 Task: Add a light painting or light trail effect to create dynamic and vibrant patterns in a photo.
Action: Mouse moved to (402, 349)
Screenshot: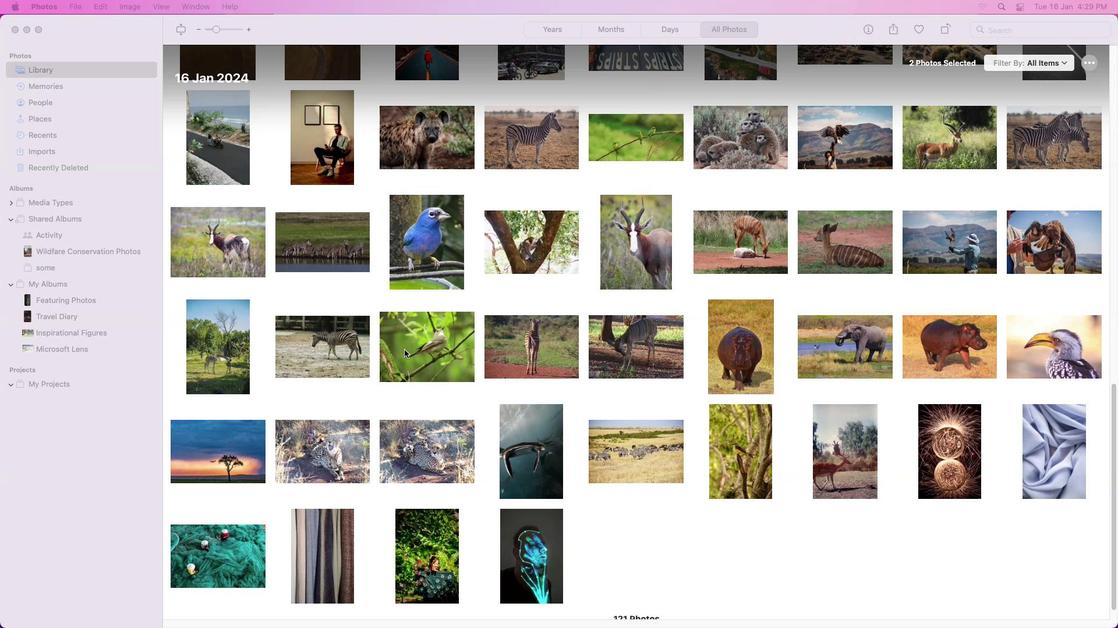 
Action: Mouse scrolled (402, 349) with delta (0, 0)
Screenshot: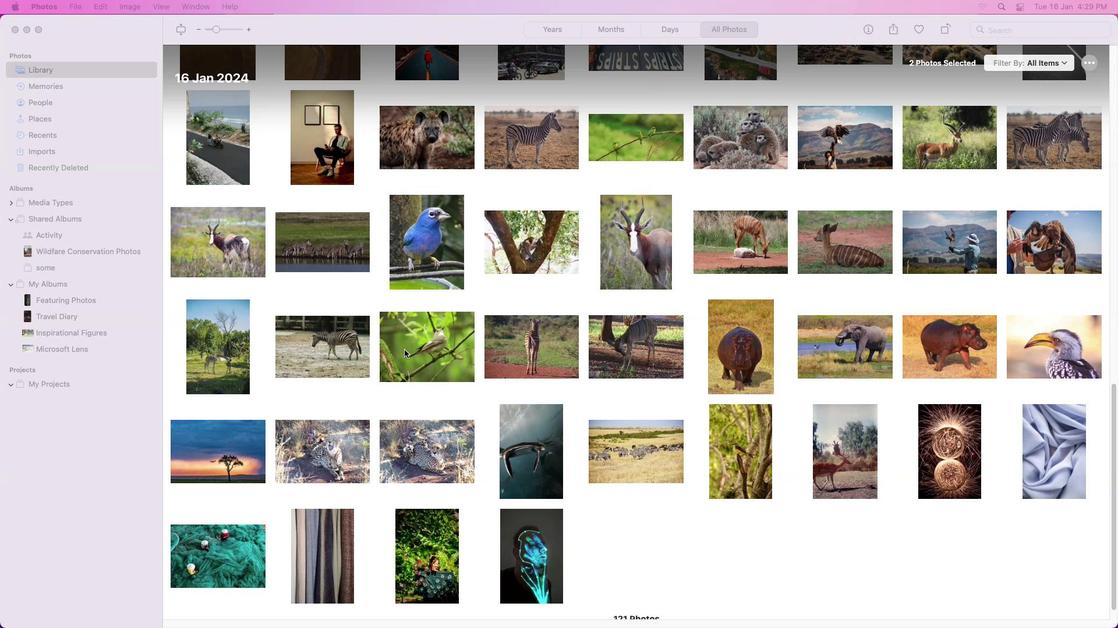
Action: Mouse scrolled (402, 349) with delta (0, 0)
Screenshot: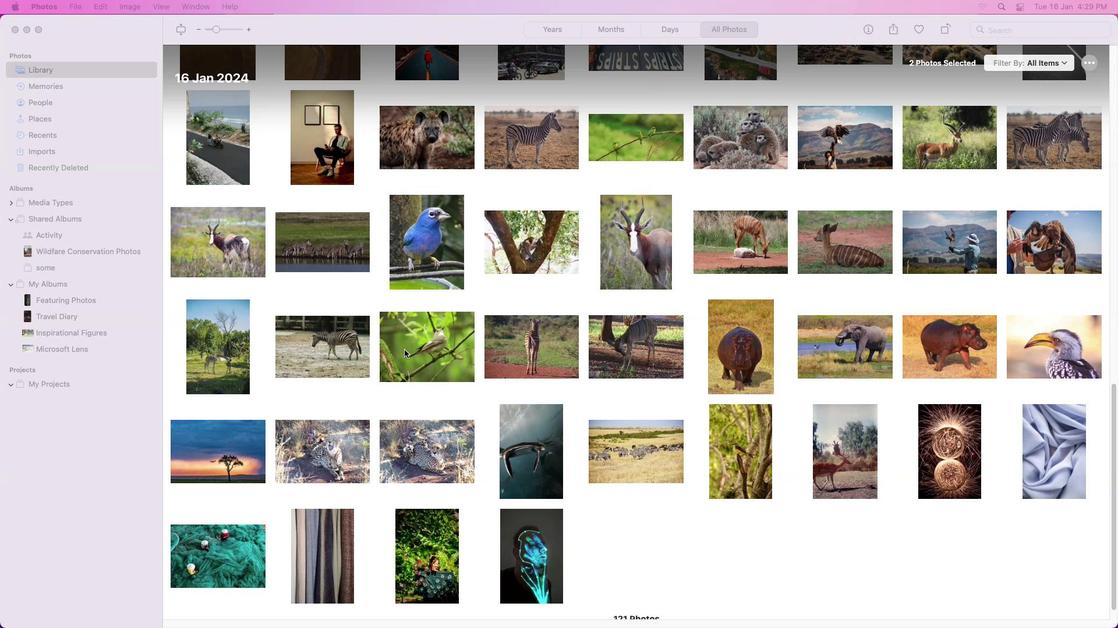 
Action: Mouse scrolled (402, 349) with delta (0, -1)
Screenshot: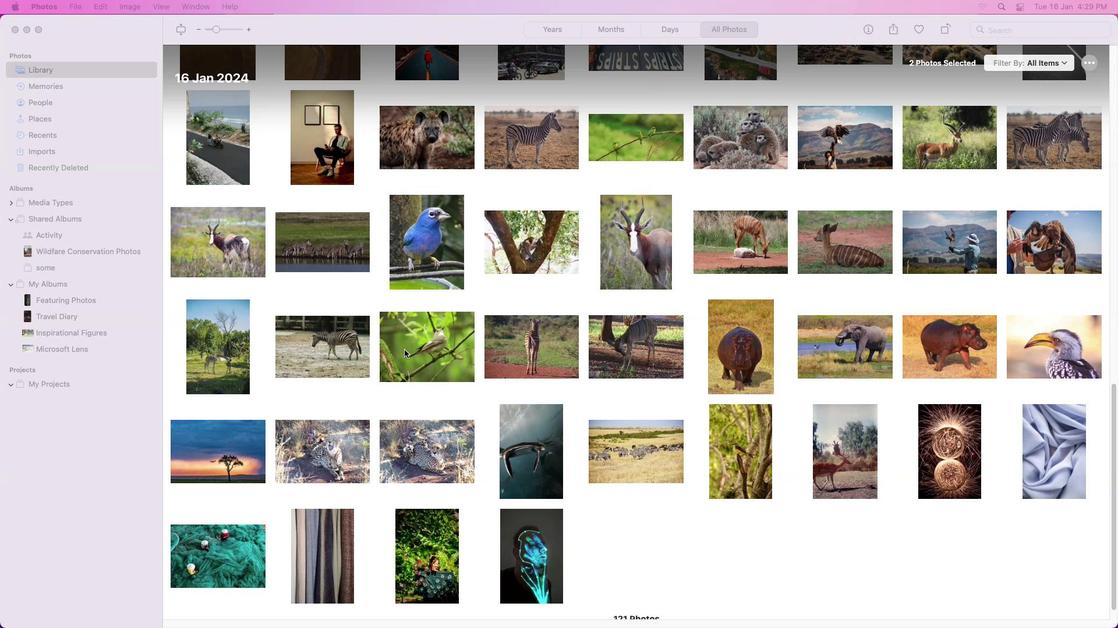 
Action: Mouse scrolled (402, 349) with delta (0, -2)
Screenshot: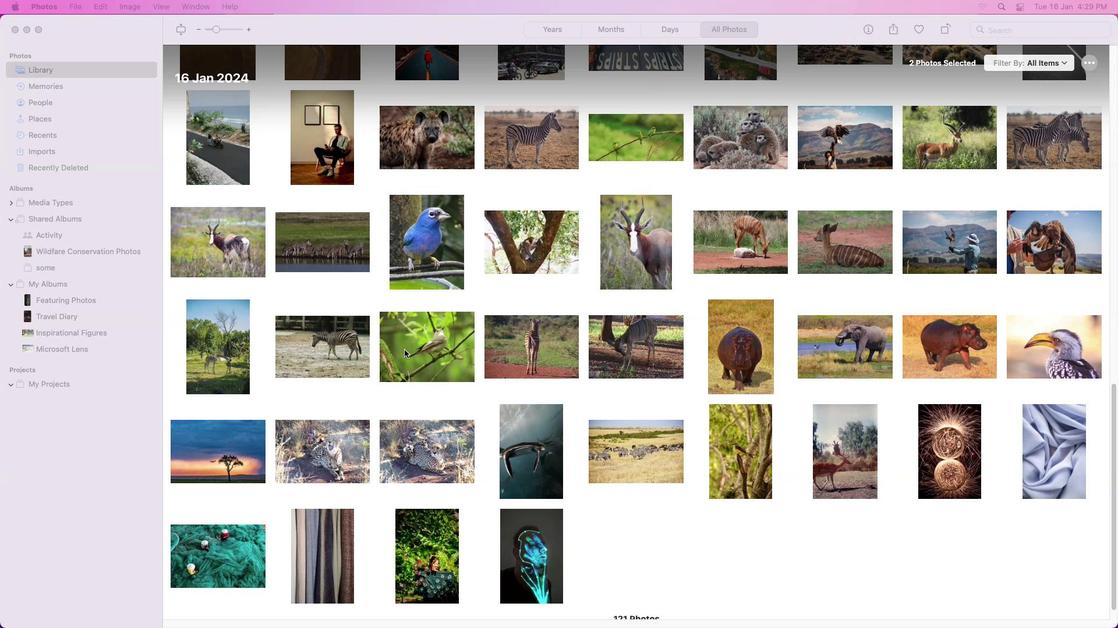 
Action: Mouse scrolled (402, 349) with delta (0, -2)
Screenshot: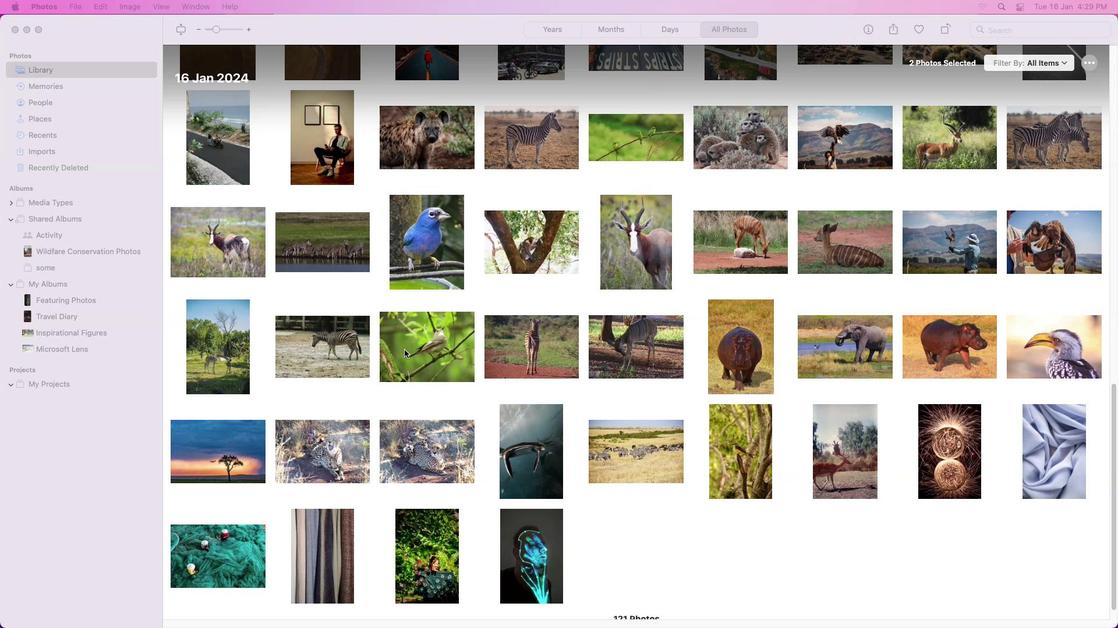 
Action: Mouse scrolled (402, 349) with delta (0, -2)
Screenshot: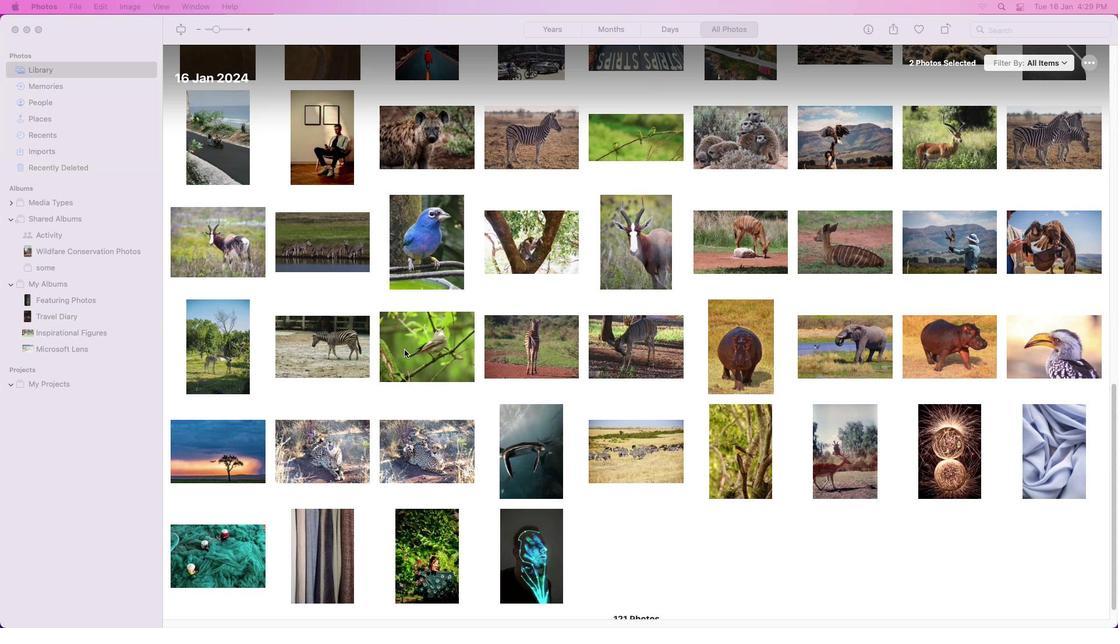
Action: Mouse moved to (404, 350)
Screenshot: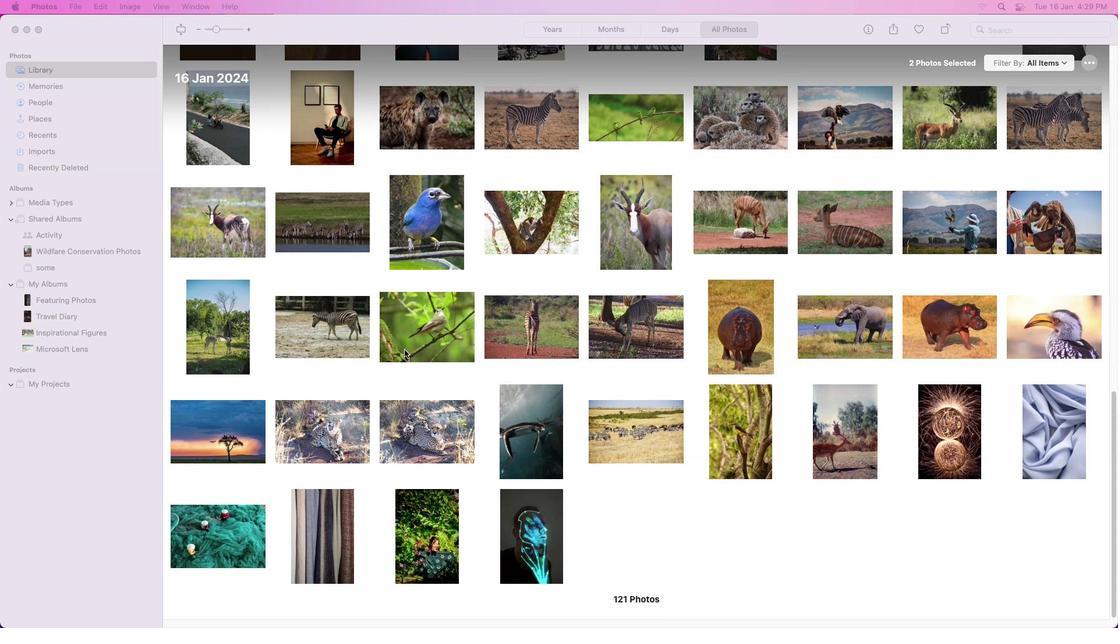 
Action: Mouse scrolled (404, 350) with delta (0, 0)
Screenshot: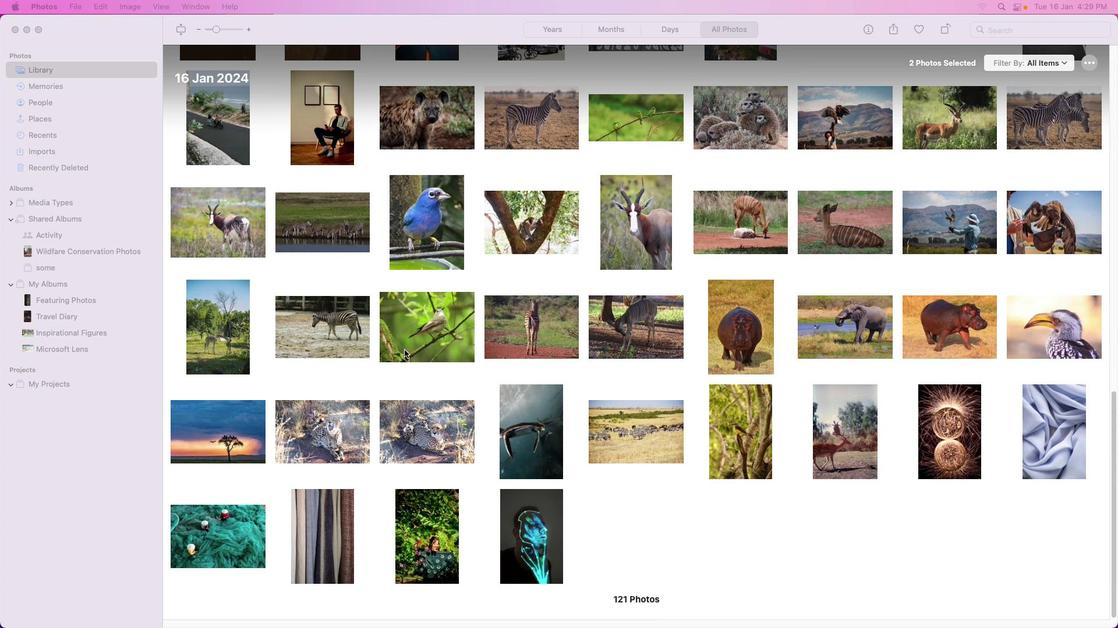
Action: Mouse scrolled (404, 350) with delta (0, 0)
Screenshot: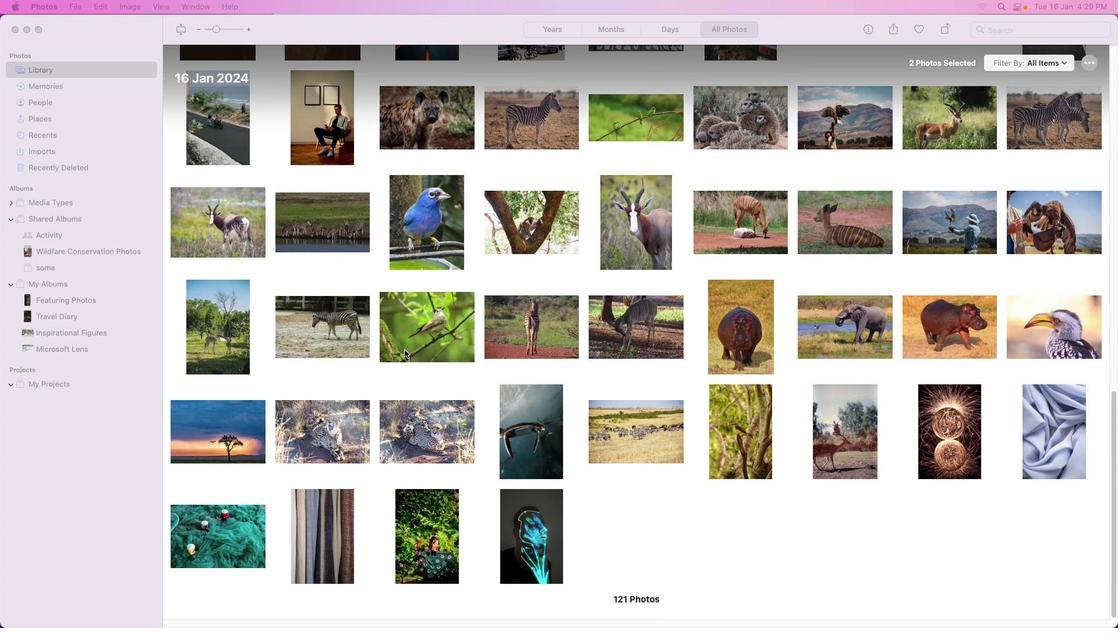 
Action: Mouse scrolled (404, 350) with delta (0, 0)
Screenshot: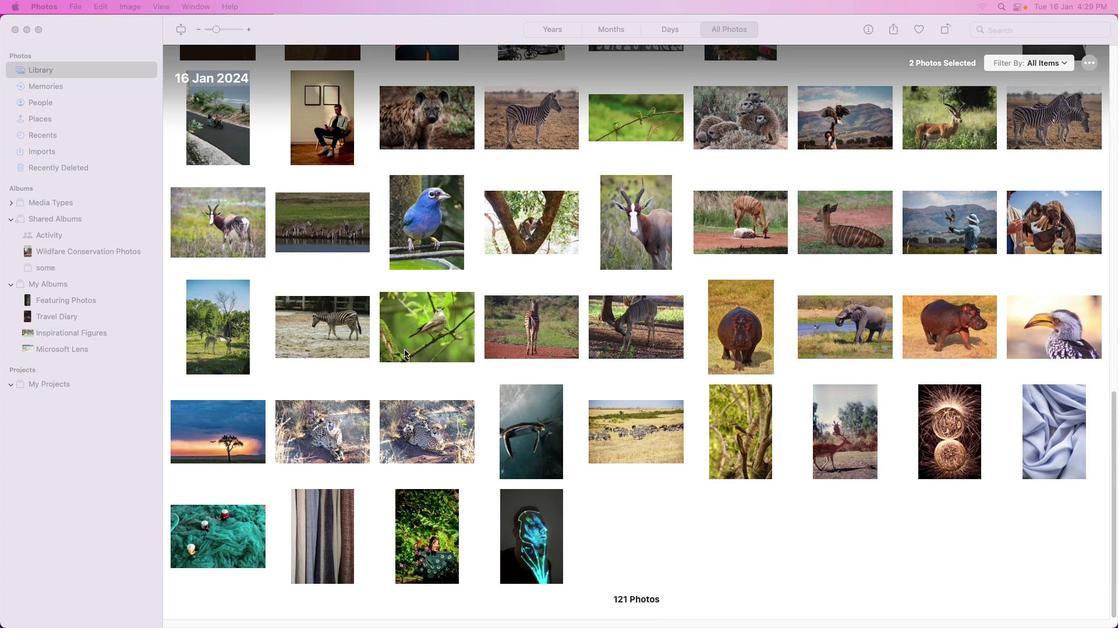 
Action: Mouse scrolled (404, 350) with delta (0, -1)
Screenshot: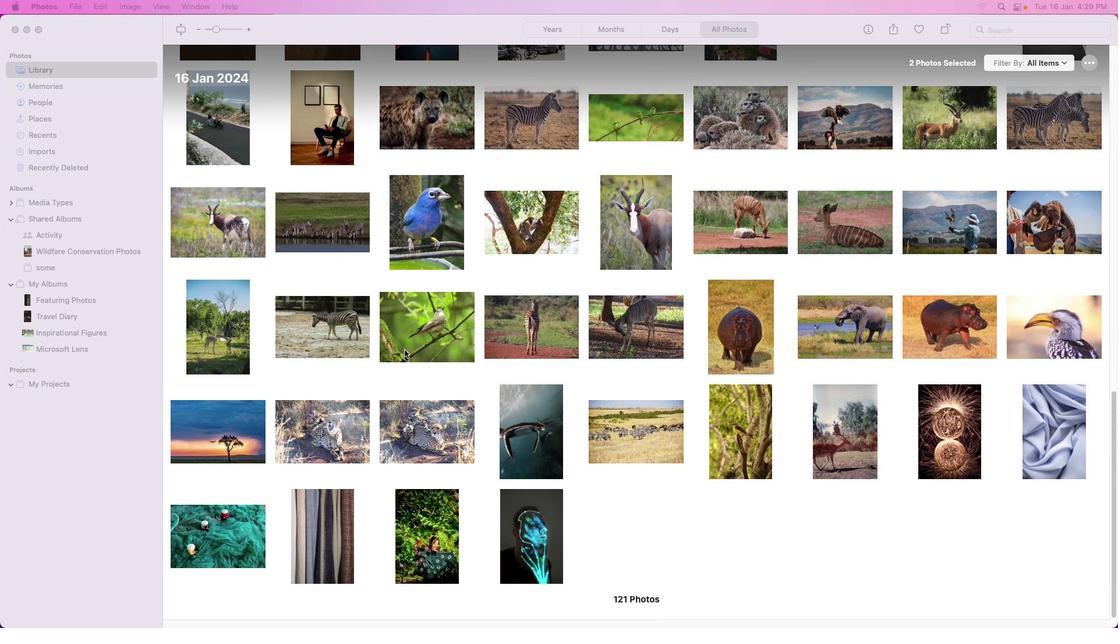 
Action: Mouse scrolled (404, 350) with delta (0, -1)
Screenshot: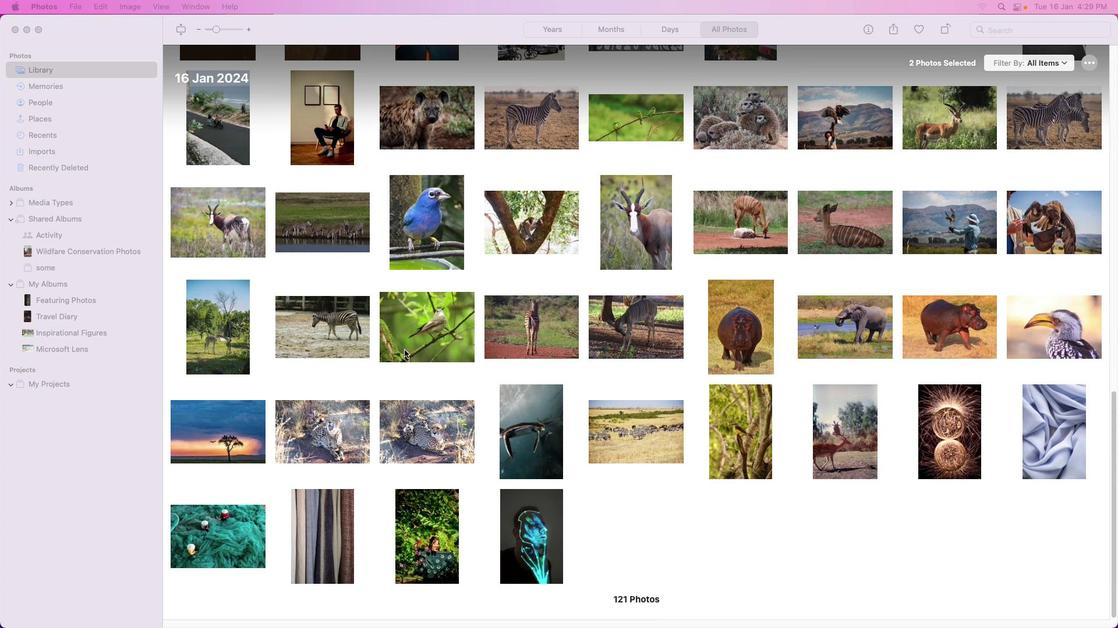 
Action: Mouse scrolled (404, 350) with delta (0, 0)
Screenshot: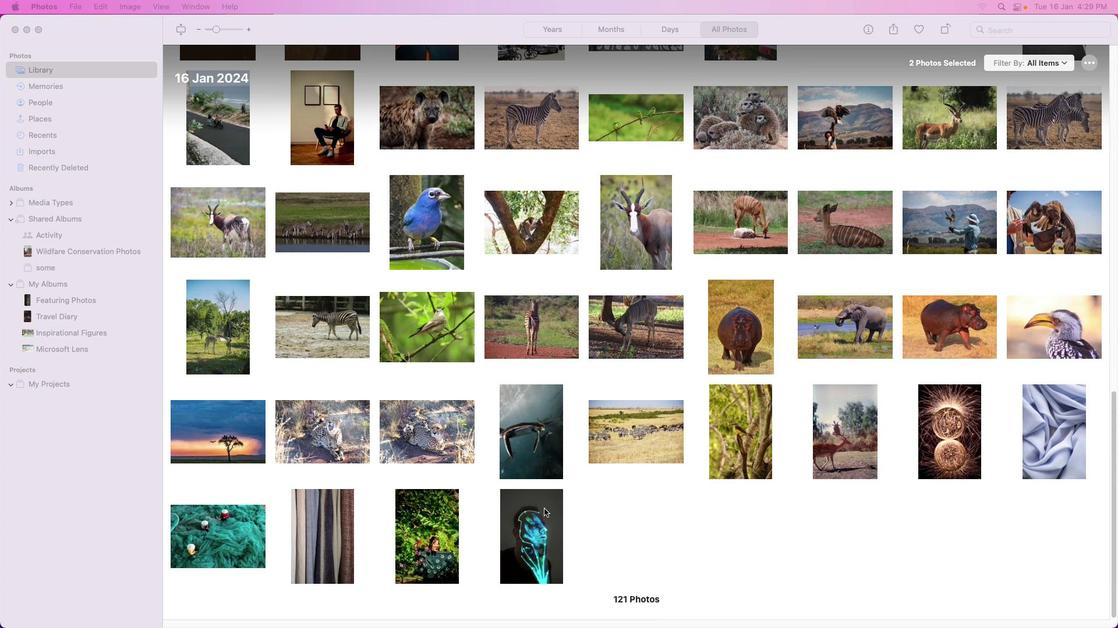 
Action: Mouse scrolled (404, 350) with delta (0, 0)
Screenshot: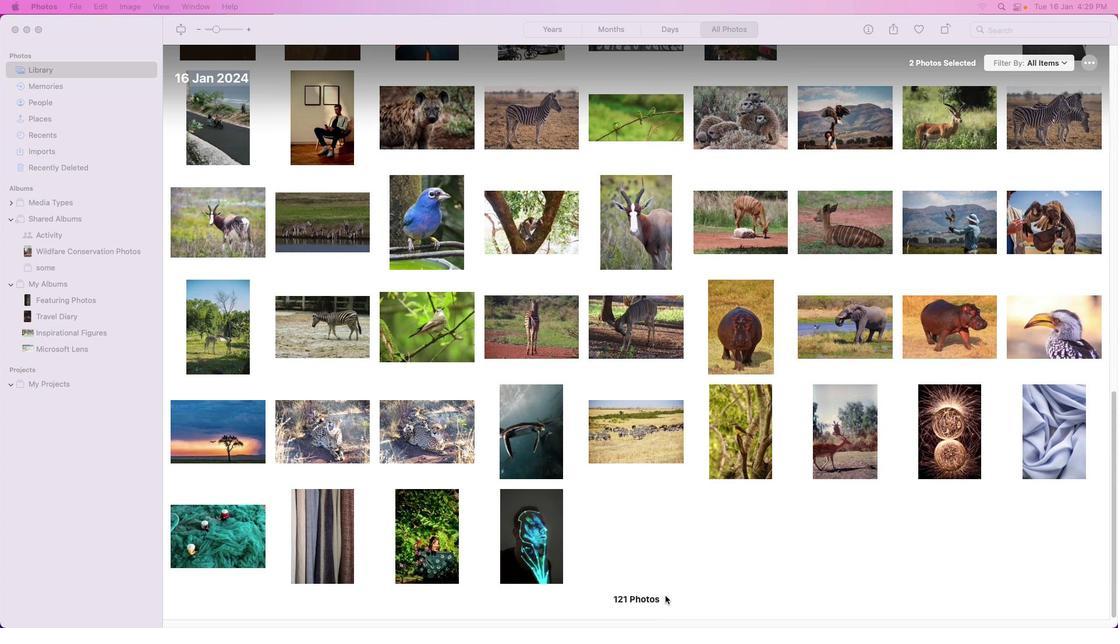 
Action: Mouse scrolled (404, 350) with delta (0, 0)
Screenshot: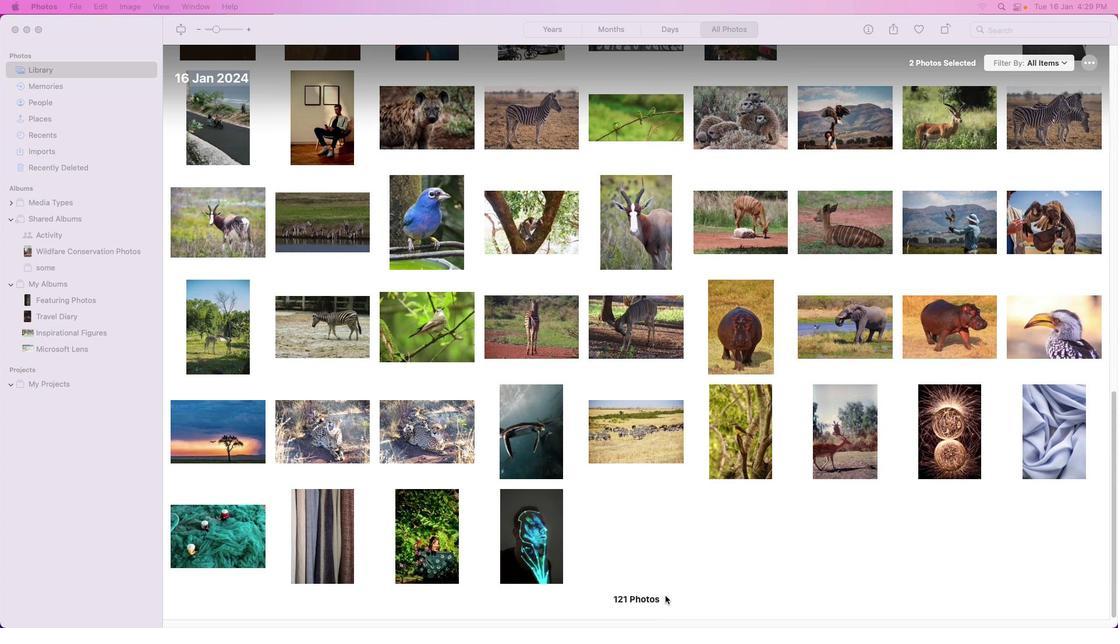 
Action: Mouse scrolled (404, 350) with delta (0, -1)
Screenshot: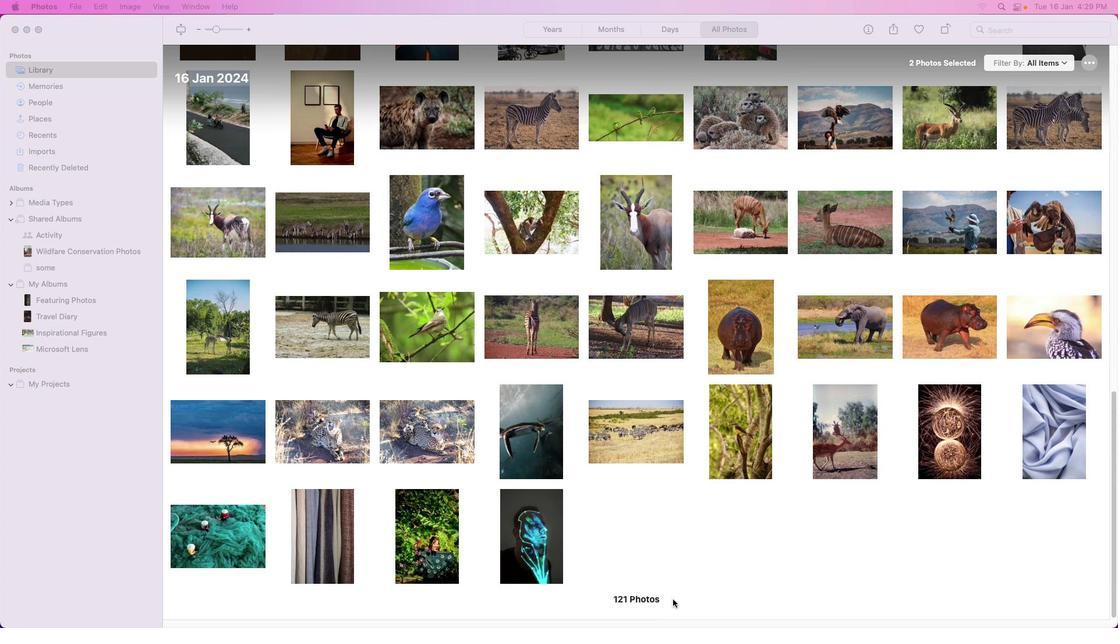 
Action: Mouse scrolled (404, 350) with delta (0, -2)
Screenshot: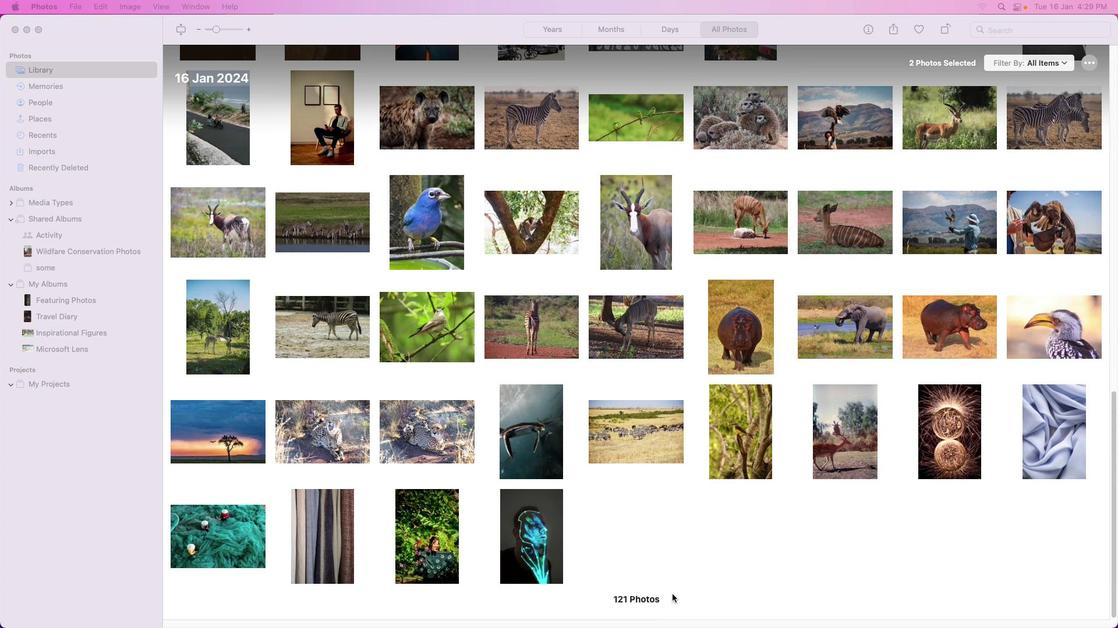 
Action: Mouse scrolled (404, 350) with delta (0, -2)
Screenshot: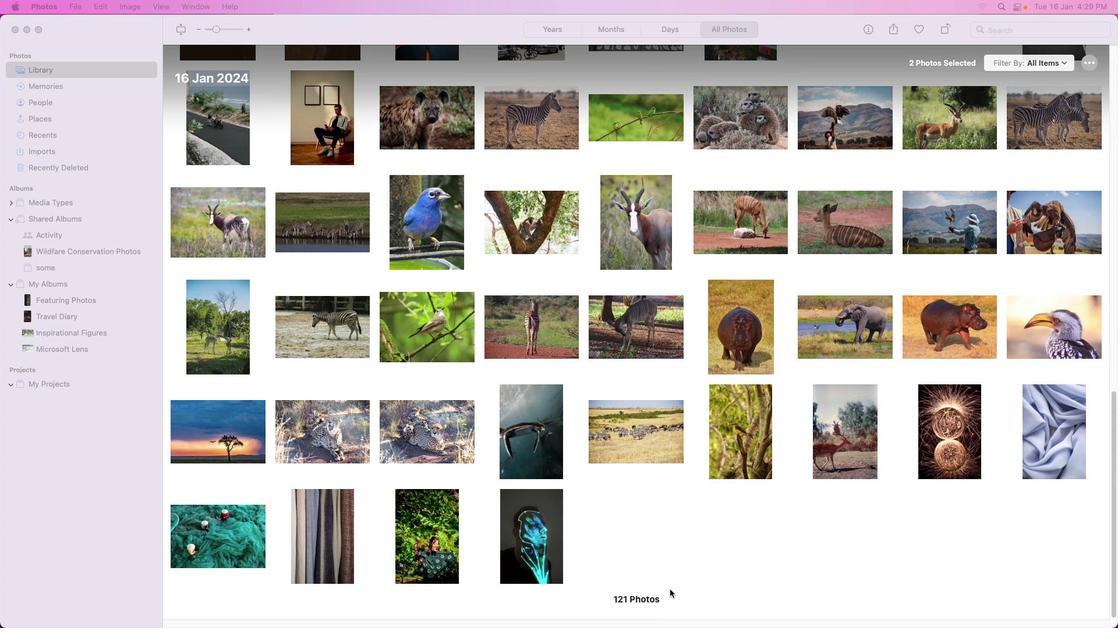 
Action: Mouse moved to (538, 556)
Screenshot: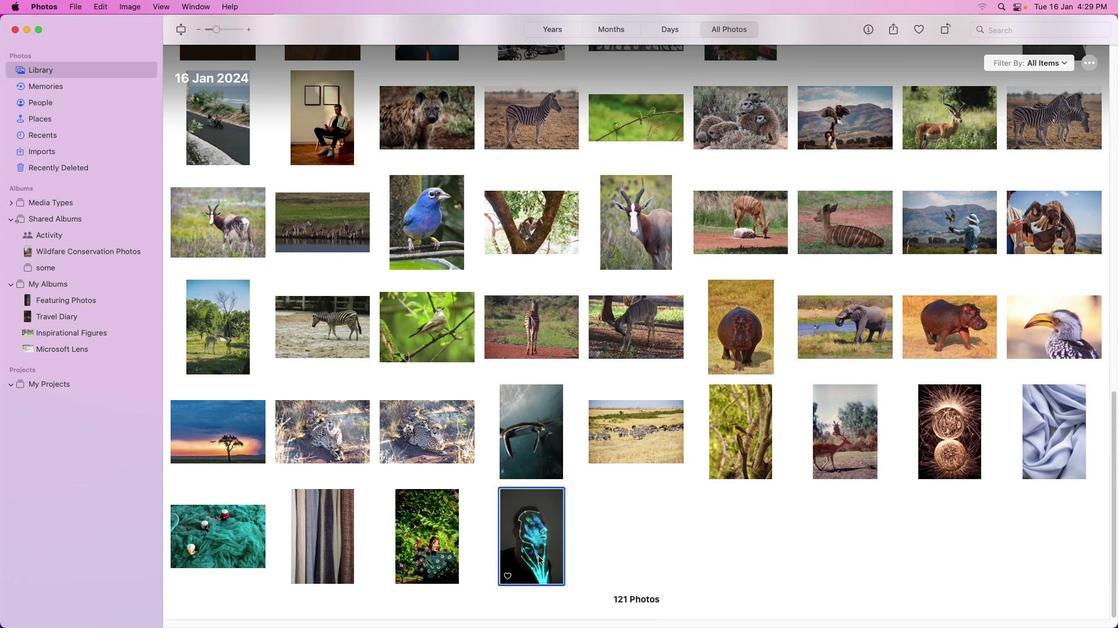 
Action: Mouse pressed left at (538, 556)
Screenshot: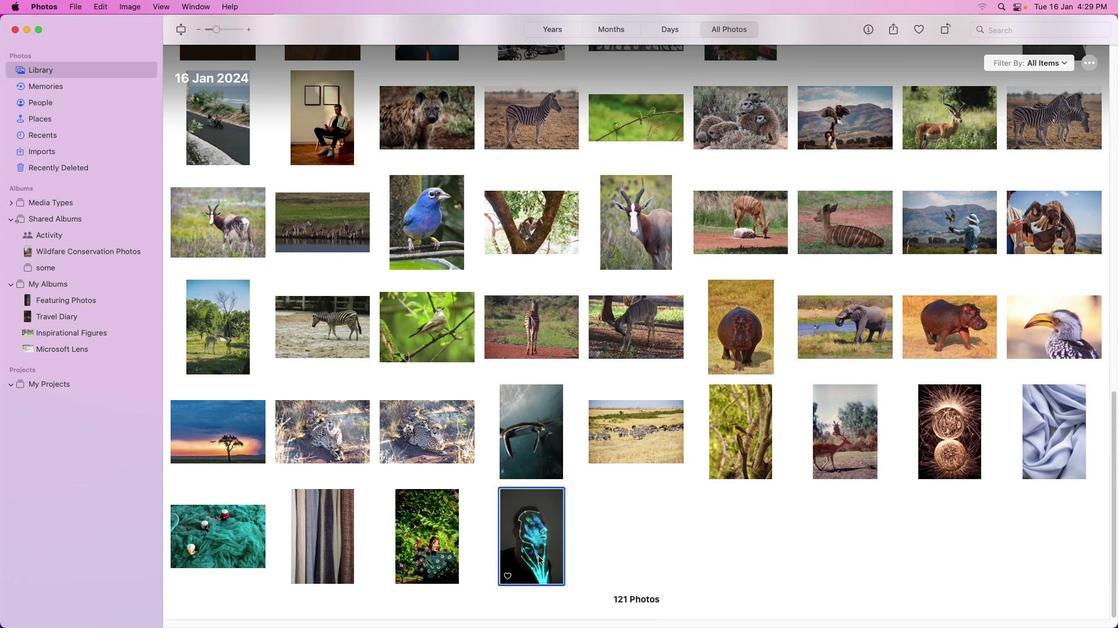 
Action: Mouse moved to (538, 556)
Screenshot: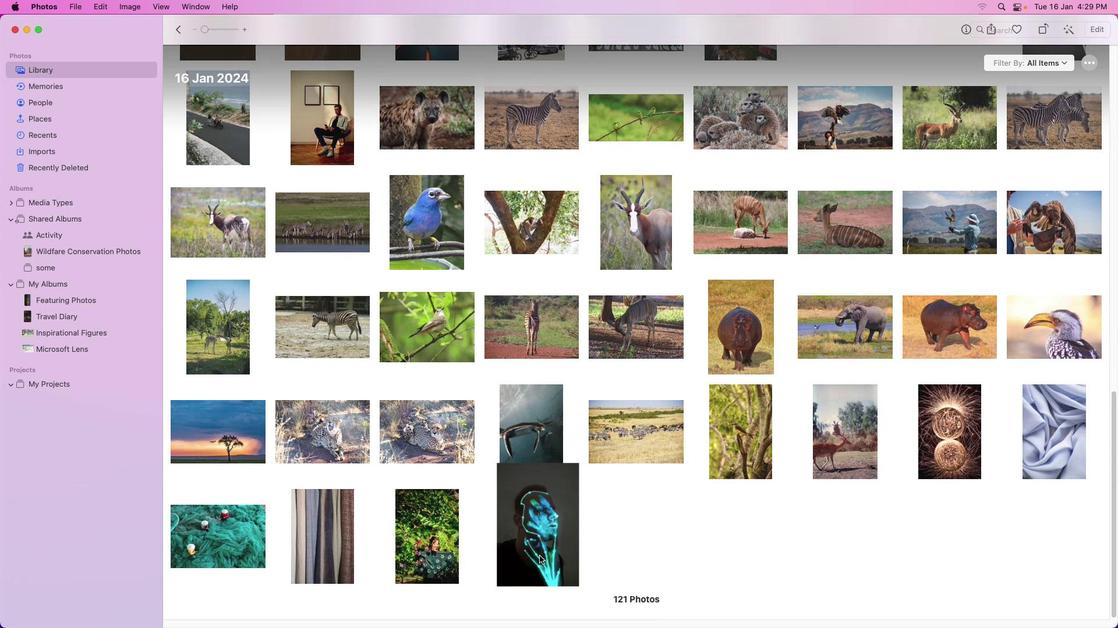
Action: Mouse pressed left at (538, 556)
Screenshot: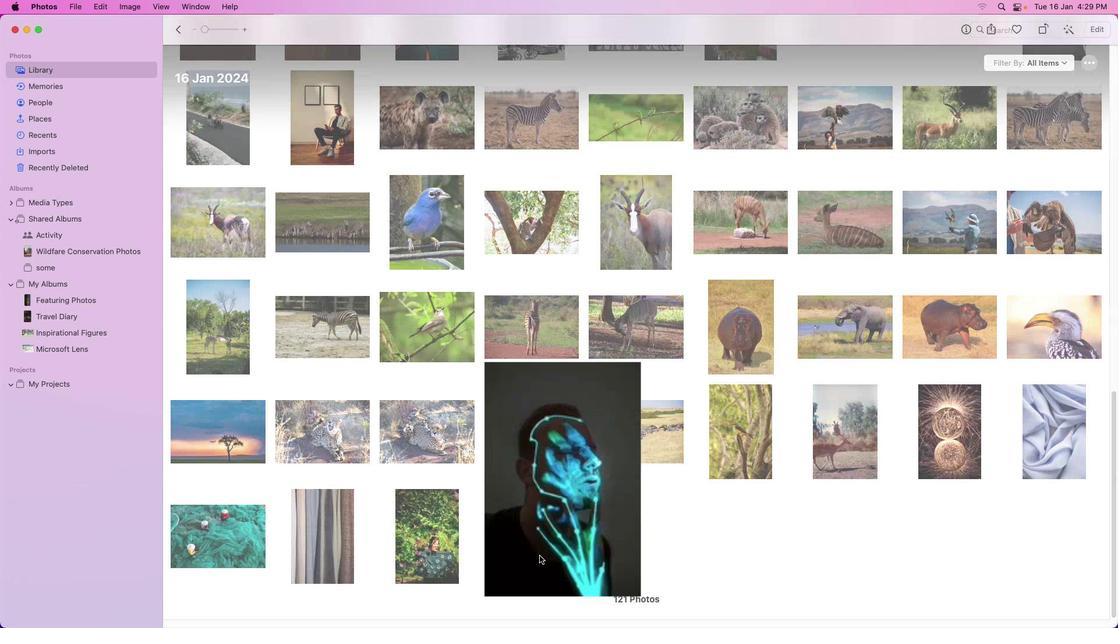 
Action: Mouse moved to (538, 556)
Screenshot: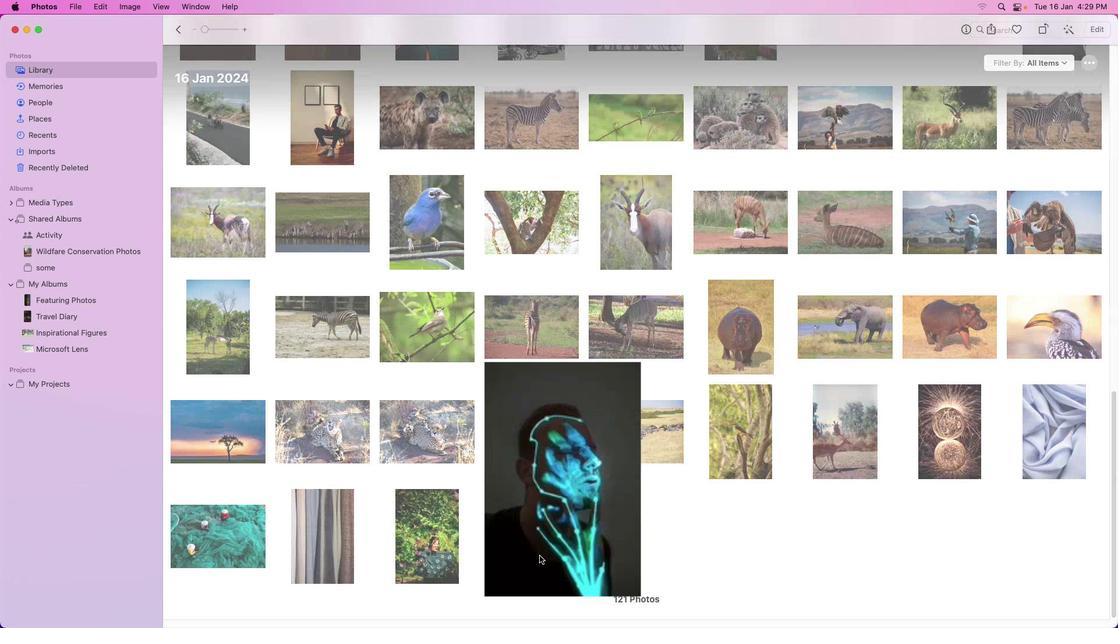 
Action: Mouse pressed left at (538, 556)
Screenshot: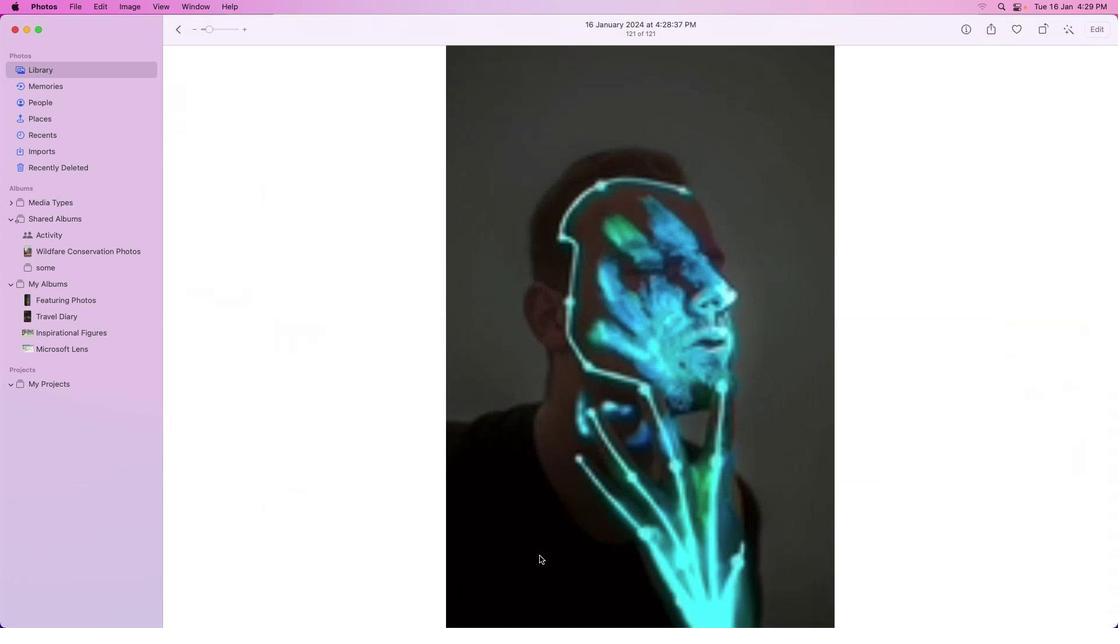 
Action: Mouse moved to (640, 443)
Screenshot: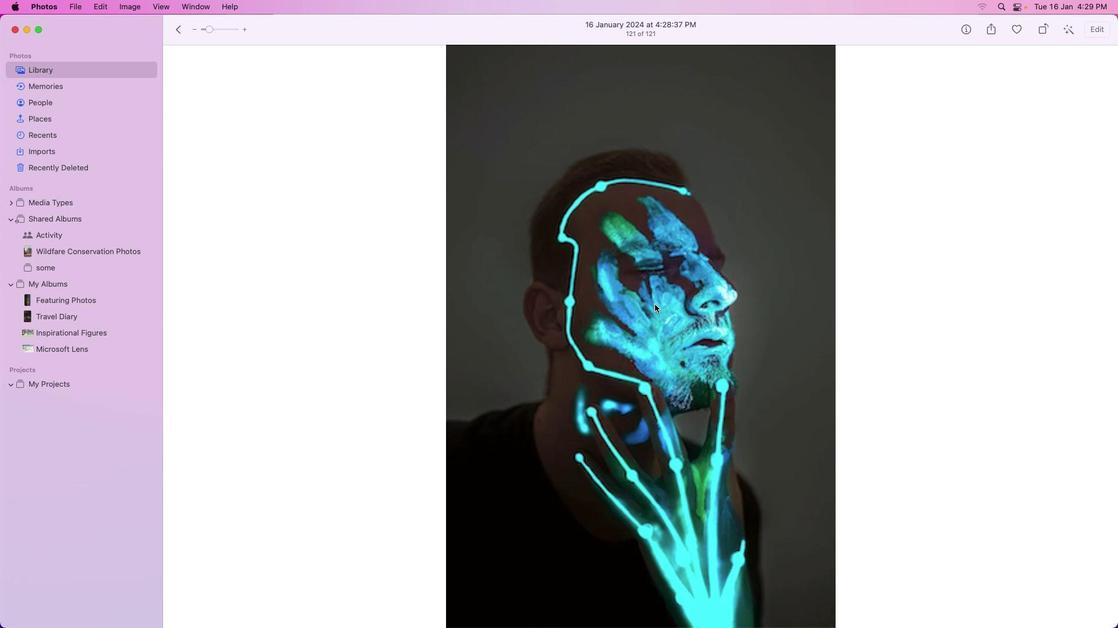 
Action: Mouse pressed left at (640, 443)
Screenshot: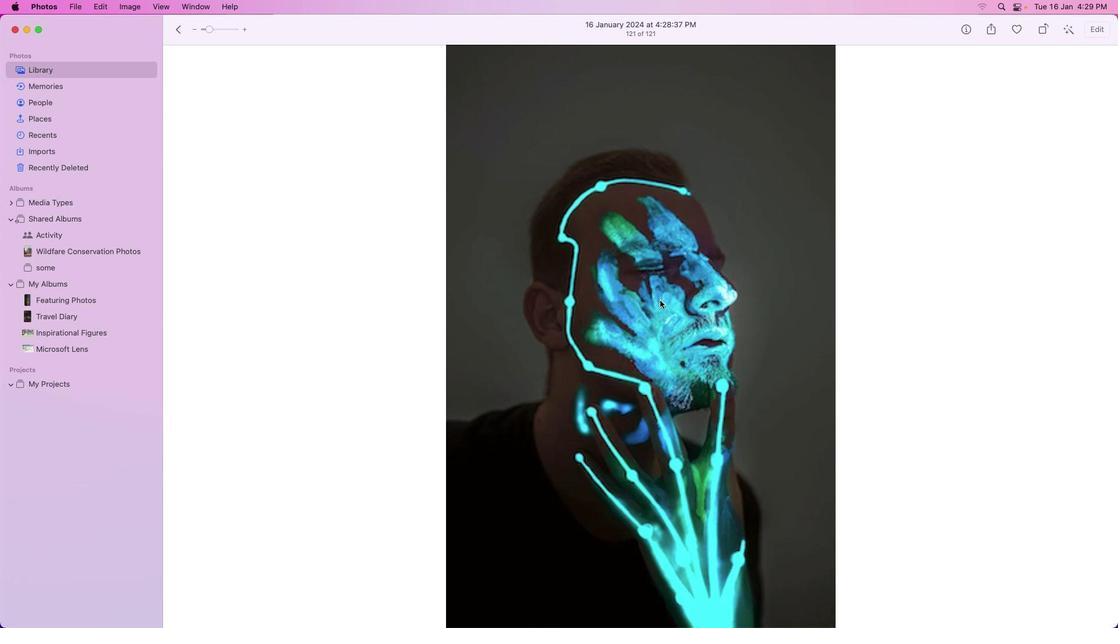 
Action: Mouse moved to (1063, 32)
Screenshot: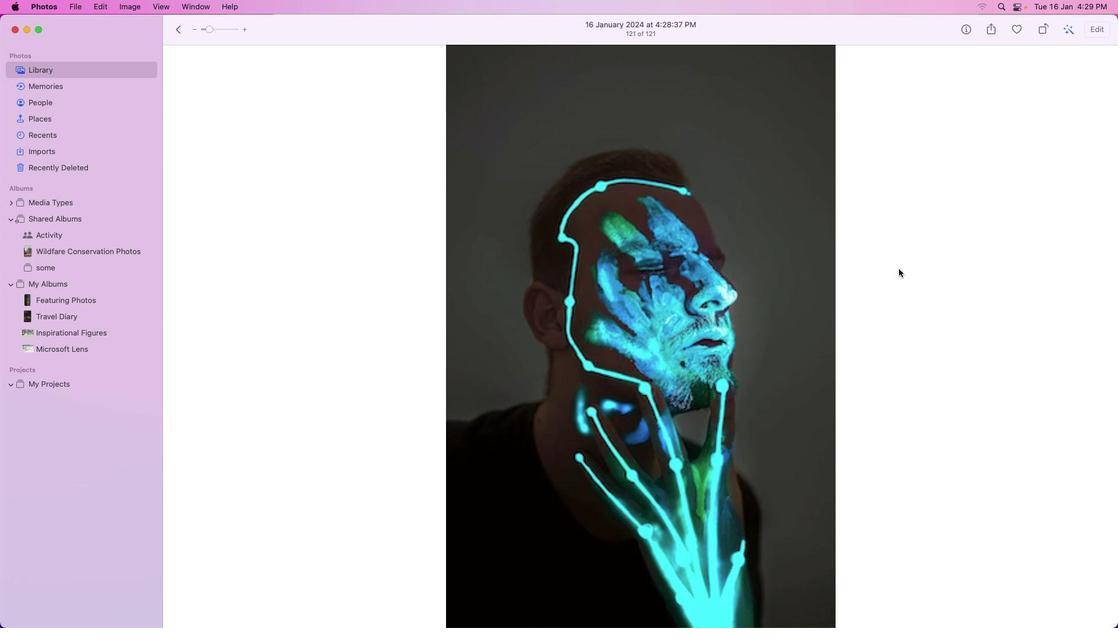 
Action: Mouse pressed left at (1063, 32)
Screenshot: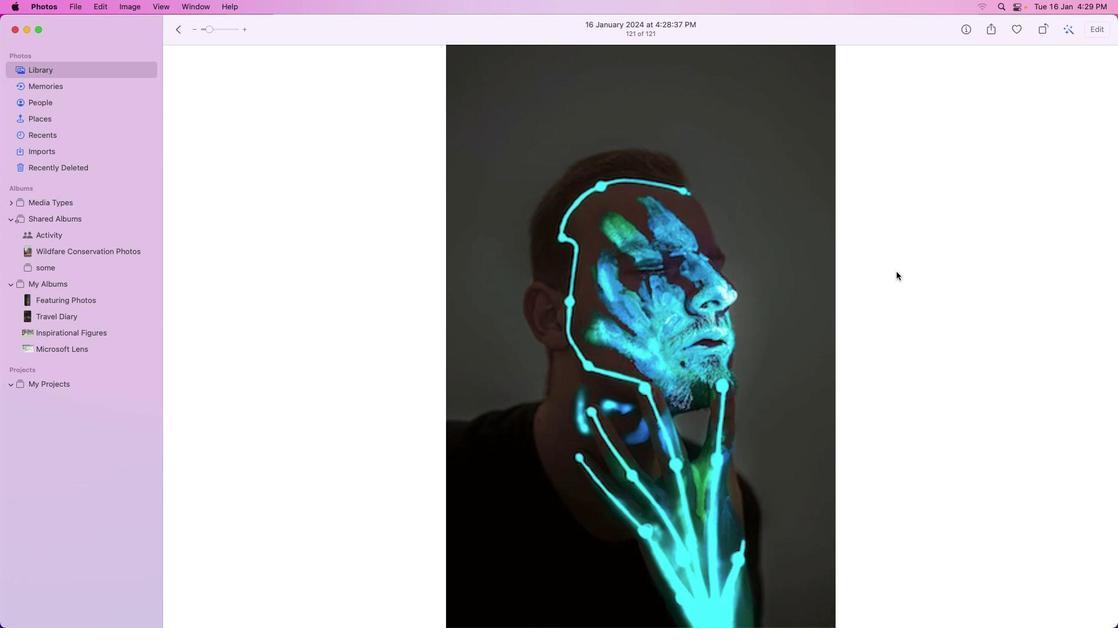 
Action: Mouse moved to (1095, 29)
Screenshot: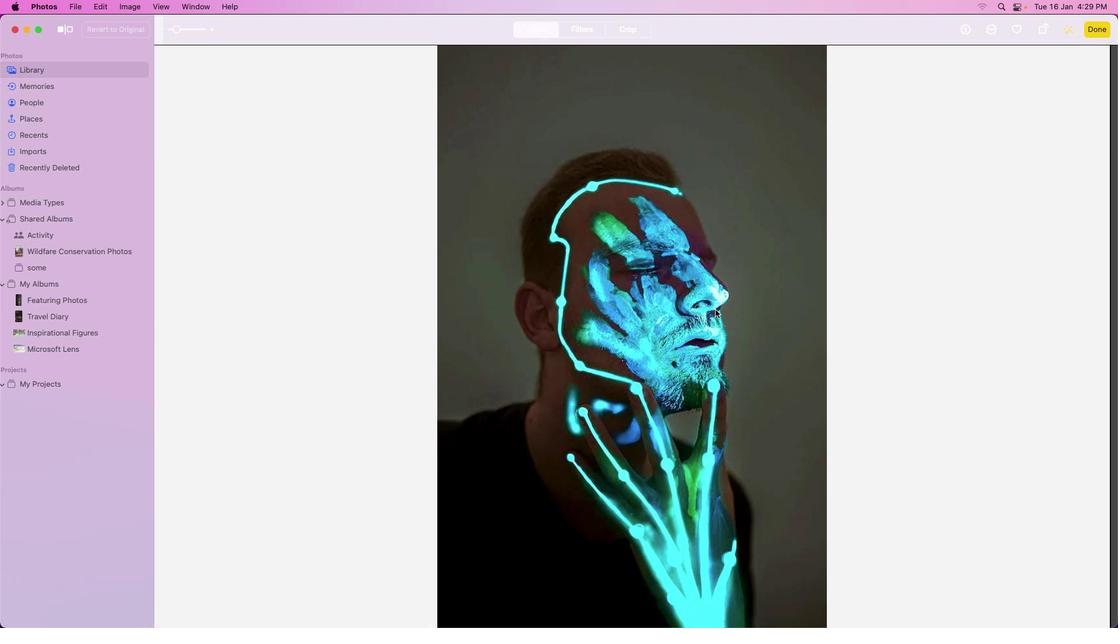 
Action: Mouse pressed left at (1095, 29)
Screenshot: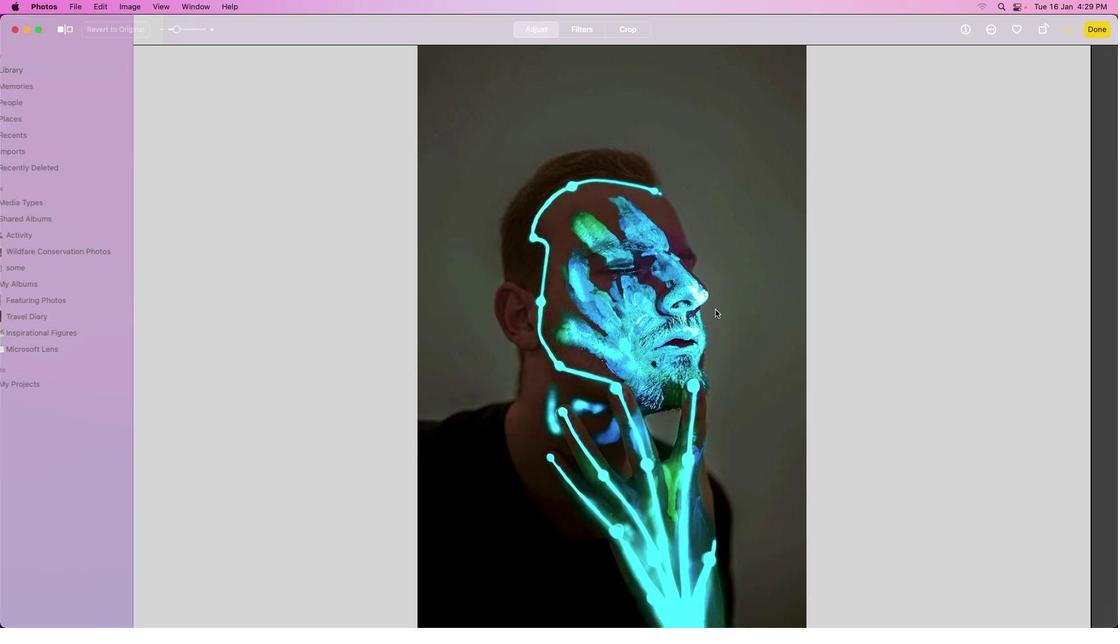 
Action: Mouse moved to (1052, 133)
Screenshot: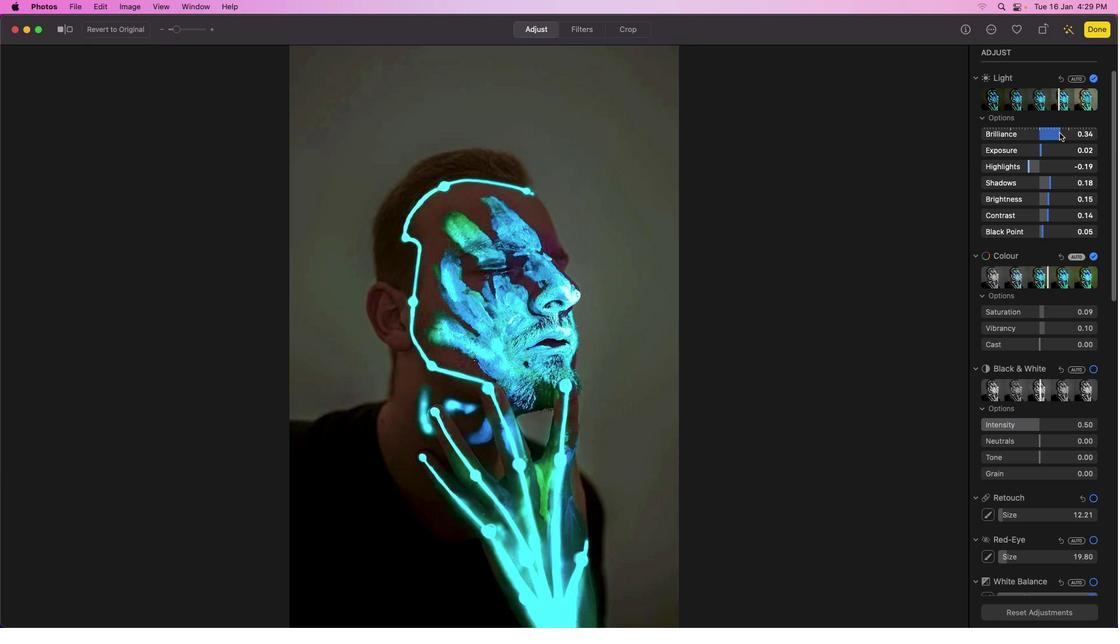 
Action: Mouse pressed left at (1052, 133)
Screenshot: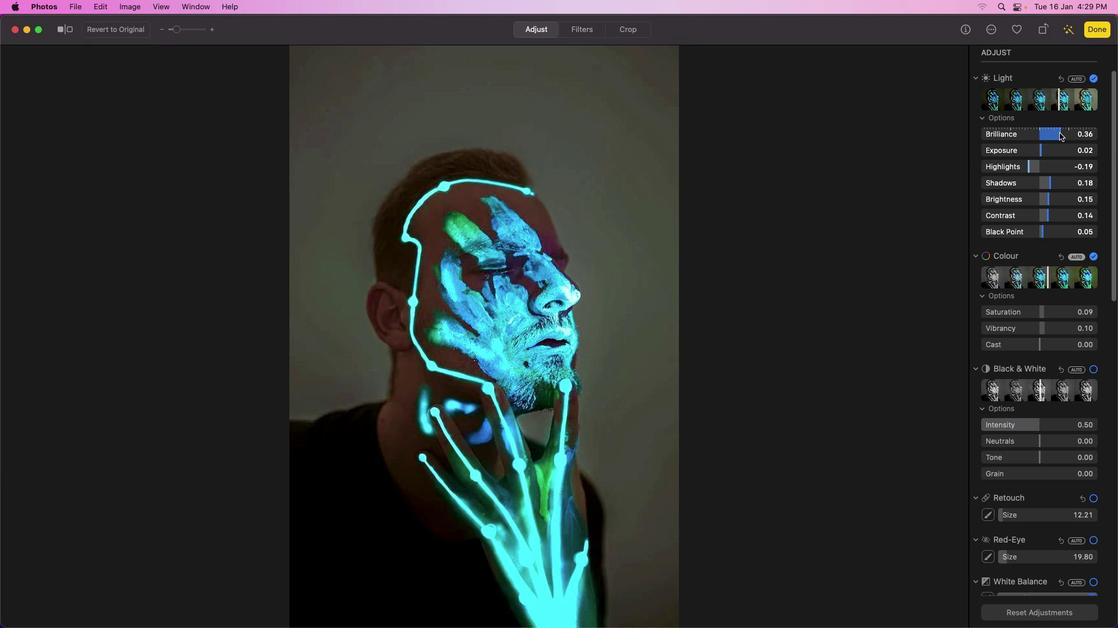 
Action: Mouse moved to (1043, 149)
Screenshot: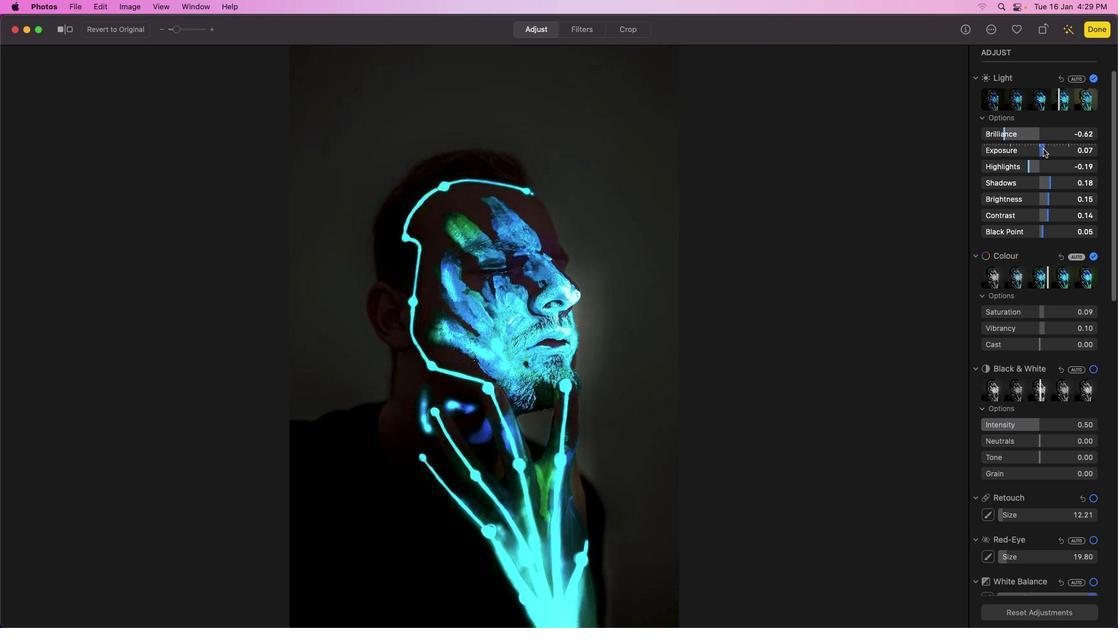 
Action: Mouse pressed left at (1043, 149)
Screenshot: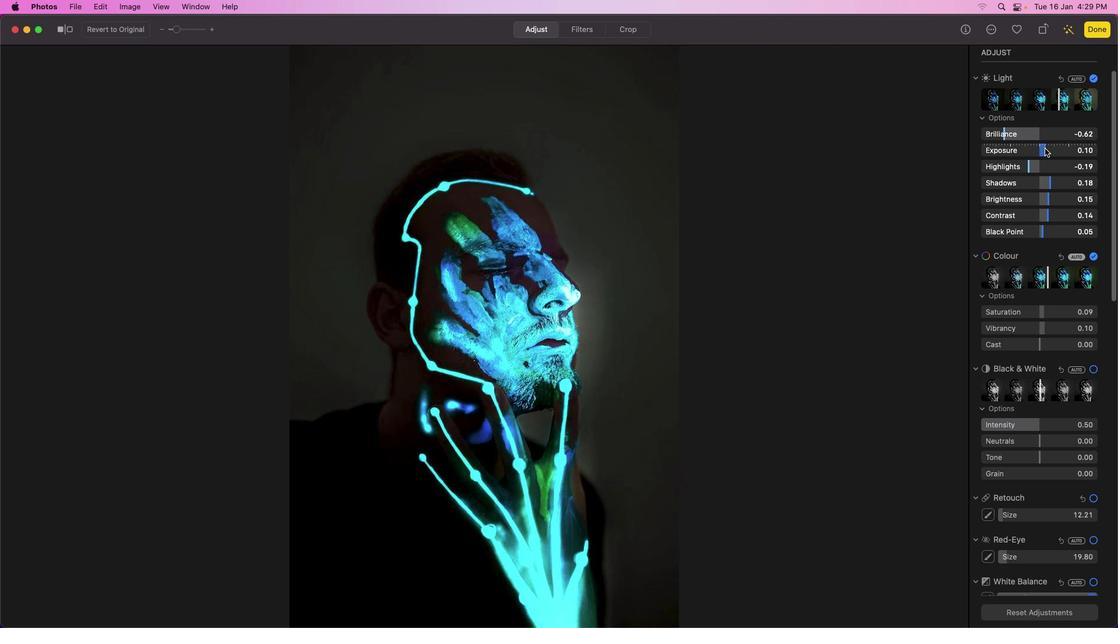 
Action: Mouse moved to (1031, 166)
Screenshot: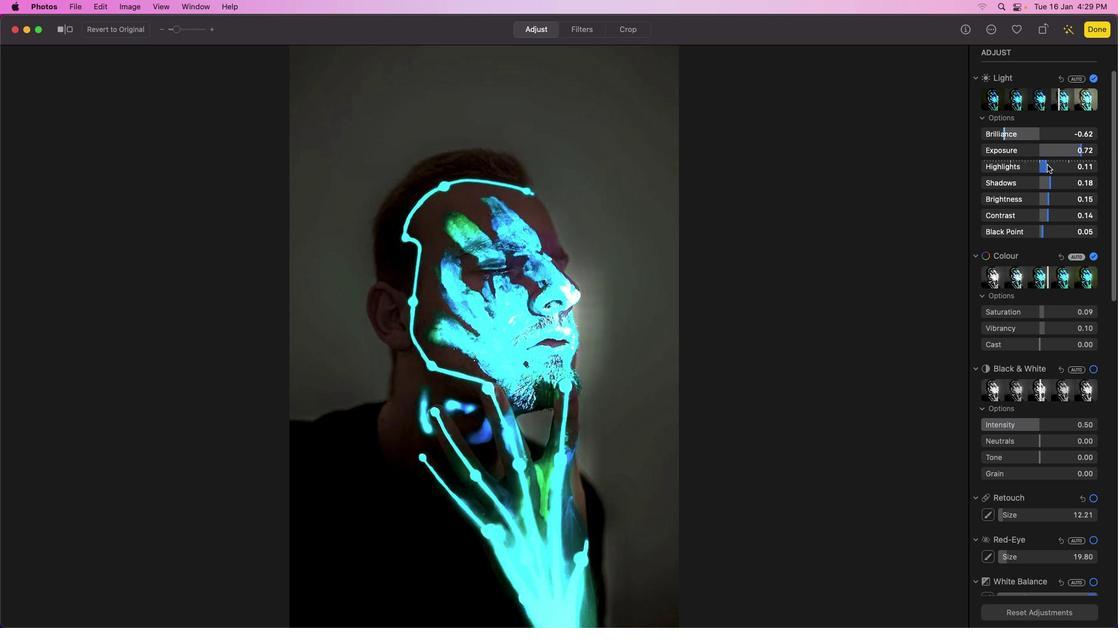 
Action: Mouse pressed left at (1031, 166)
Screenshot: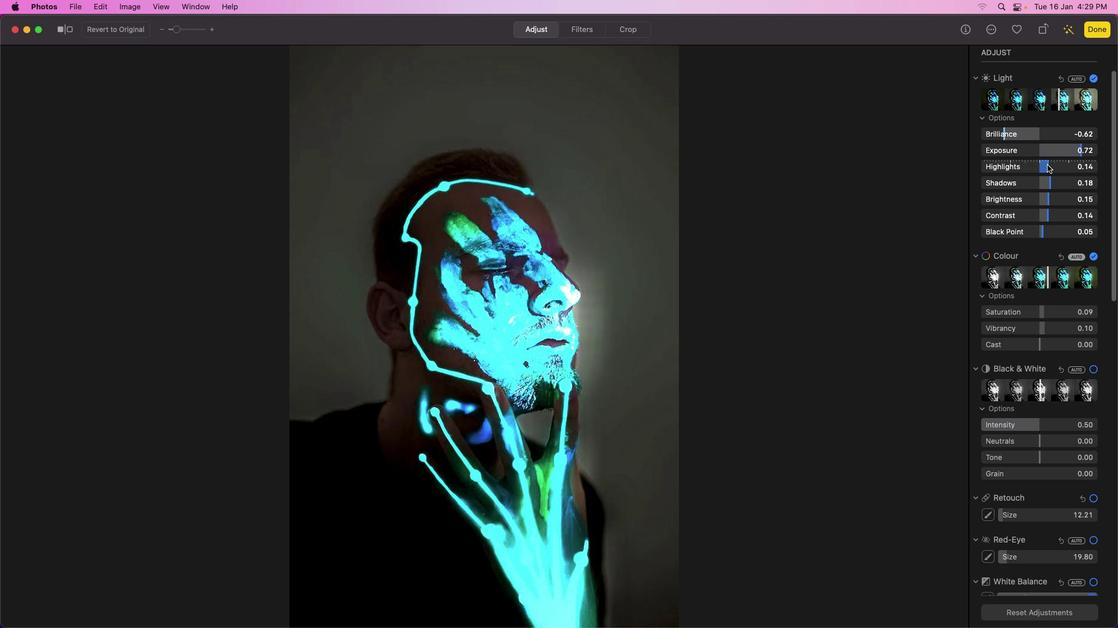 
Action: Mouse moved to (1046, 185)
Screenshot: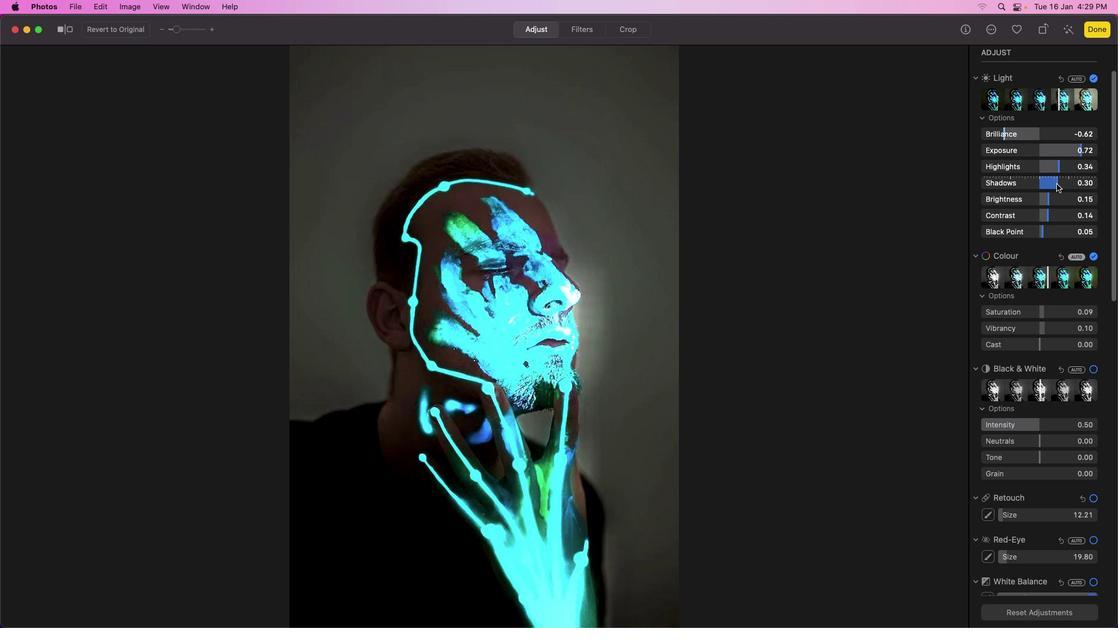 
Action: Mouse pressed left at (1046, 185)
Screenshot: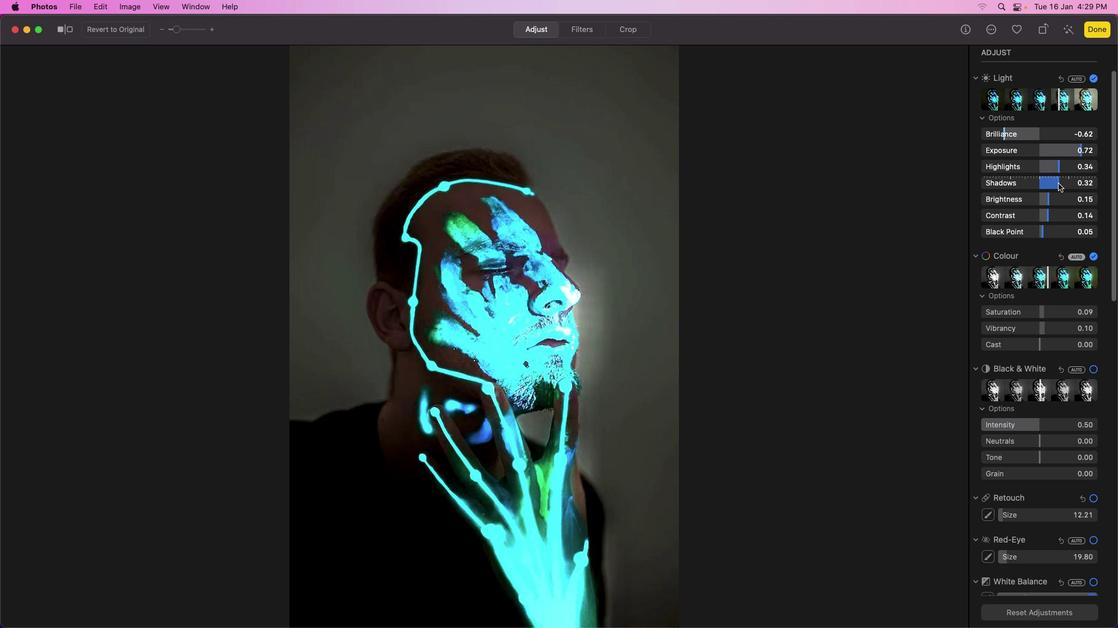 
Action: Mouse moved to (1048, 202)
Screenshot: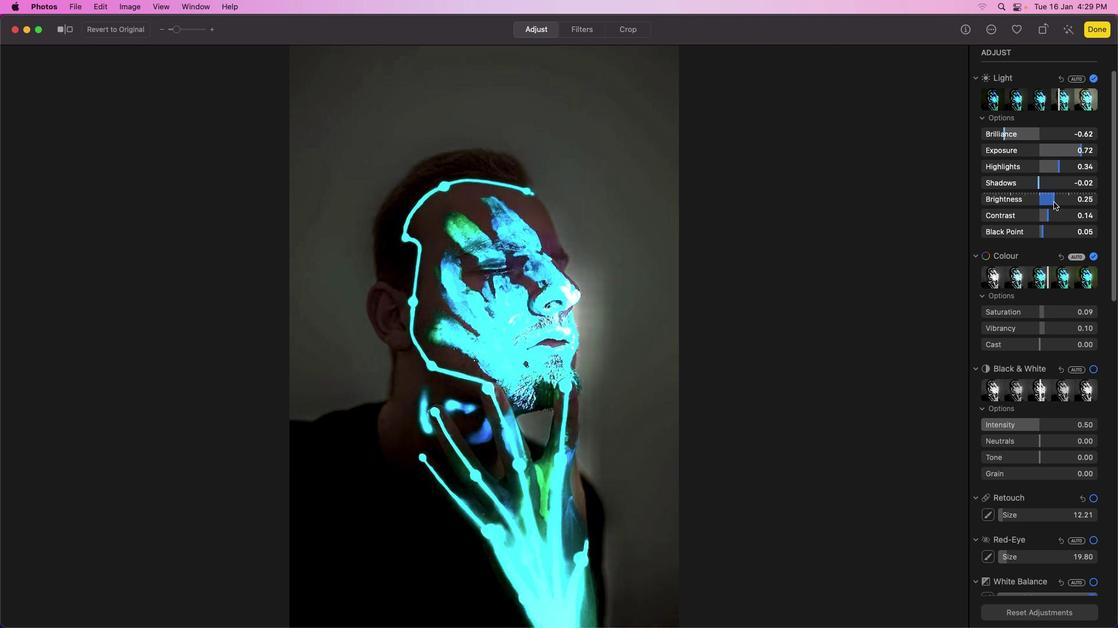 
Action: Mouse pressed left at (1048, 202)
Screenshot: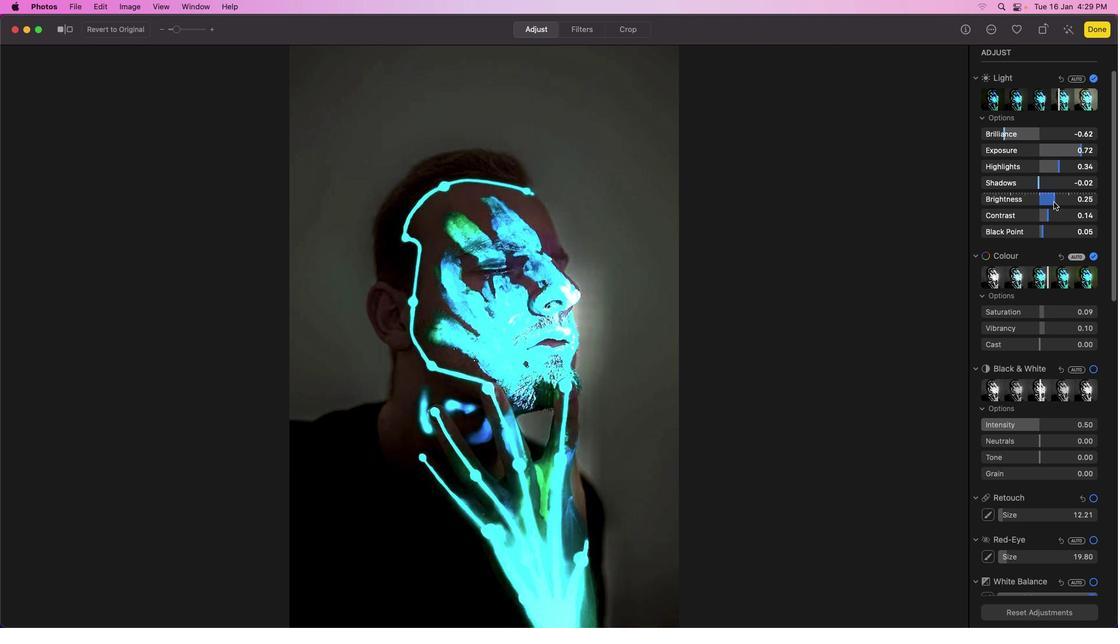 
Action: Mouse moved to (1042, 225)
Screenshot: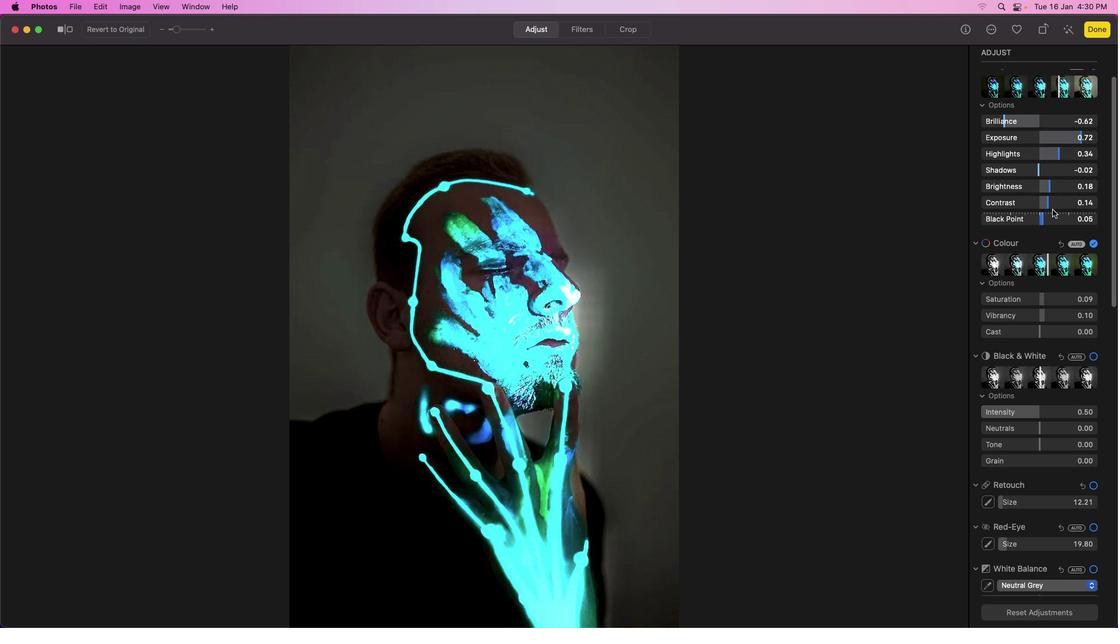 
Action: Mouse scrolled (1042, 225) with delta (0, 0)
Screenshot: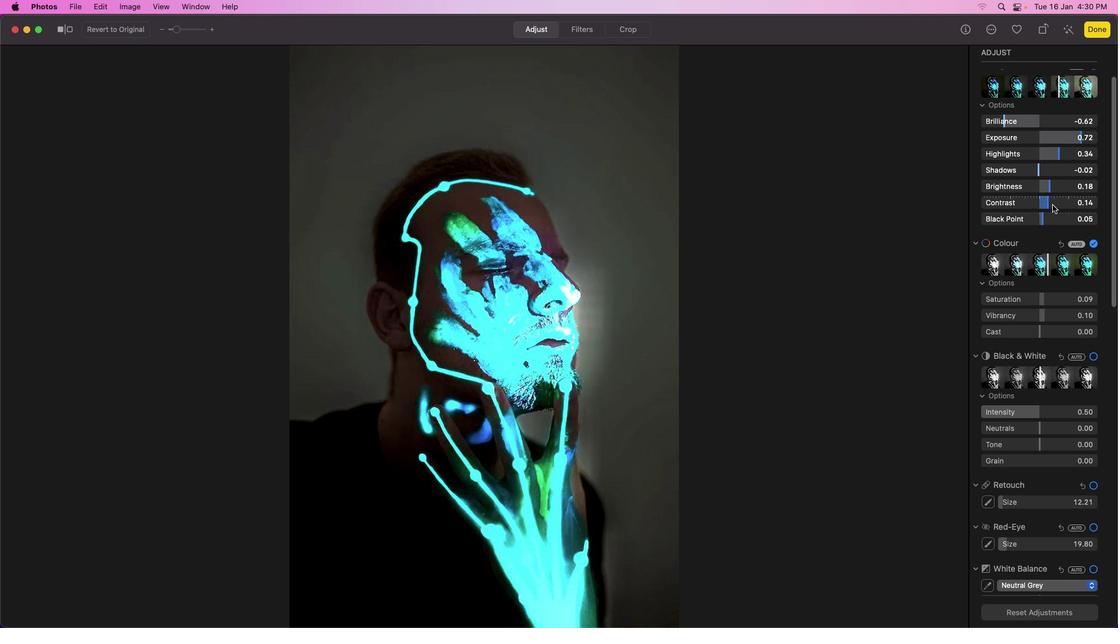 
Action: Mouse scrolled (1042, 225) with delta (0, 0)
Screenshot: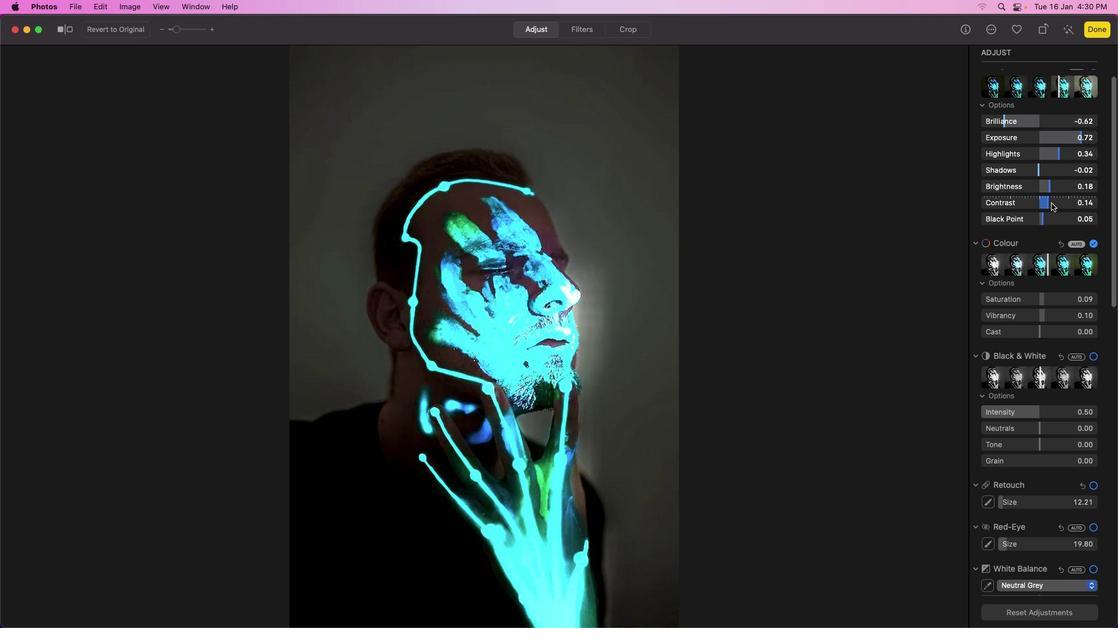 
Action: Mouse scrolled (1042, 225) with delta (0, 0)
Screenshot: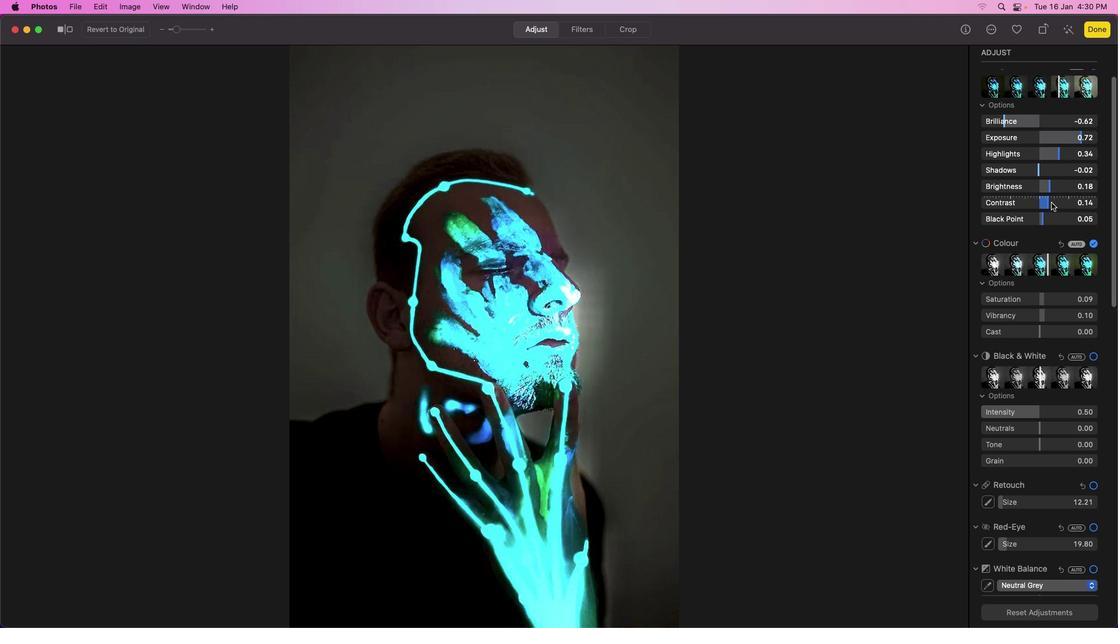 
Action: Mouse moved to (1050, 202)
Screenshot: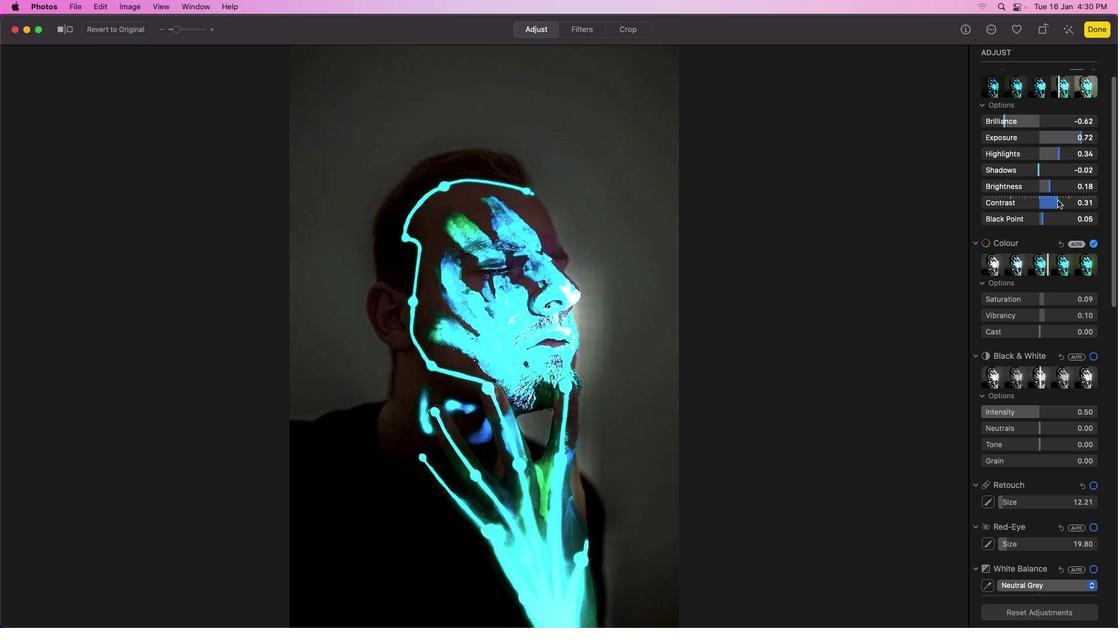 
Action: Mouse pressed left at (1050, 202)
Screenshot: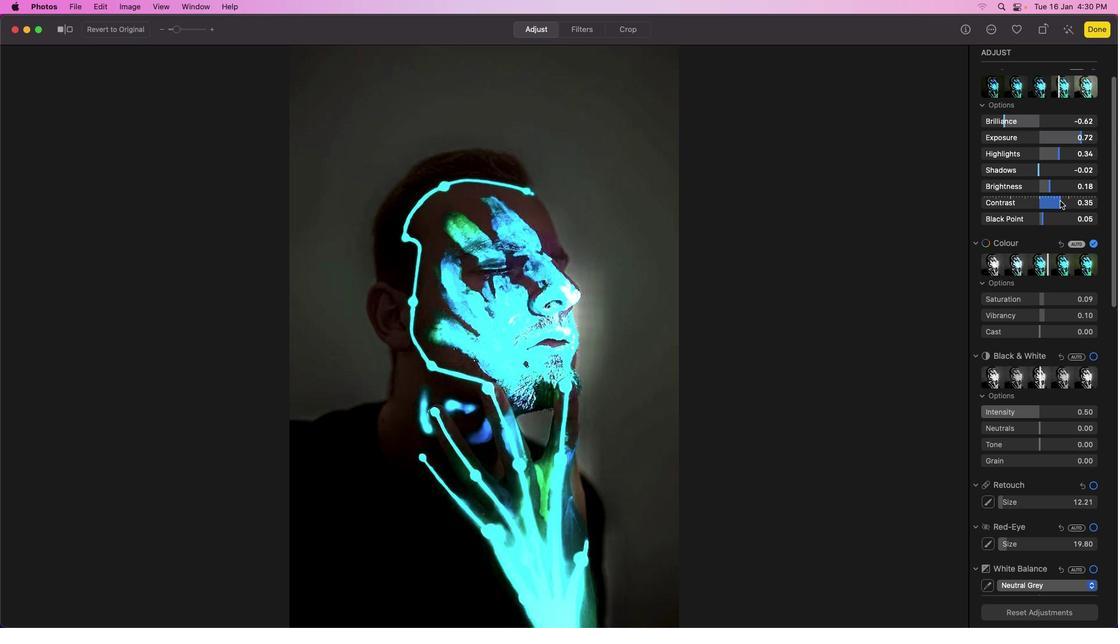 
Action: Mouse moved to (1045, 221)
Screenshot: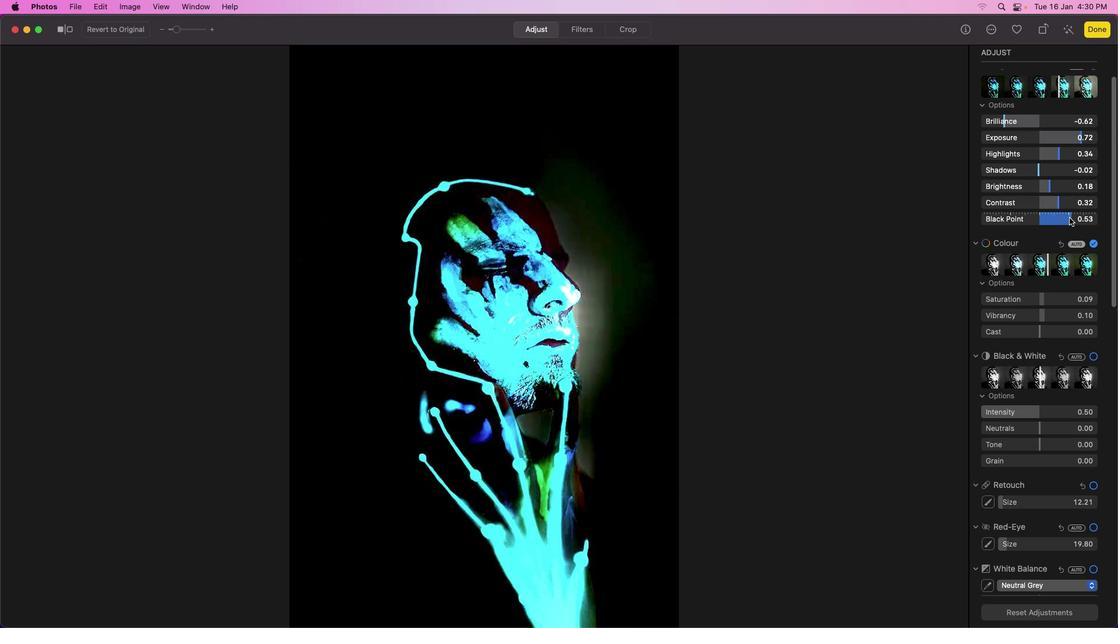 
Action: Mouse pressed left at (1045, 221)
Screenshot: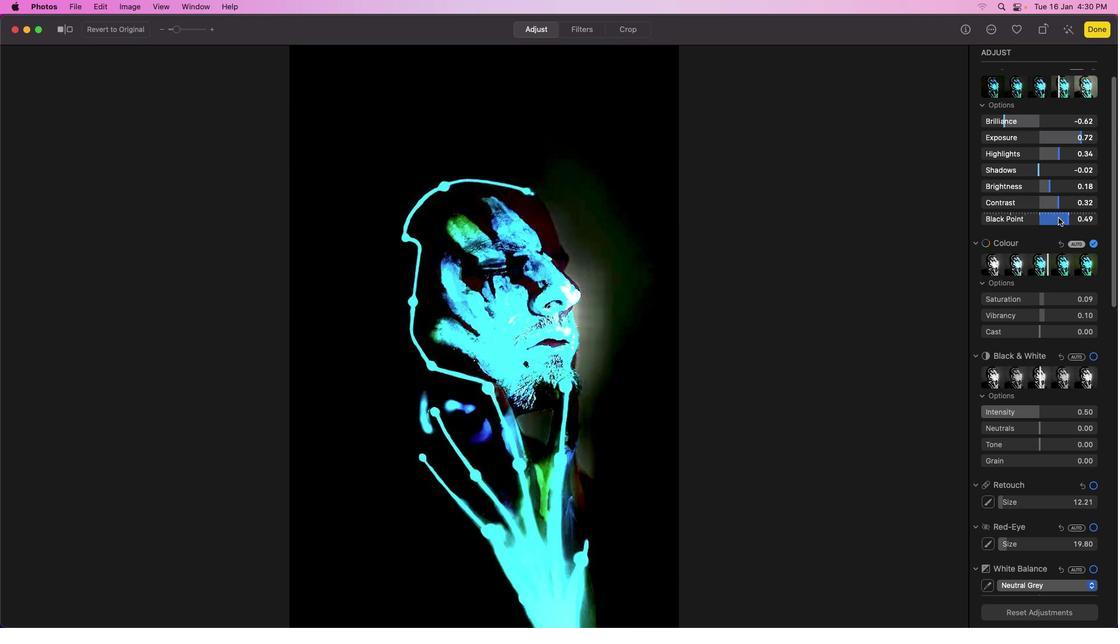 
Action: Mouse moved to (1026, 261)
Screenshot: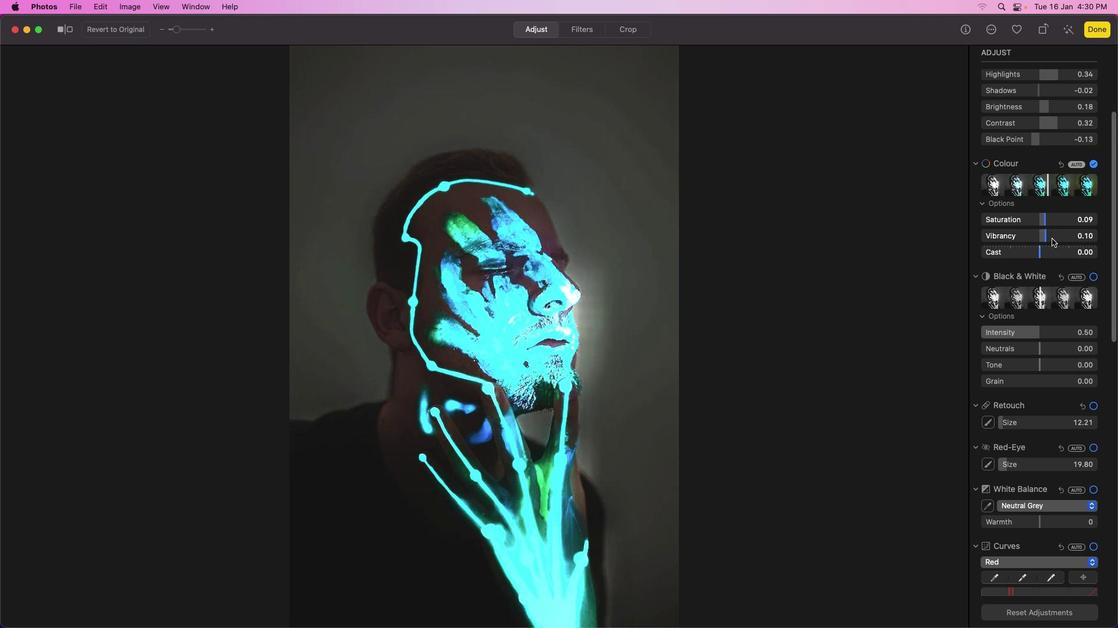 
Action: Mouse scrolled (1026, 261) with delta (0, 0)
Screenshot: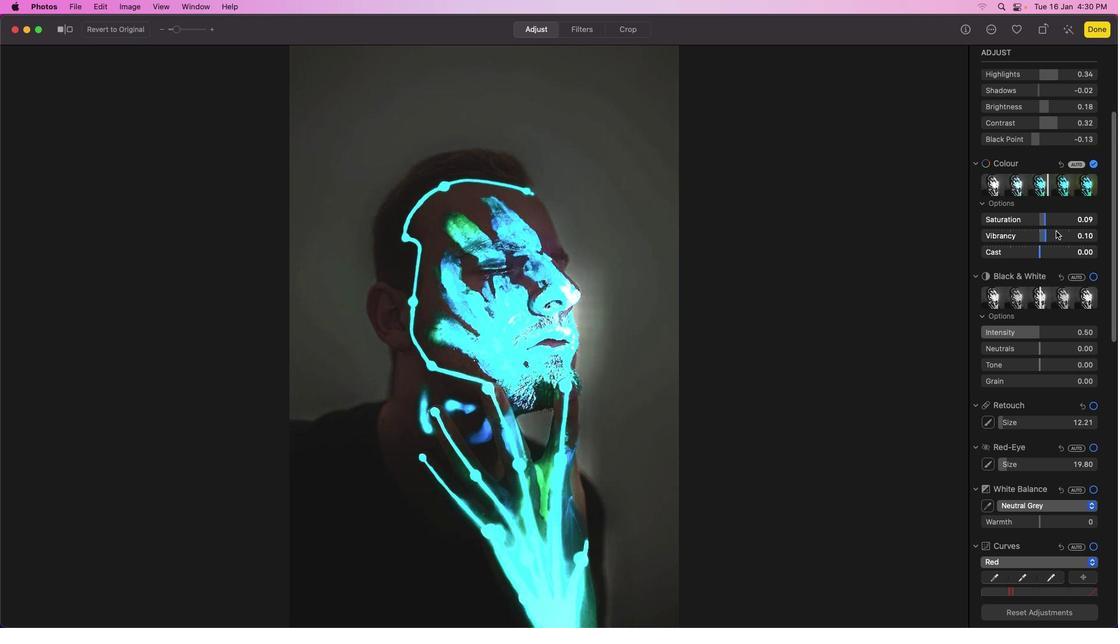 
Action: Mouse scrolled (1026, 261) with delta (0, 0)
Screenshot: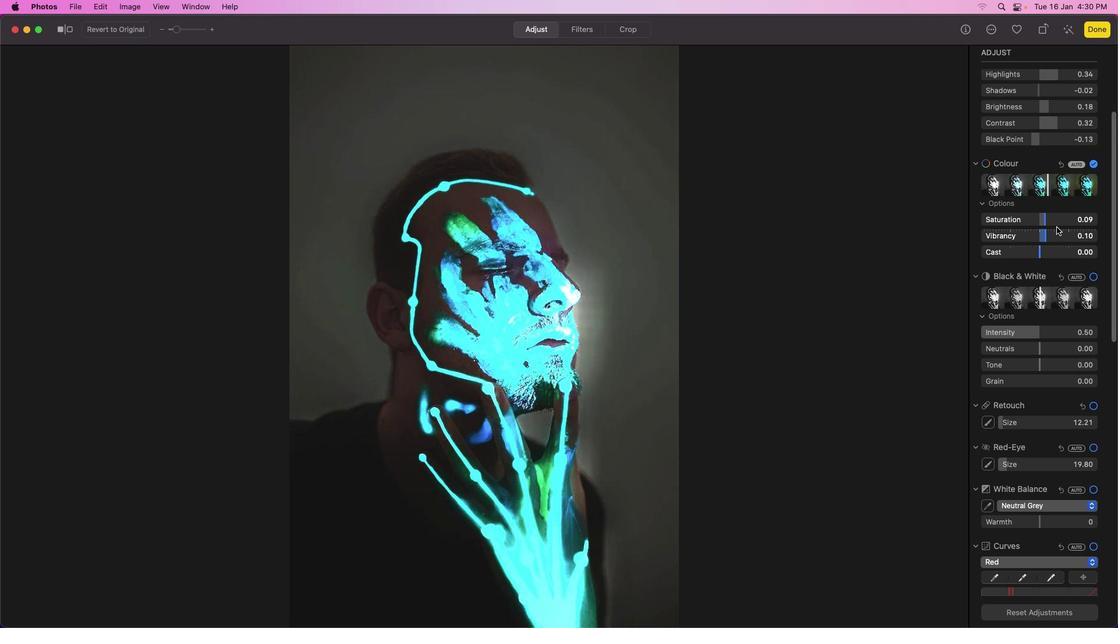 
Action: Mouse scrolled (1026, 261) with delta (0, 0)
Screenshot: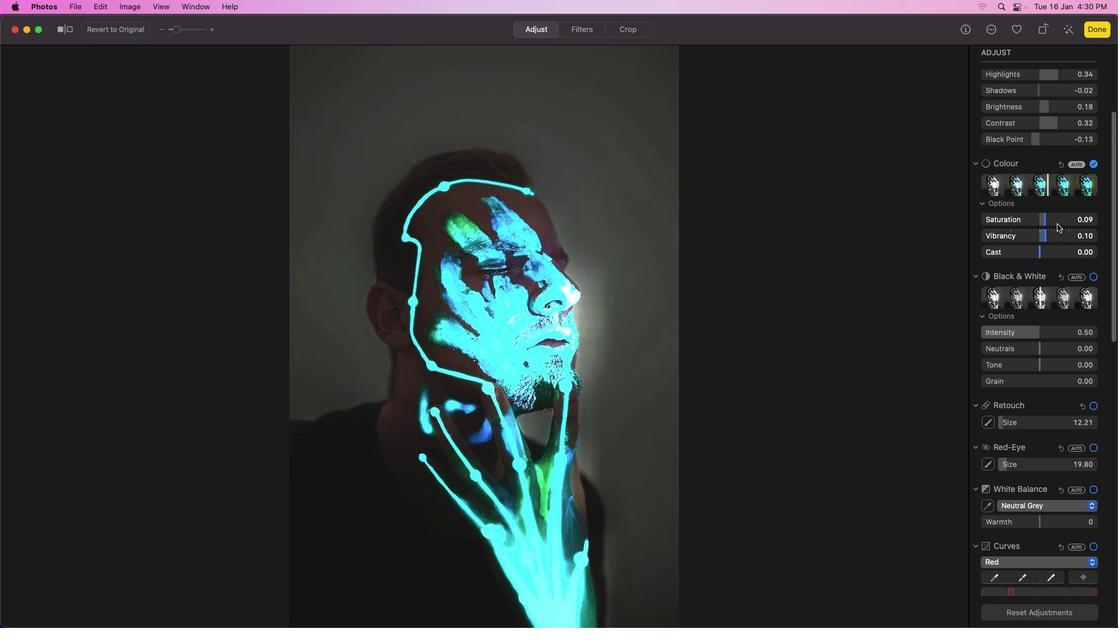 
Action: Mouse scrolled (1026, 261) with delta (0, -1)
Screenshot: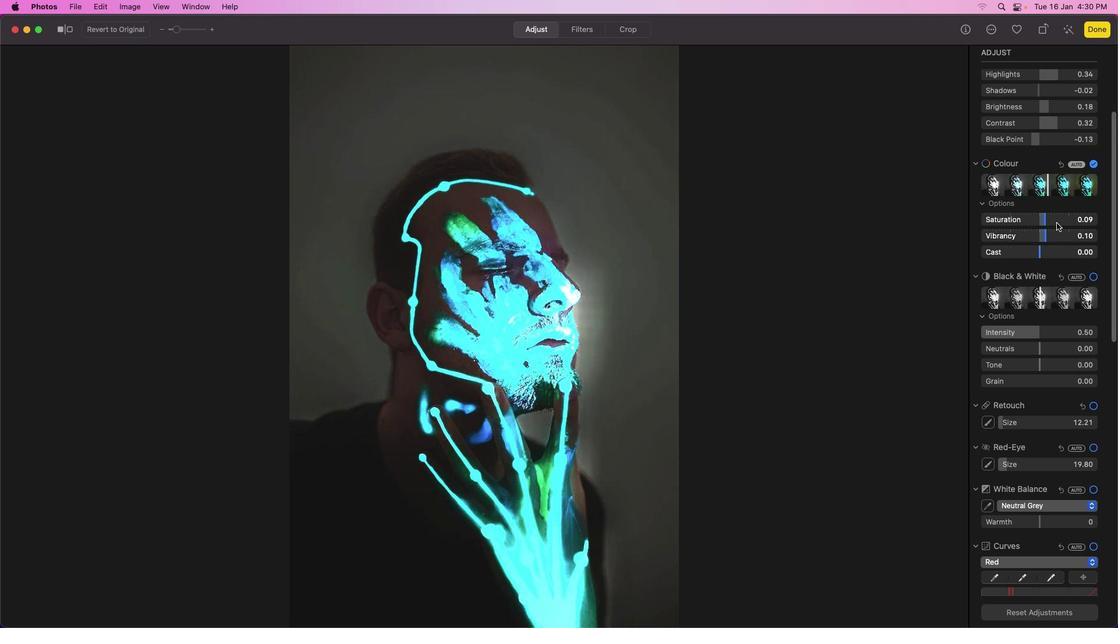 
Action: Mouse scrolled (1026, 261) with delta (0, -2)
Screenshot: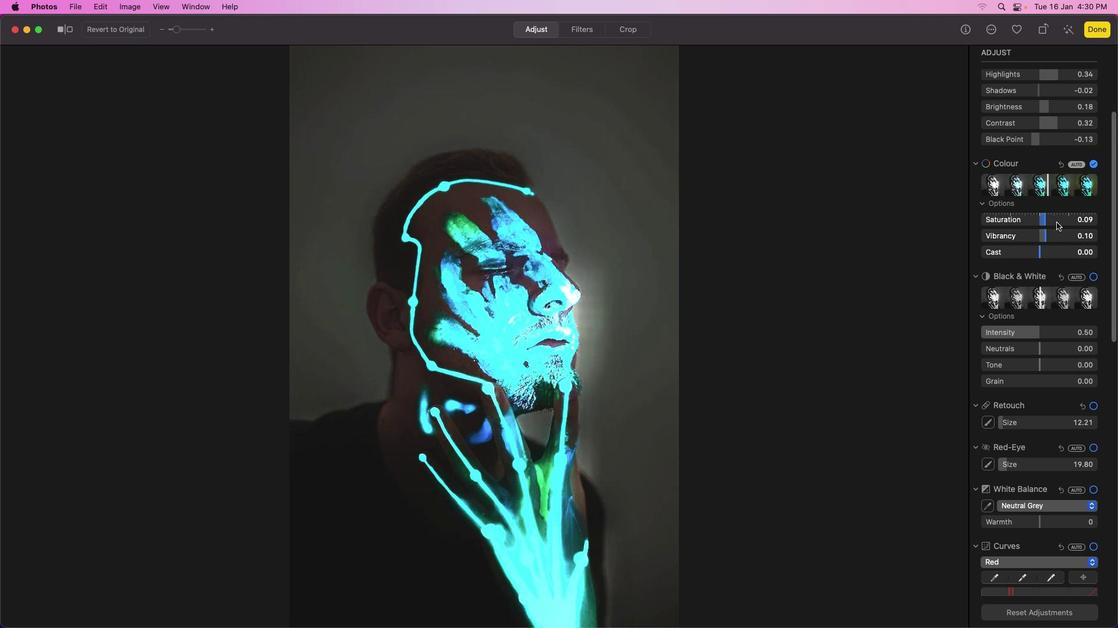 
Action: Mouse moved to (1044, 220)
Screenshot: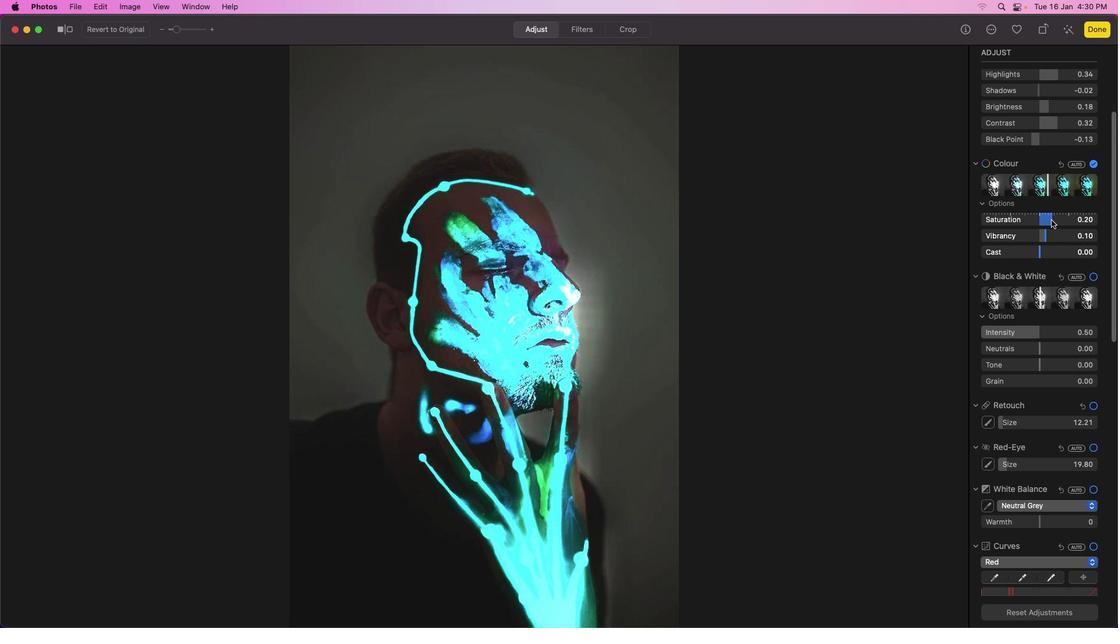
Action: Mouse pressed left at (1044, 220)
Screenshot: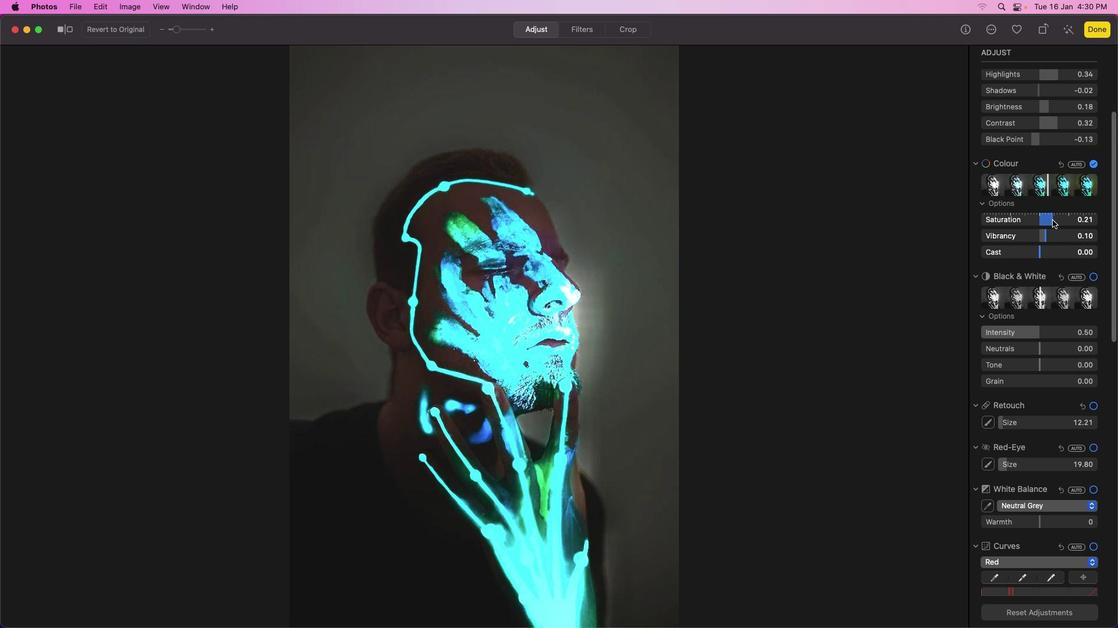 
Action: Mouse moved to (1048, 234)
Screenshot: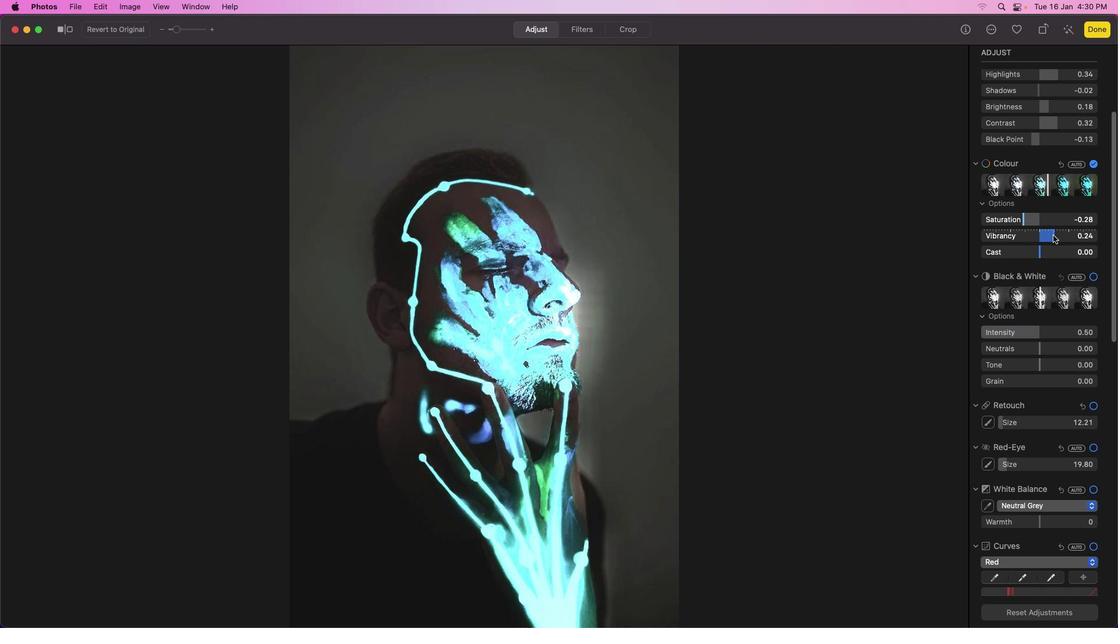 
Action: Mouse pressed left at (1048, 234)
Screenshot: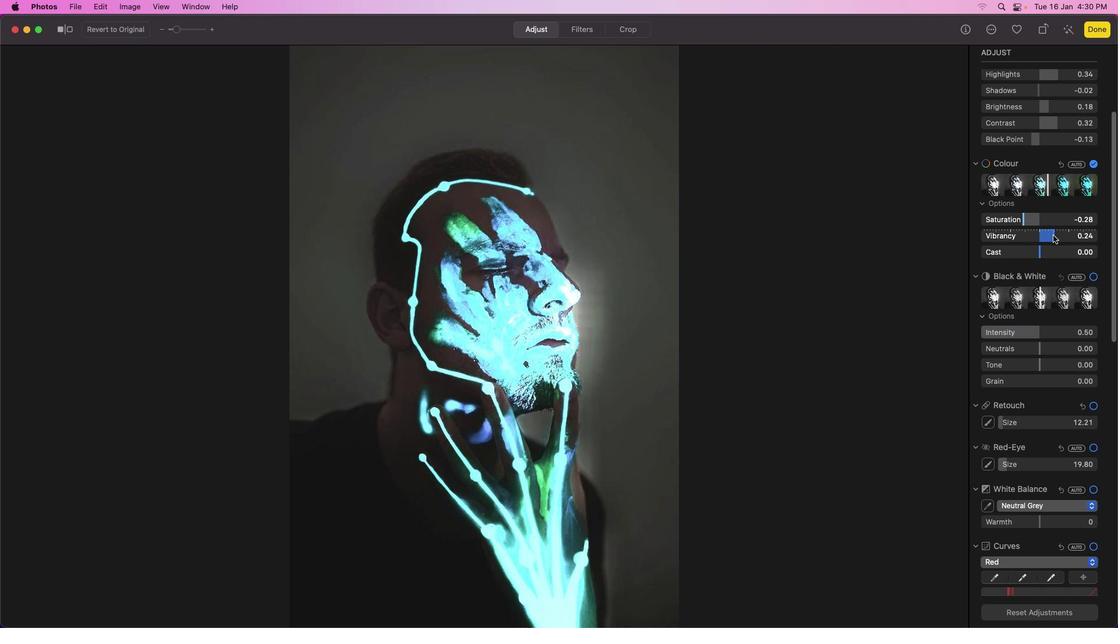 
Action: Mouse moved to (1038, 252)
Screenshot: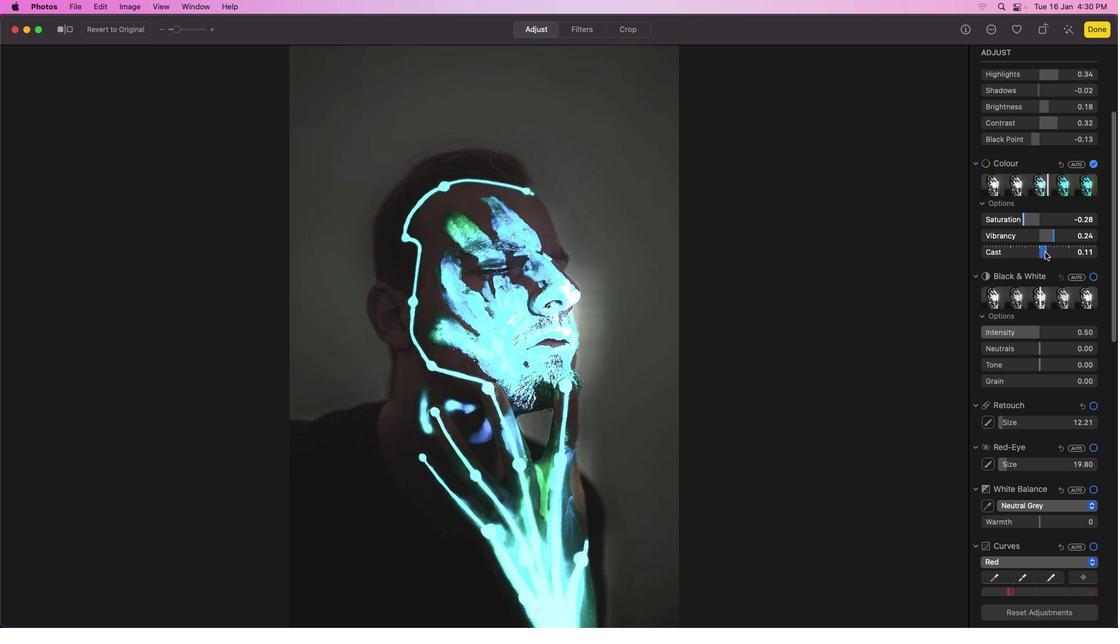 
Action: Mouse pressed left at (1038, 252)
Screenshot: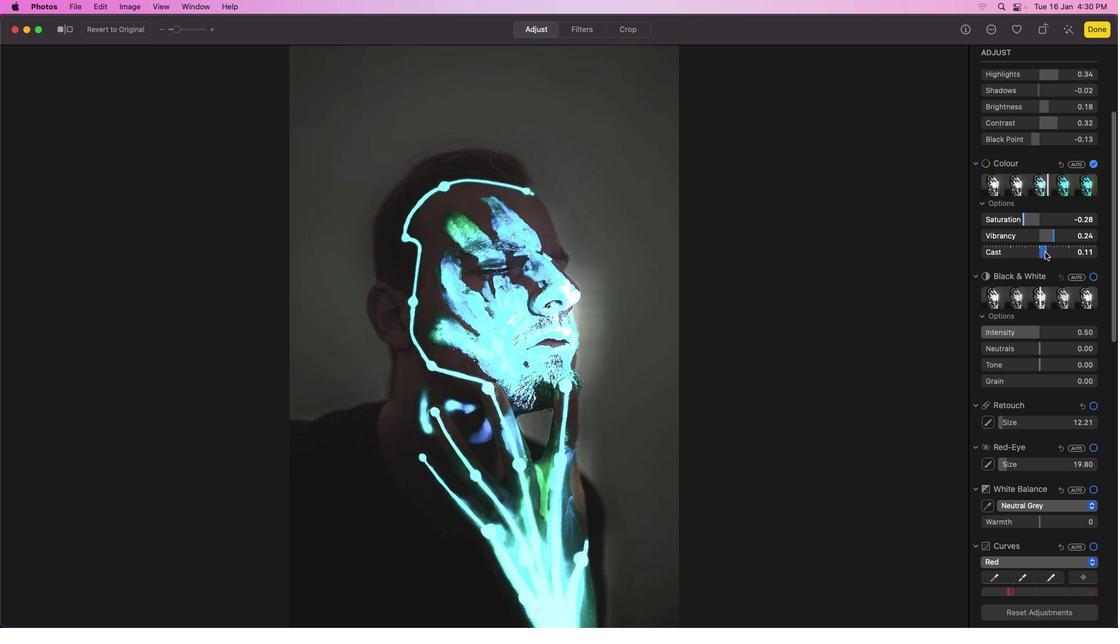 
Action: Mouse moved to (1047, 253)
Screenshot: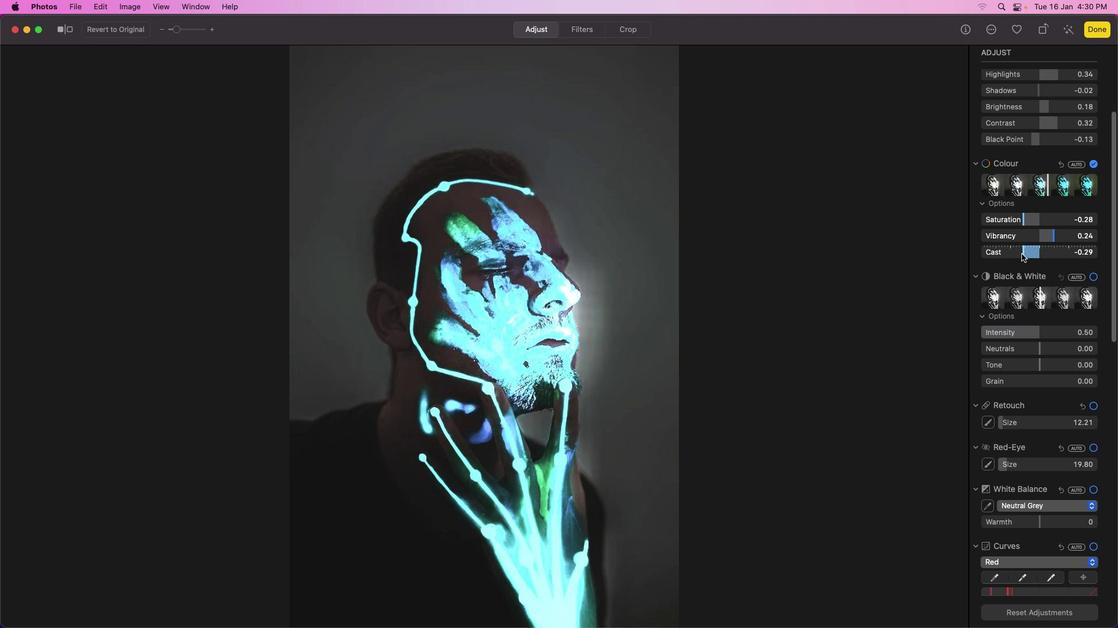 
Action: Mouse pressed left at (1047, 253)
Screenshot: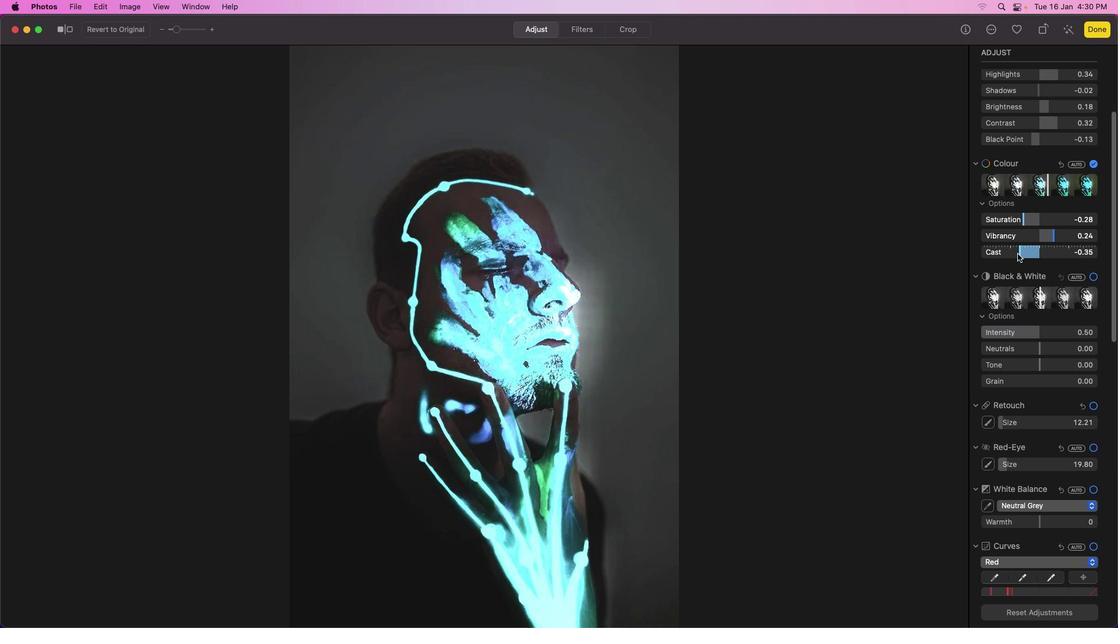 
Action: Mouse moved to (1043, 330)
Screenshot: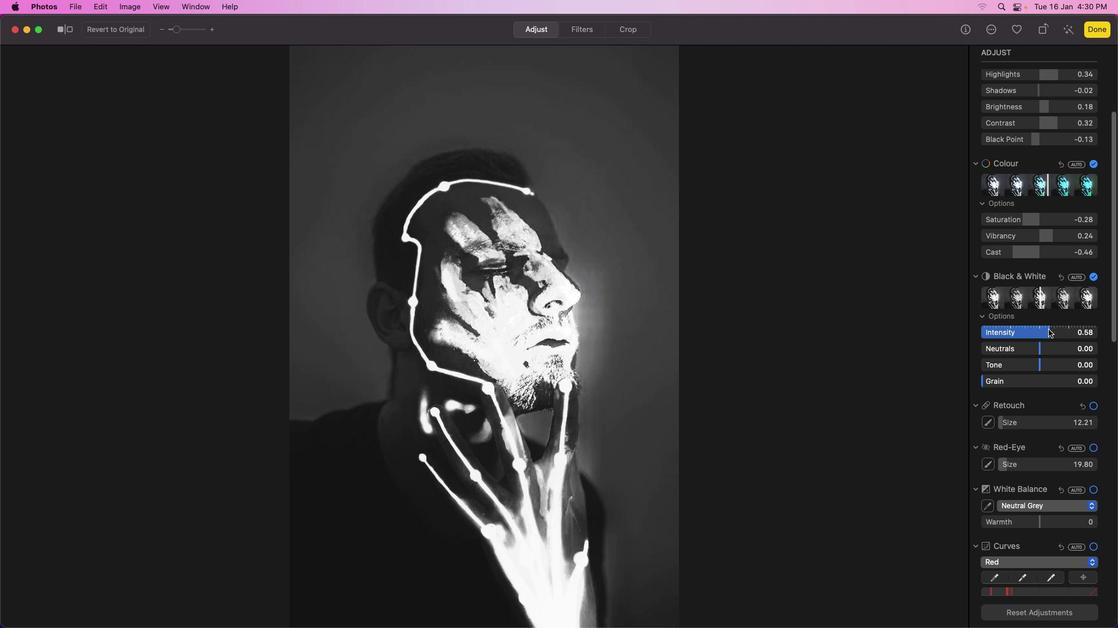 
Action: Mouse pressed left at (1043, 330)
Screenshot: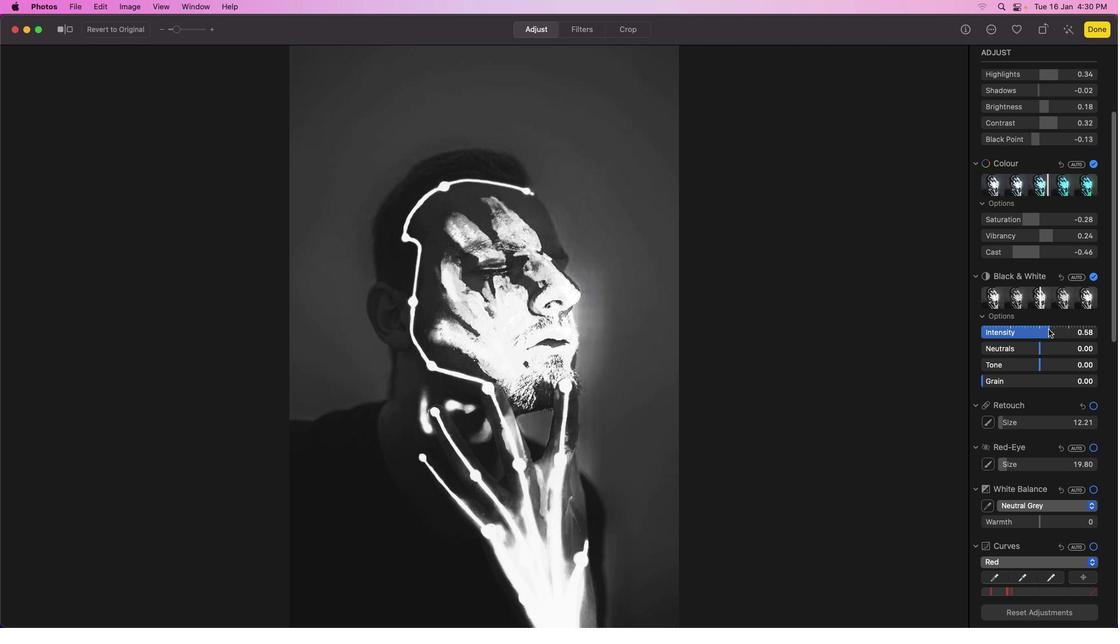 
Action: Mouse moved to (1047, 331)
Screenshot: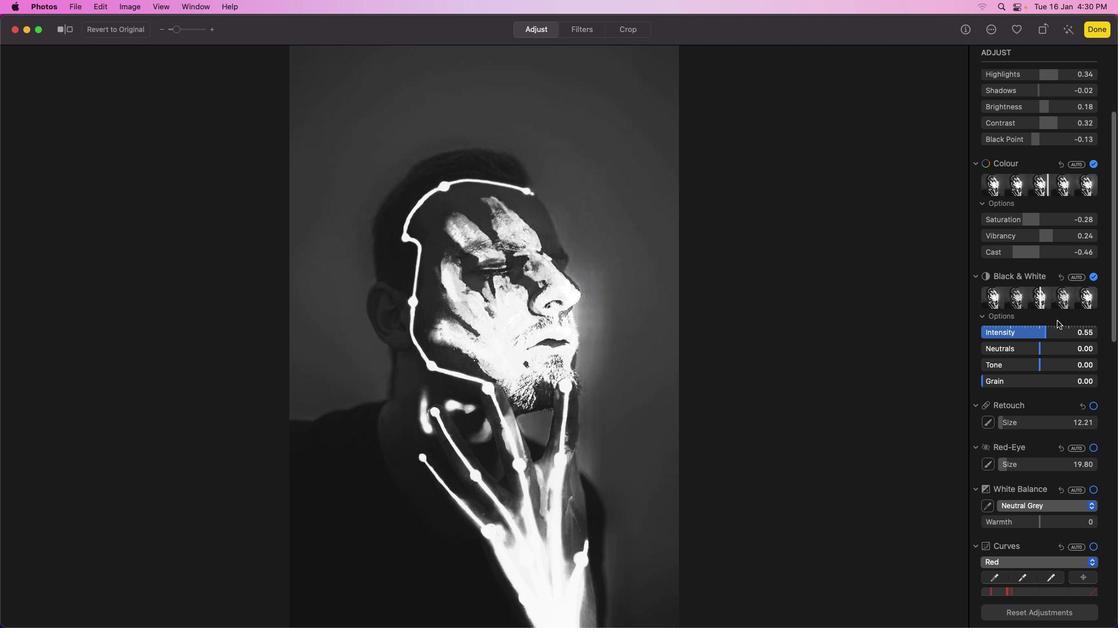 
Action: Mouse pressed left at (1047, 331)
Screenshot: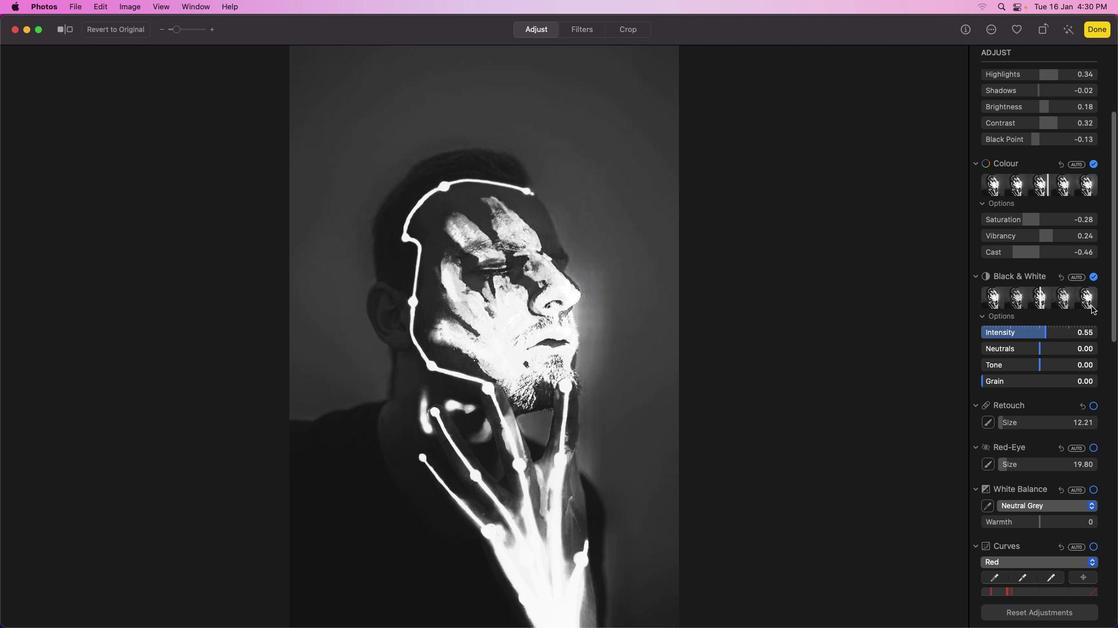 
Action: Mouse moved to (1094, 277)
Screenshot: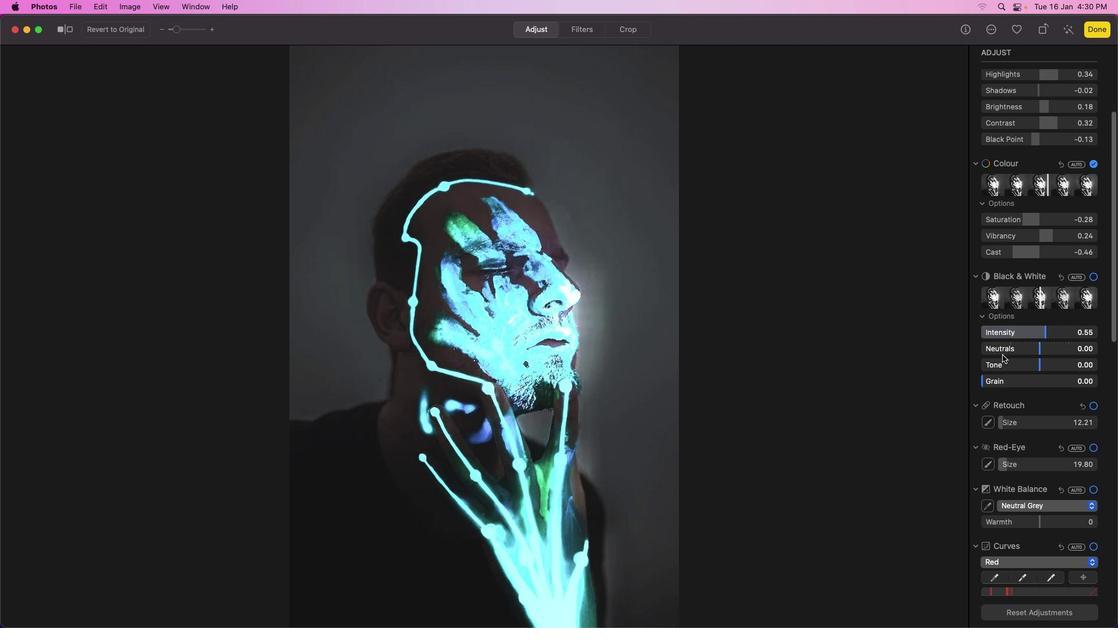 
Action: Mouse pressed left at (1094, 277)
Screenshot: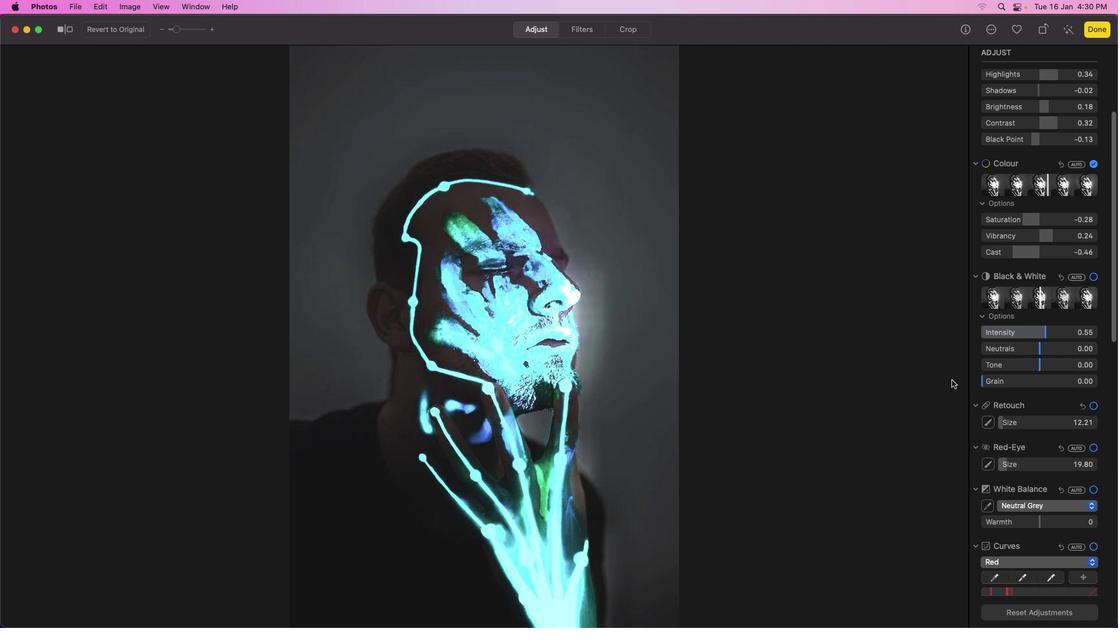 
Action: Mouse moved to (1038, 397)
Screenshot: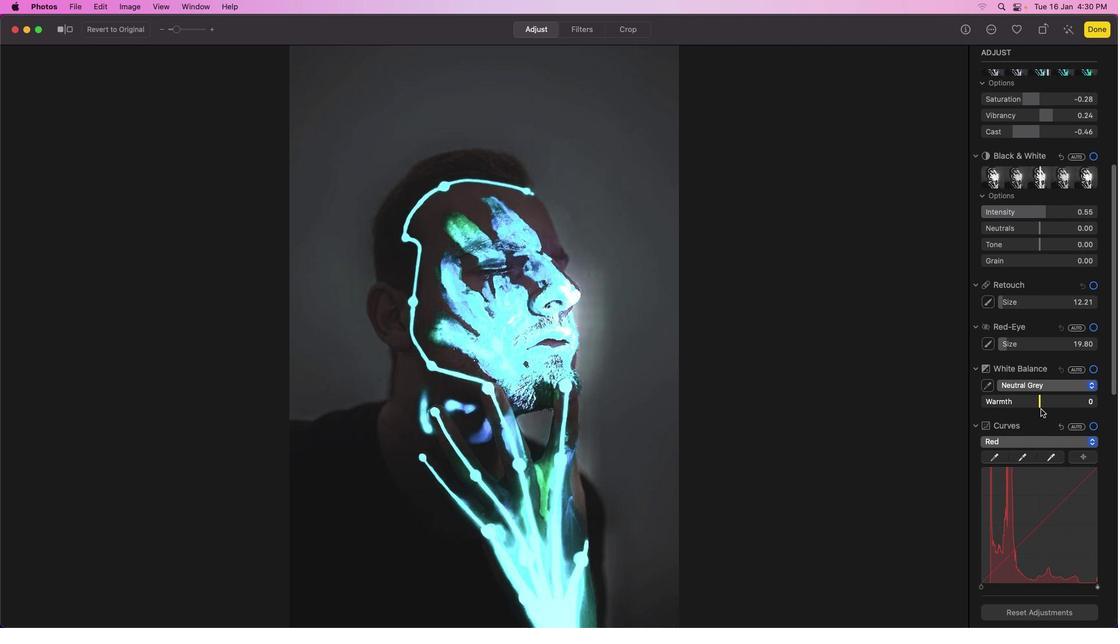 
Action: Mouse scrolled (1038, 397) with delta (0, 0)
Screenshot: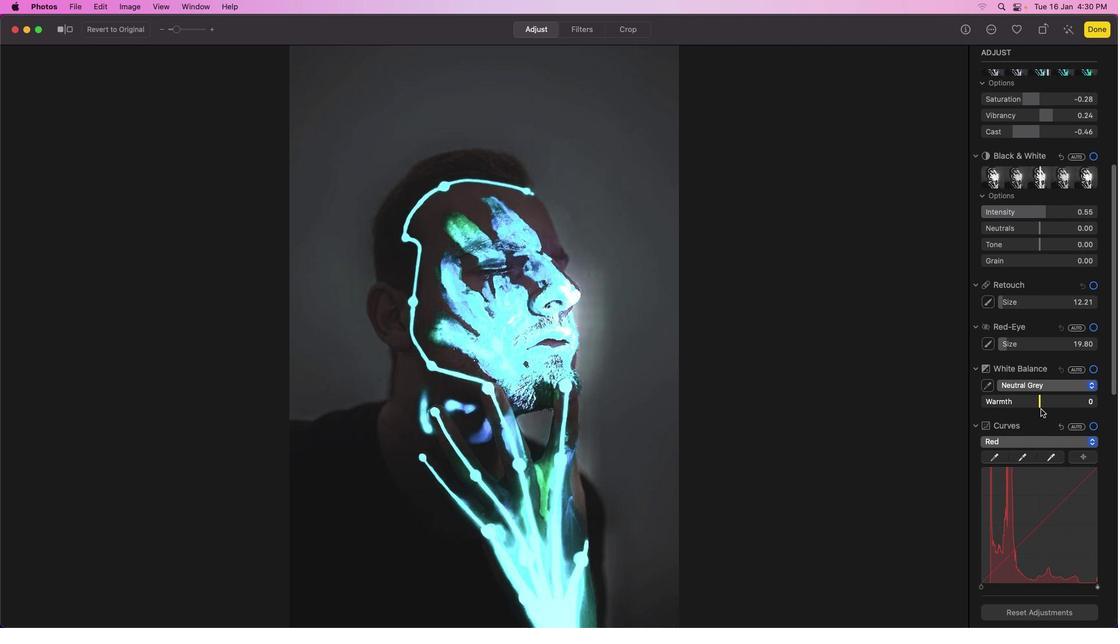 
Action: Mouse moved to (1039, 397)
Screenshot: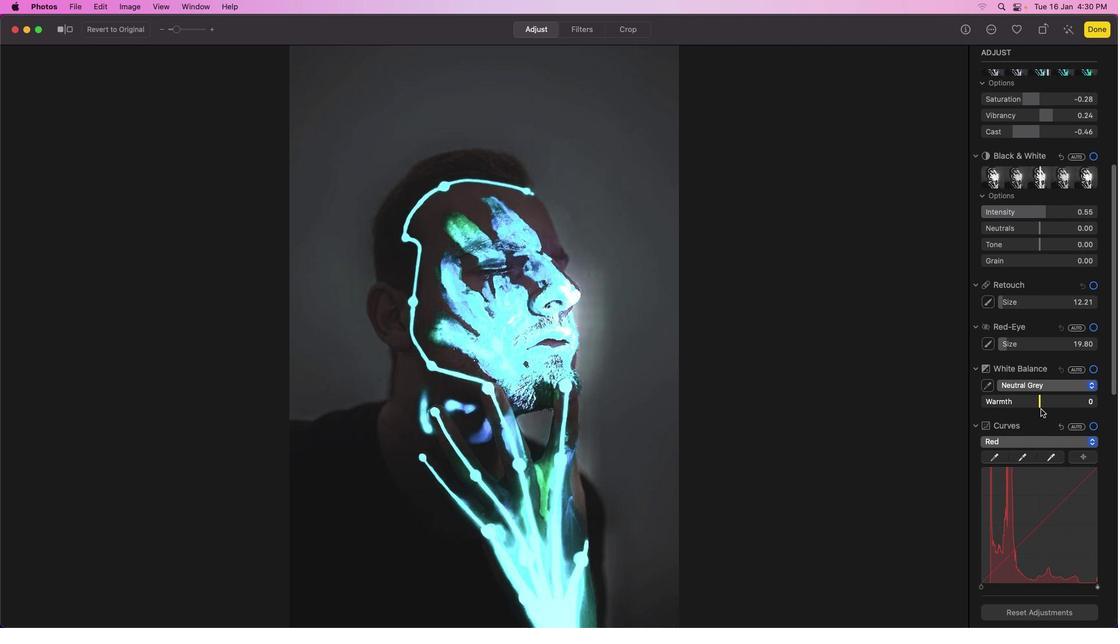 
Action: Mouse scrolled (1039, 397) with delta (0, 0)
Screenshot: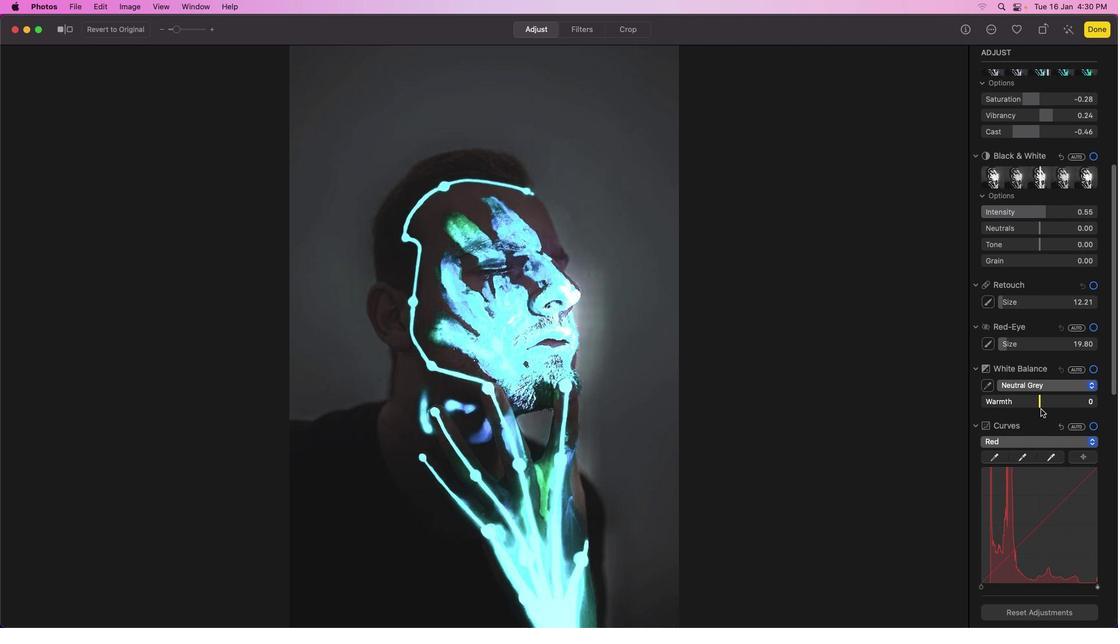 
Action: Mouse moved to (1040, 398)
Screenshot: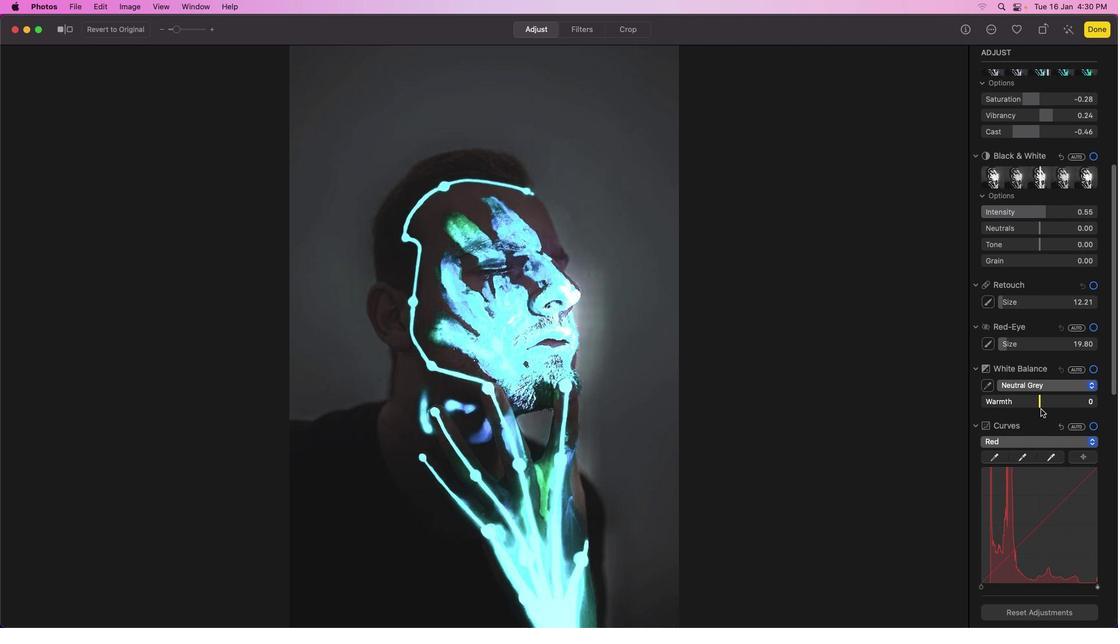 
Action: Mouse scrolled (1040, 398) with delta (0, 0)
Screenshot: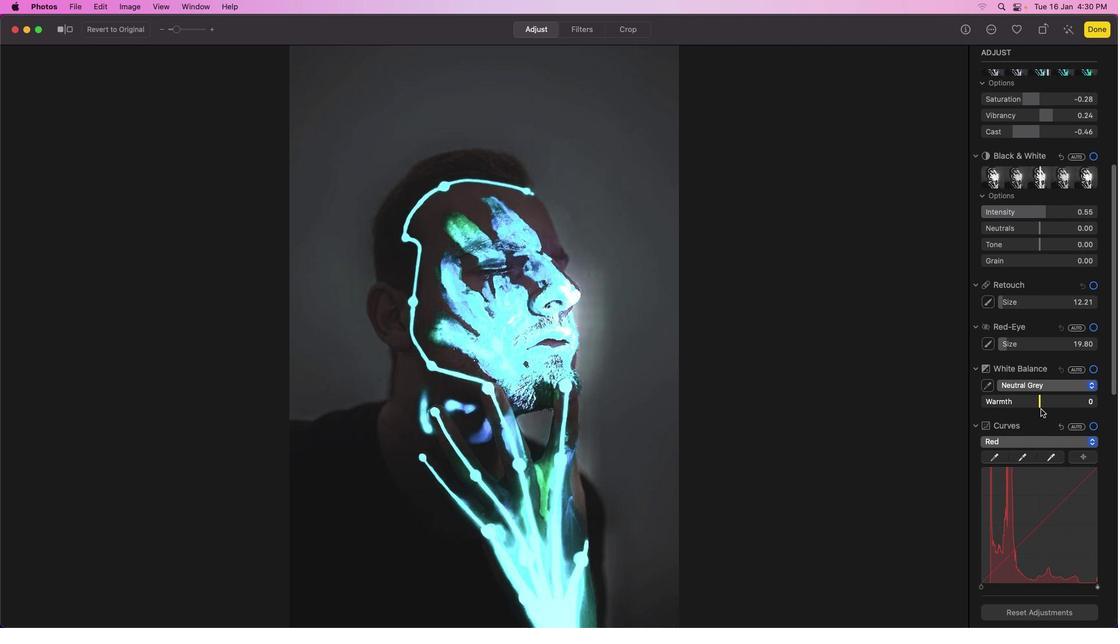 
Action: Mouse moved to (1040, 398)
Screenshot: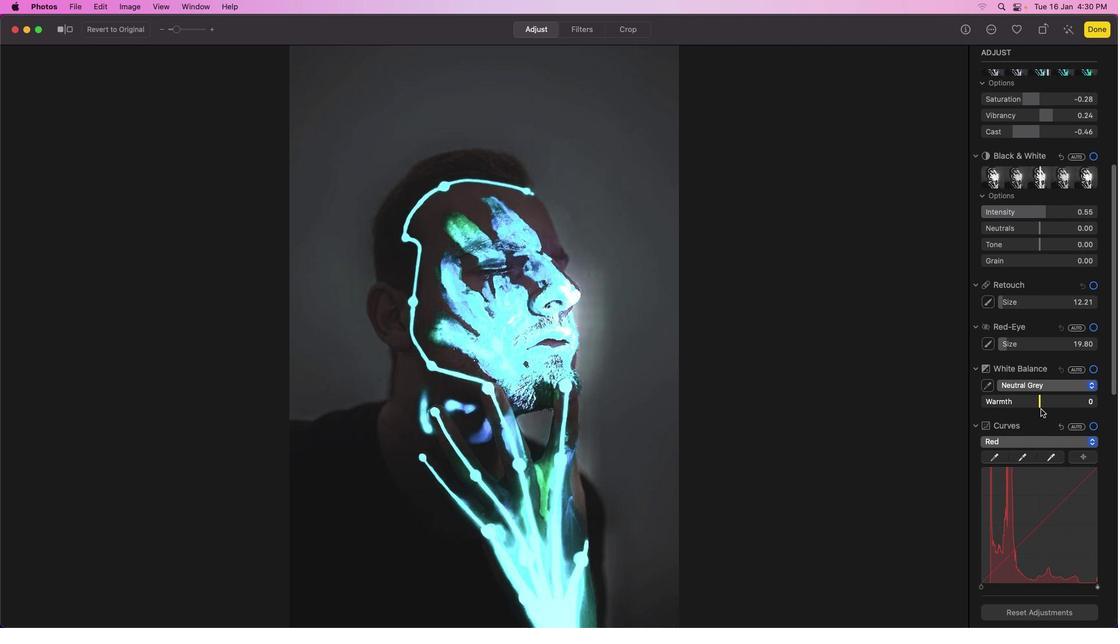 
Action: Mouse scrolled (1040, 398) with delta (0, -1)
Screenshot: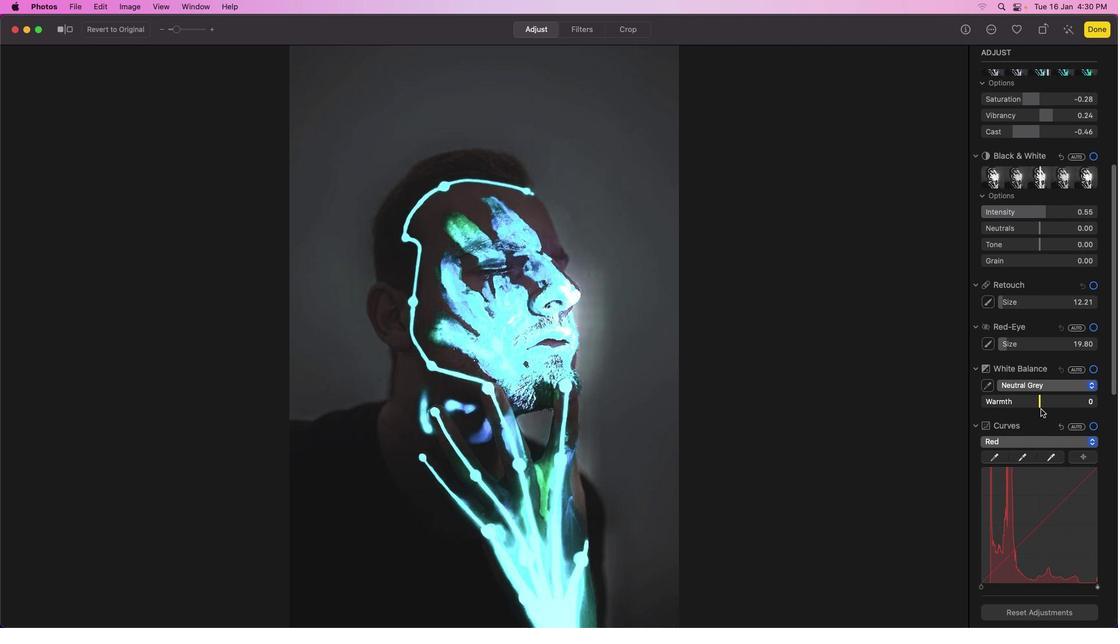 
Action: Mouse moved to (1040, 398)
Screenshot: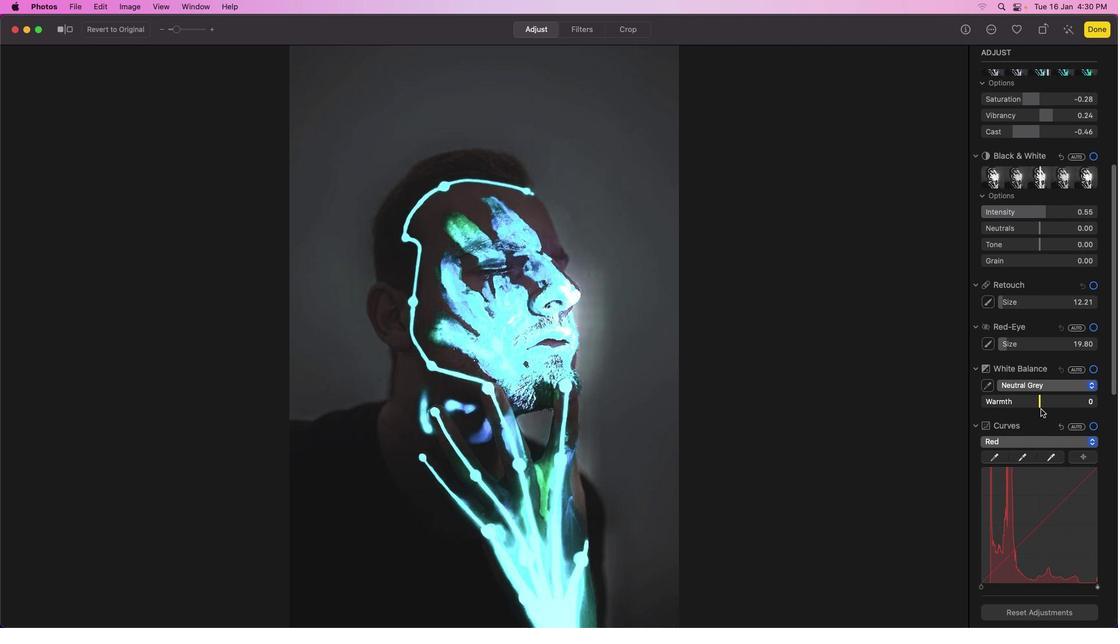 
Action: Mouse scrolled (1040, 398) with delta (0, -2)
Screenshot: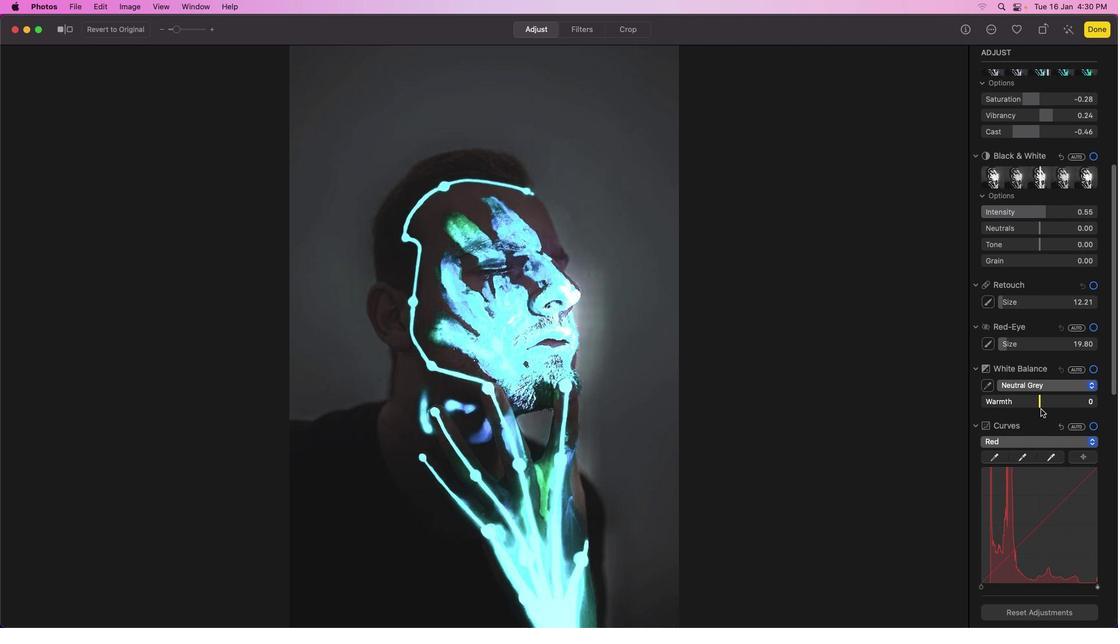 
Action: Mouse moved to (1040, 399)
Screenshot: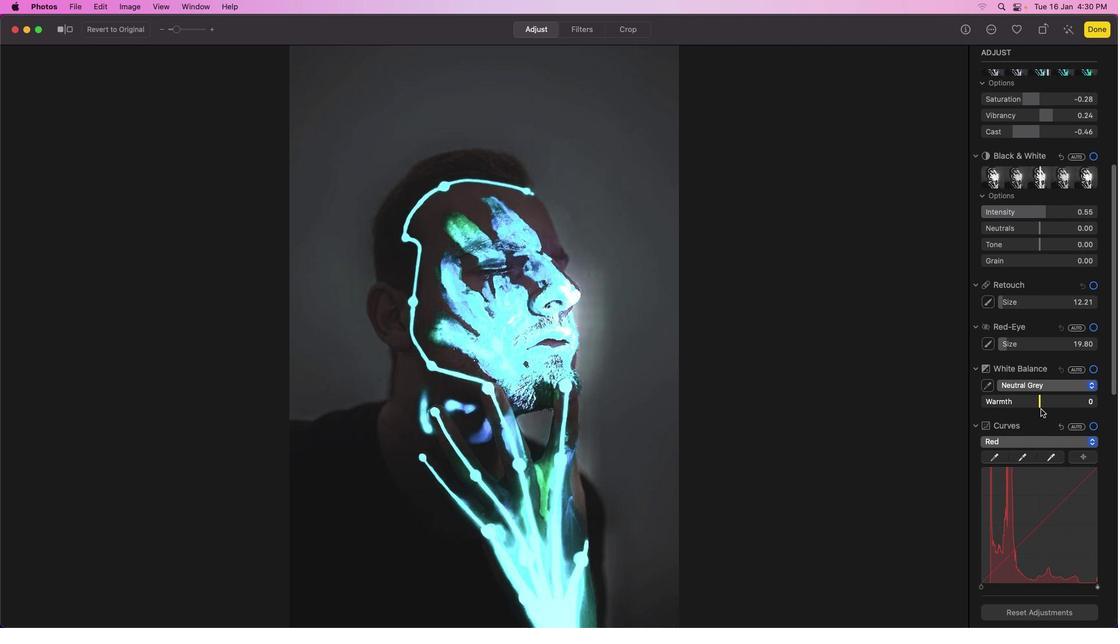 
Action: Mouse scrolled (1040, 399) with delta (0, -2)
Screenshot: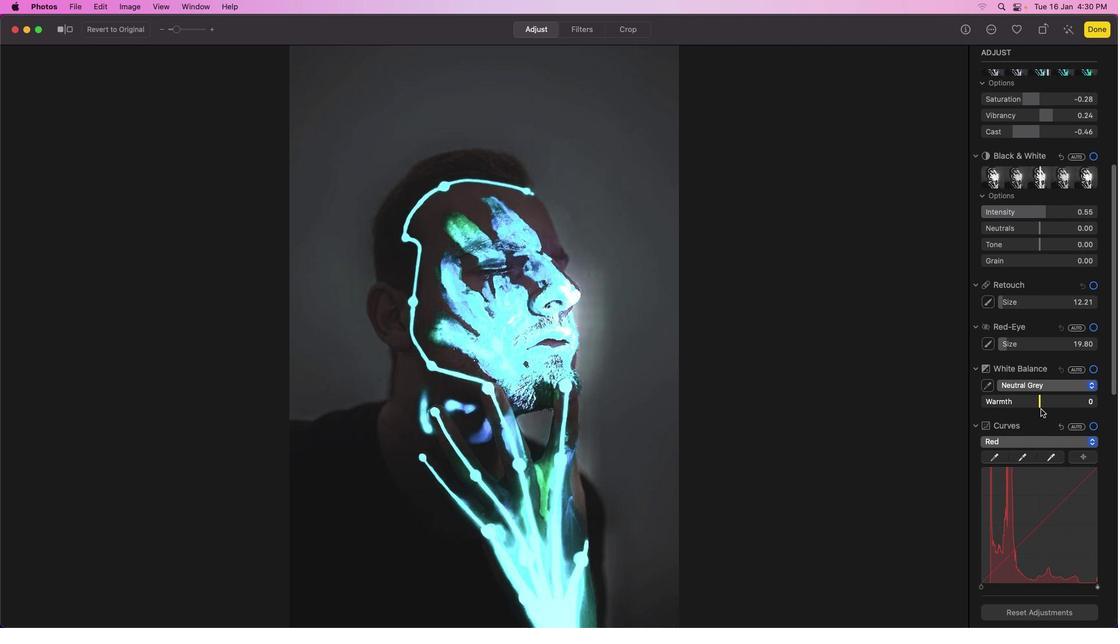 
Action: Mouse moved to (1041, 409)
Screenshot: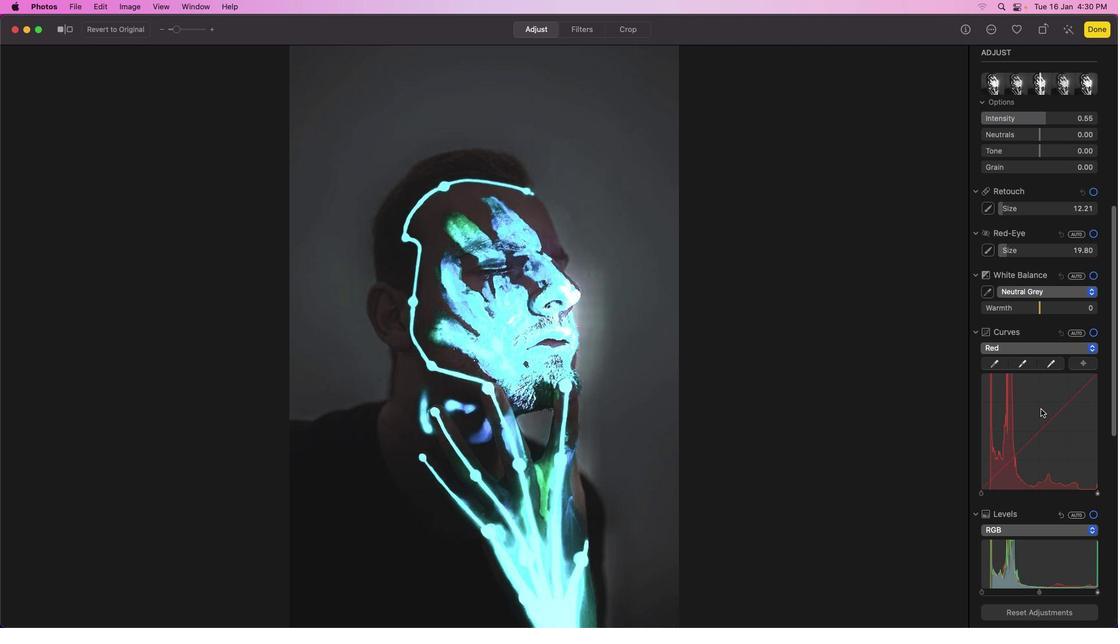 
Action: Mouse scrolled (1041, 409) with delta (0, 0)
Screenshot: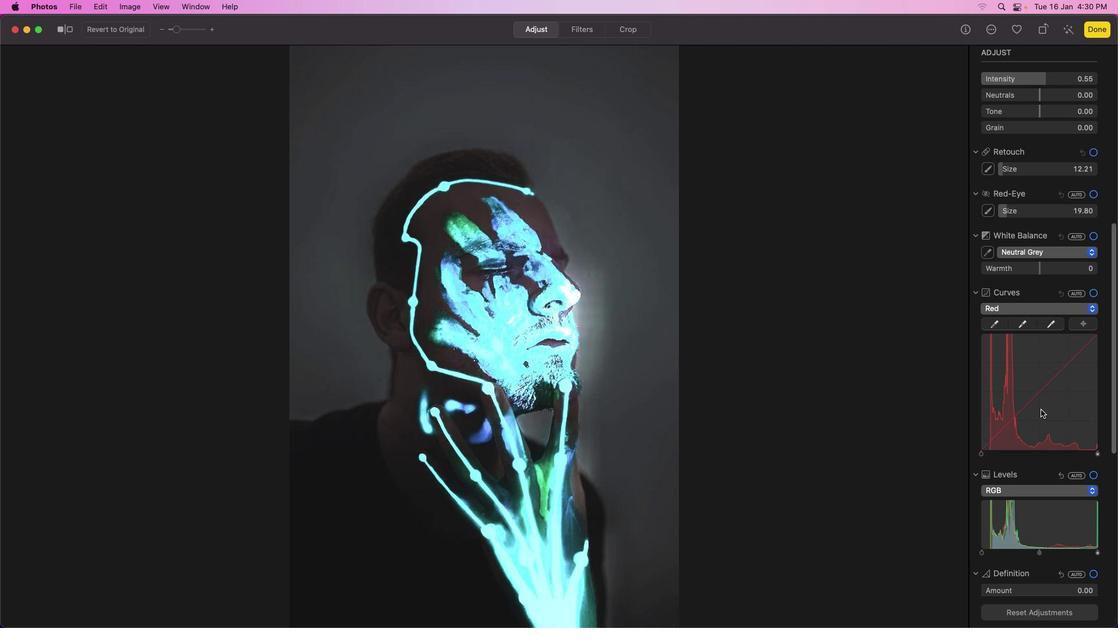 
Action: Mouse scrolled (1041, 409) with delta (0, 0)
Screenshot: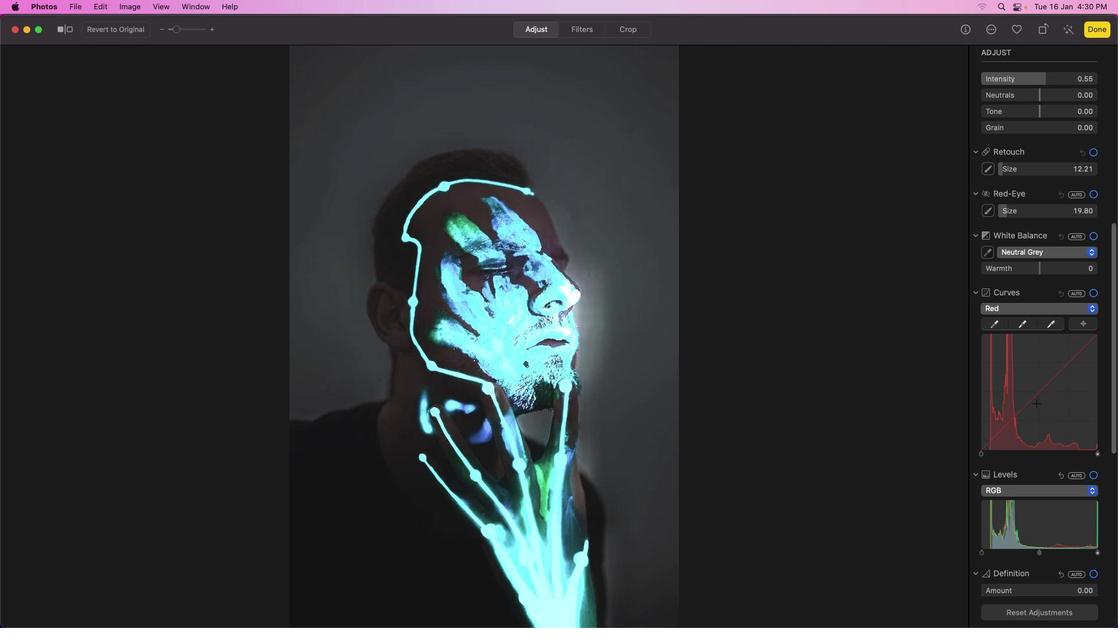 
Action: Mouse scrolled (1041, 409) with delta (0, -1)
Screenshot: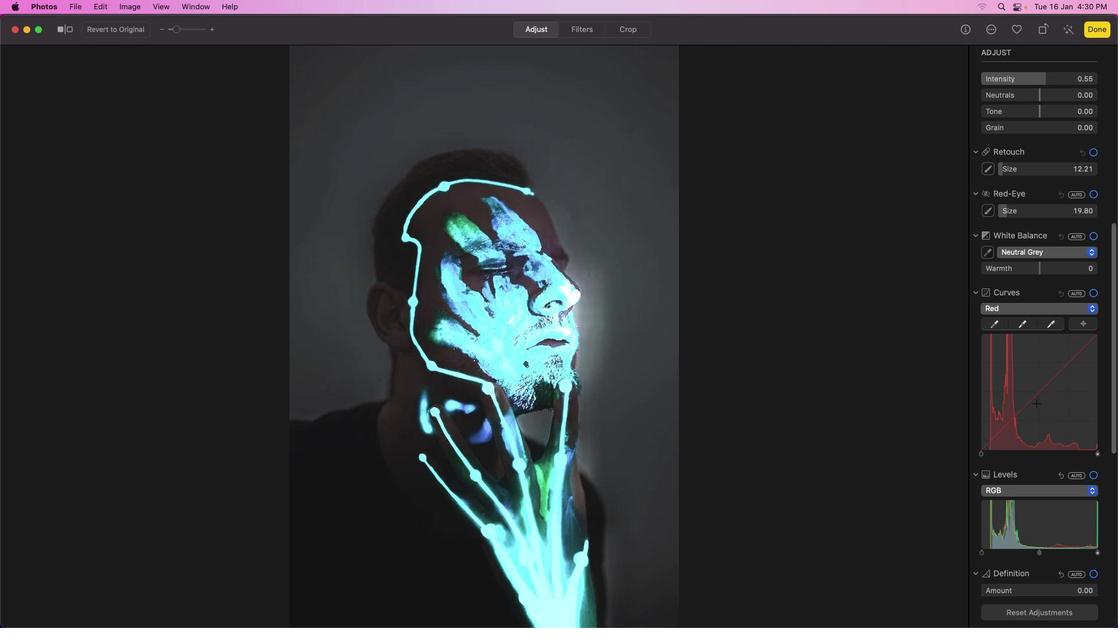 
Action: Mouse scrolled (1041, 409) with delta (0, -2)
Screenshot: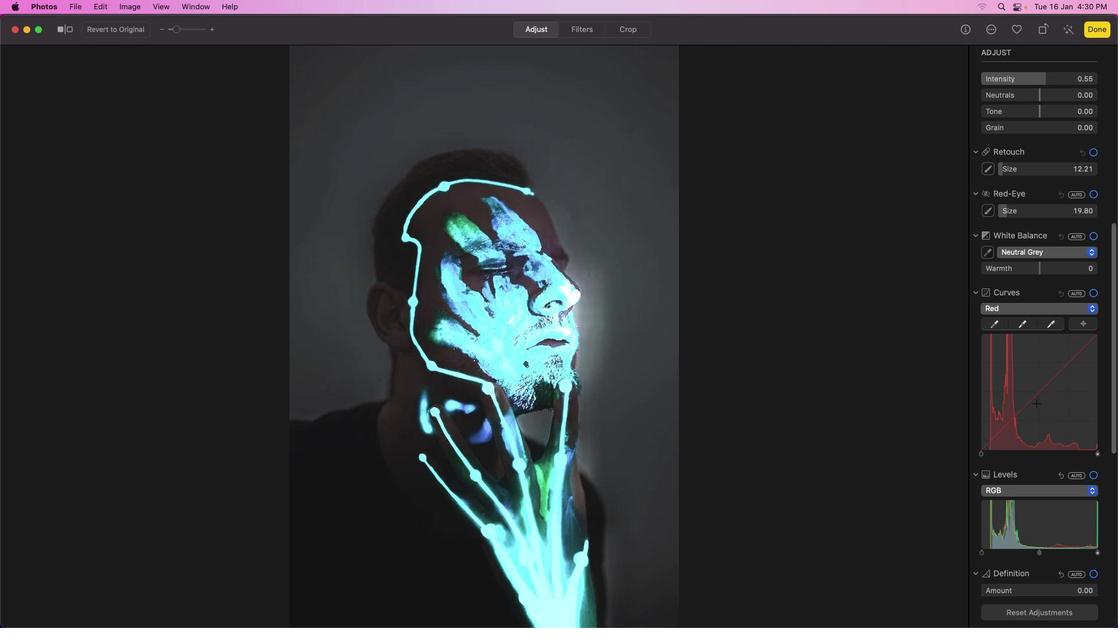 
Action: Mouse scrolled (1041, 409) with delta (0, -2)
Screenshot: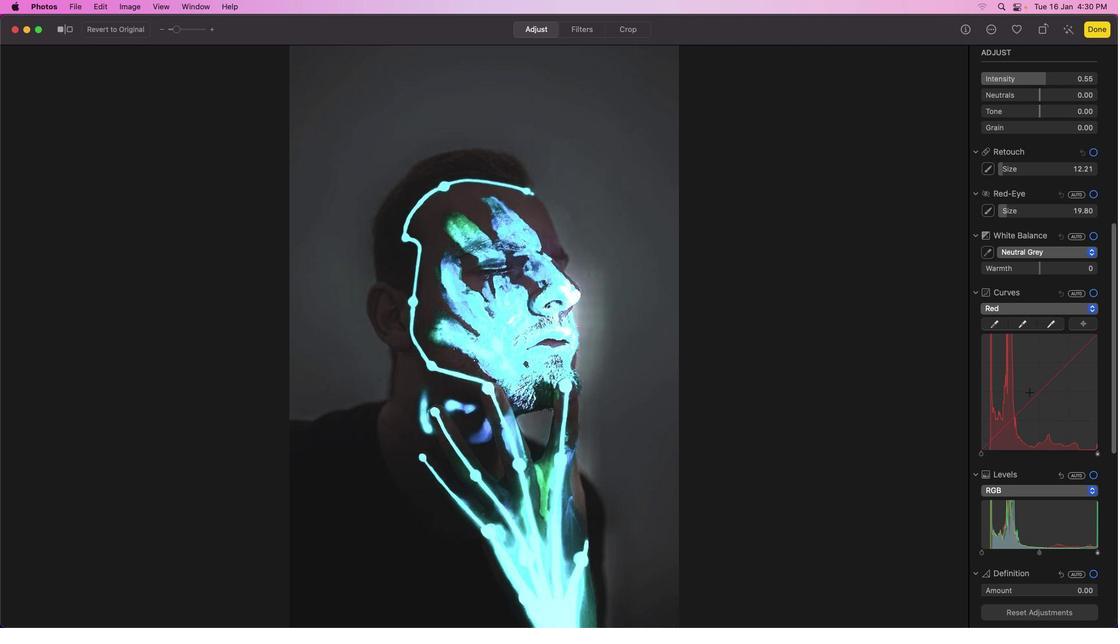 
Action: Mouse scrolled (1041, 409) with delta (0, -2)
Screenshot: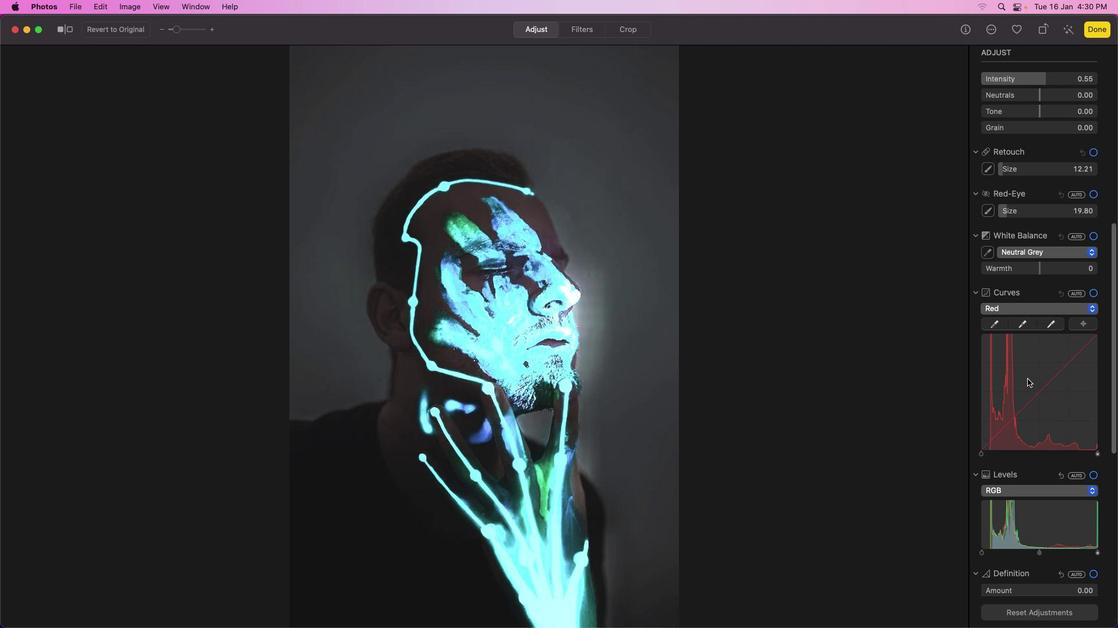 
Action: Mouse moved to (1043, 310)
Screenshot: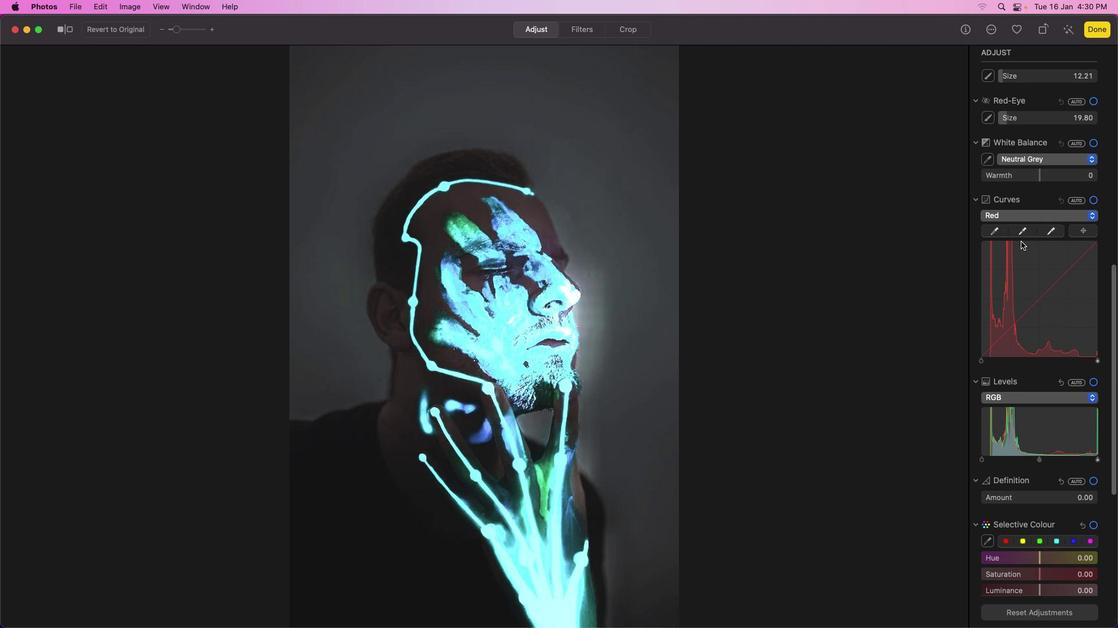 
Action: Mouse scrolled (1043, 310) with delta (0, 0)
Screenshot: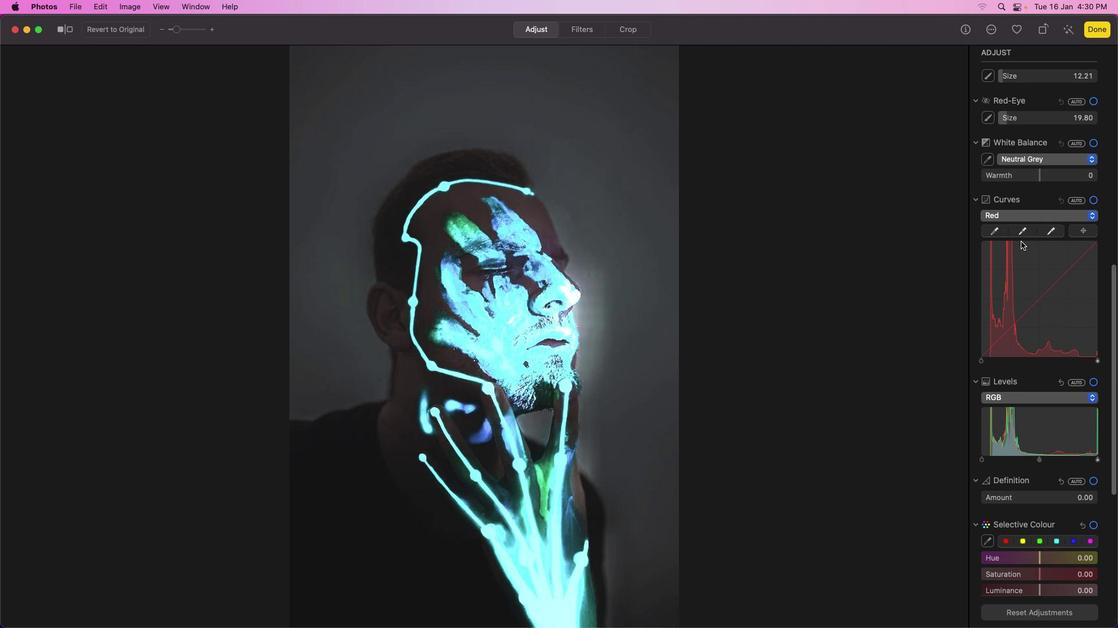 
Action: Mouse moved to (1043, 311)
Screenshot: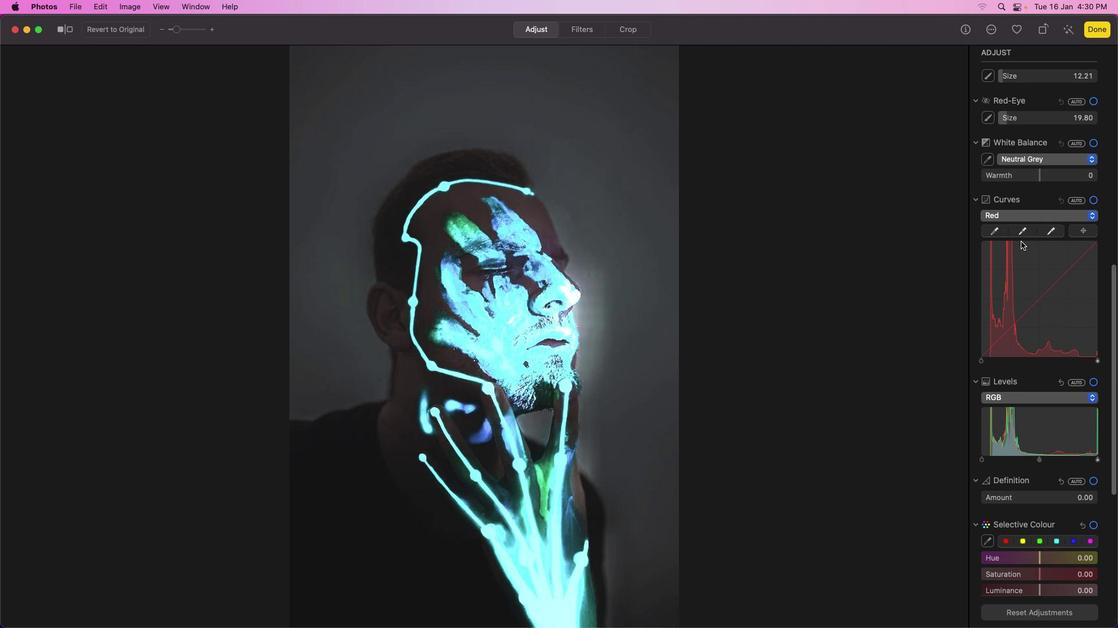 
Action: Mouse scrolled (1043, 311) with delta (0, 0)
Screenshot: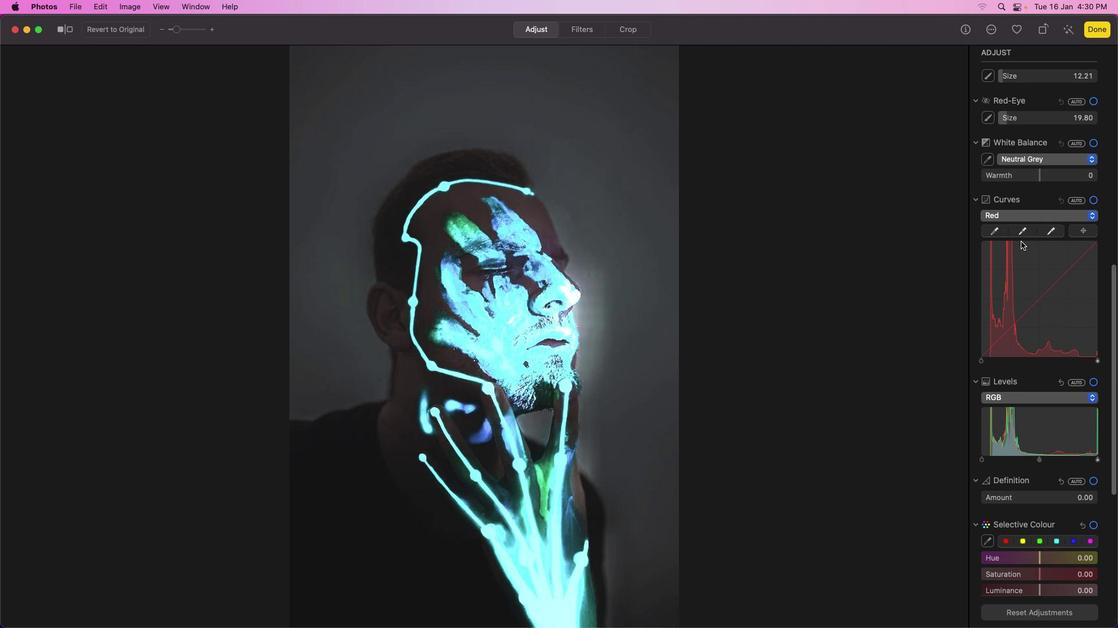 
Action: Mouse moved to (1043, 312)
Screenshot: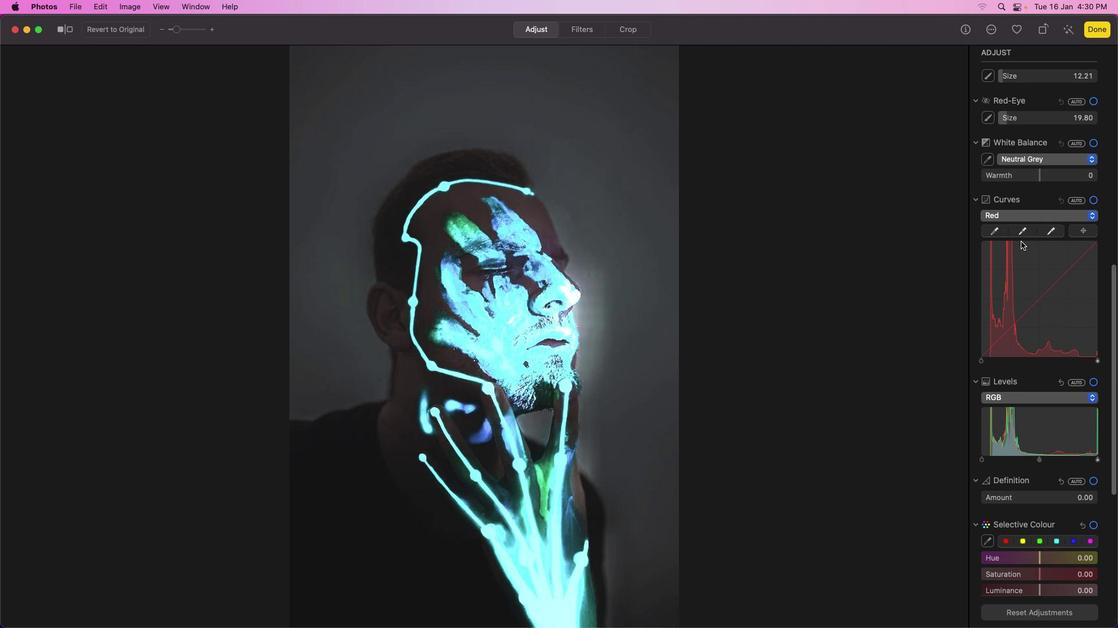 
Action: Mouse scrolled (1043, 312) with delta (0, -1)
Screenshot: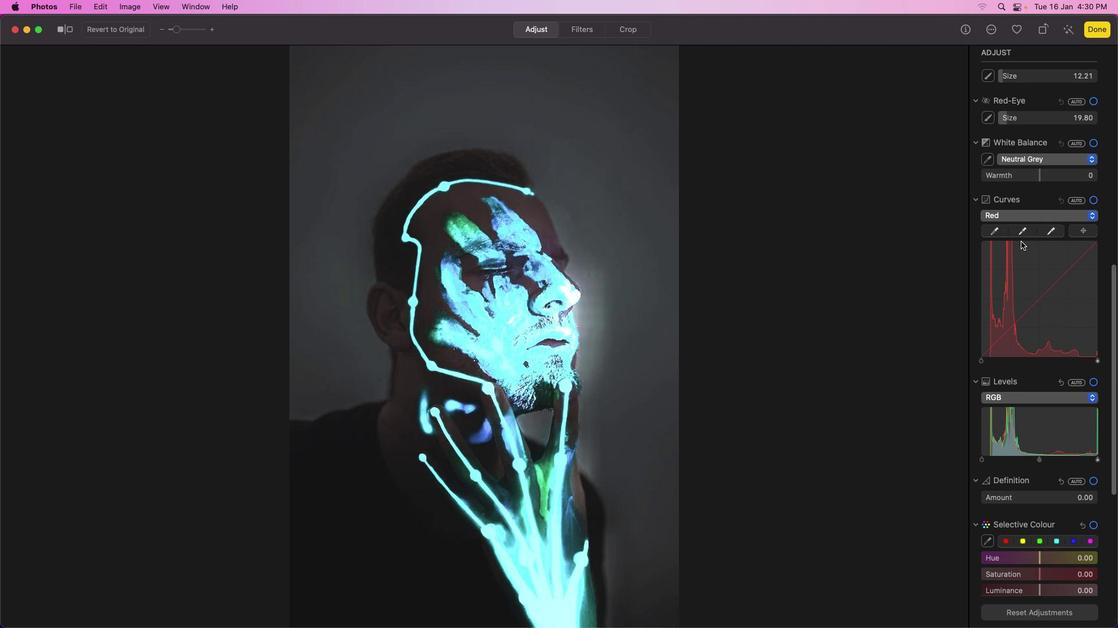 
Action: Mouse moved to (1043, 312)
Screenshot: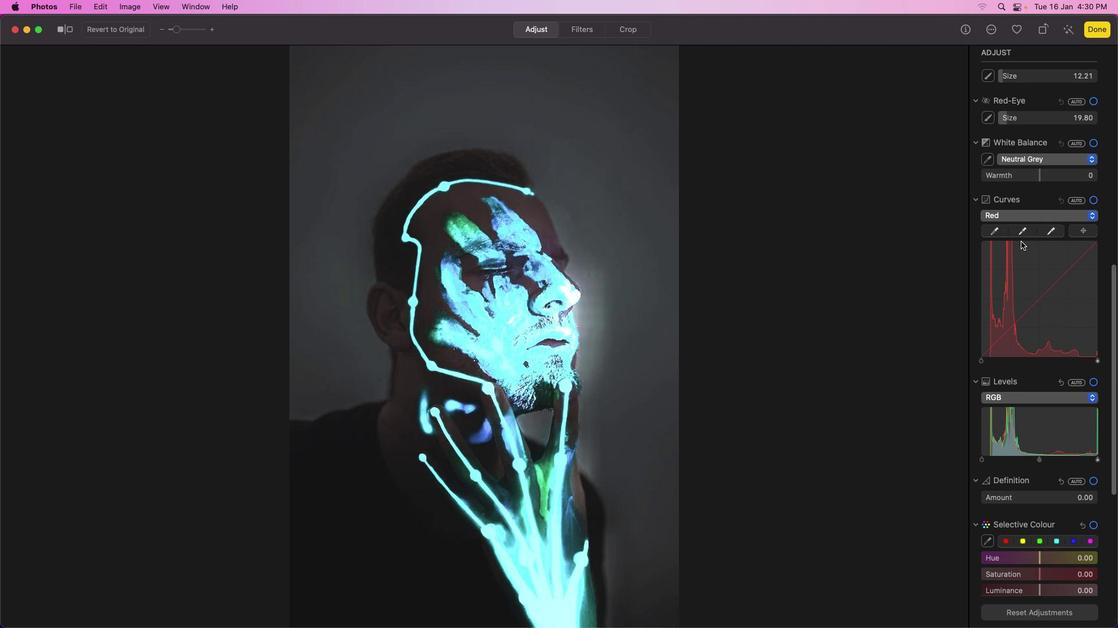 
Action: Mouse scrolled (1043, 312) with delta (0, -2)
Screenshot: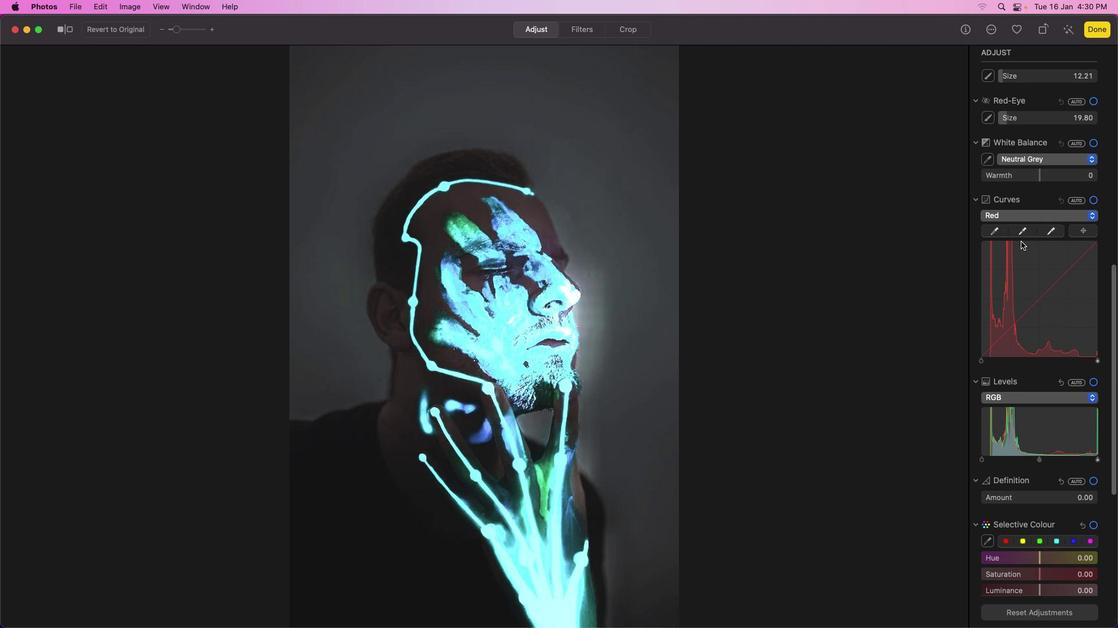 
Action: Mouse moved to (1043, 312)
Screenshot: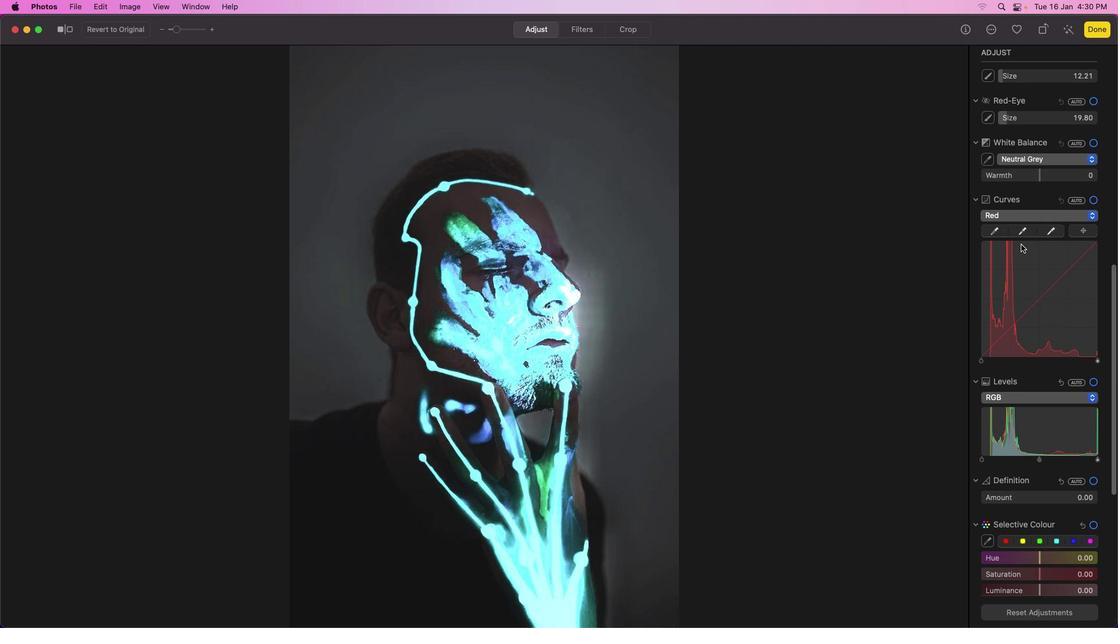 
Action: Mouse scrolled (1043, 312) with delta (0, -2)
Screenshot: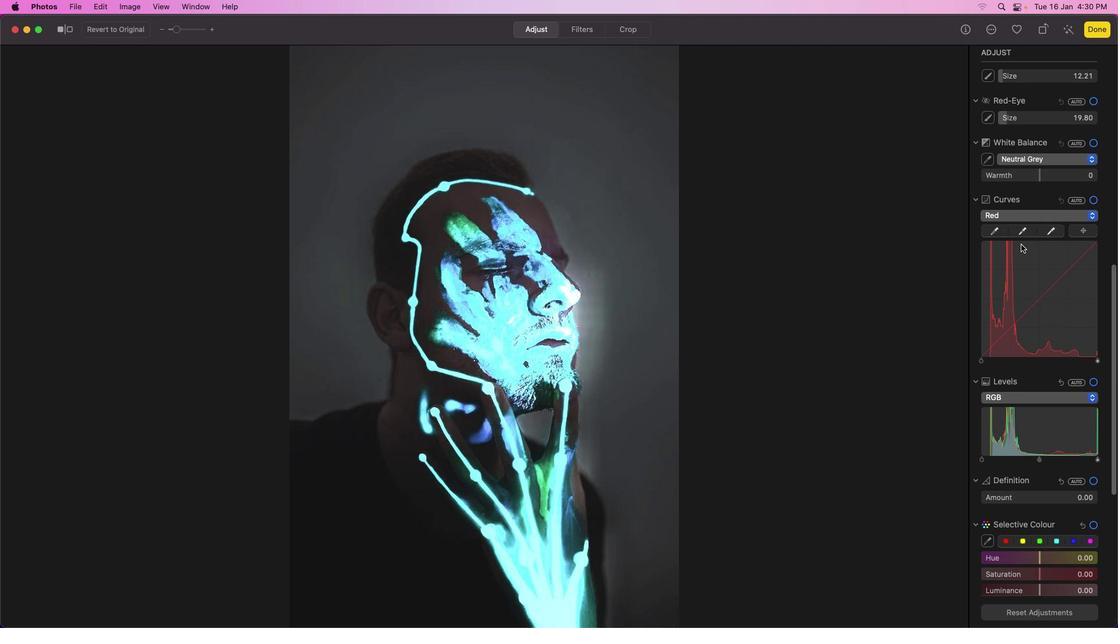
Action: Mouse moved to (1035, 405)
Screenshot: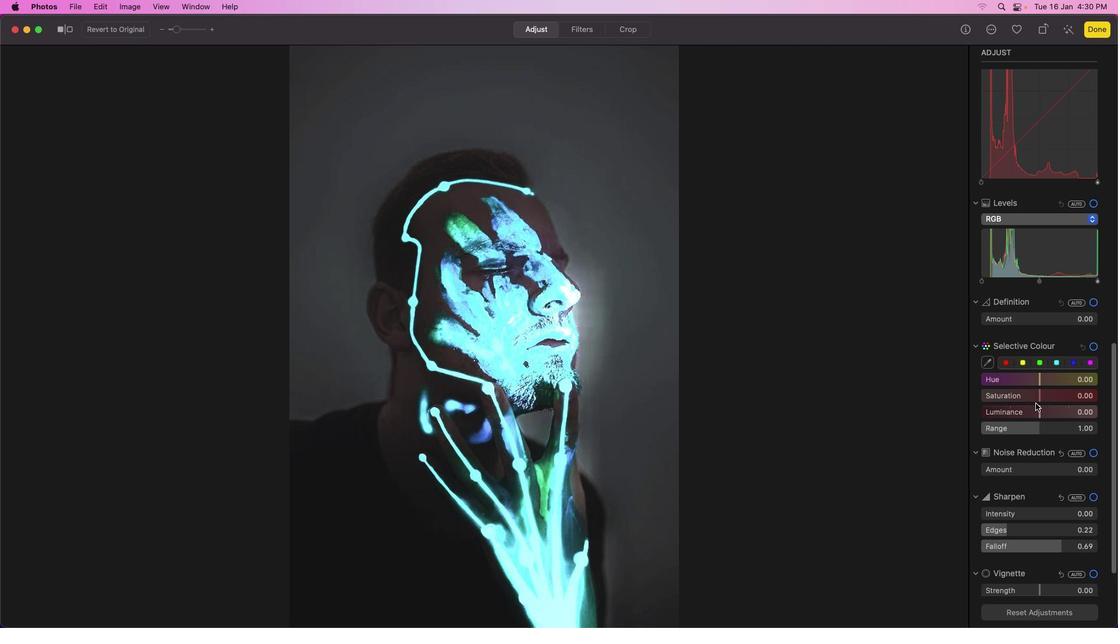 
Action: Mouse scrolled (1035, 405) with delta (0, 0)
Screenshot: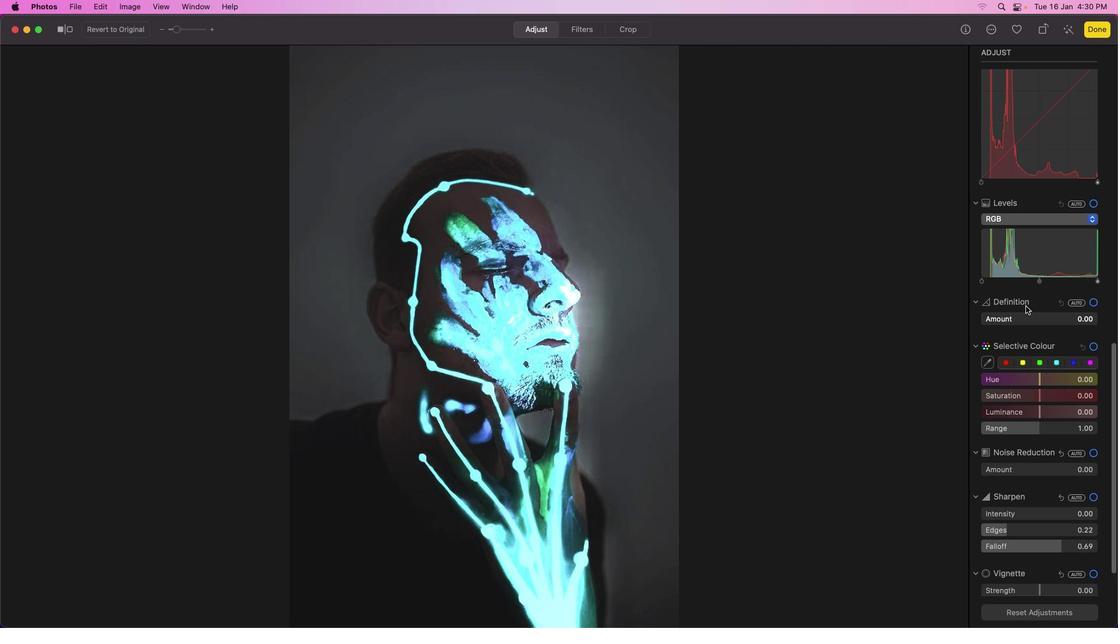 
Action: Mouse scrolled (1035, 405) with delta (0, 0)
Screenshot: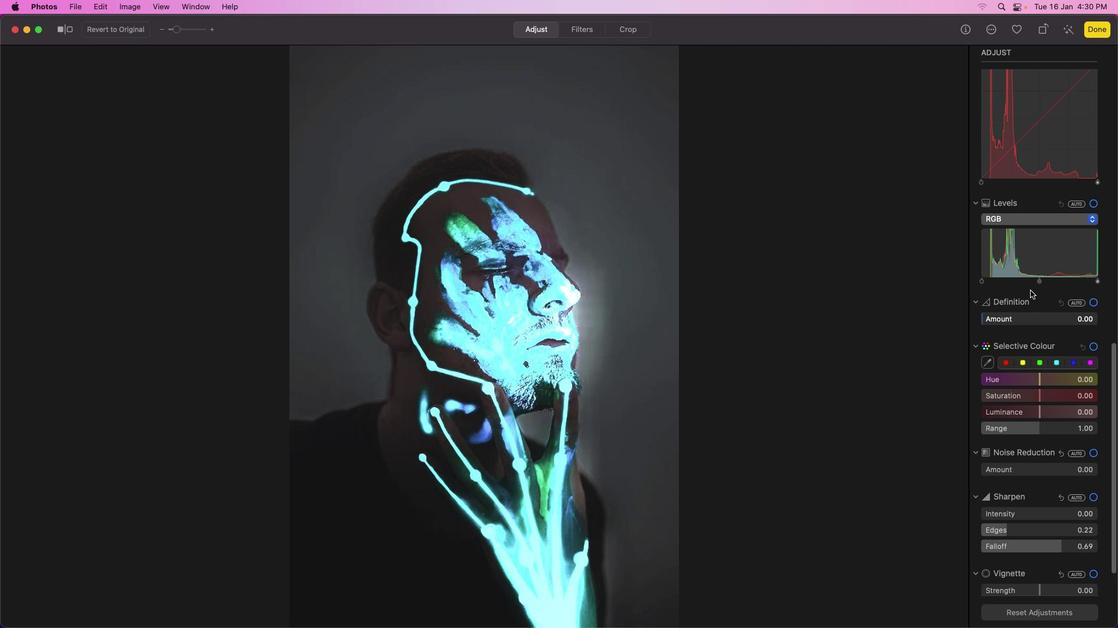
Action: Mouse scrolled (1035, 405) with delta (0, -1)
Screenshot: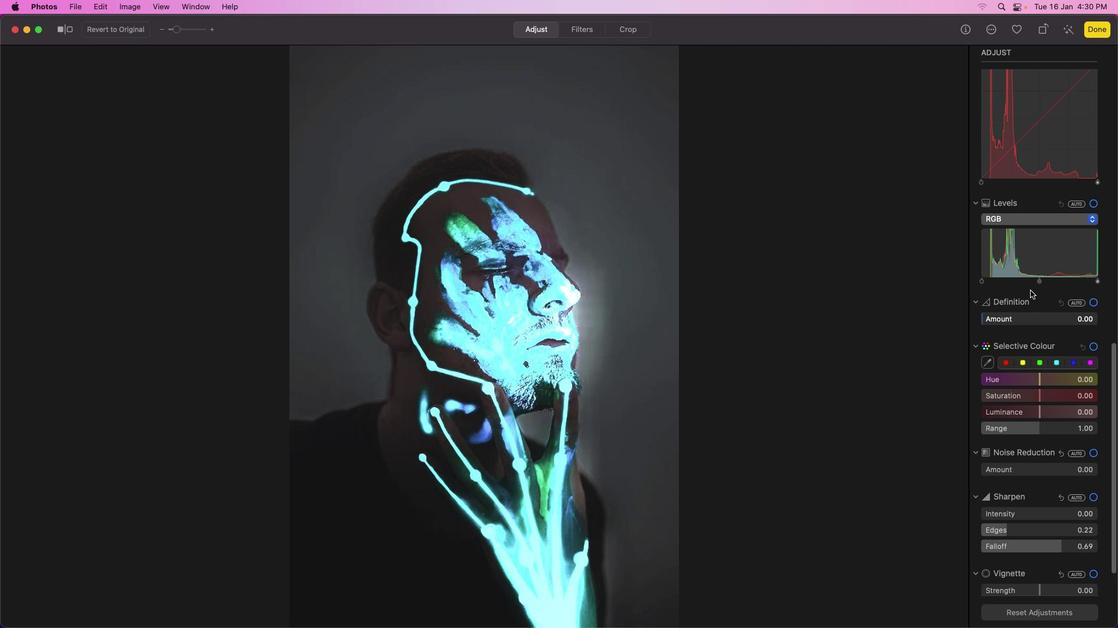 
Action: Mouse scrolled (1035, 405) with delta (0, -2)
Screenshot: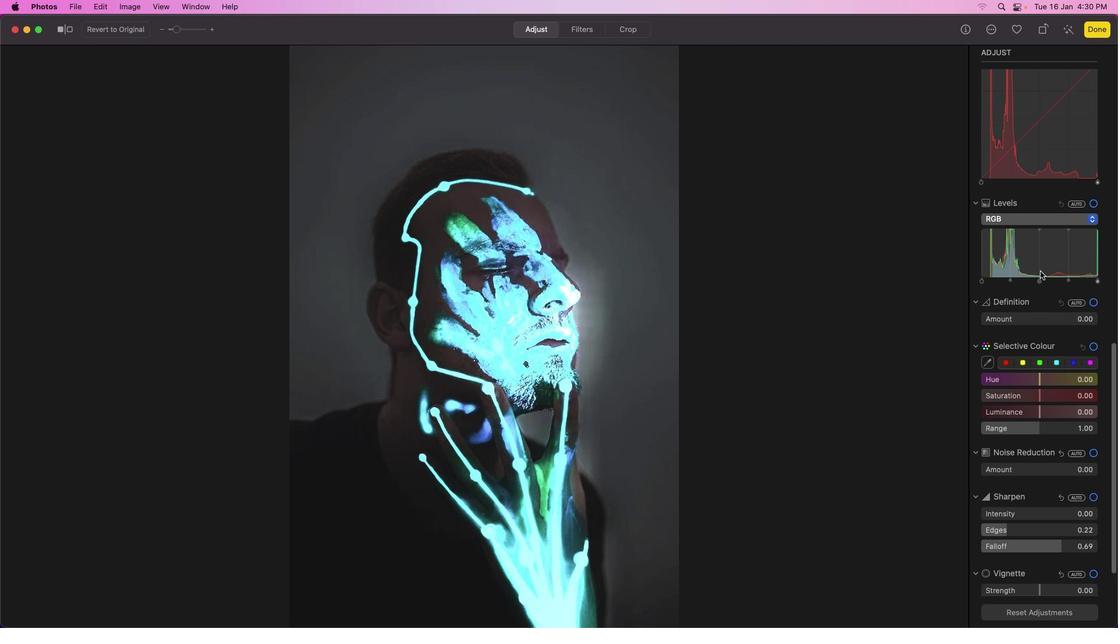 
Action: Mouse scrolled (1035, 405) with delta (0, -2)
Screenshot: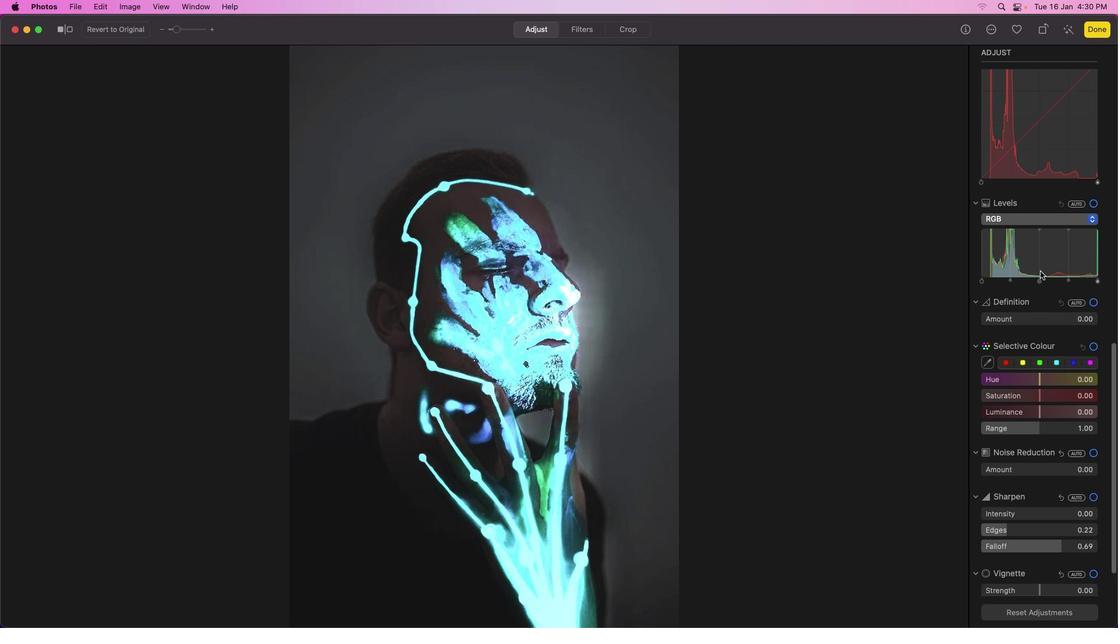
Action: Mouse scrolled (1035, 405) with delta (0, -2)
Screenshot: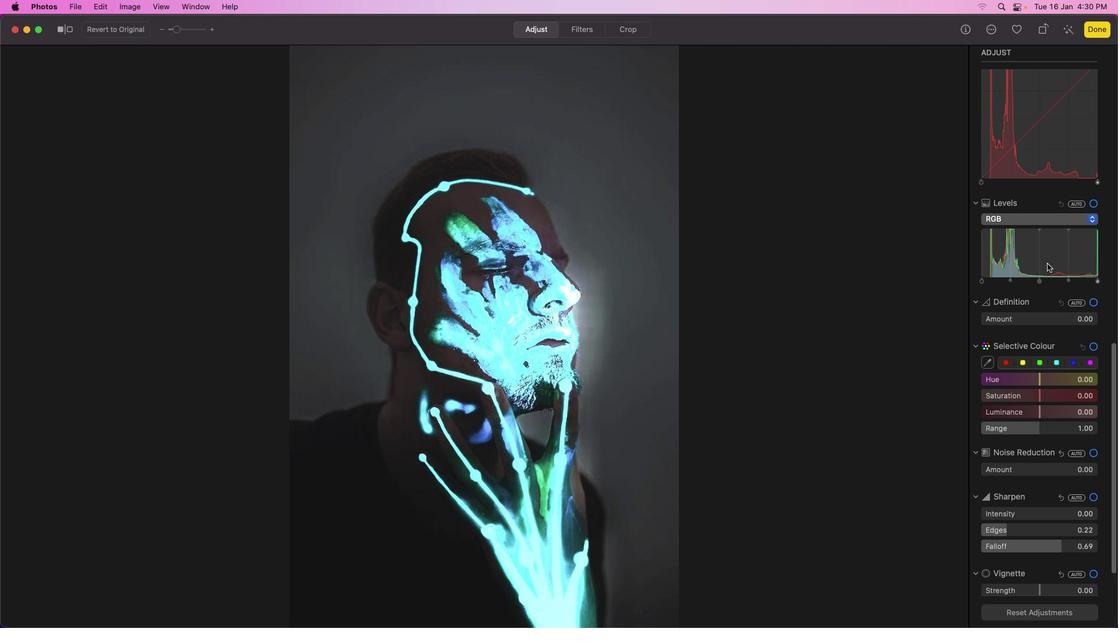 
Action: Mouse scrolled (1035, 405) with delta (0, -3)
Screenshot: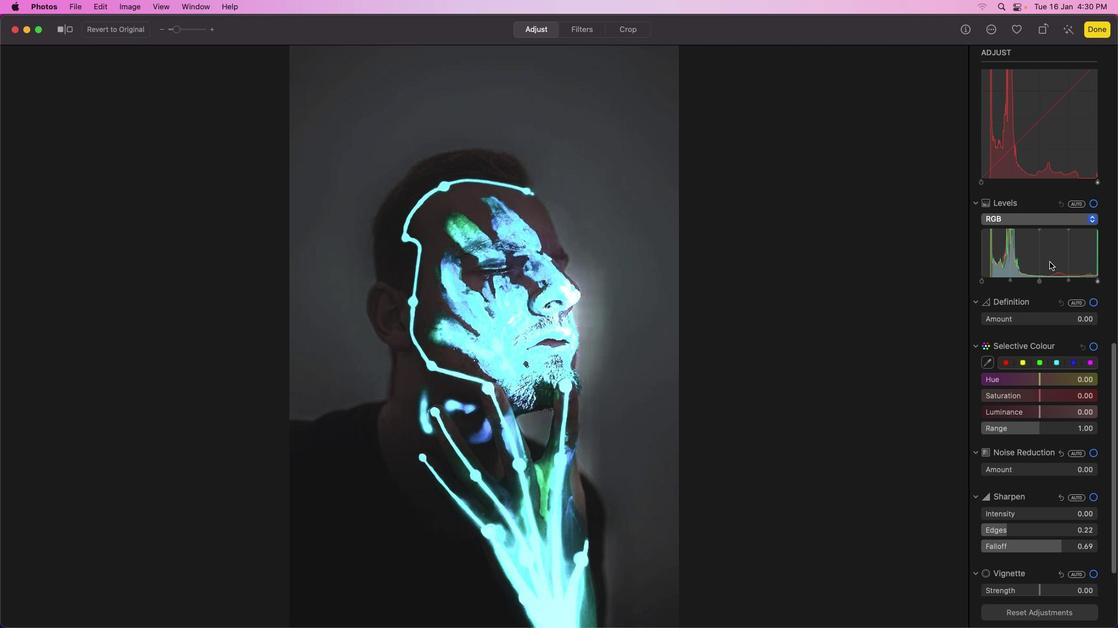 
Action: Mouse moved to (1040, 281)
Screenshot: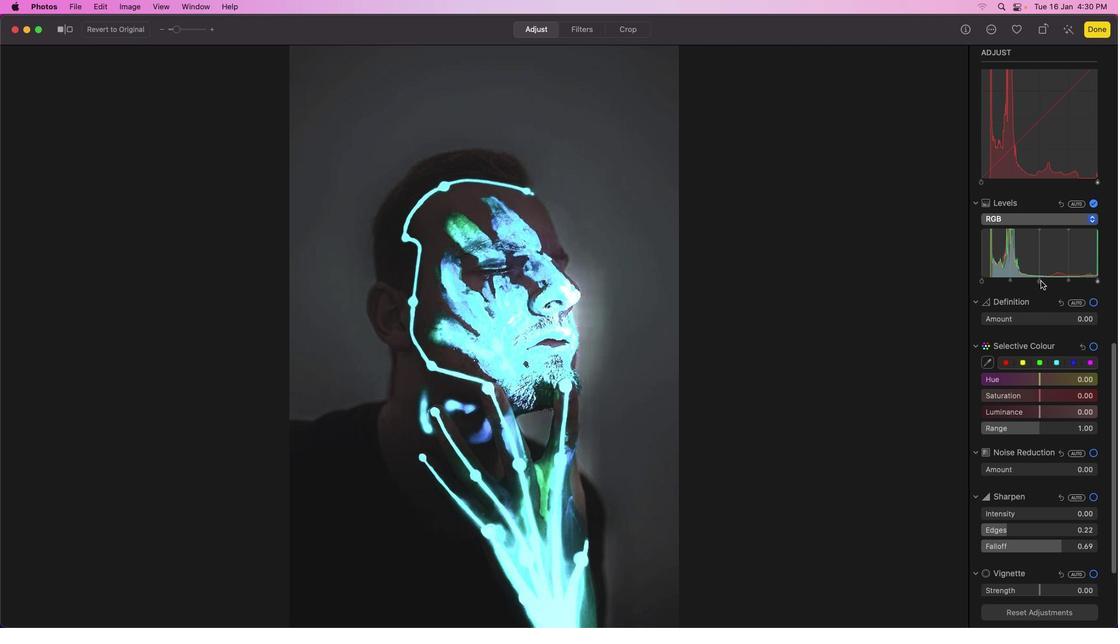 
Action: Mouse pressed left at (1040, 281)
Screenshot: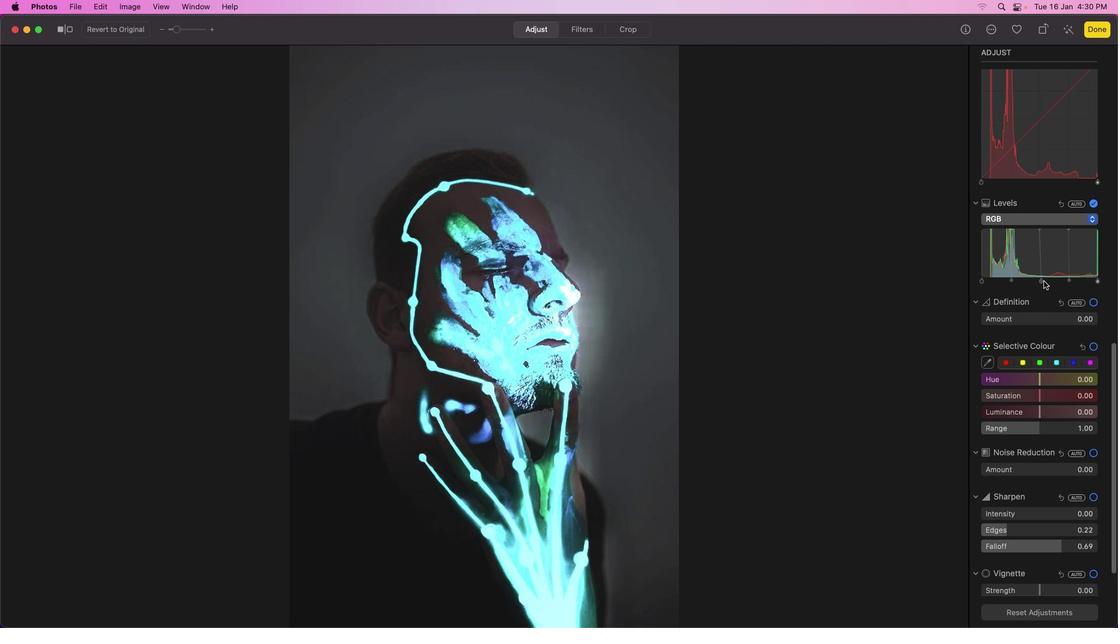 
Action: Mouse moved to (1009, 281)
Screenshot: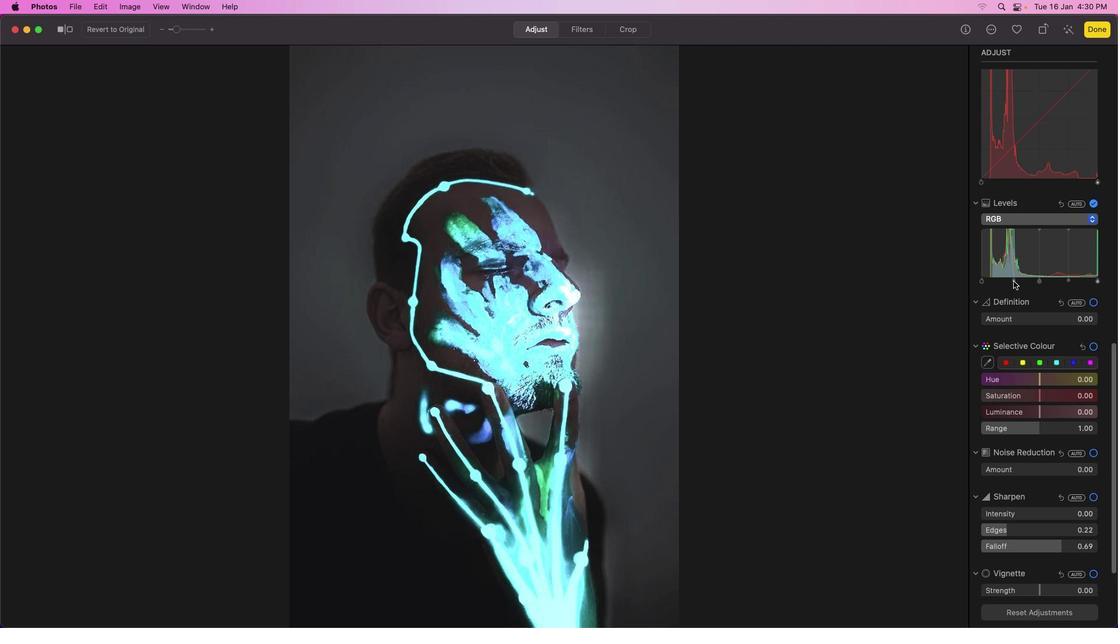 
Action: Mouse pressed left at (1009, 281)
Screenshot: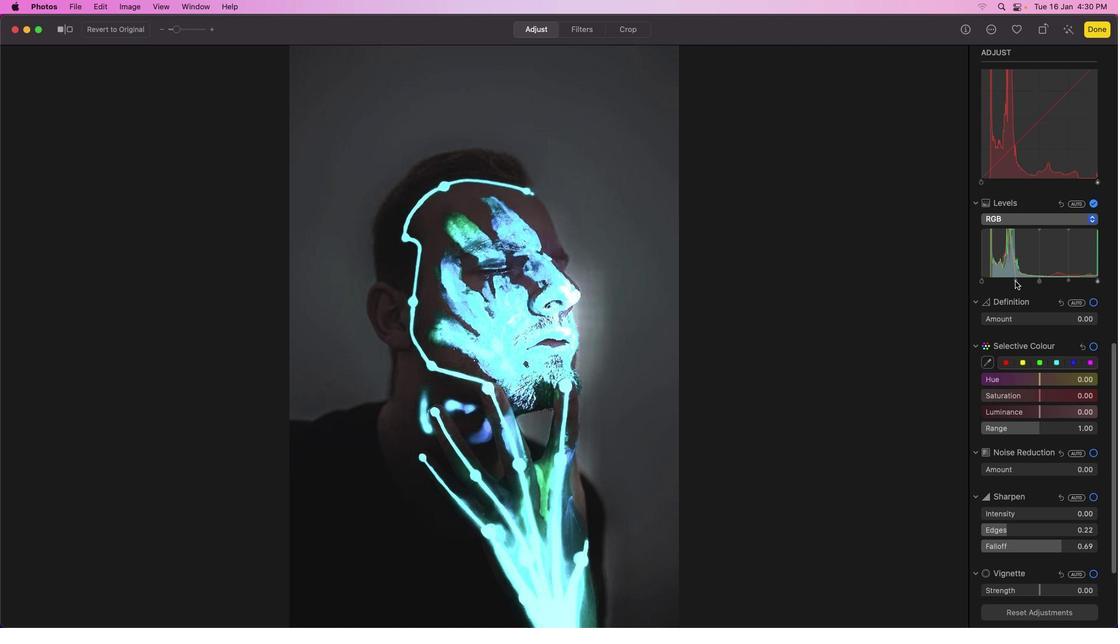 
Action: Mouse moved to (1104, 323)
Screenshot: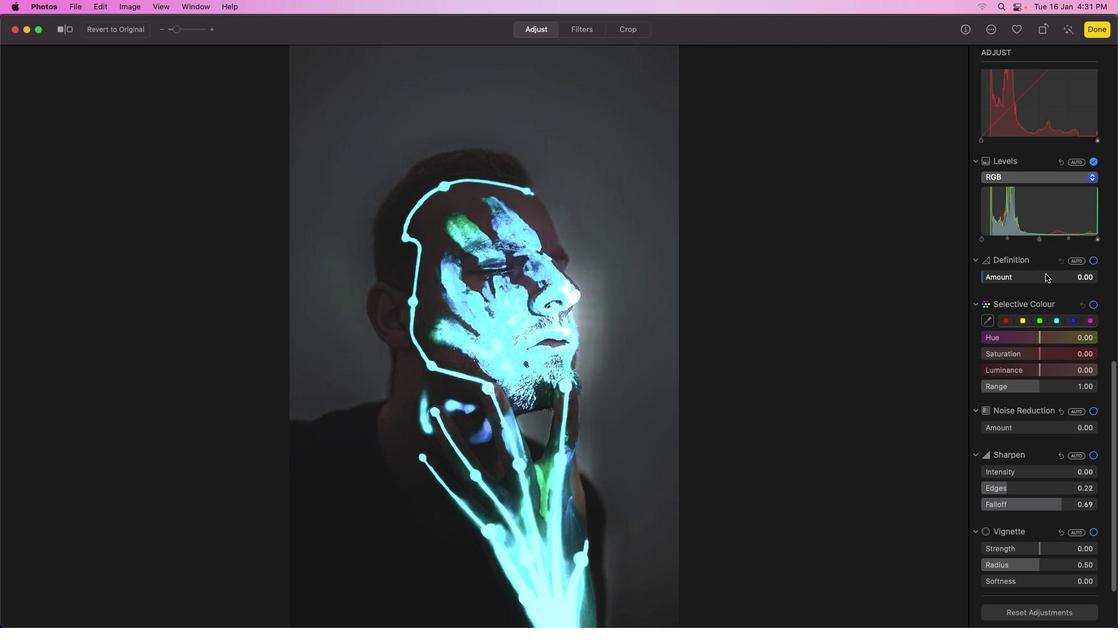
Action: Mouse scrolled (1104, 323) with delta (0, 0)
Screenshot: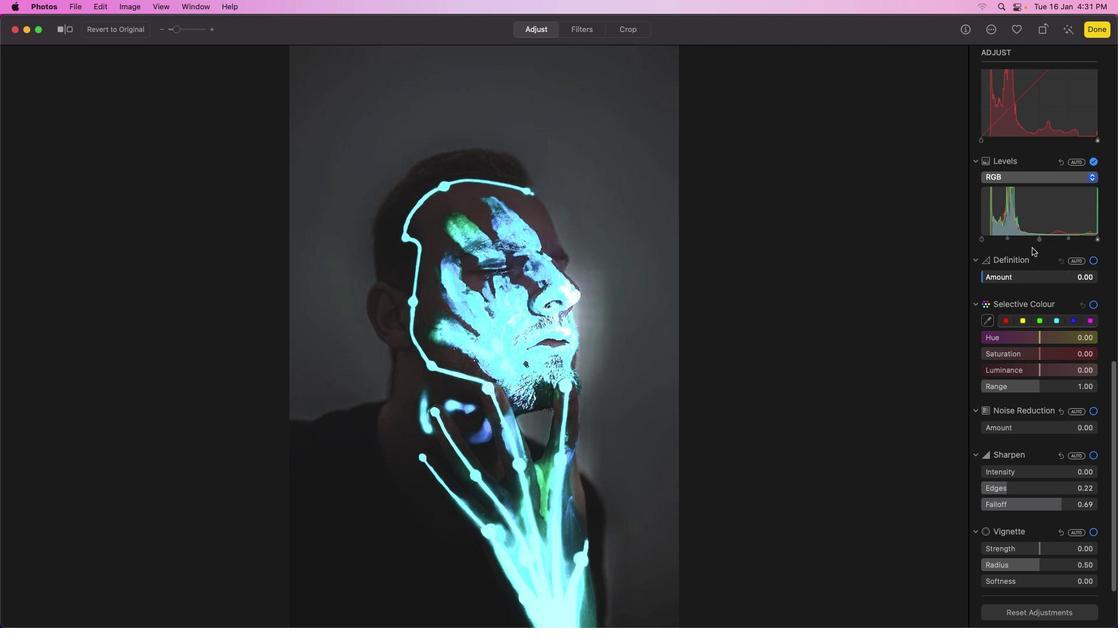 
Action: Mouse scrolled (1104, 323) with delta (0, 0)
Screenshot: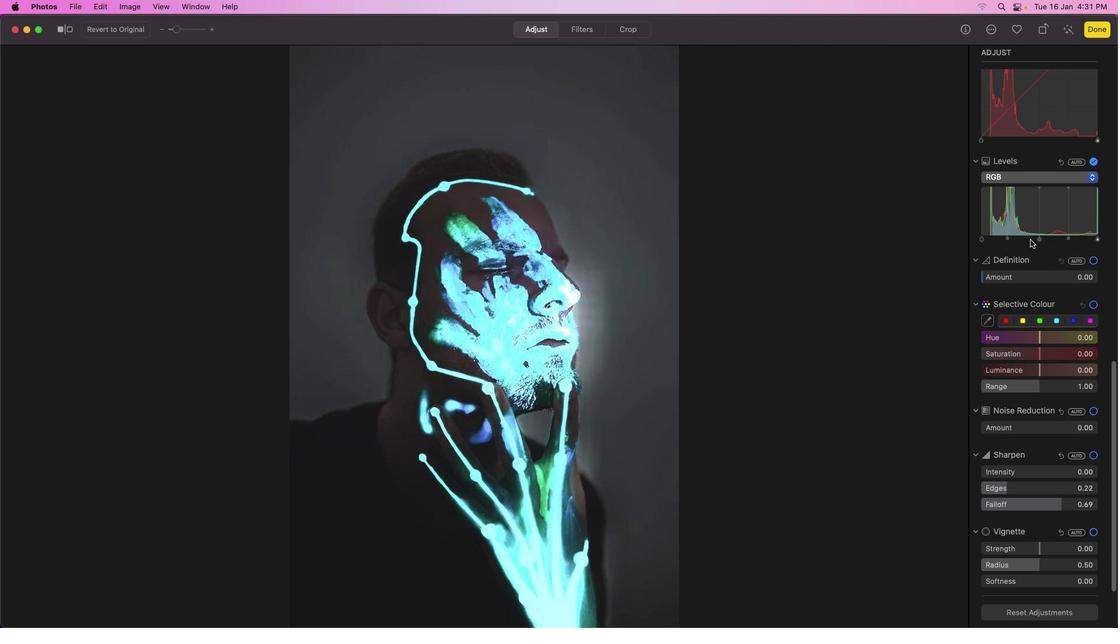 
Action: Mouse scrolled (1104, 323) with delta (0, 0)
Screenshot: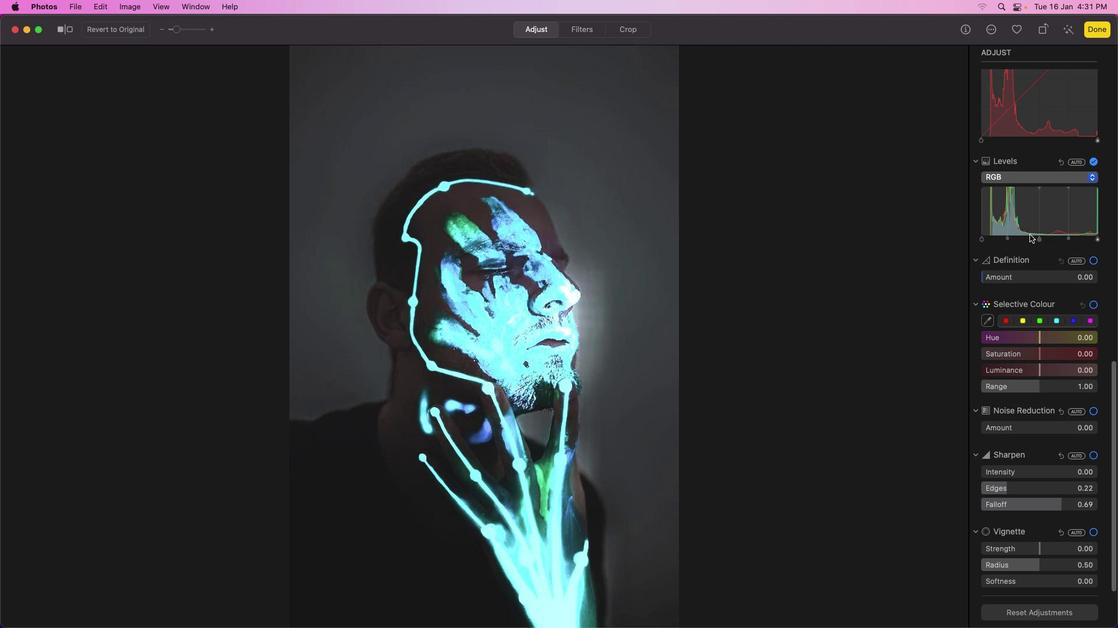 
Action: Mouse scrolled (1104, 323) with delta (0, -1)
Screenshot: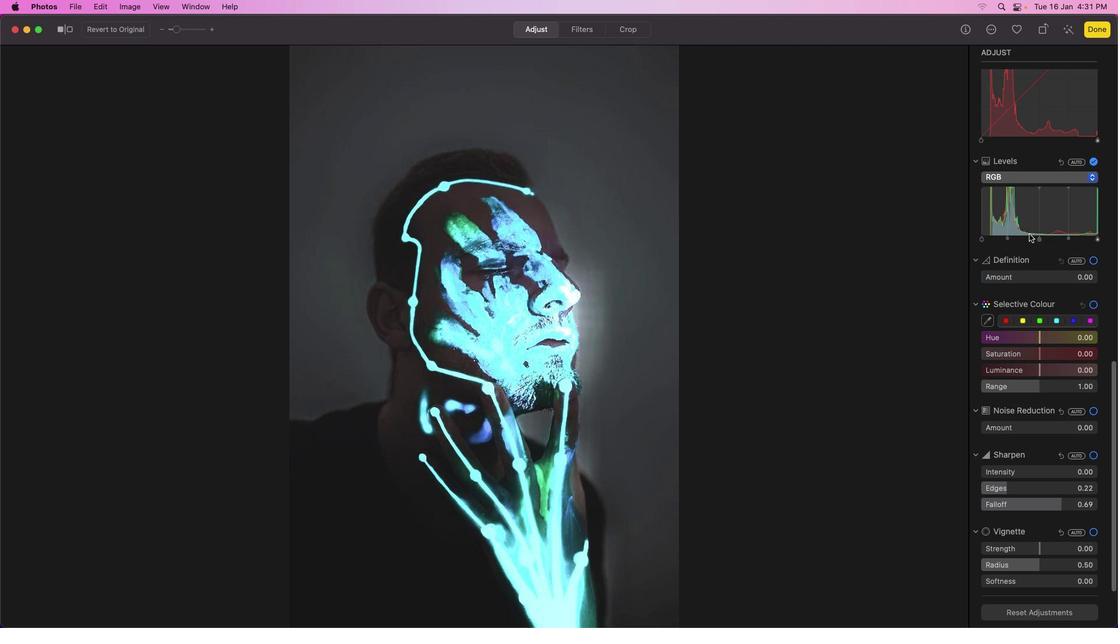 
Action: Mouse moved to (1037, 238)
Screenshot: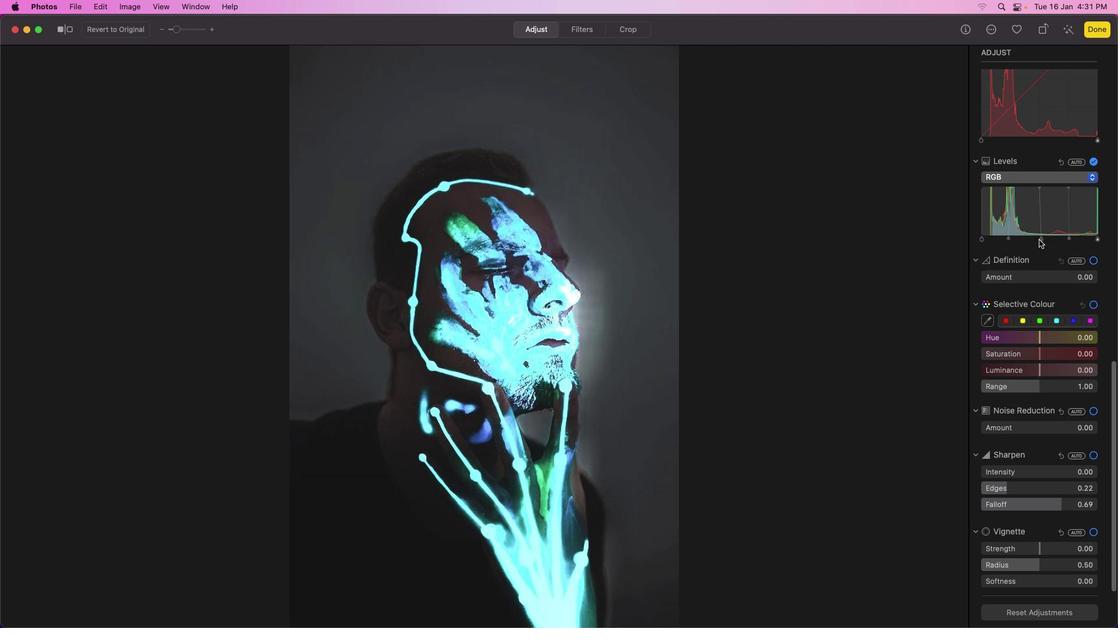 
Action: Mouse pressed left at (1037, 238)
Screenshot: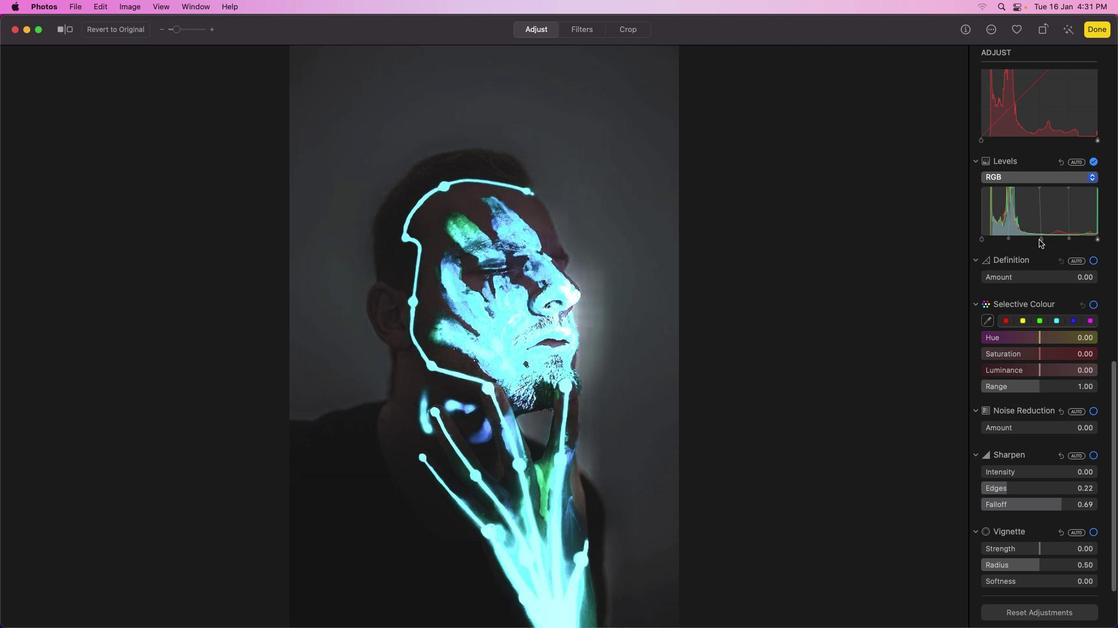 
Action: Mouse moved to (1039, 242)
Screenshot: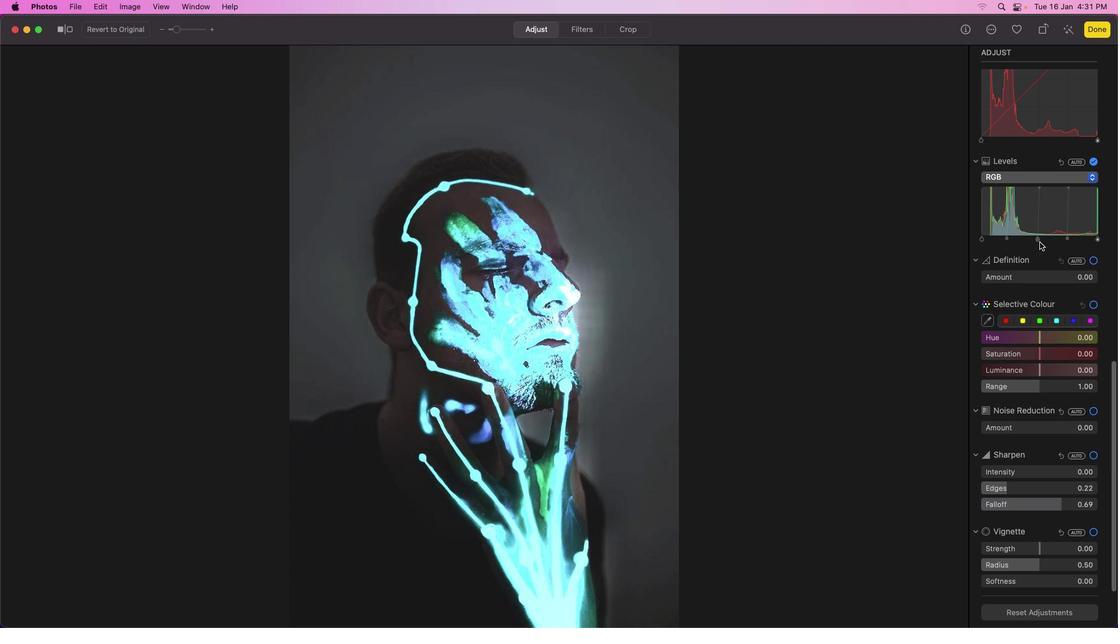 
Action: Mouse pressed left at (1039, 242)
Screenshot: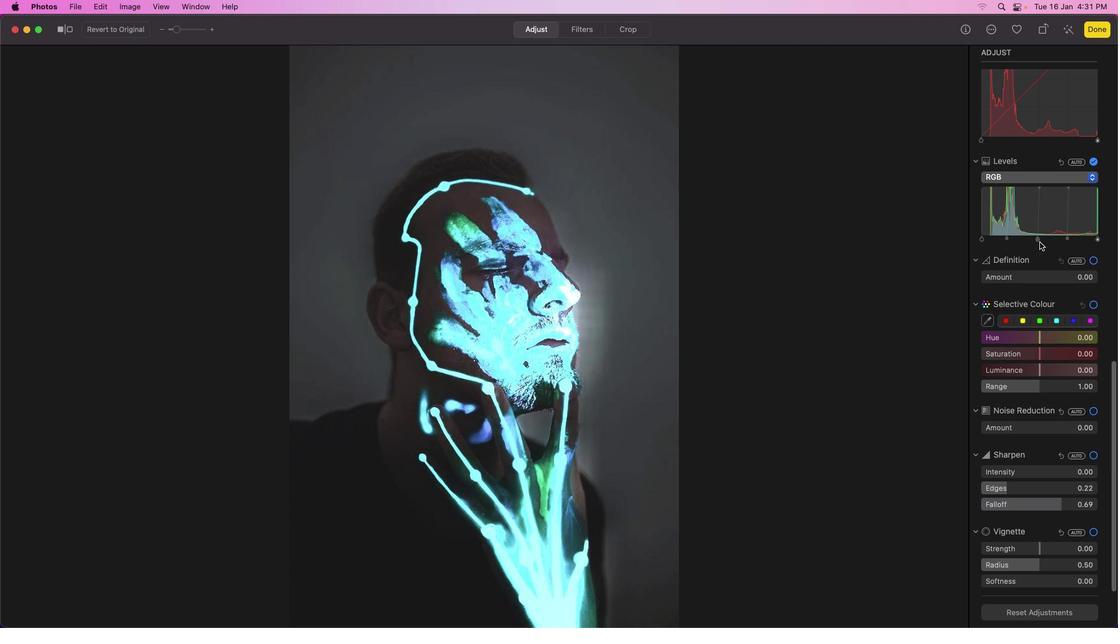 
Action: Mouse moved to (1065, 239)
Screenshot: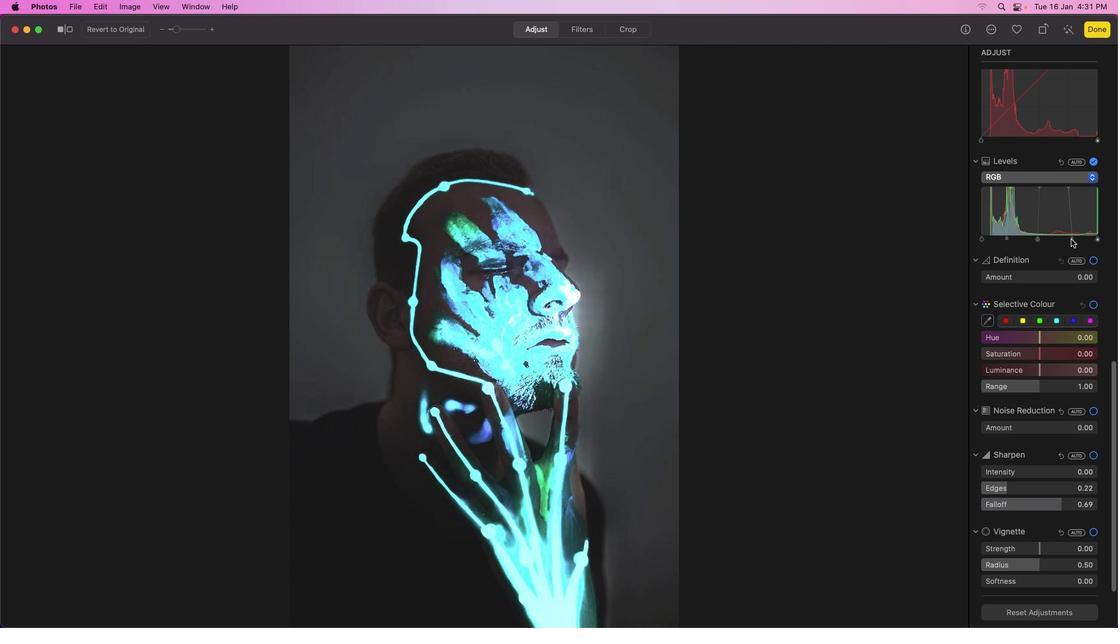 
Action: Mouse pressed left at (1065, 239)
Screenshot: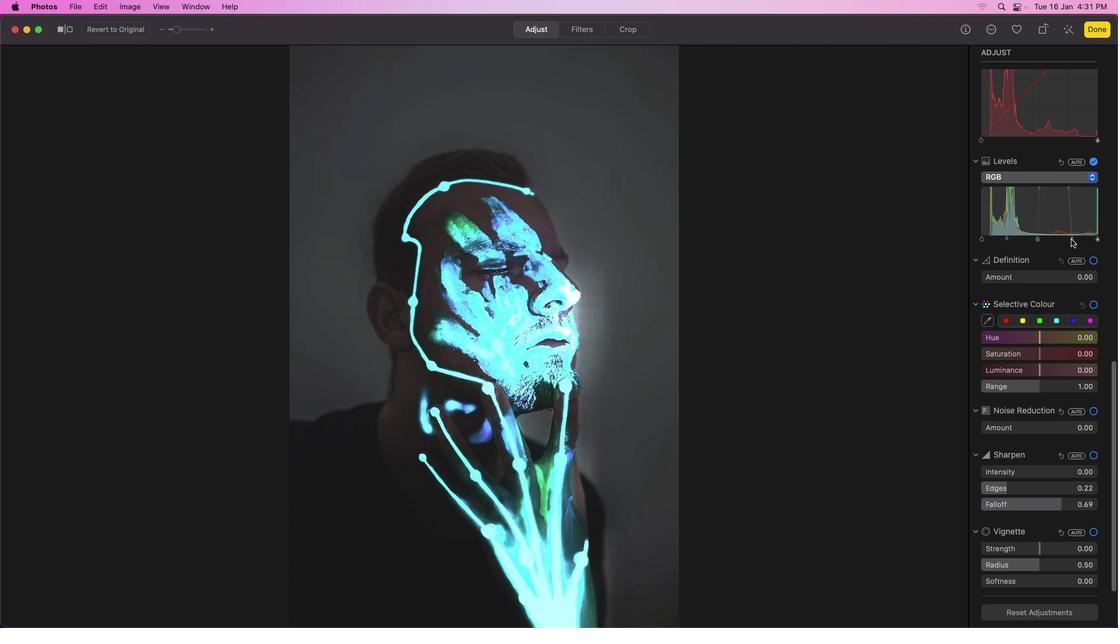 
Action: Mouse moved to (1031, 240)
Screenshot: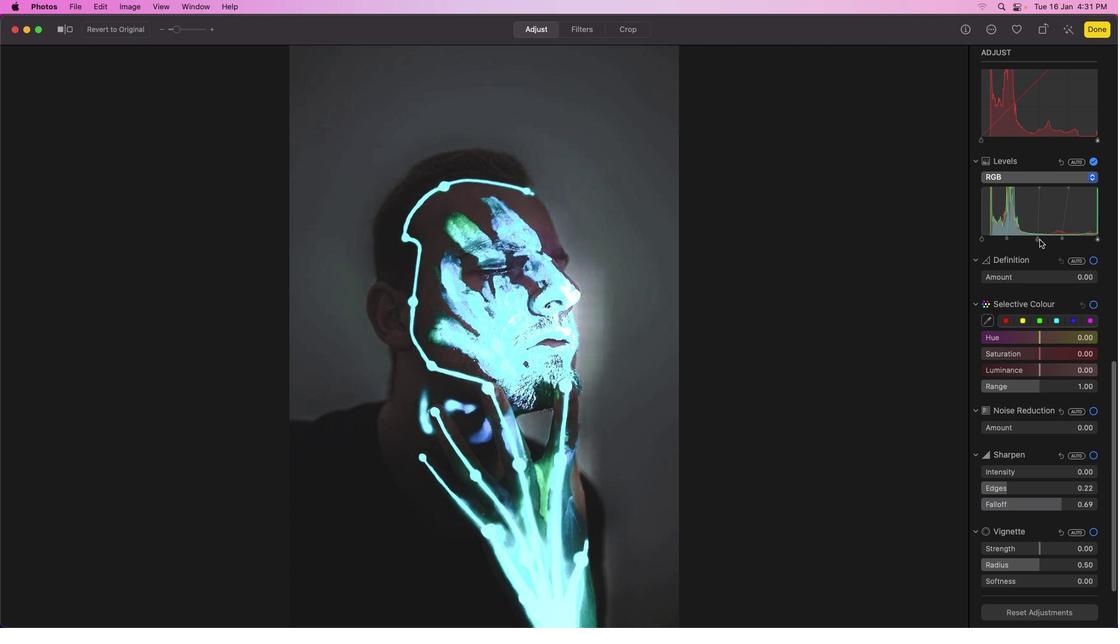 
Action: Mouse pressed left at (1031, 240)
Screenshot: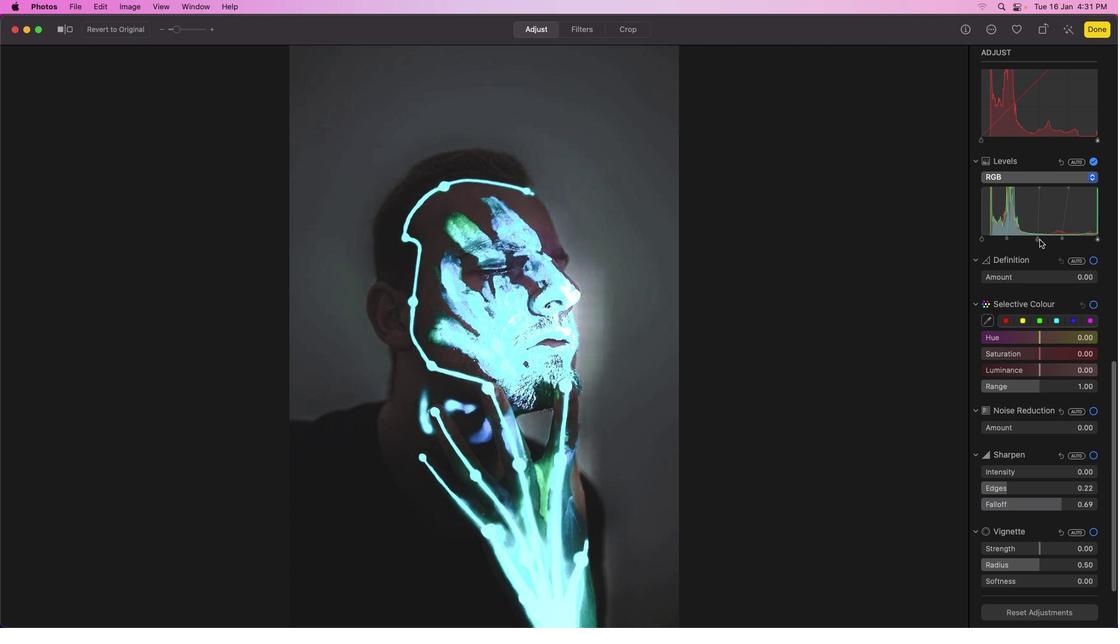 
Action: Mouse moved to (1038, 240)
Screenshot: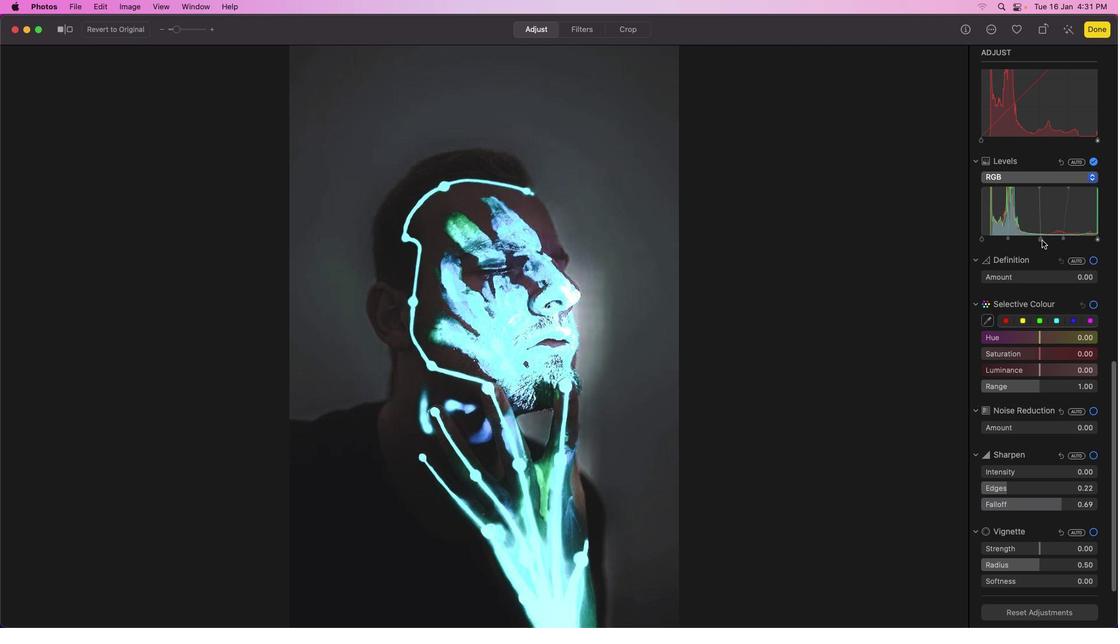 
Action: Mouse pressed left at (1038, 240)
Screenshot: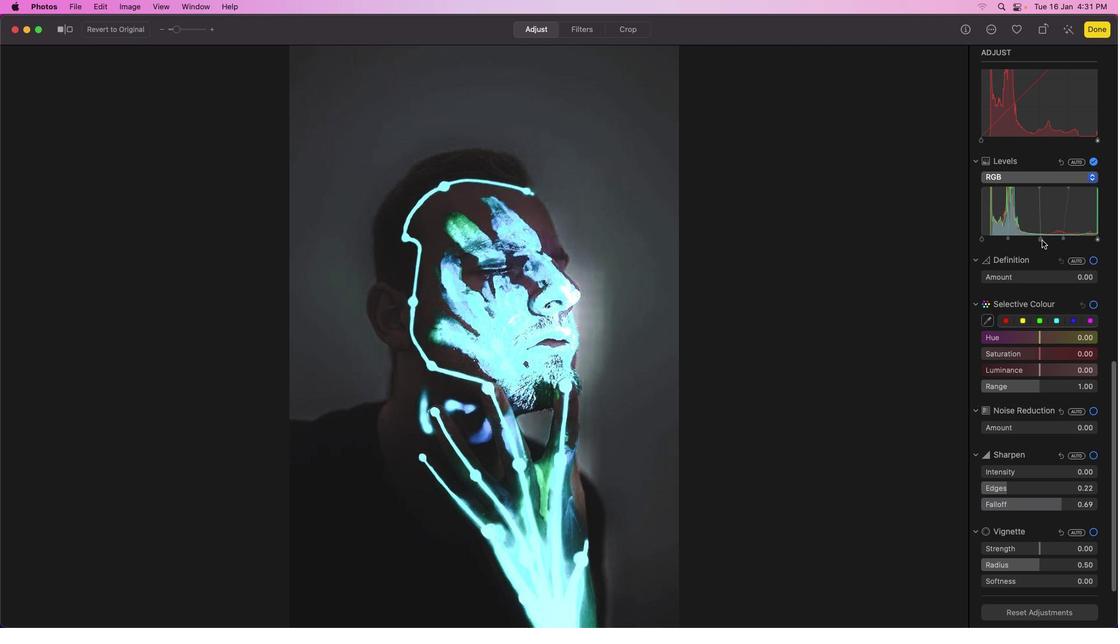 
Action: Mouse moved to (734, 352)
Screenshot: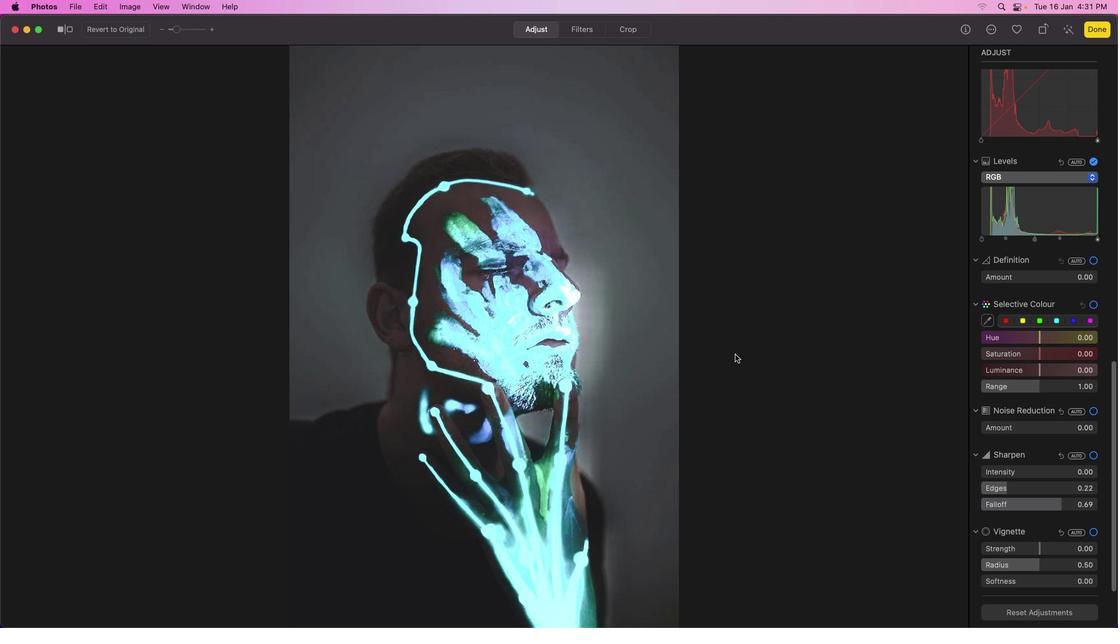 
Action: Mouse scrolled (734, 352) with delta (0, 0)
Screenshot: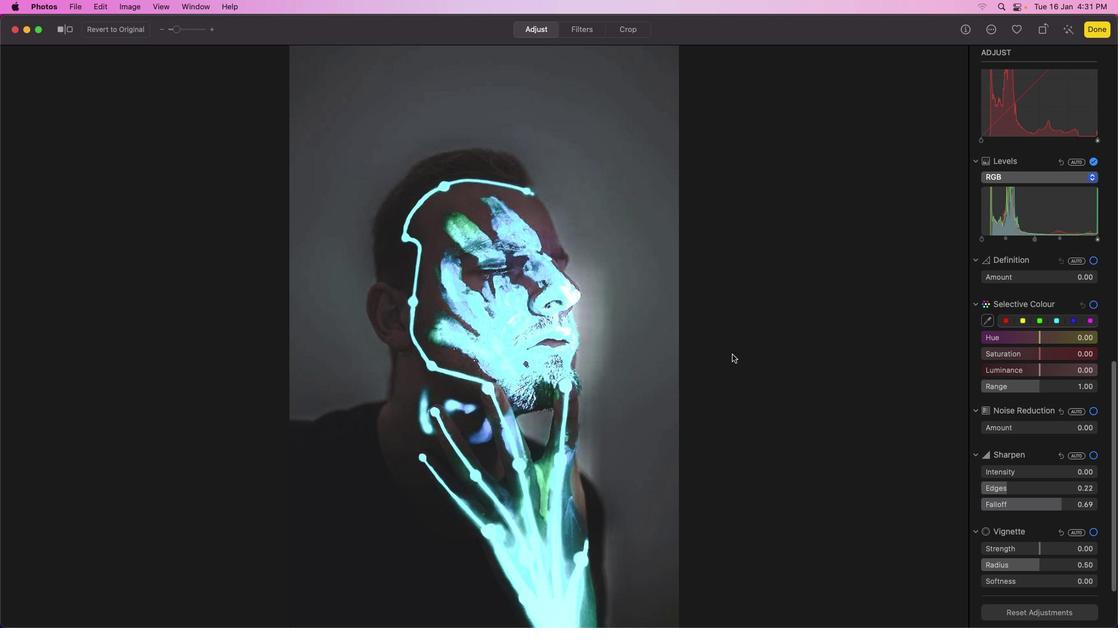 
Action: Mouse scrolled (734, 352) with delta (0, 0)
Screenshot: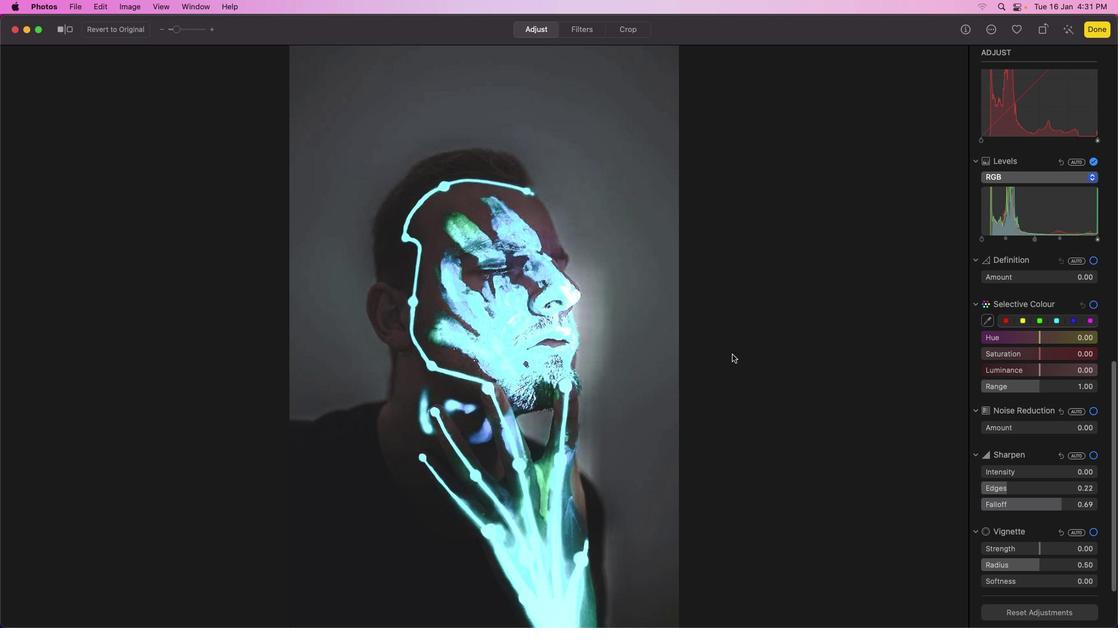 
Action: Mouse scrolled (734, 352) with delta (0, -1)
Screenshot: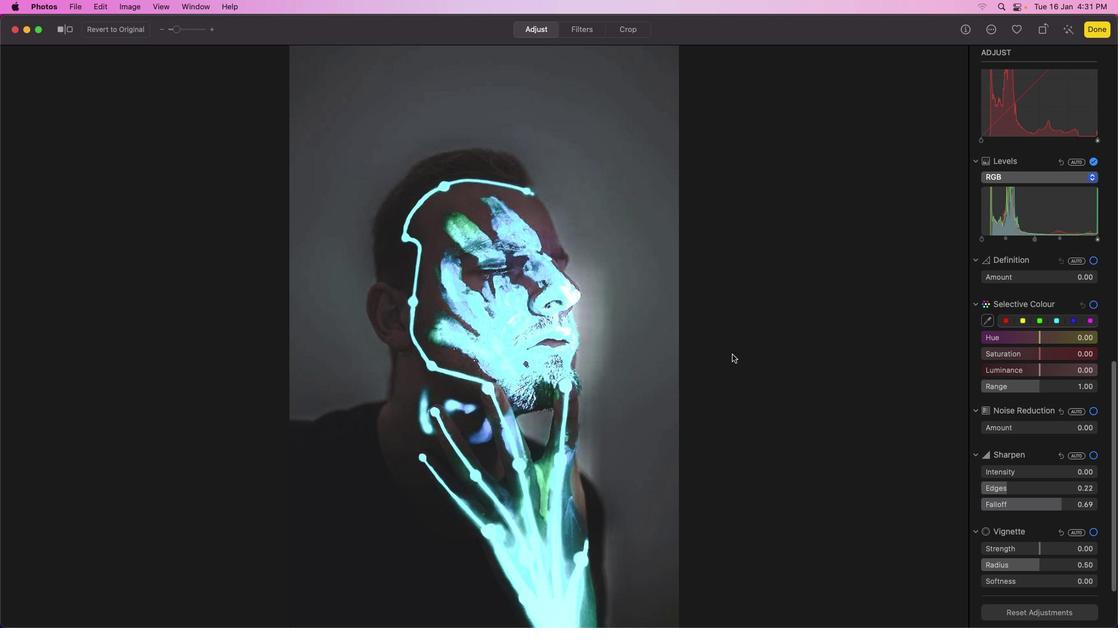 
Action: Mouse moved to (734, 352)
Screenshot: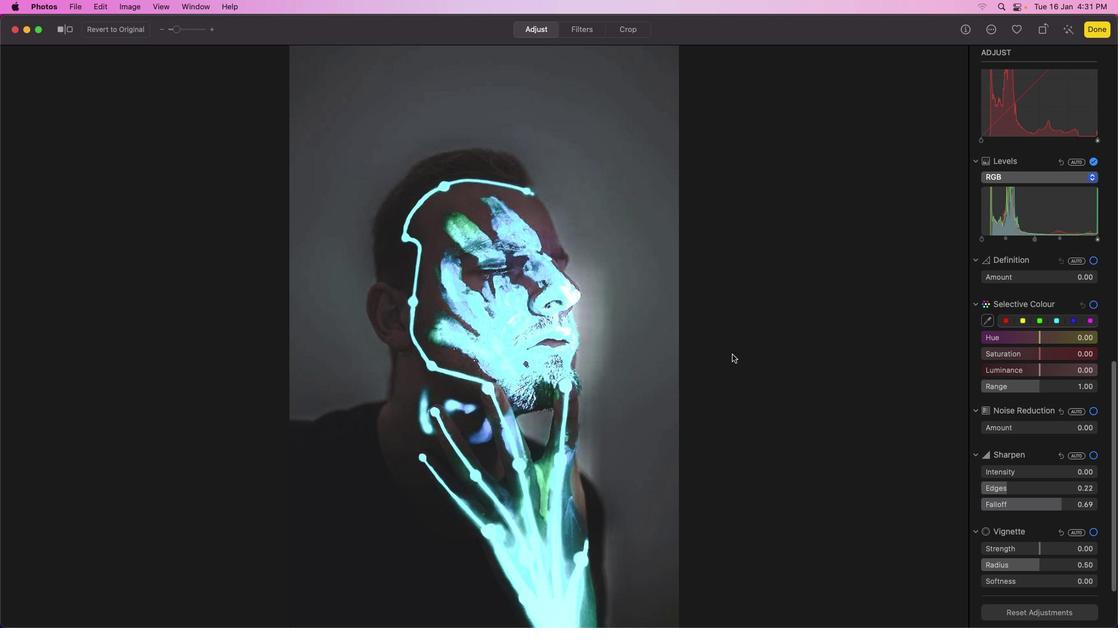 
Action: Mouse scrolled (734, 352) with delta (0, -2)
Screenshot: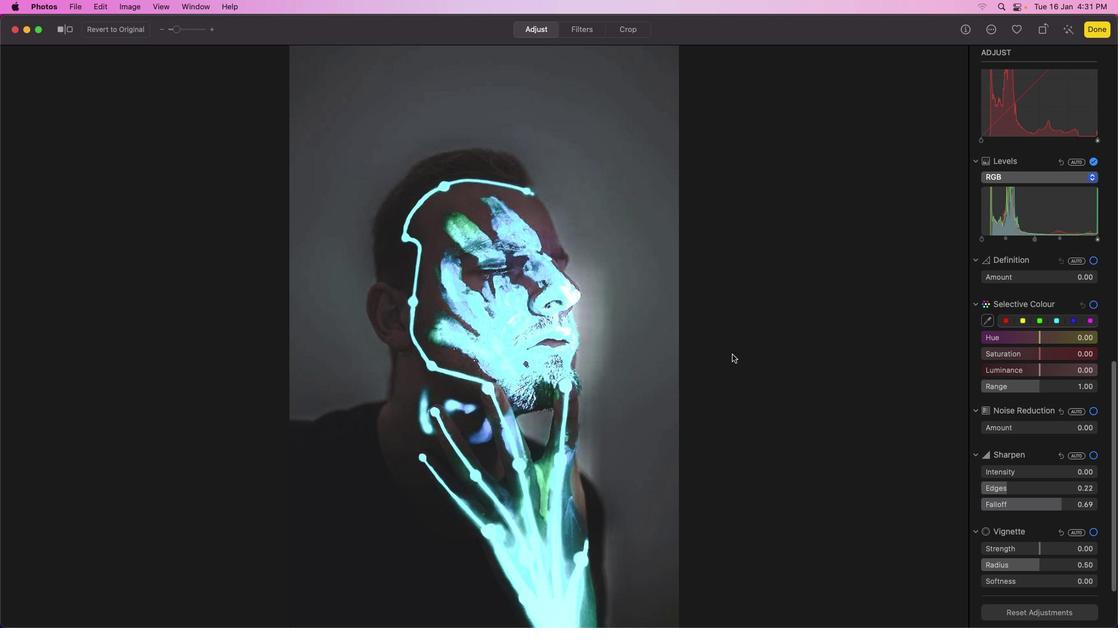 
Action: Mouse scrolled (734, 352) with delta (0, -2)
Screenshot: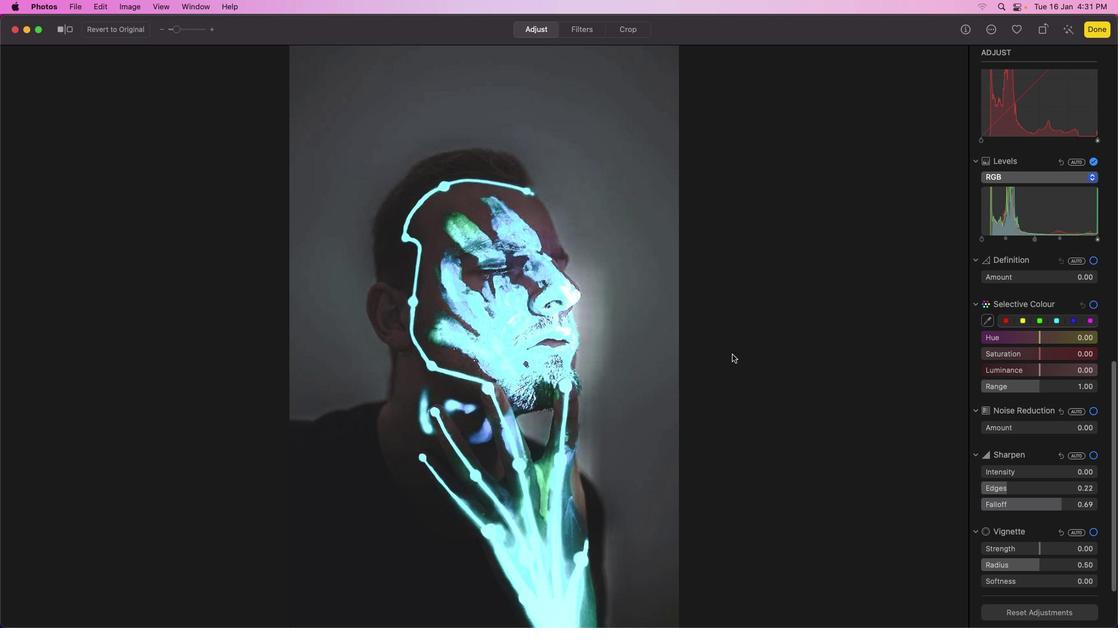 
Action: Mouse scrolled (734, 352) with delta (0, -2)
Screenshot: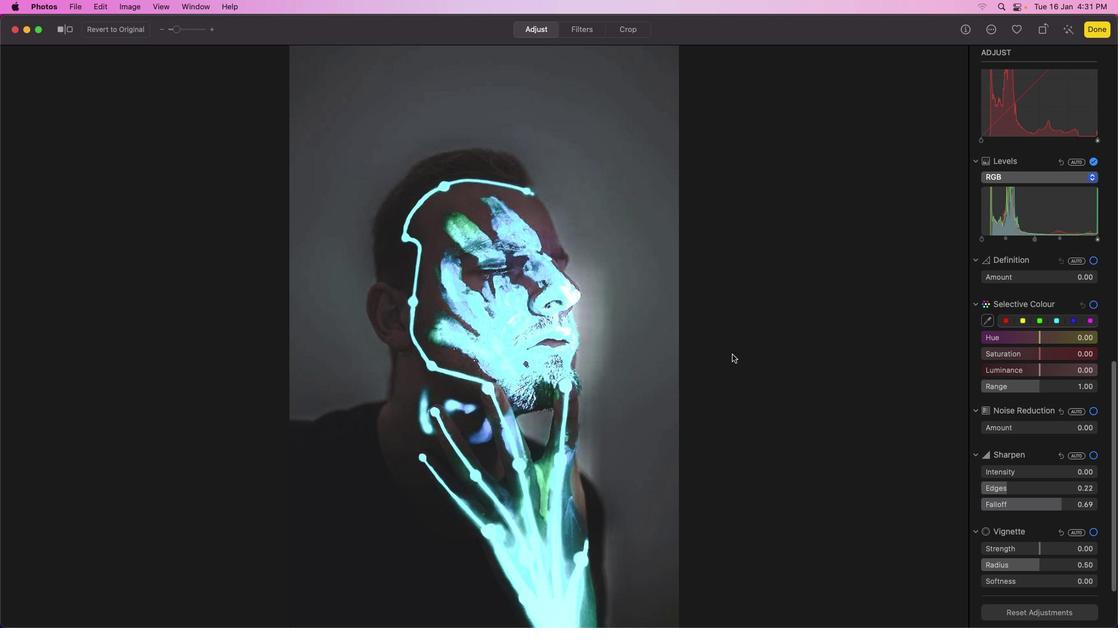 
Action: Mouse moved to (1010, 368)
Screenshot: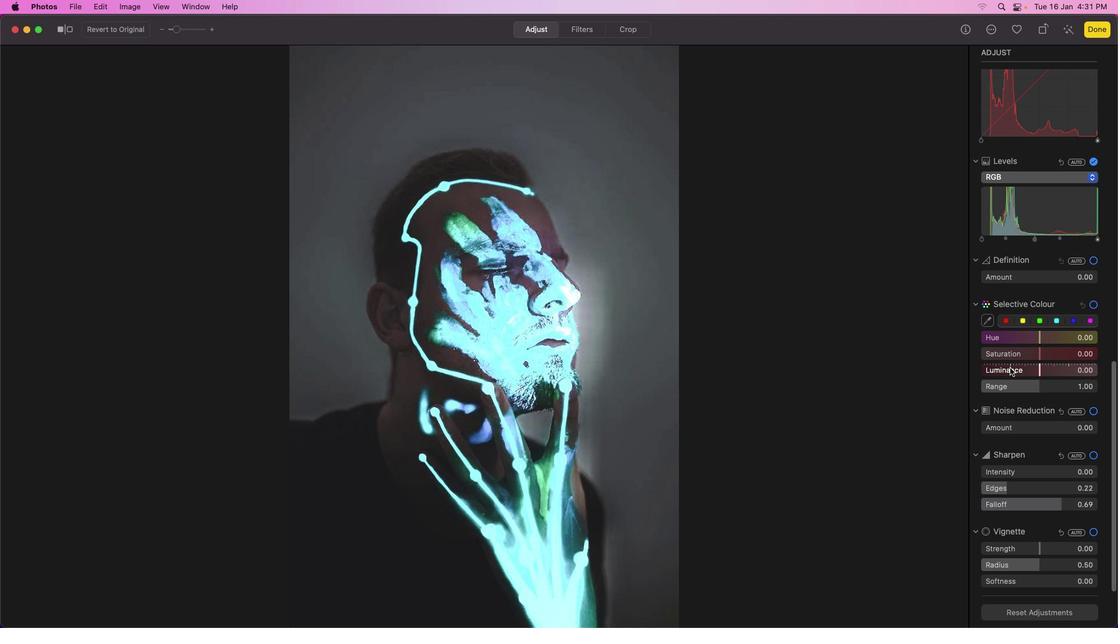 
Action: Mouse scrolled (1010, 368) with delta (0, 0)
Screenshot: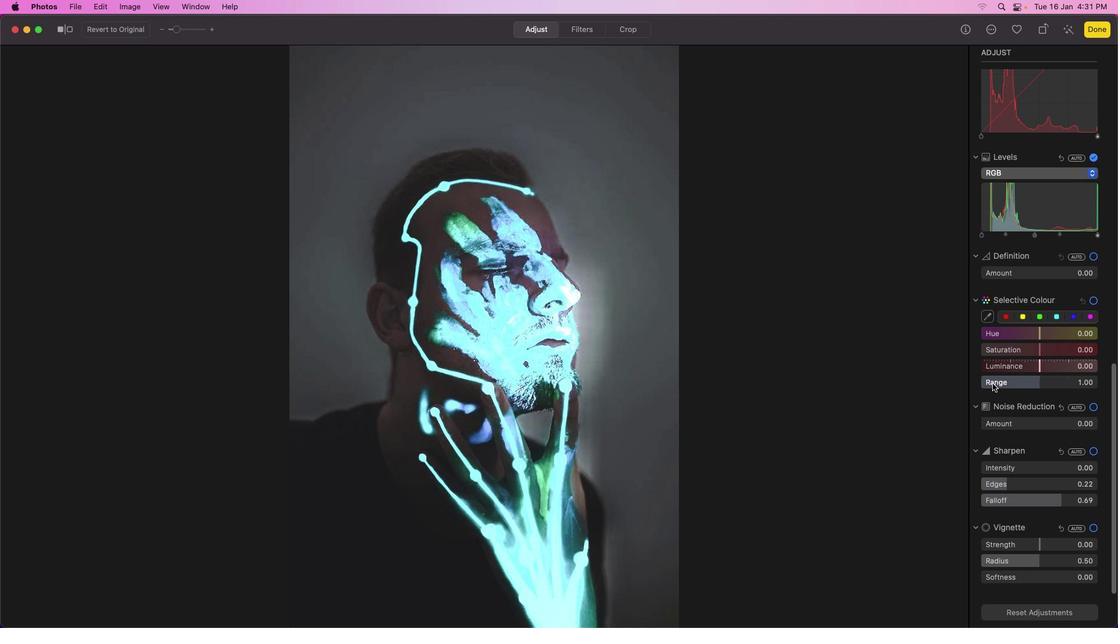 
Action: Mouse scrolled (1010, 368) with delta (0, 0)
Screenshot: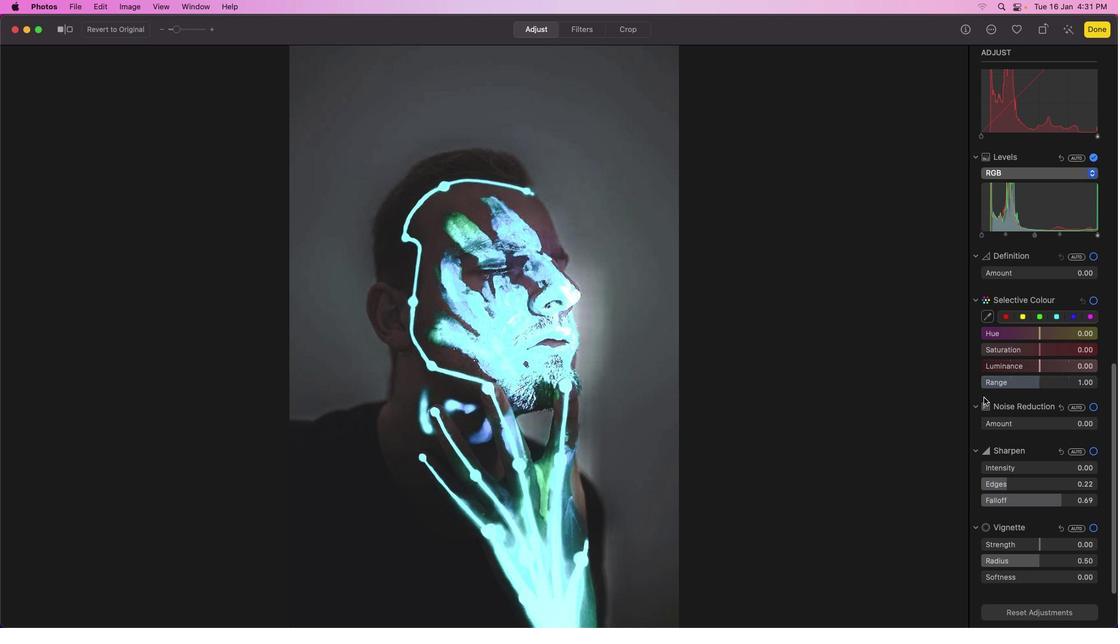
Action: Mouse scrolled (1010, 368) with delta (0, 0)
Screenshot: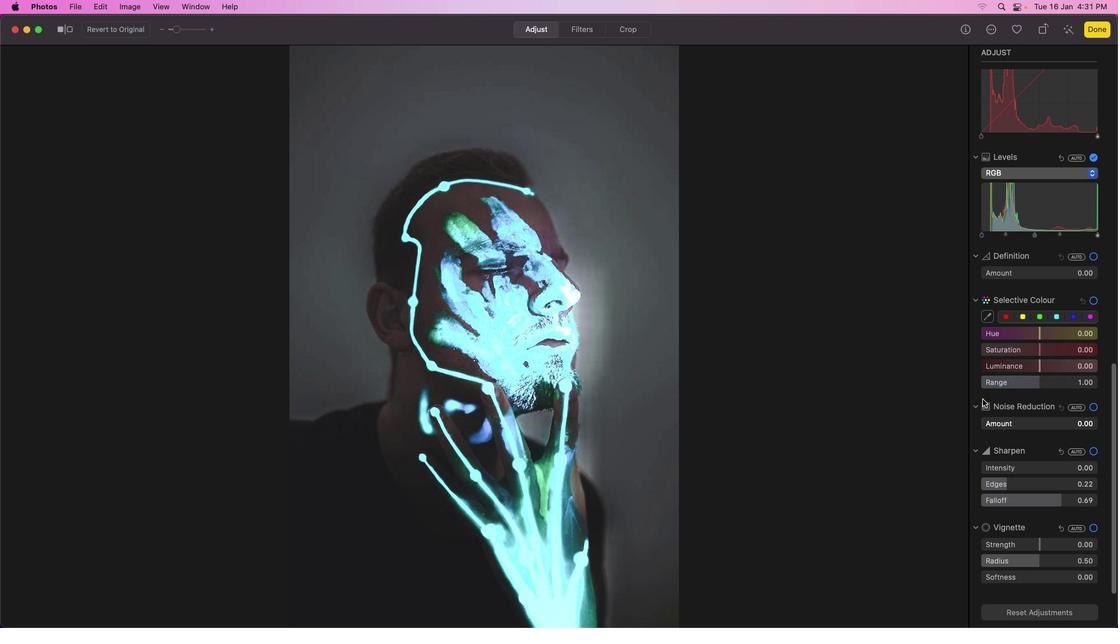 
Action: Mouse scrolled (1010, 368) with delta (0, -1)
Screenshot: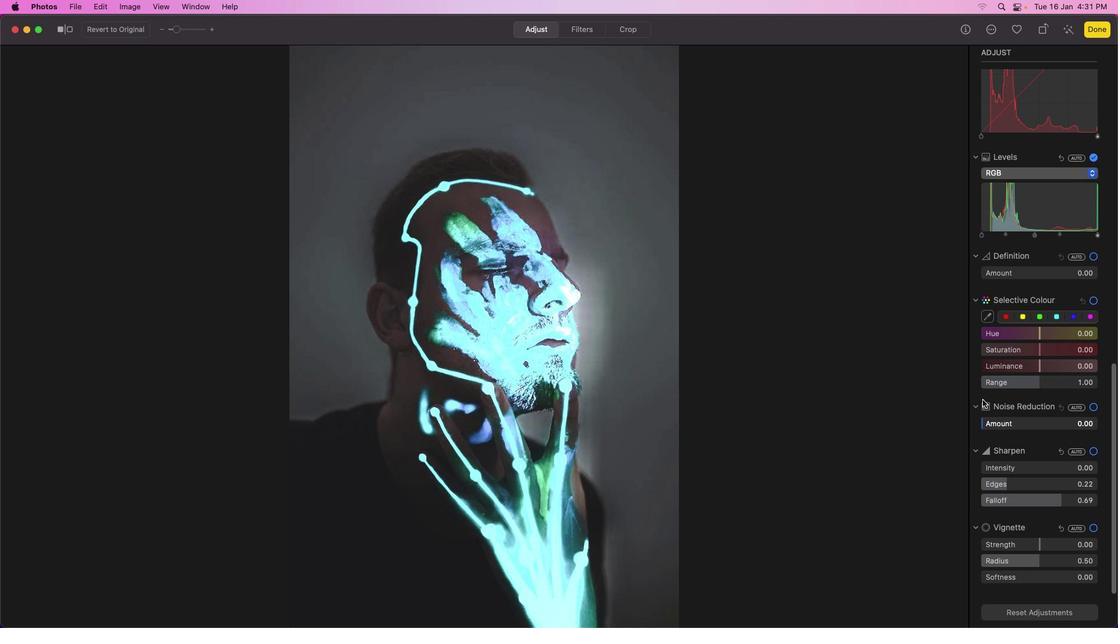 
Action: Mouse moved to (1038, 348)
Screenshot: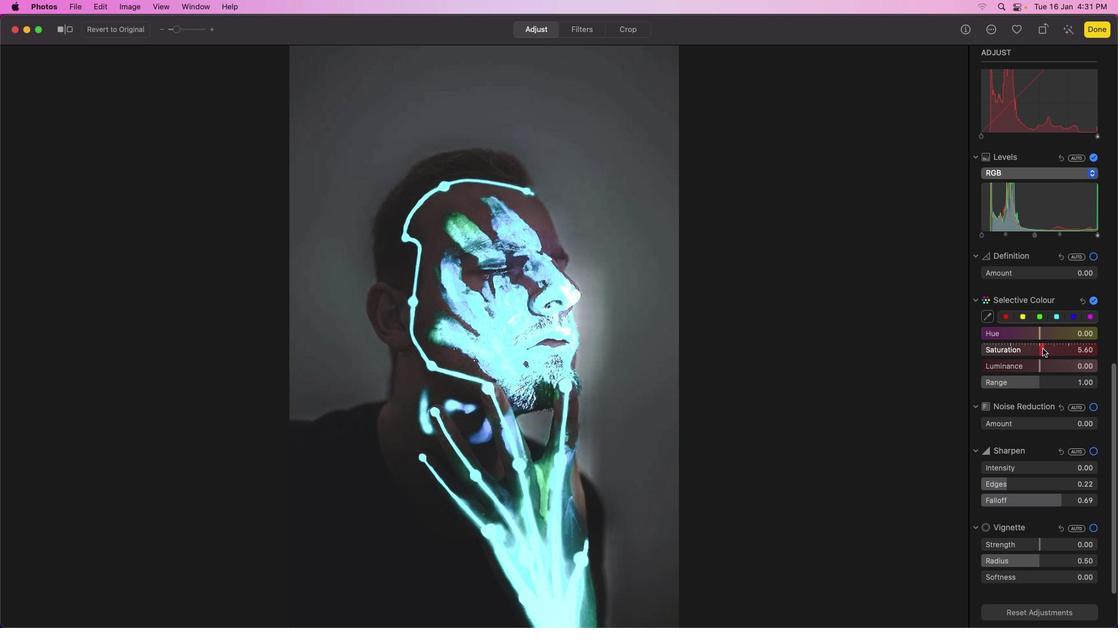 
Action: Mouse pressed left at (1038, 348)
Screenshot: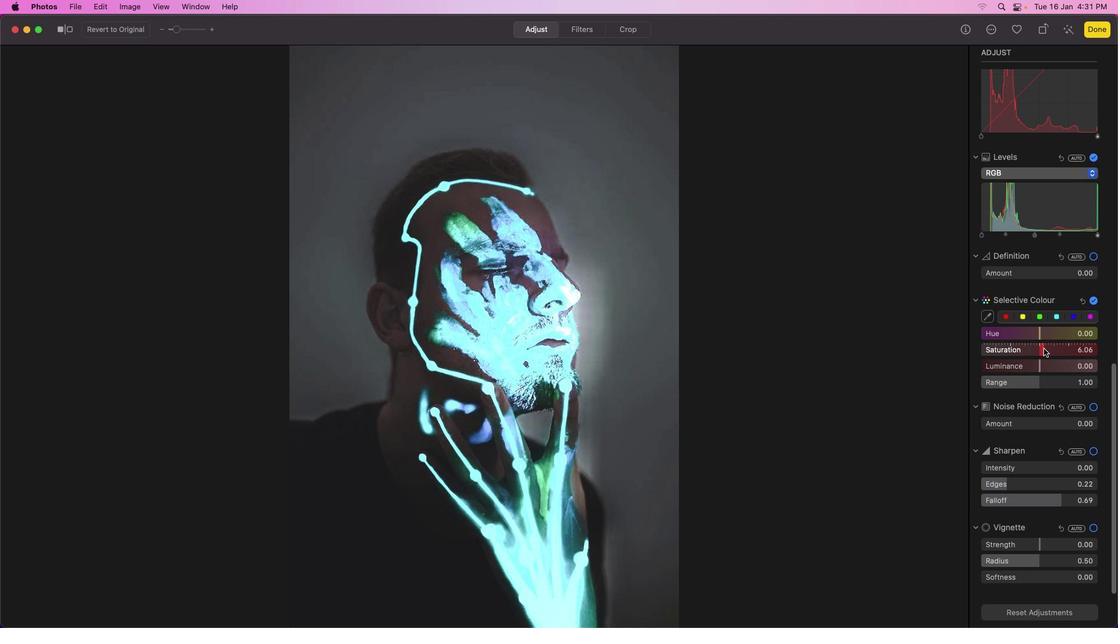 
Action: Mouse moved to (1042, 335)
Screenshot: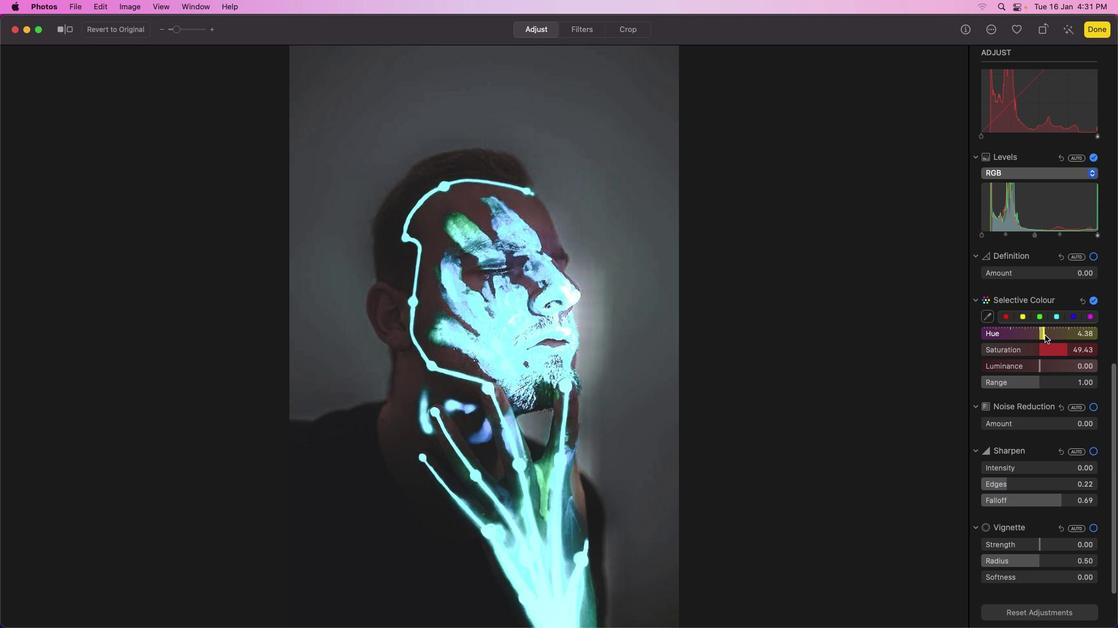 
Action: Mouse pressed left at (1042, 335)
Screenshot: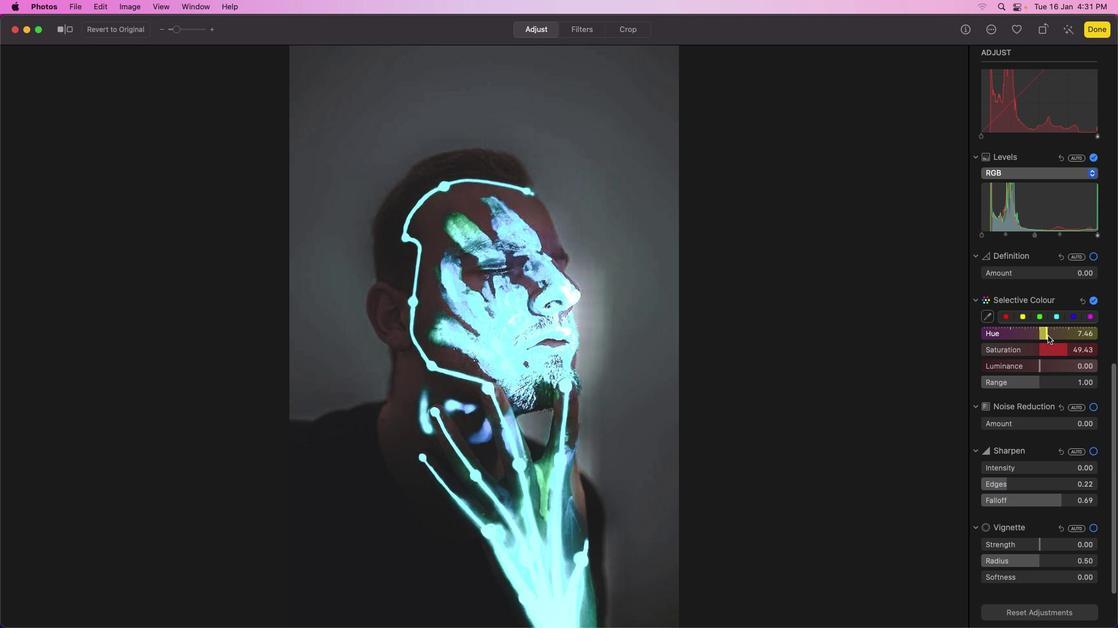 
Action: Mouse moved to (1038, 368)
Screenshot: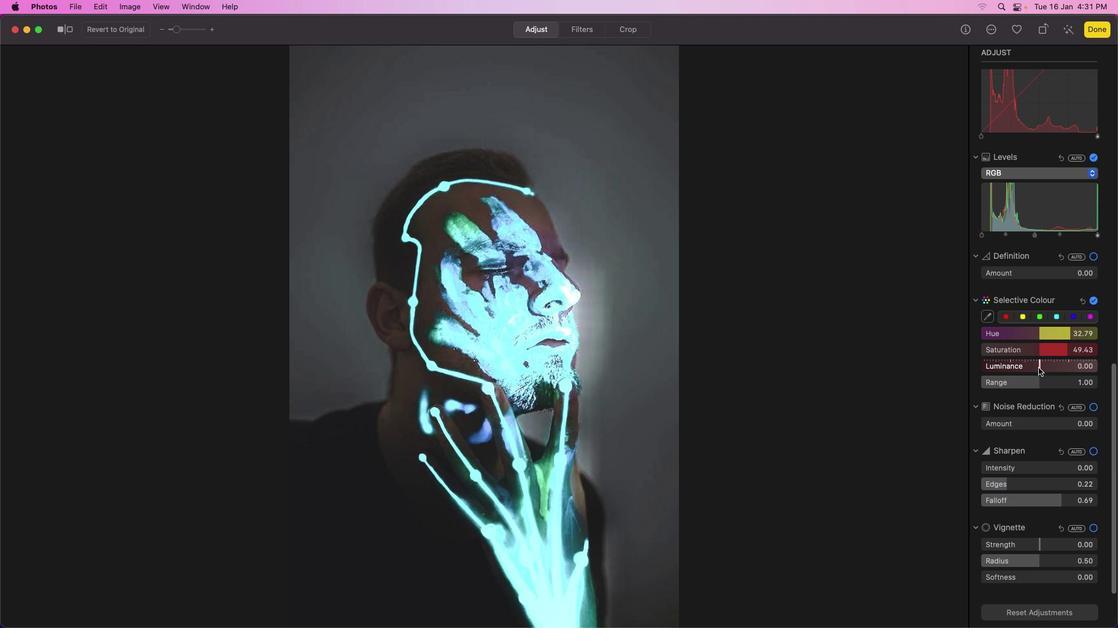 
Action: Mouse scrolled (1038, 368) with delta (0, 0)
Screenshot: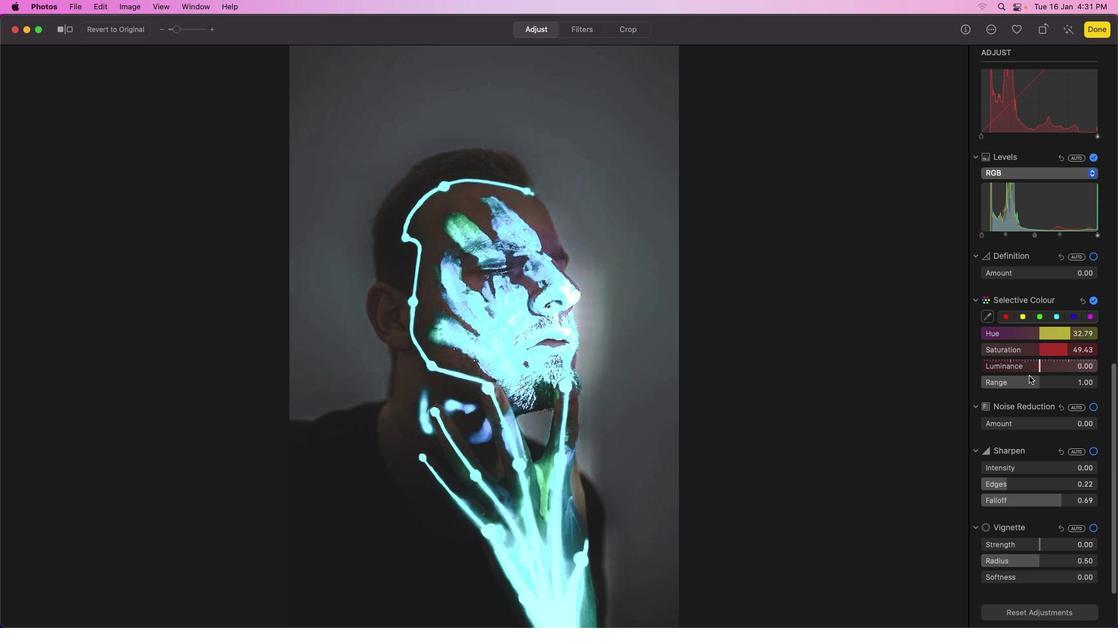 
Action: Mouse scrolled (1038, 368) with delta (0, 0)
Screenshot: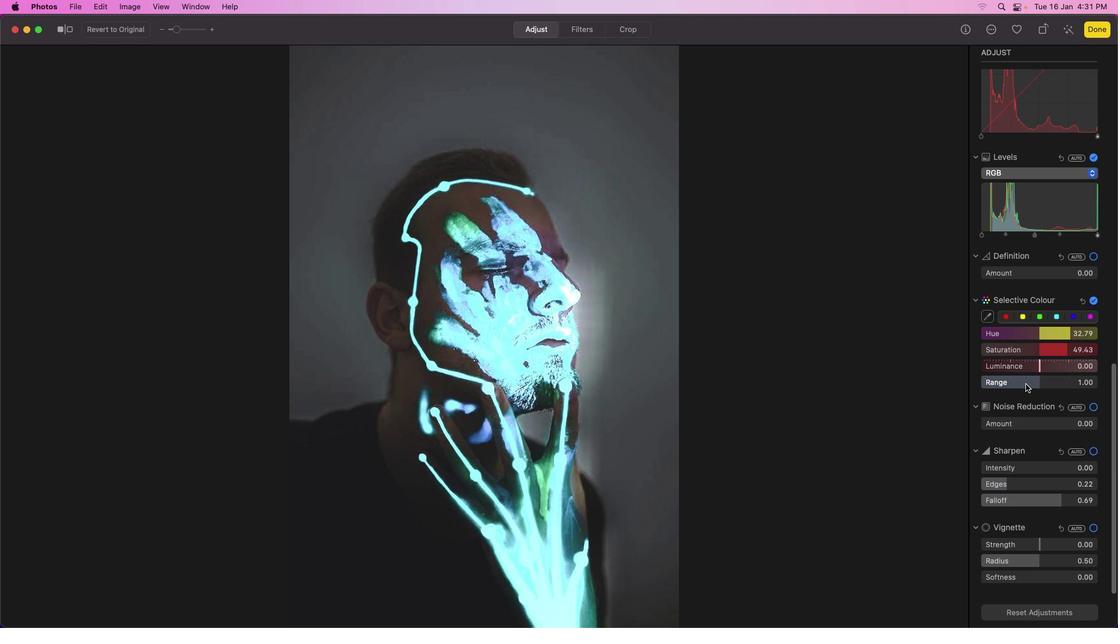 
Action: Mouse scrolled (1038, 368) with delta (0, -1)
Screenshot: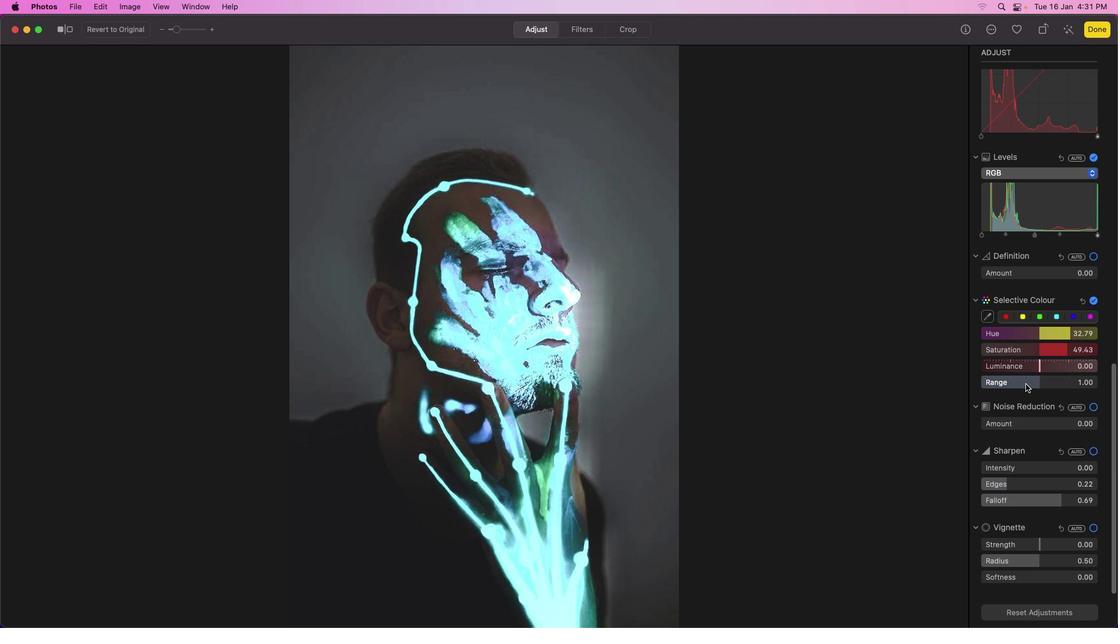 
Action: Mouse scrolled (1038, 368) with delta (0, -2)
Screenshot: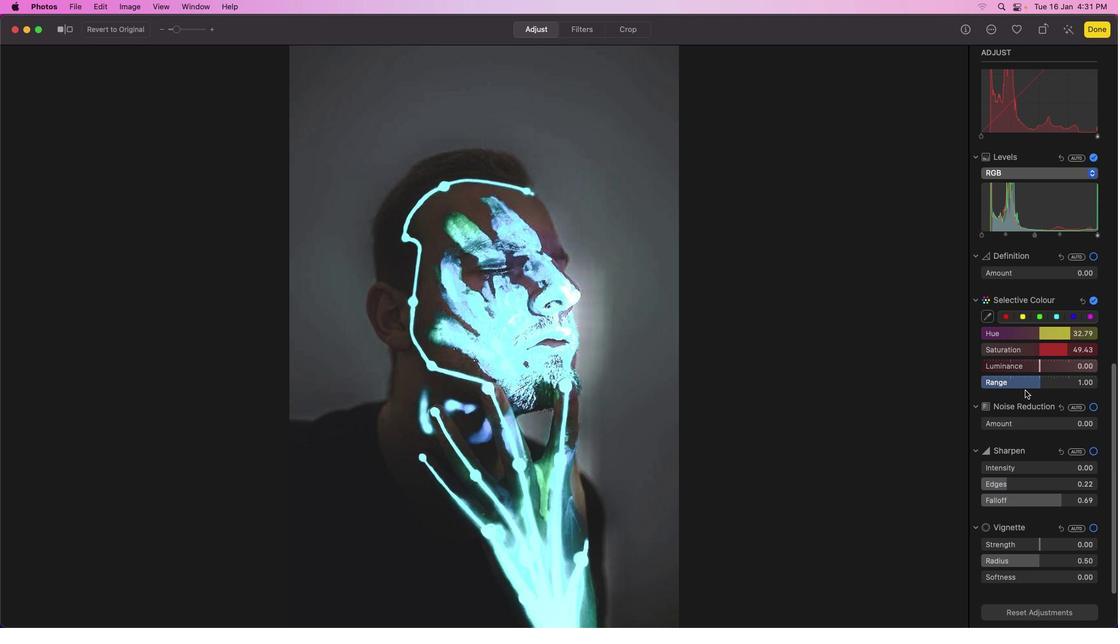 
Action: Mouse scrolled (1038, 368) with delta (0, -2)
Screenshot: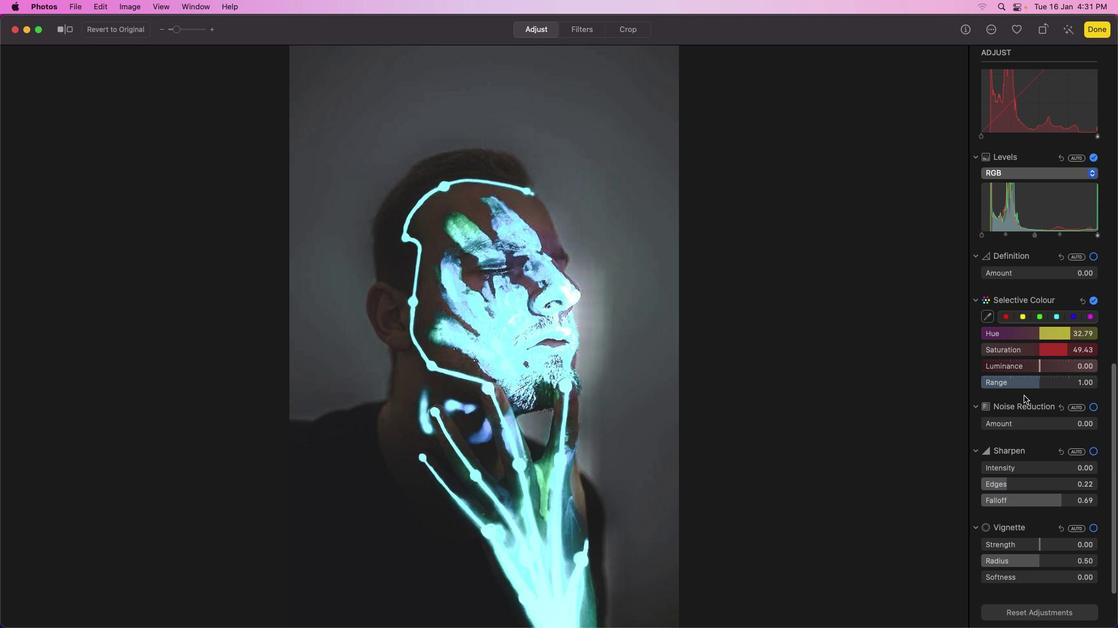 
Action: Mouse scrolled (1038, 368) with delta (0, -2)
Screenshot: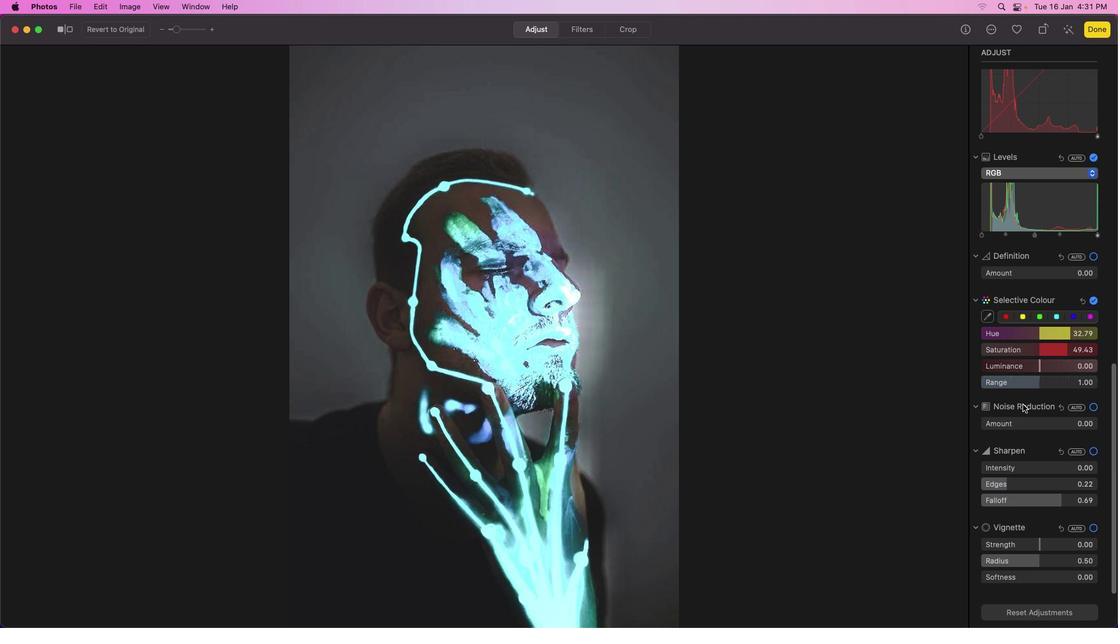 
Action: Mouse moved to (1012, 424)
Screenshot: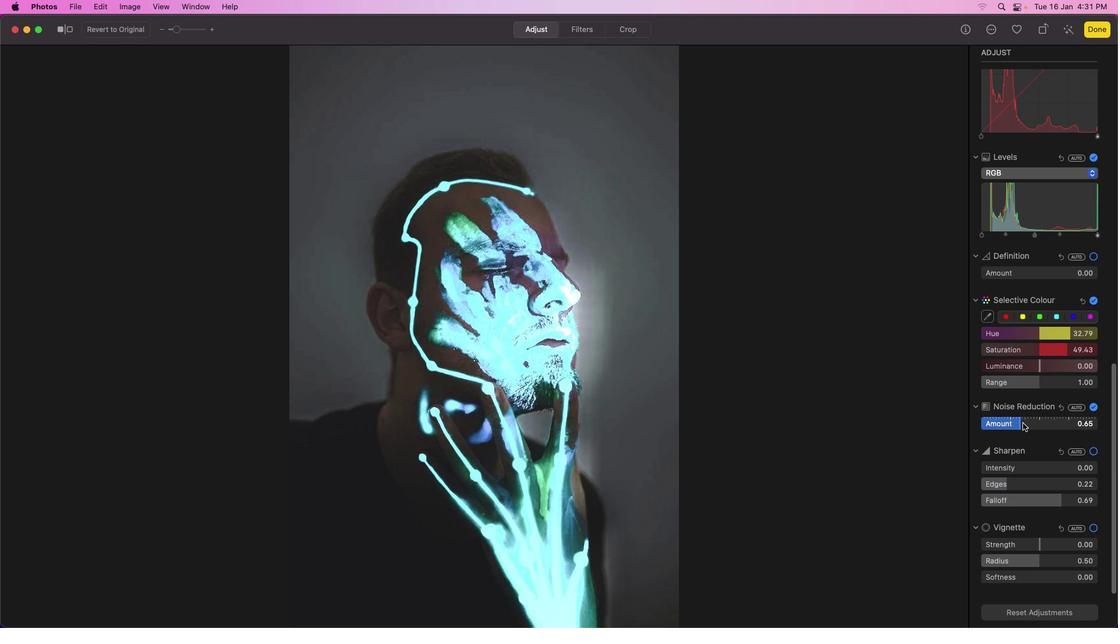 
Action: Mouse pressed left at (1012, 424)
Screenshot: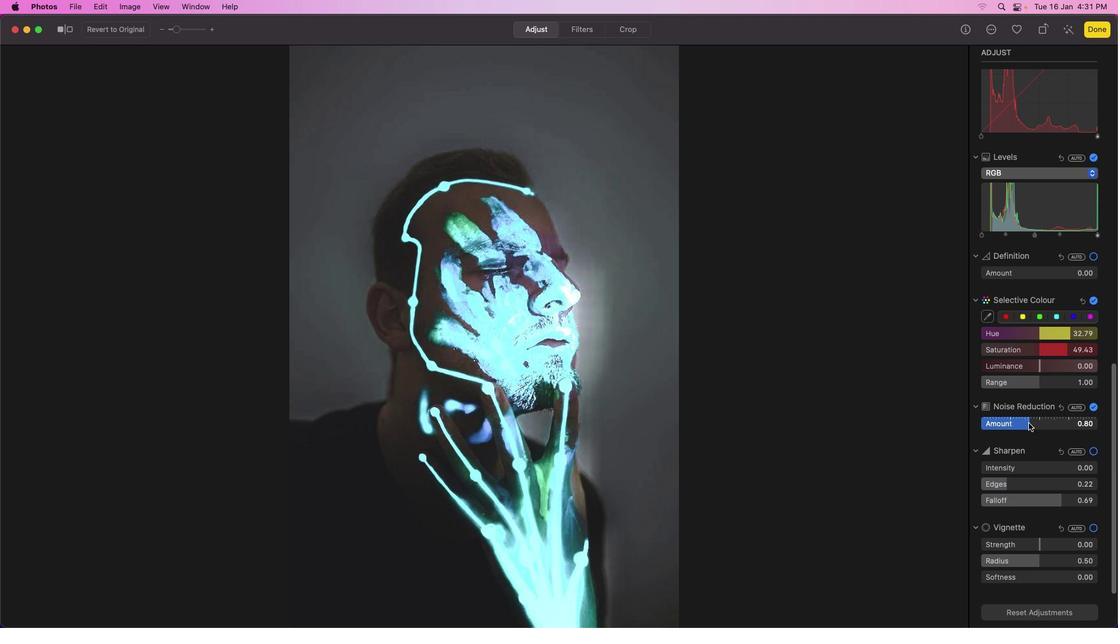 
Action: Mouse moved to (998, 441)
Screenshot: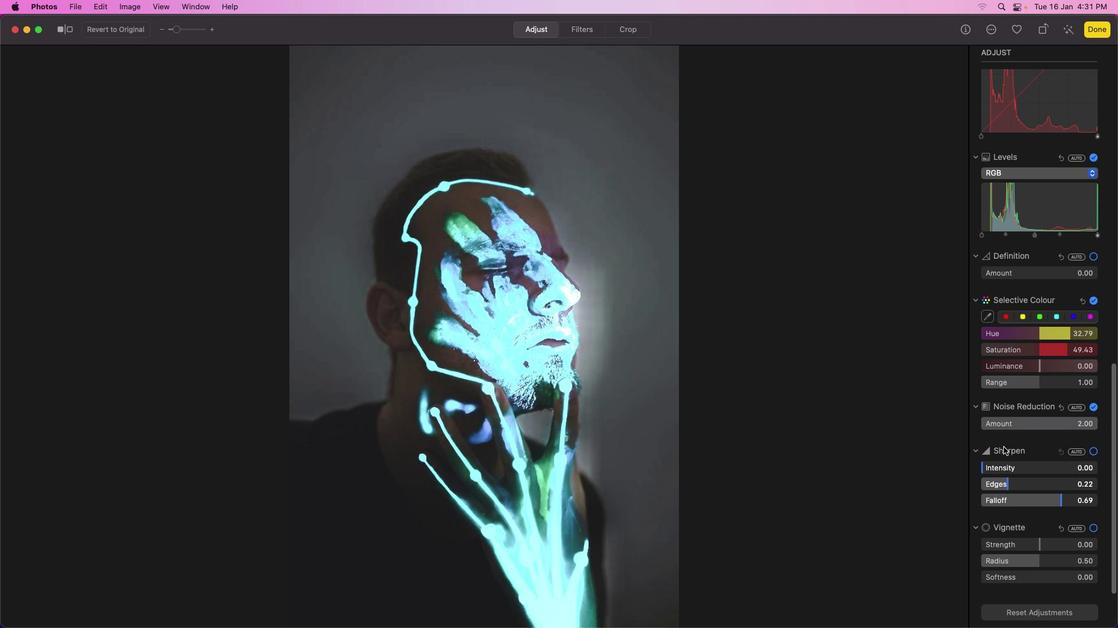 
Action: Mouse scrolled (998, 441) with delta (0, 0)
Screenshot: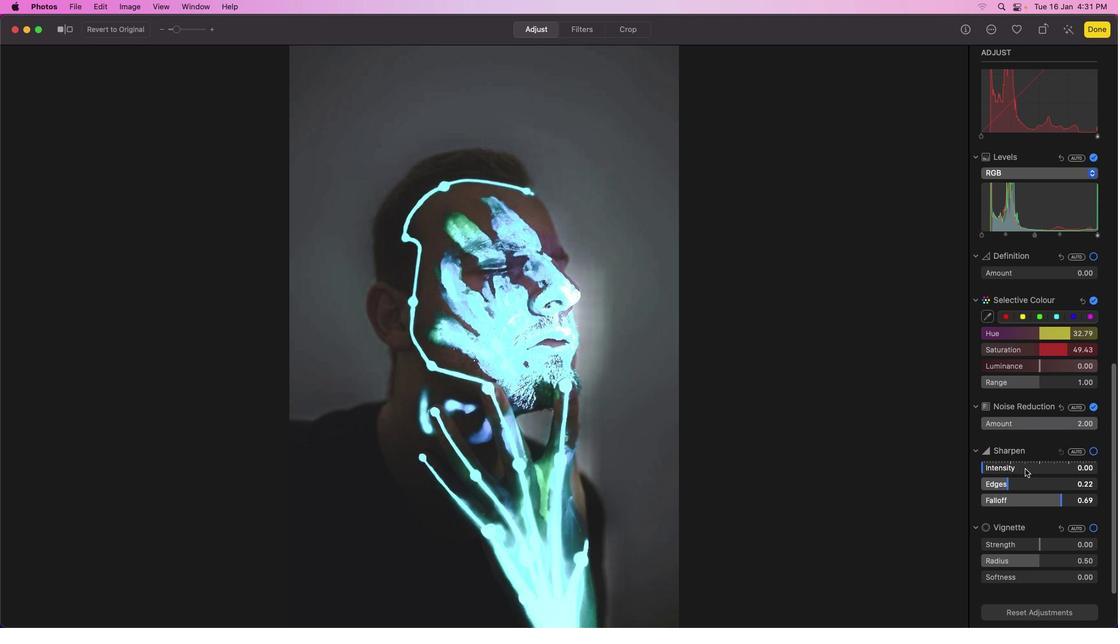 
Action: Mouse scrolled (998, 441) with delta (0, 0)
Screenshot: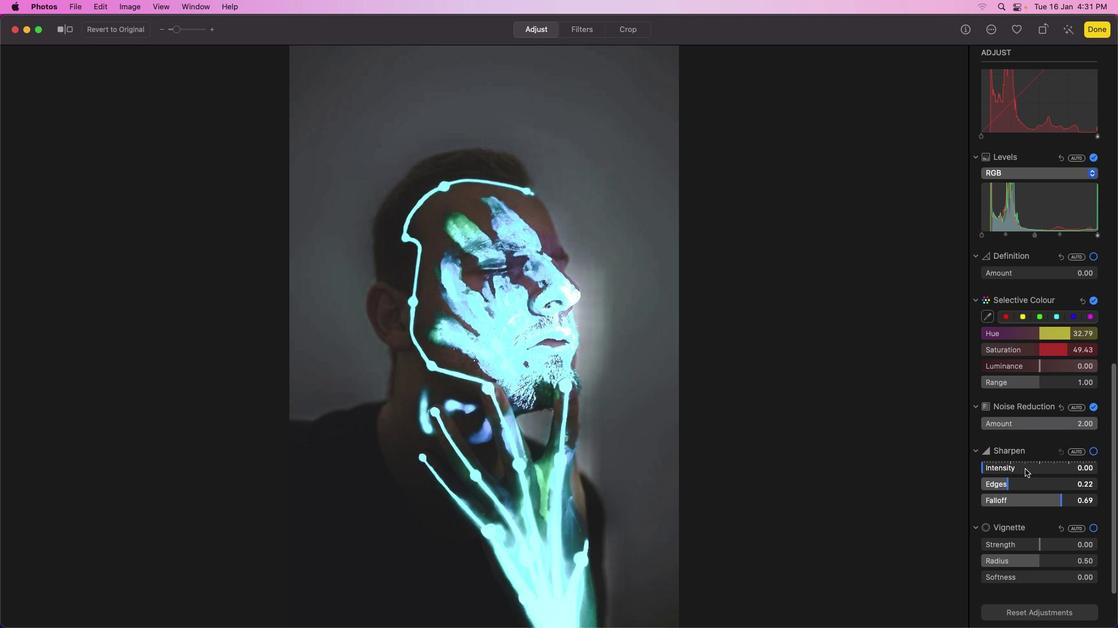 
Action: Mouse moved to (999, 443)
Screenshot: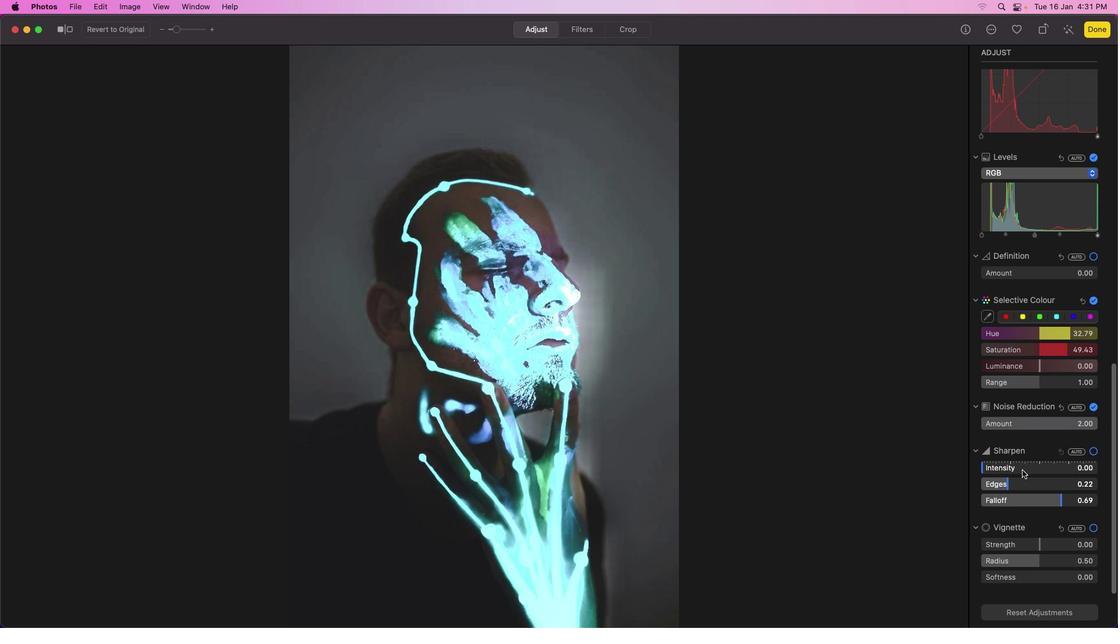 
Action: Mouse scrolled (999, 443) with delta (0, 0)
Screenshot: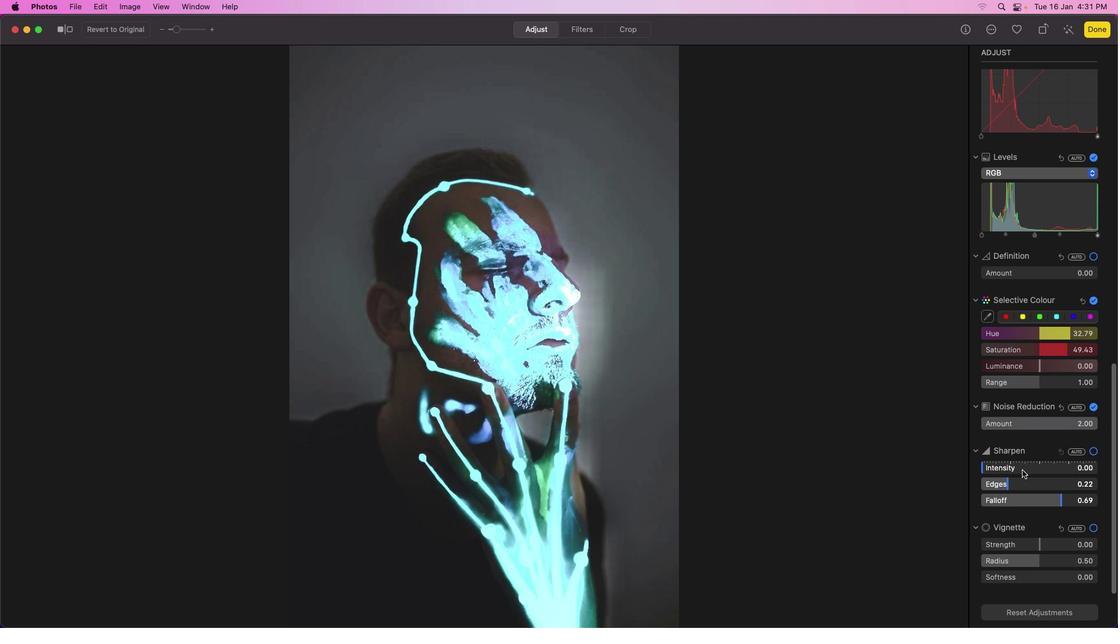 
Action: Mouse moved to (1000, 443)
Screenshot: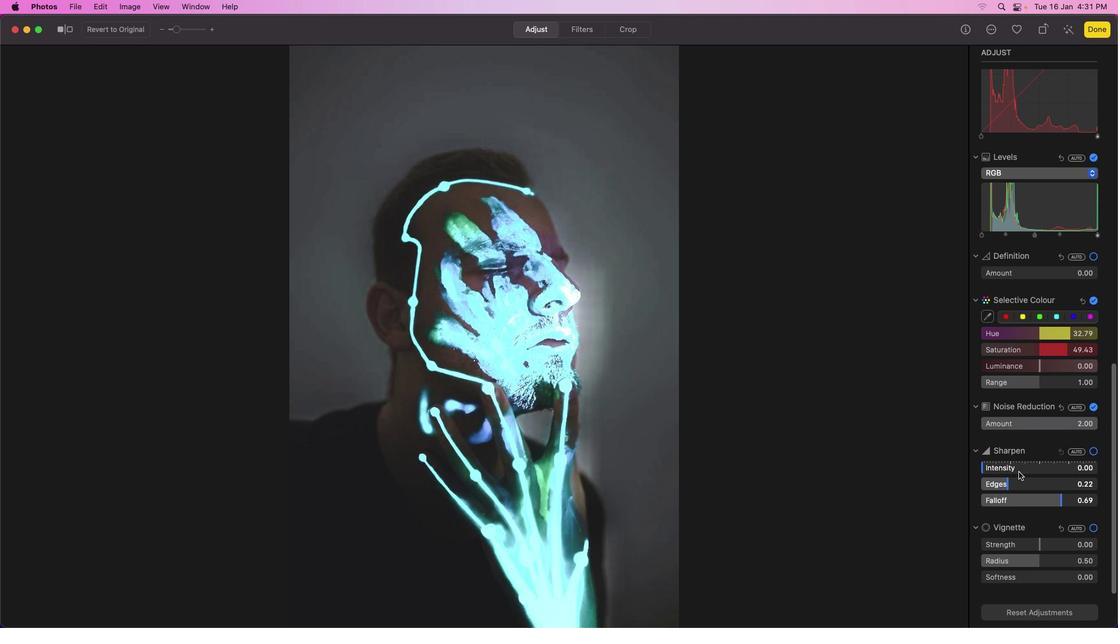 
Action: Mouse scrolled (1000, 443) with delta (0, -1)
Screenshot: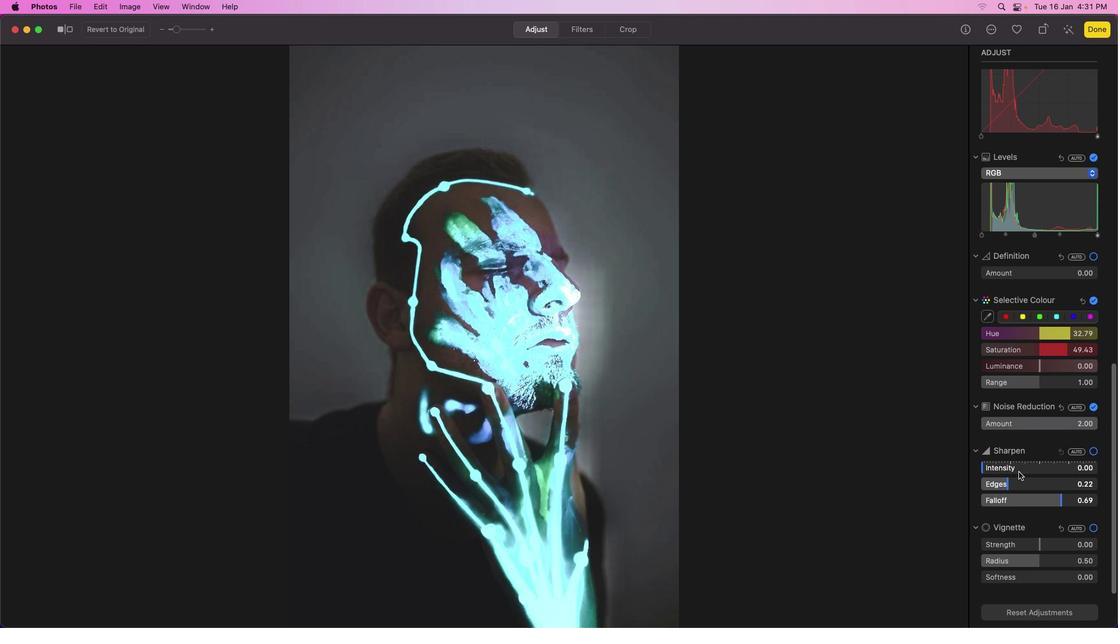 
Action: Mouse moved to (1001, 444)
Screenshot: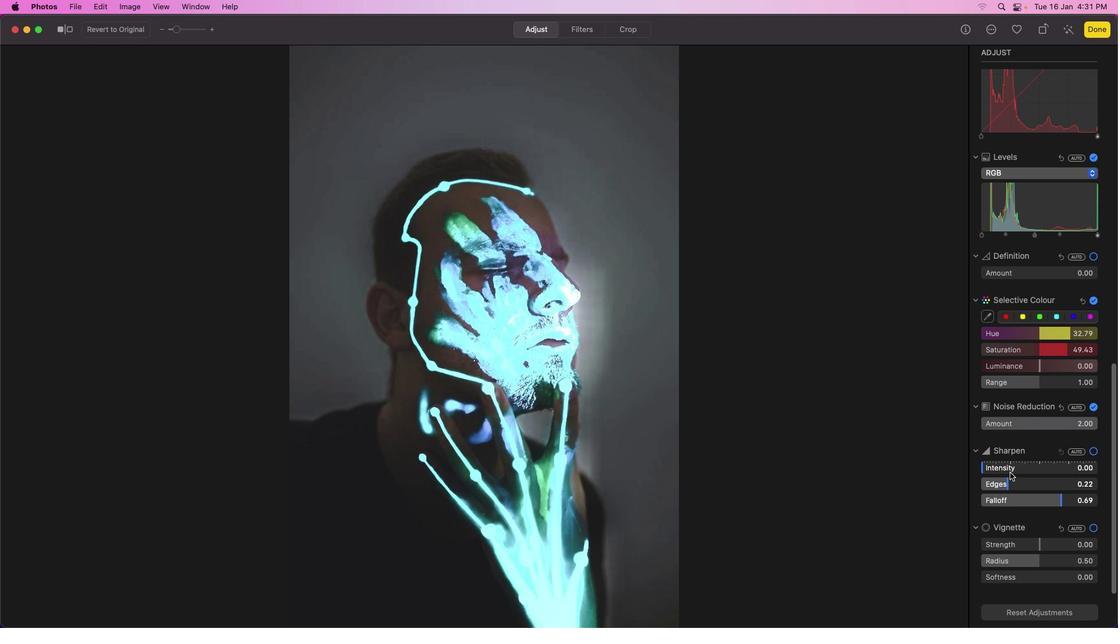 
Action: Mouse scrolled (1001, 444) with delta (0, -2)
Screenshot: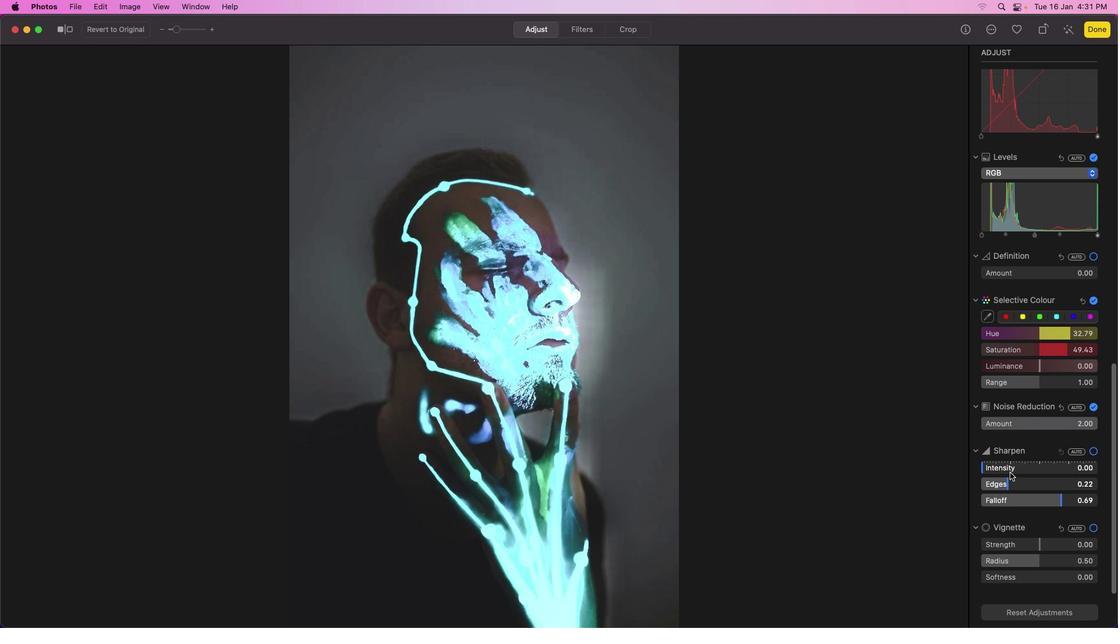 
Action: Mouse moved to (1001, 444)
Screenshot: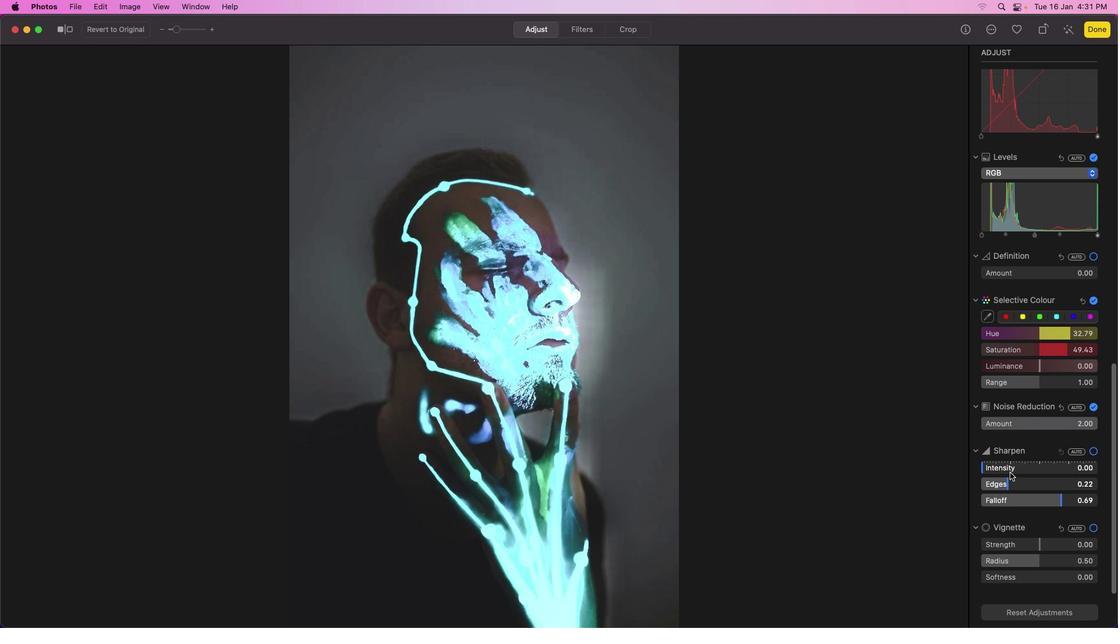 
Action: Mouse scrolled (1001, 444) with delta (0, -2)
Screenshot: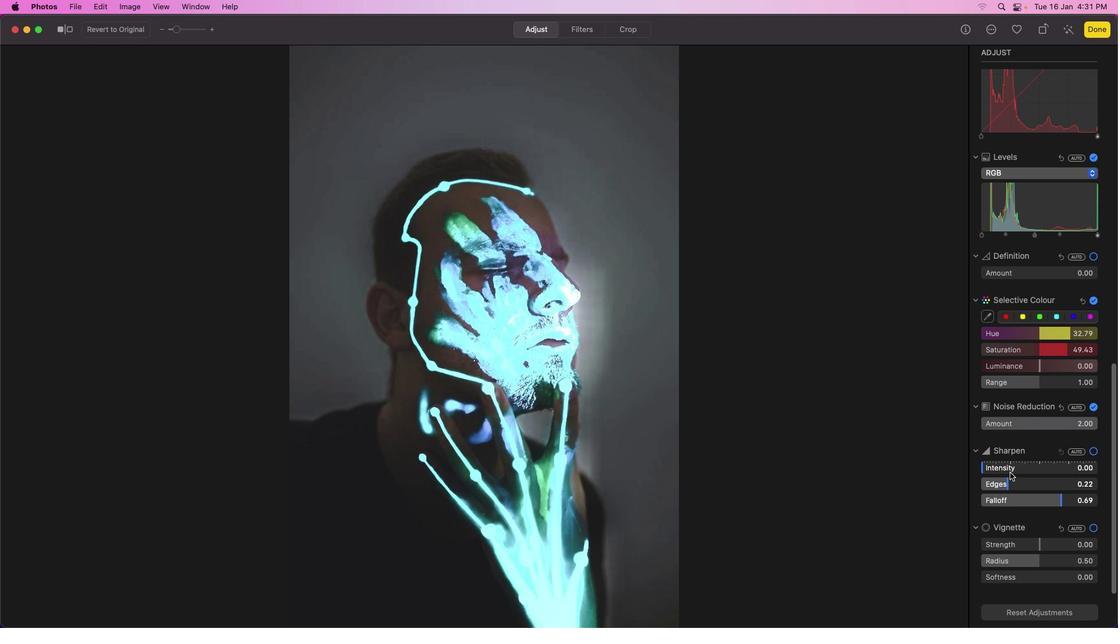 
Action: Mouse moved to (995, 471)
Screenshot: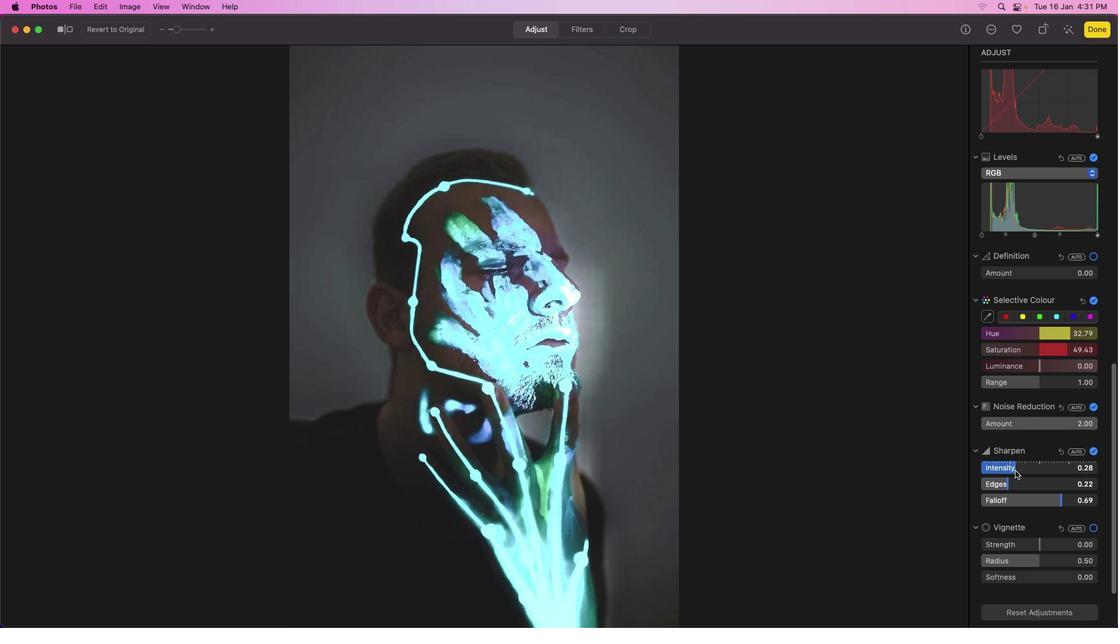
Action: Mouse pressed left at (995, 471)
Screenshot: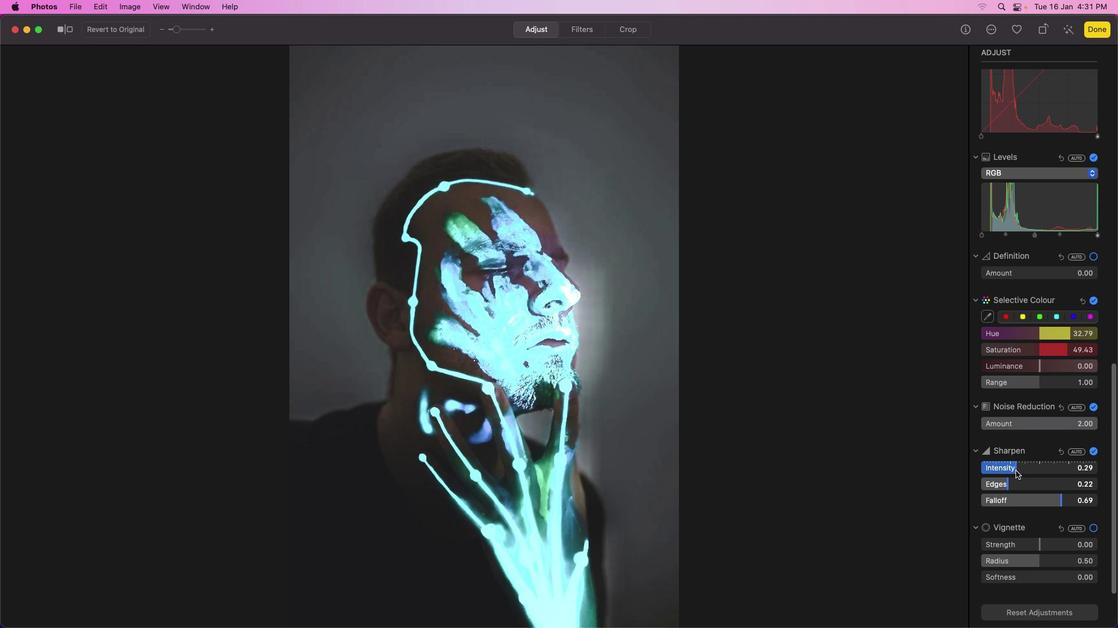 
Action: Mouse moved to (1009, 486)
Screenshot: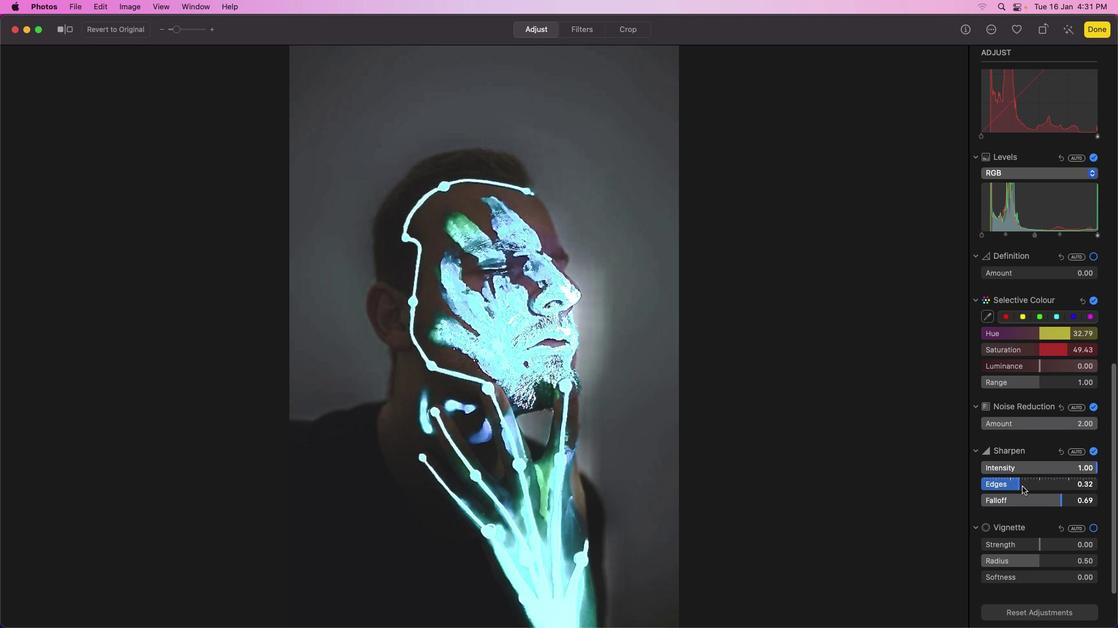 
Action: Mouse pressed left at (1009, 486)
Screenshot: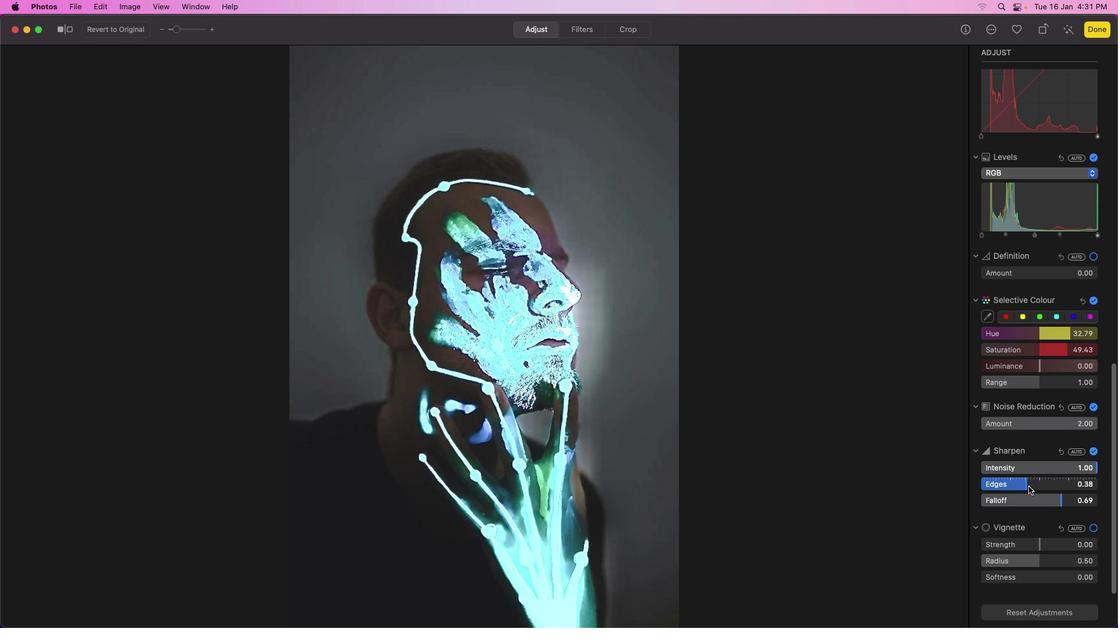 
Action: Mouse moved to (1057, 502)
Screenshot: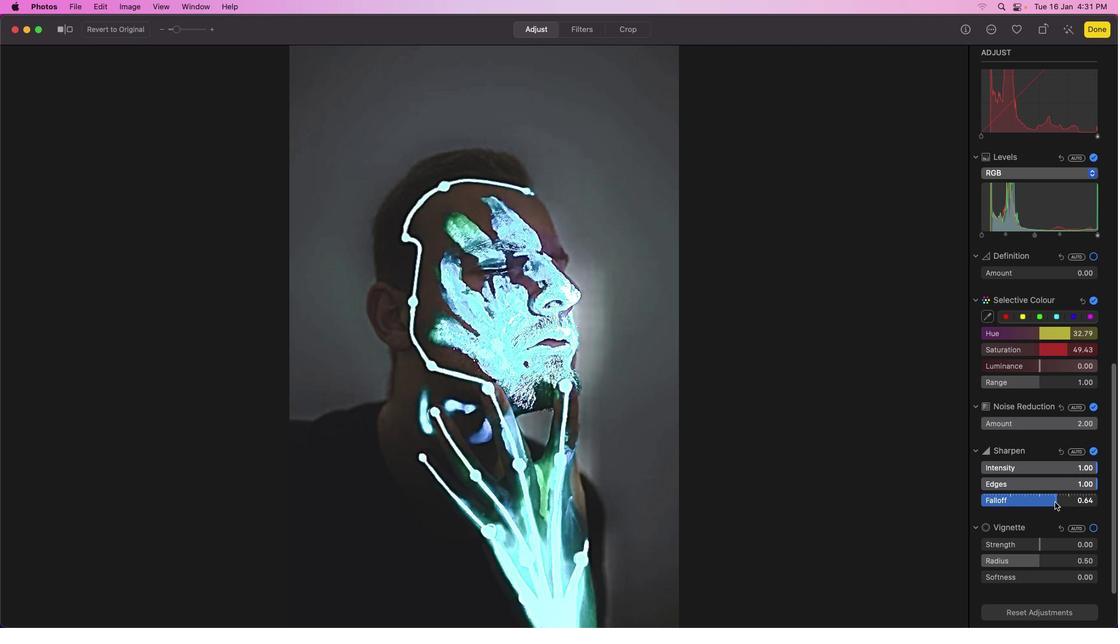 
Action: Mouse pressed left at (1057, 502)
Screenshot: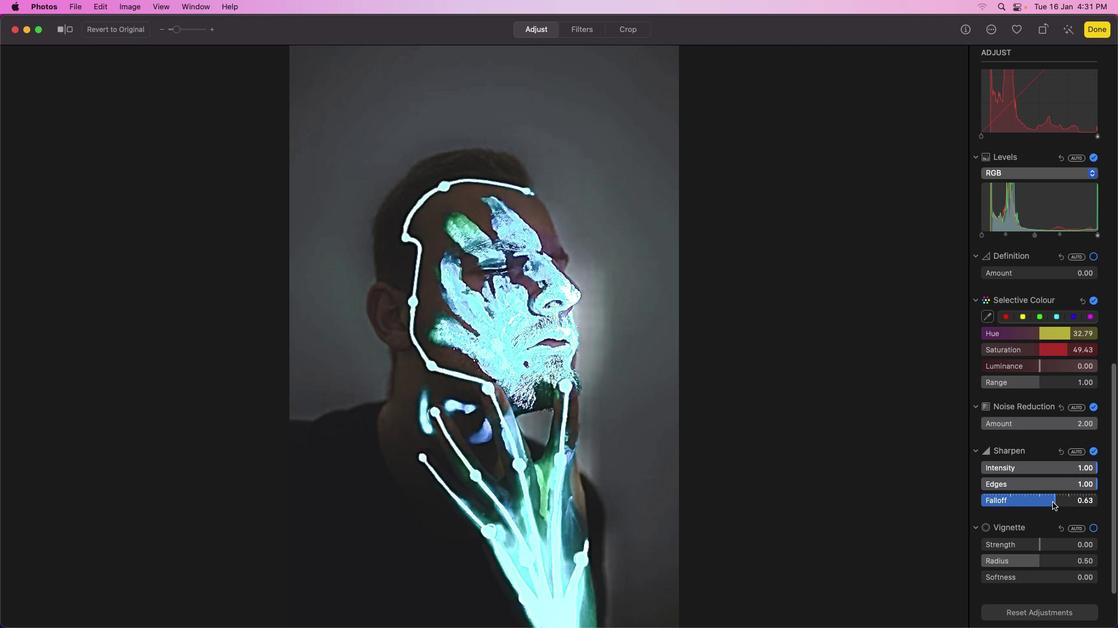 
Action: Mouse moved to (1045, 497)
Screenshot: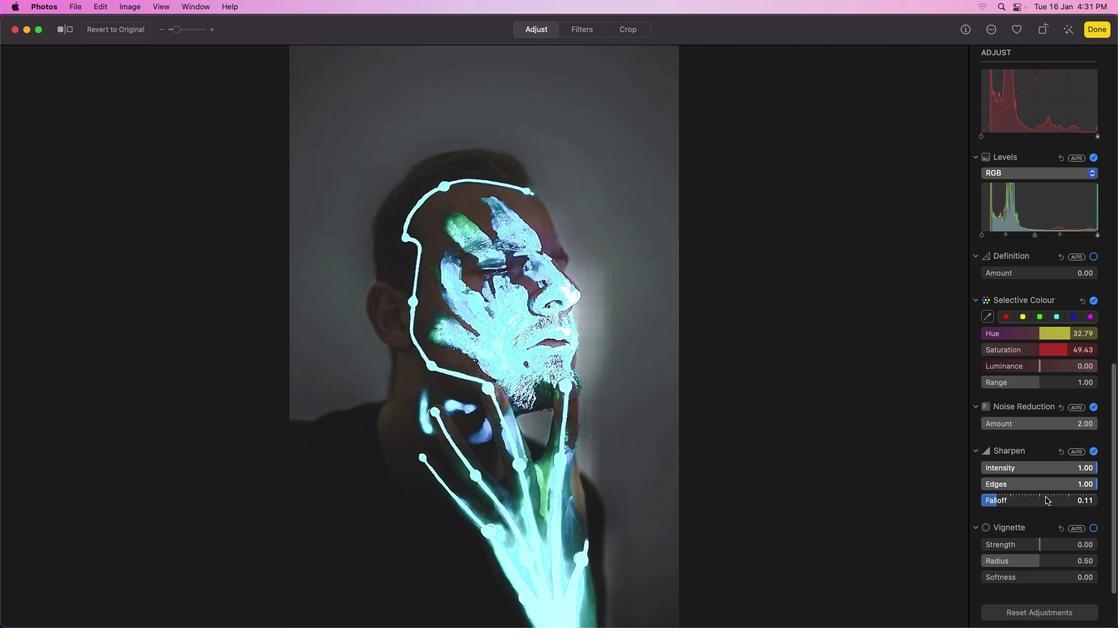
Action: Mouse scrolled (1045, 497) with delta (0, 0)
Screenshot: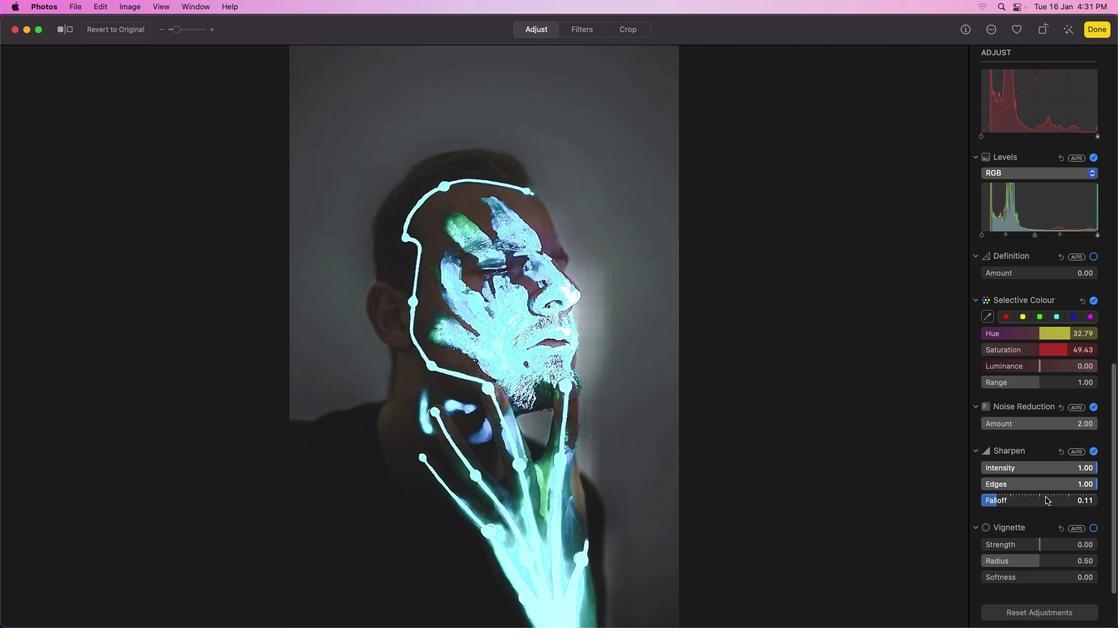 
Action: Mouse scrolled (1045, 497) with delta (0, 0)
Screenshot: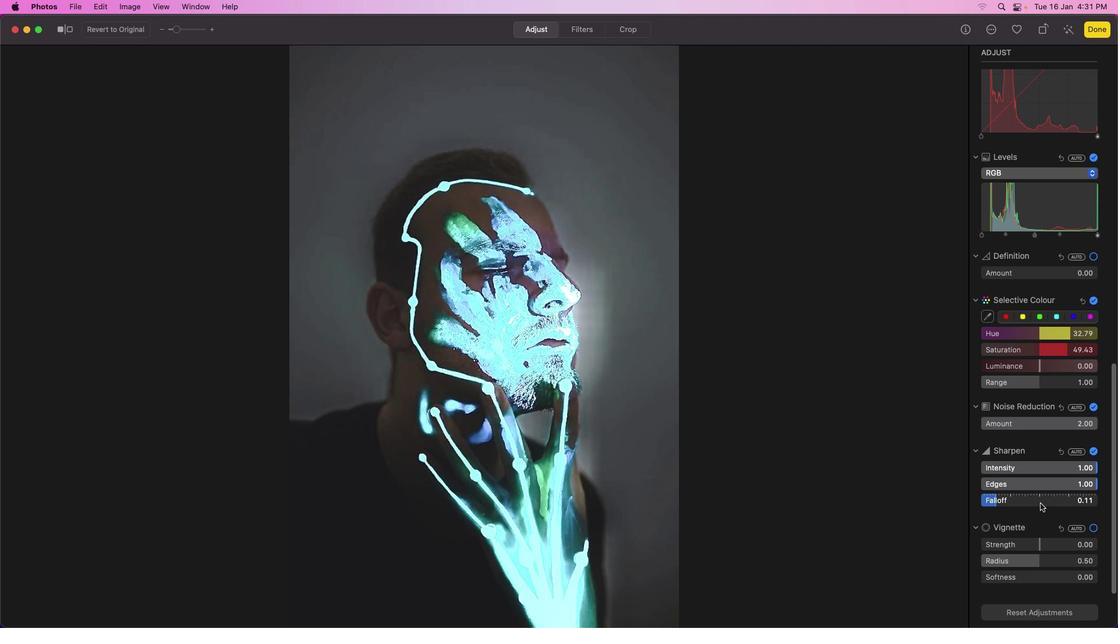 
Action: Mouse scrolled (1045, 497) with delta (0, 0)
Screenshot: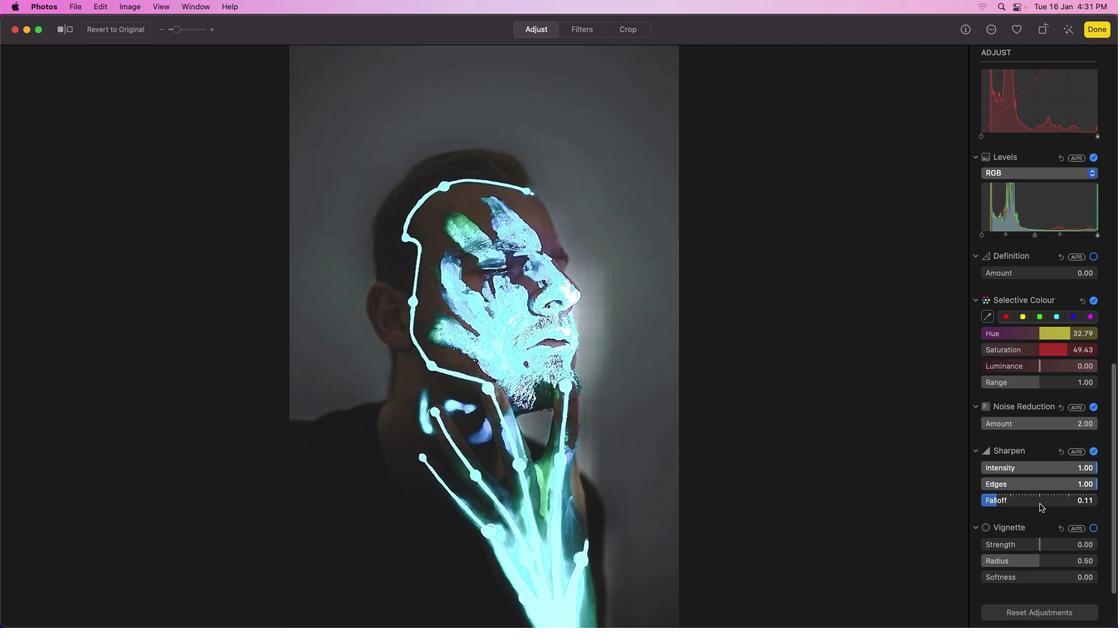 
Action: Mouse scrolled (1045, 497) with delta (0, -1)
Screenshot: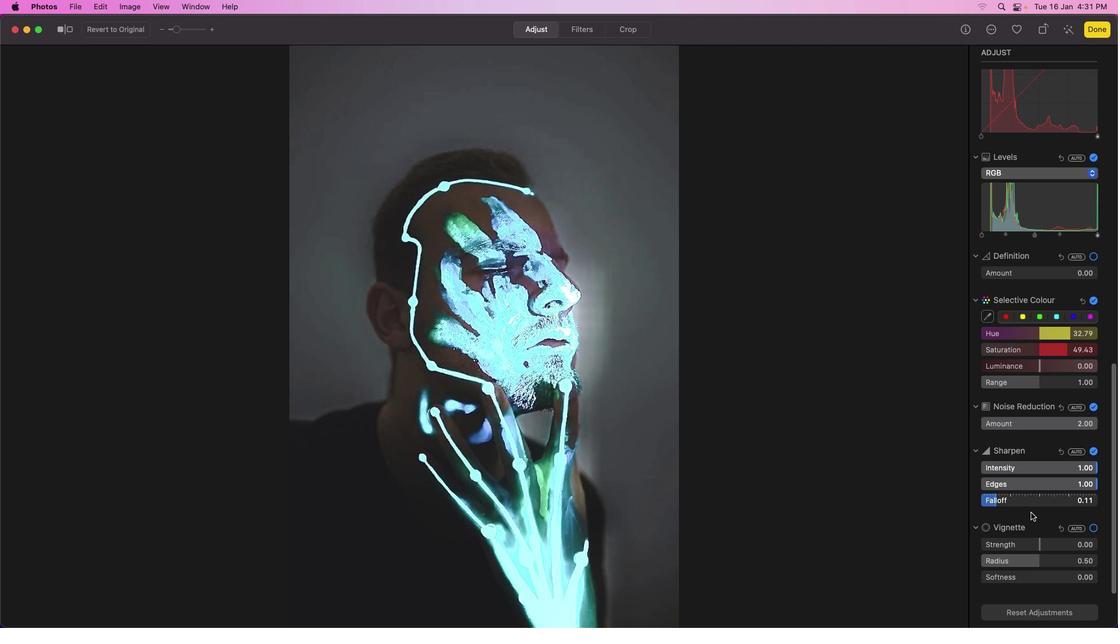 
Action: Mouse moved to (1041, 543)
Screenshot: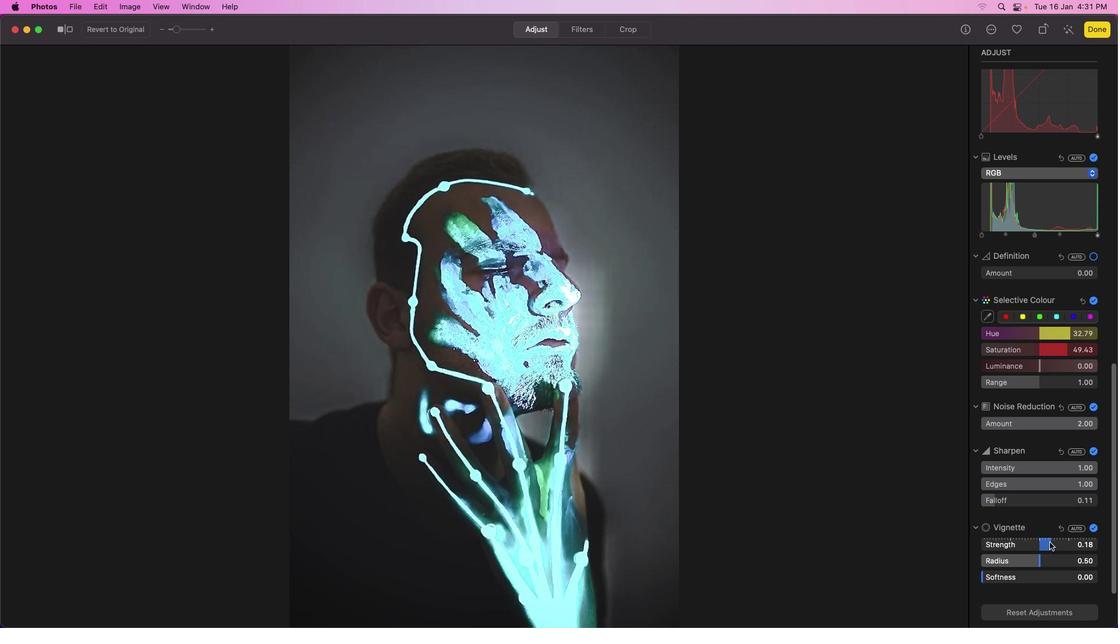 
Action: Mouse pressed left at (1041, 543)
Screenshot: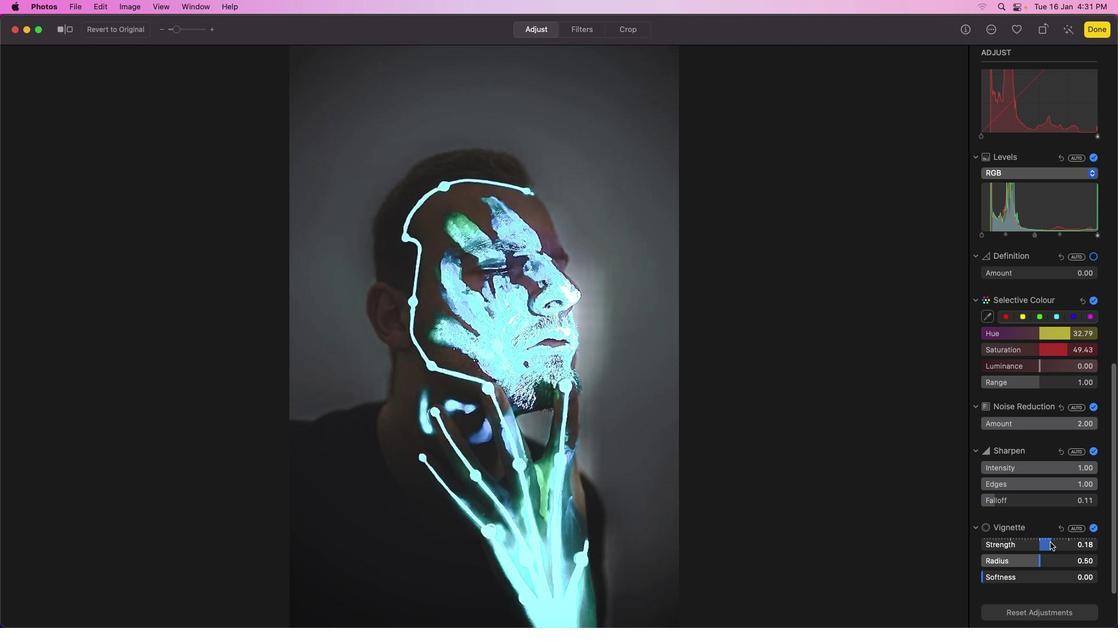
Action: Mouse moved to (1037, 561)
Screenshot: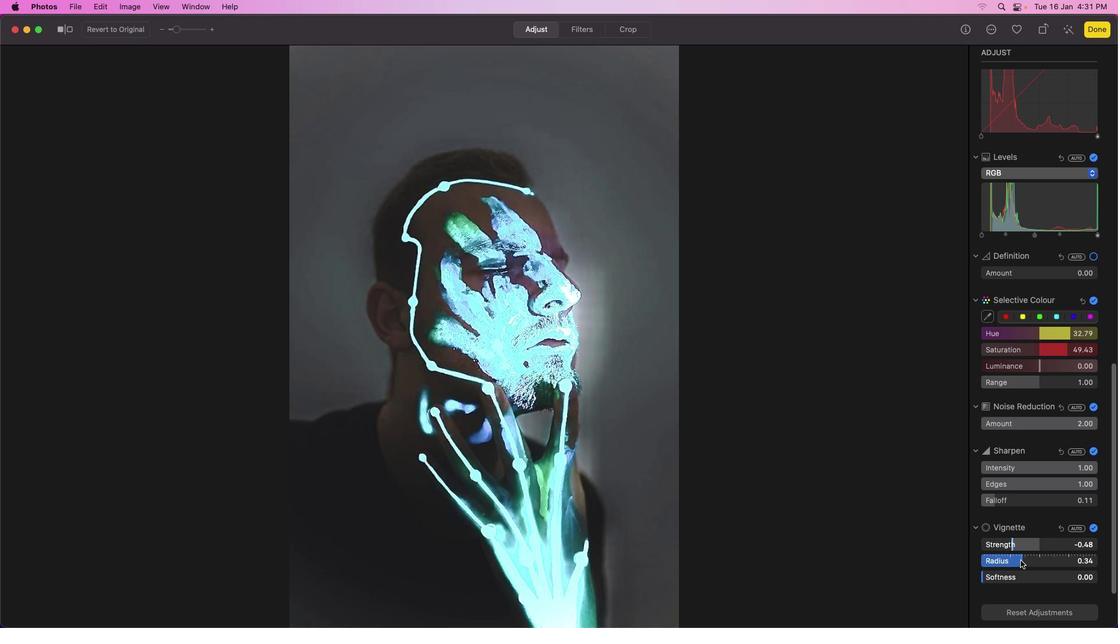 
Action: Mouse pressed left at (1037, 561)
Screenshot: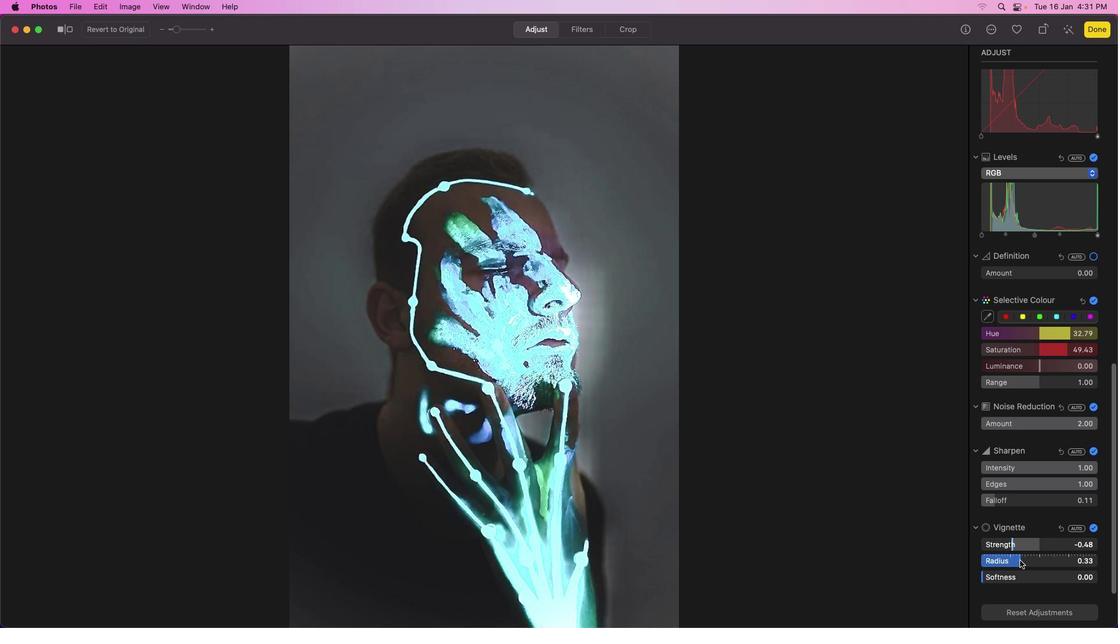 
Action: Mouse moved to (987, 575)
Screenshot: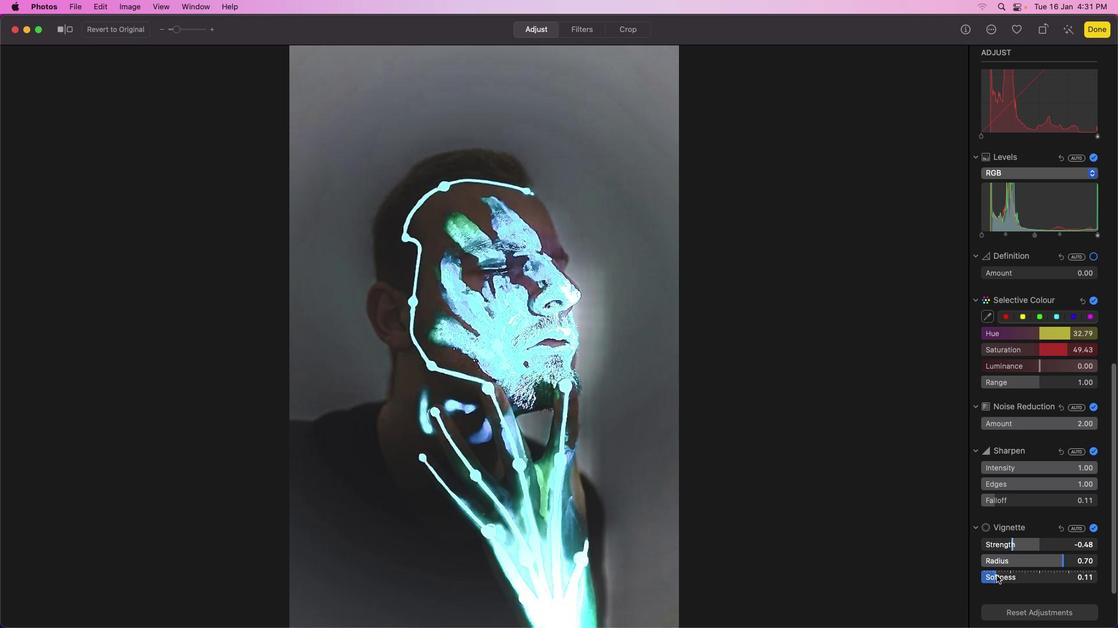 
Action: Mouse pressed left at (987, 575)
Screenshot: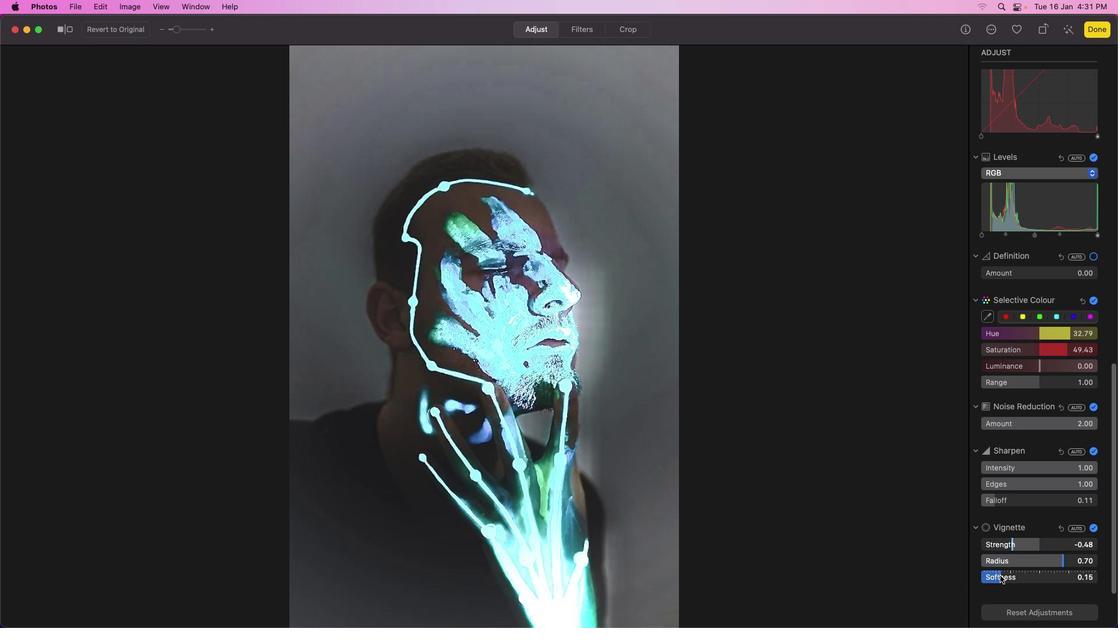 
Action: Mouse moved to (1019, 540)
Screenshot: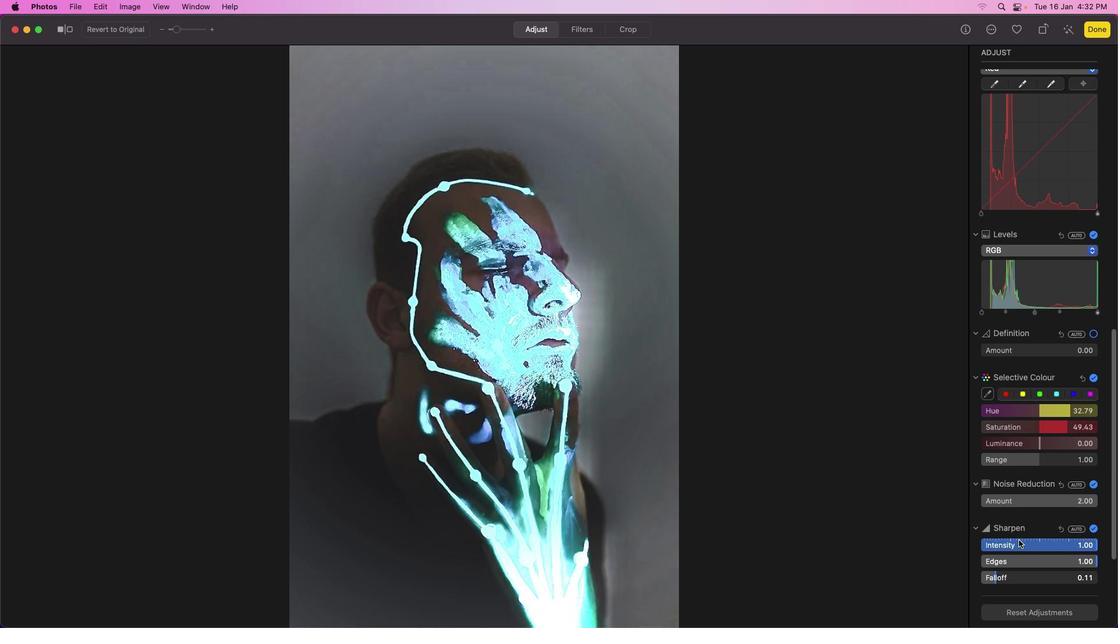 
Action: Mouse scrolled (1019, 540) with delta (0, 0)
Screenshot: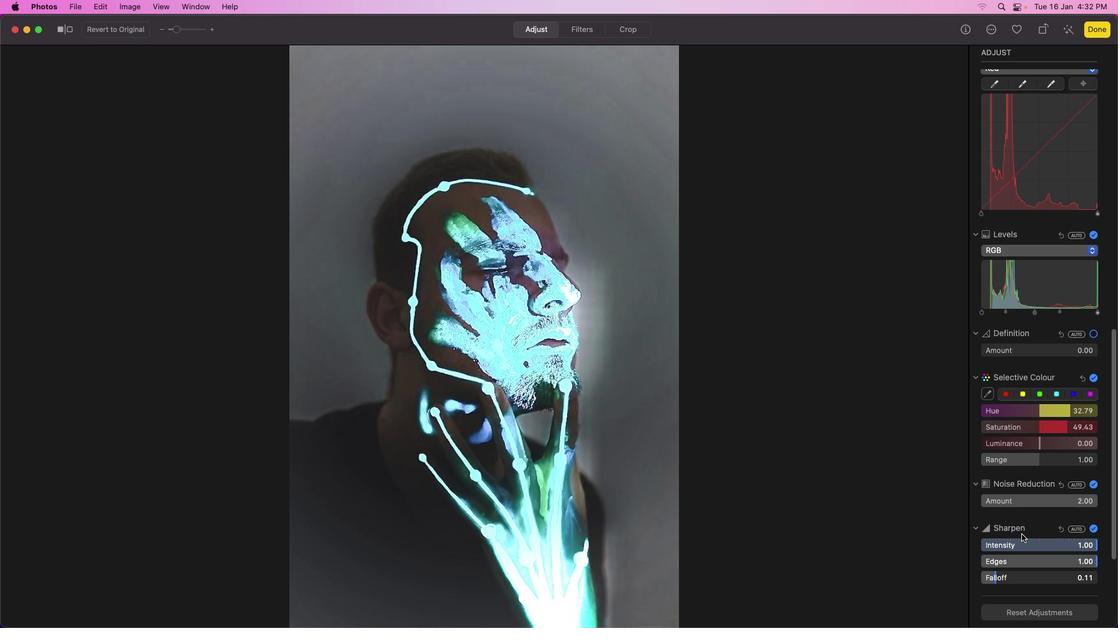 
Action: Mouse scrolled (1019, 540) with delta (0, 0)
Screenshot: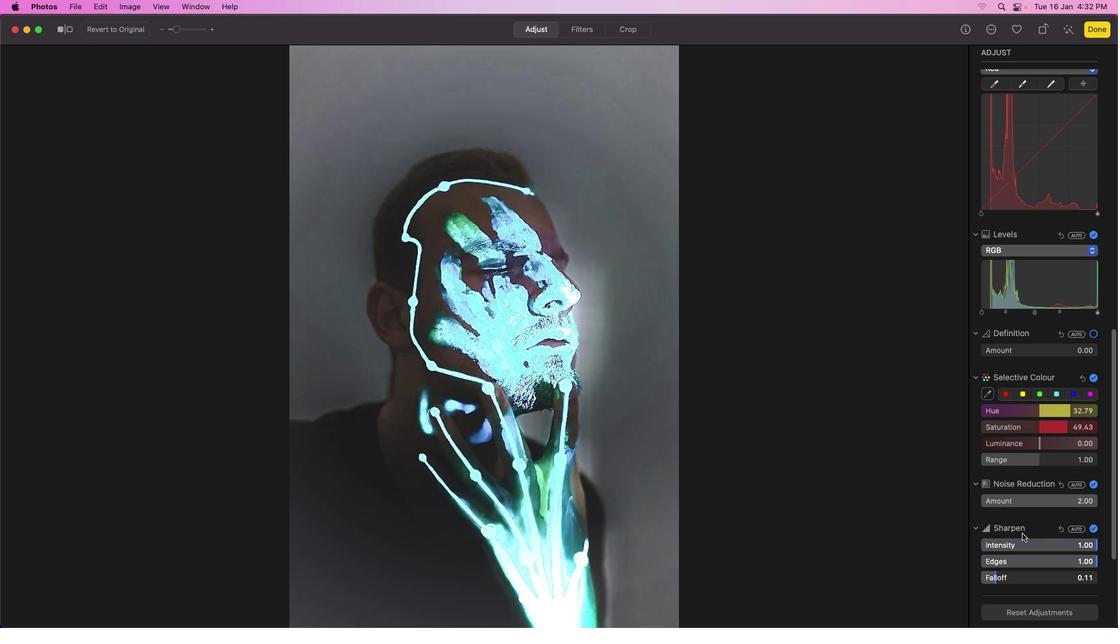 
Action: Mouse scrolled (1019, 540) with delta (0, 1)
Screenshot: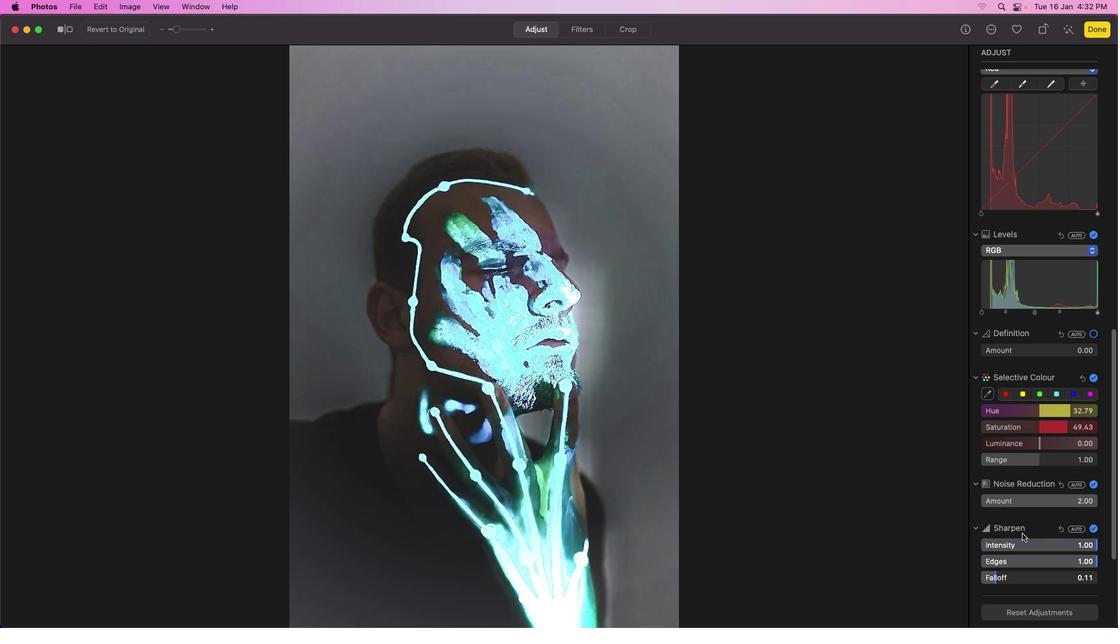 
Action: Mouse scrolled (1019, 540) with delta (0, 2)
Screenshot: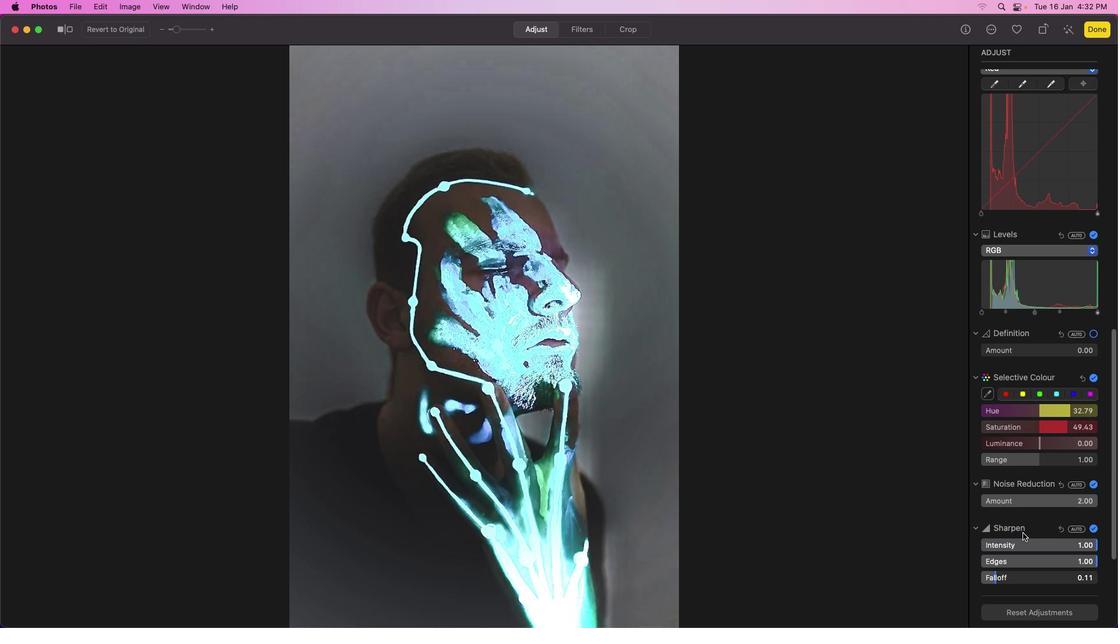 
Action: Mouse scrolled (1019, 540) with delta (0, 2)
Screenshot: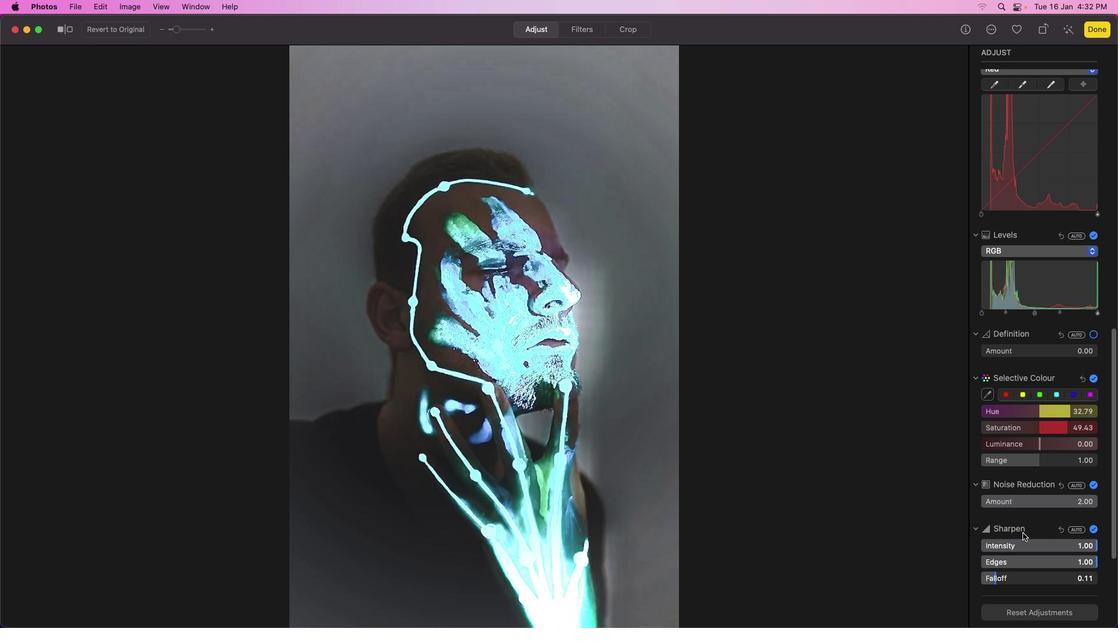 
Action: Mouse moved to (1022, 534)
Screenshot: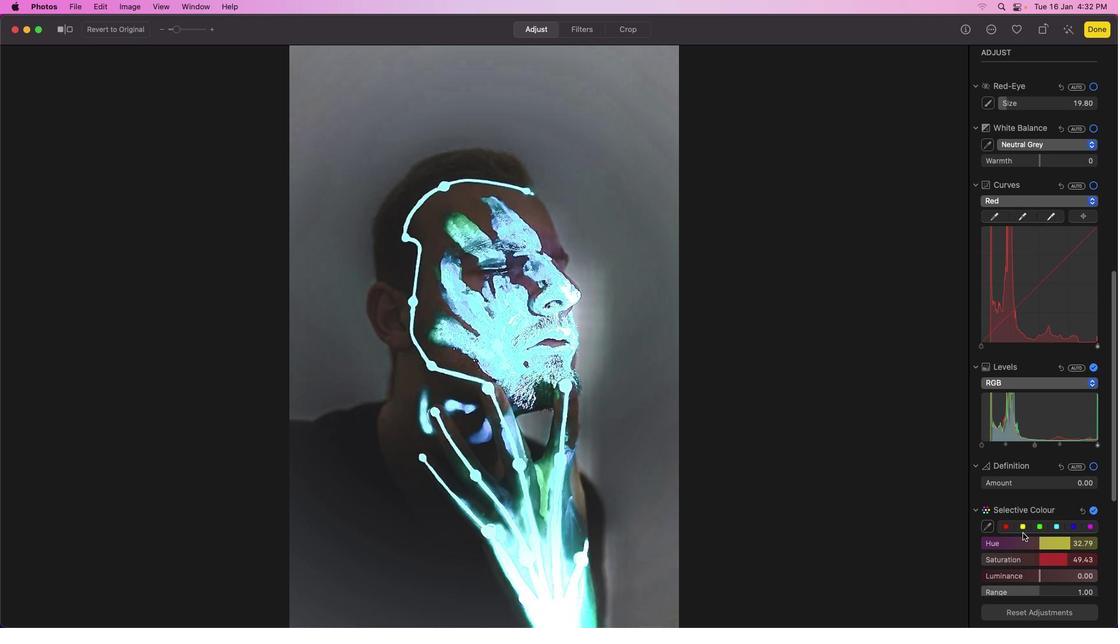 
Action: Mouse scrolled (1022, 534) with delta (0, 0)
Screenshot: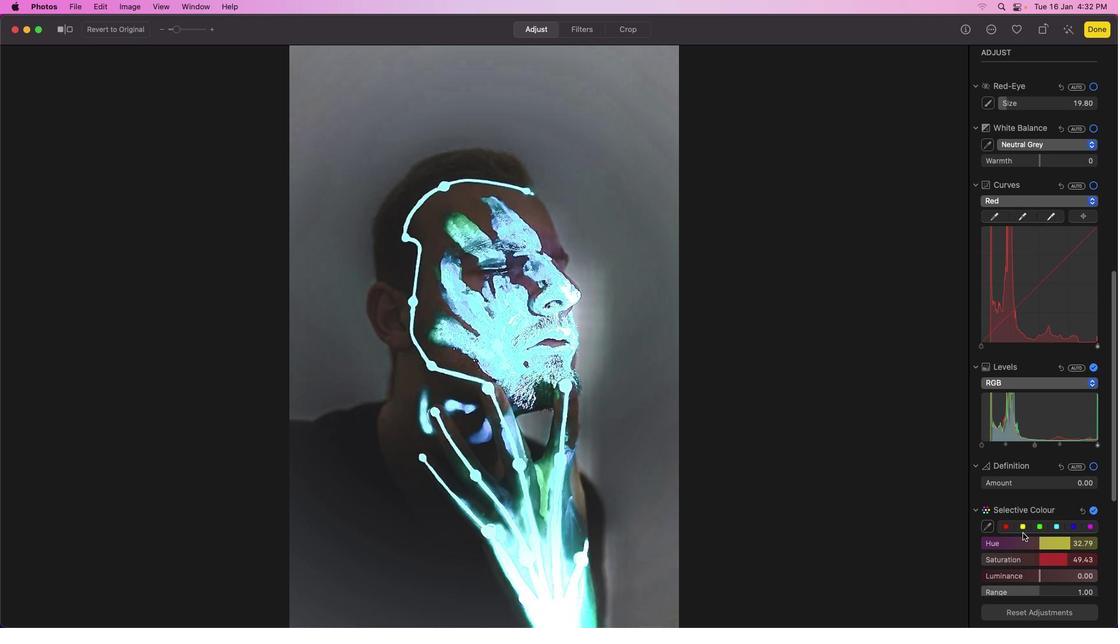 
Action: Mouse scrolled (1022, 534) with delta (0, 0)
Screenshot: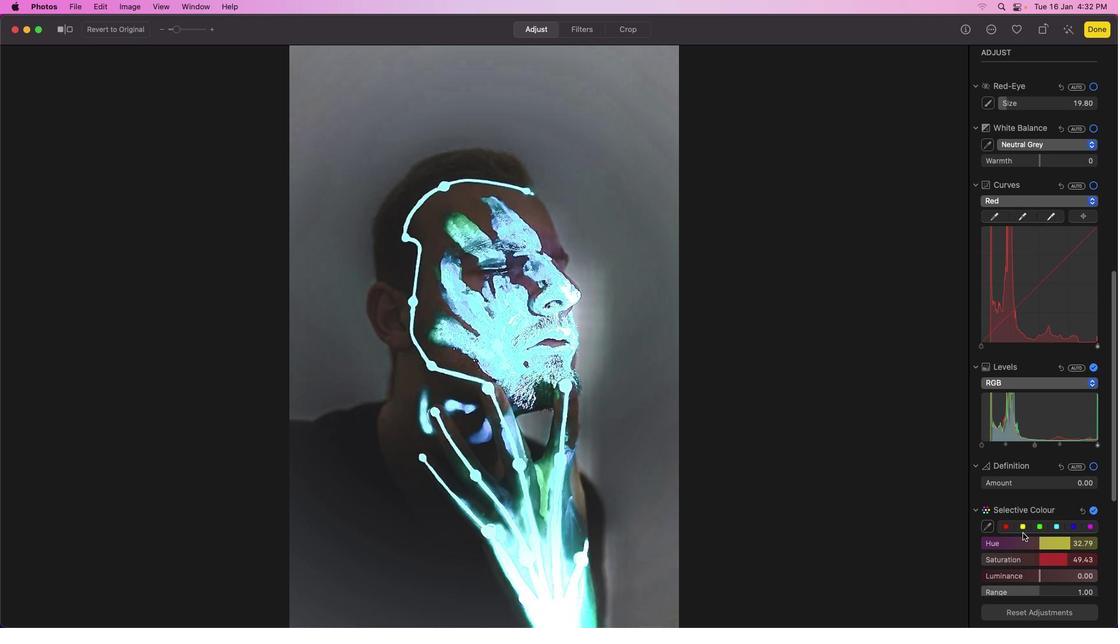 
Action: Mouse scrolled (1022, 534) with delta (0, 1)
Screenshot: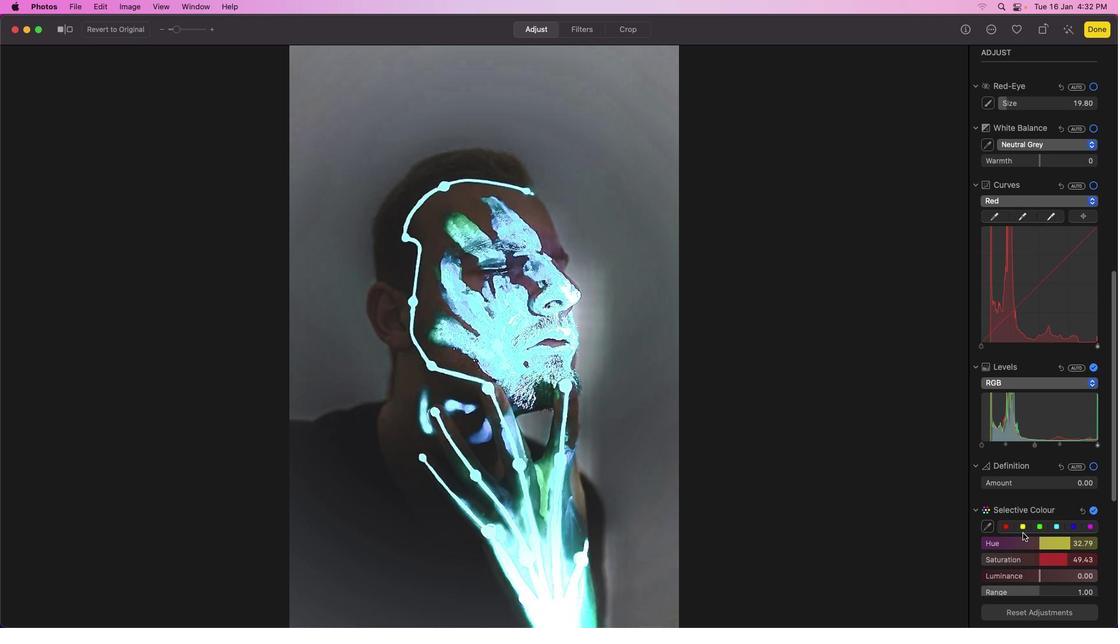 
Action: Mouse scrolled (1022, 534) with delta (0, 2)
Screenshot: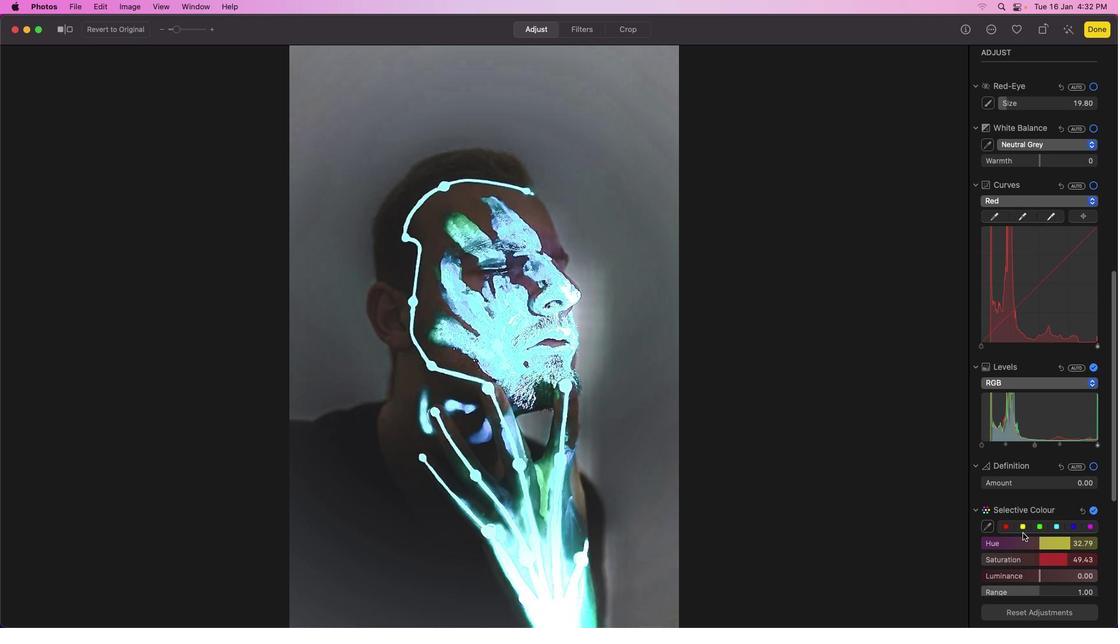 
Action: Mouse scrolled (1022, 534) with delta (0, 3)
Screenshot: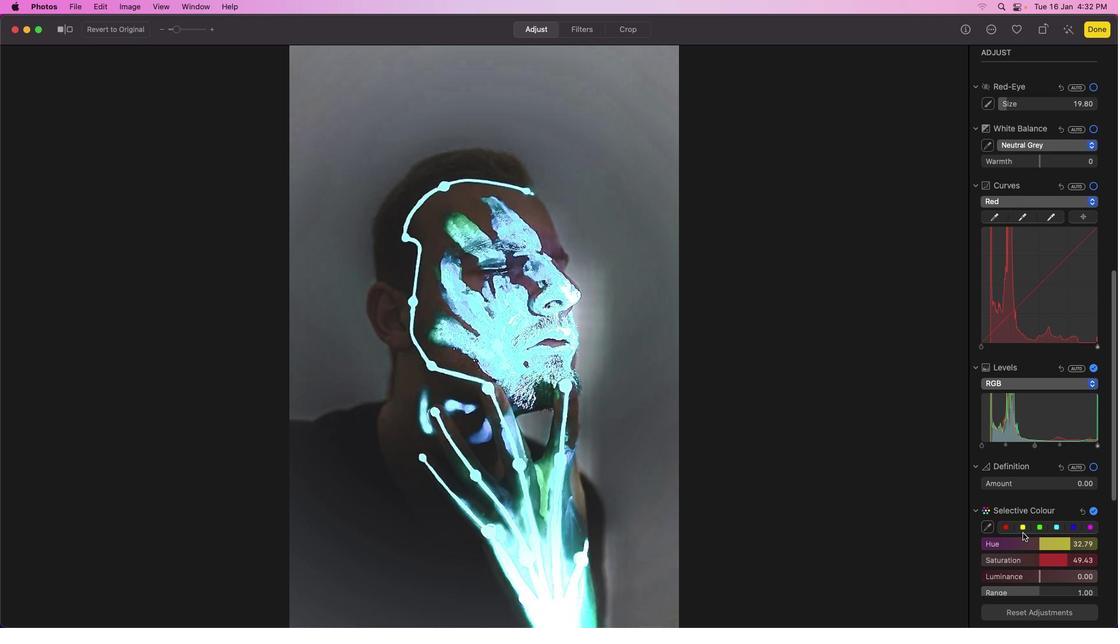 
Action: Mouse scrolled (1022, 534) with delta (0, 3)
Screenshot: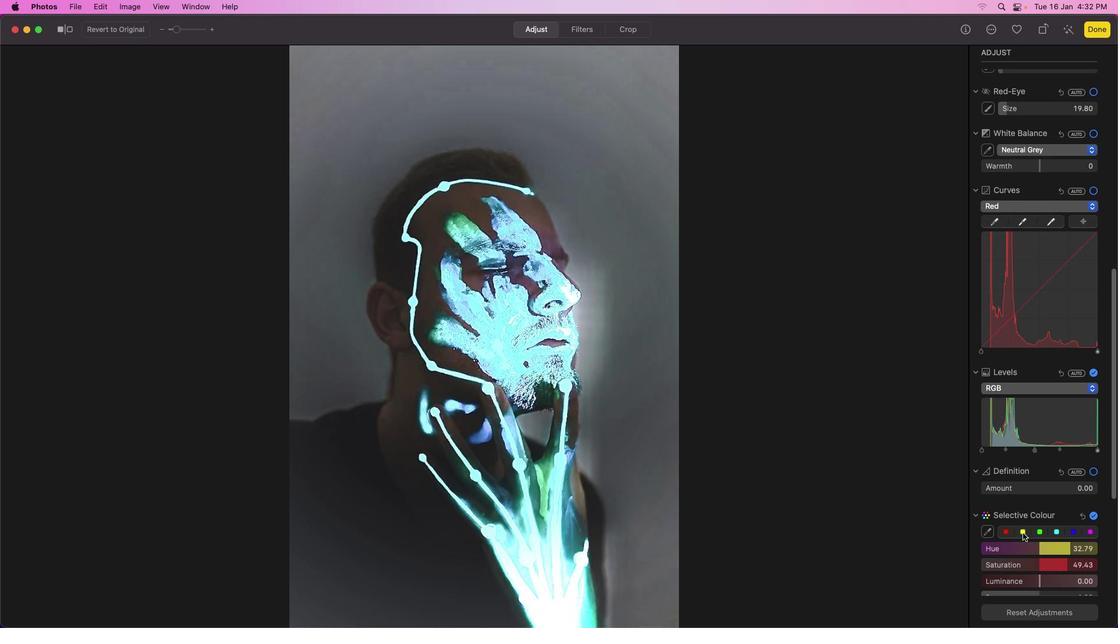 
Action: Mouse scrolled (1022, 534) with delta (0, 0)
Screenshot: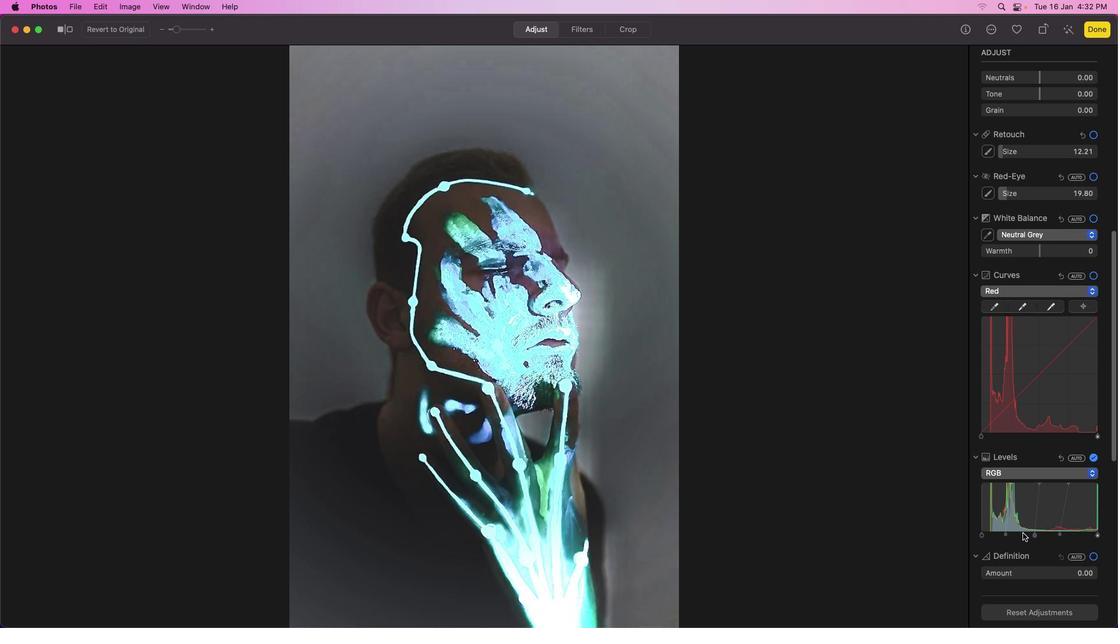 
Action: Mouse scrolled (1022, 534) with delta (0, 0)
Screenshot: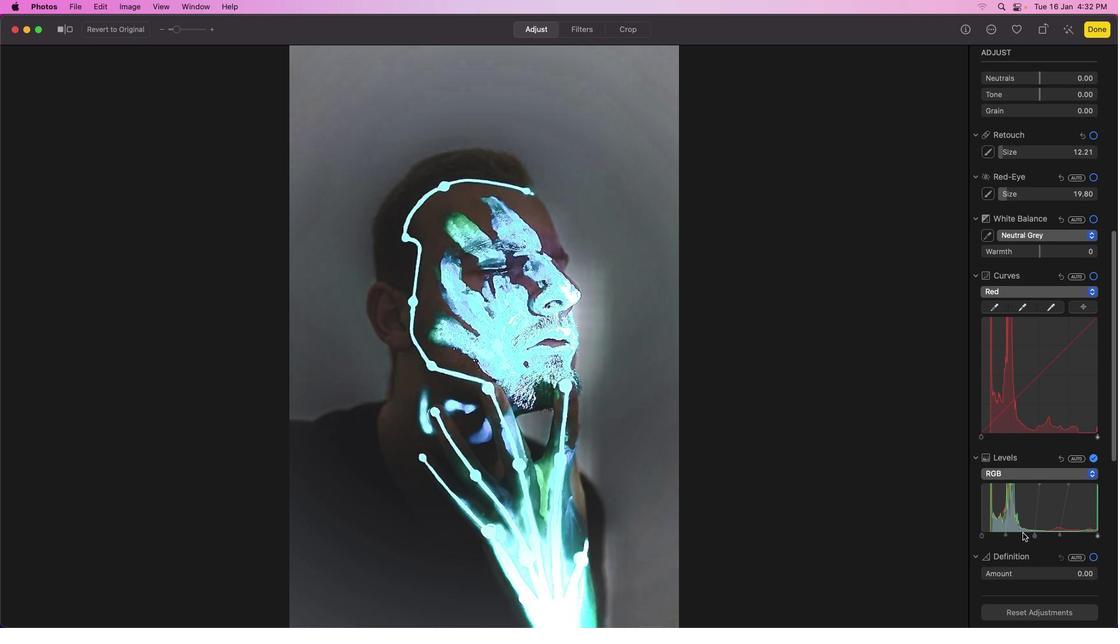 
Action: Mouse scrolled (1022, 534) with delta (0, 0)
Screenshot: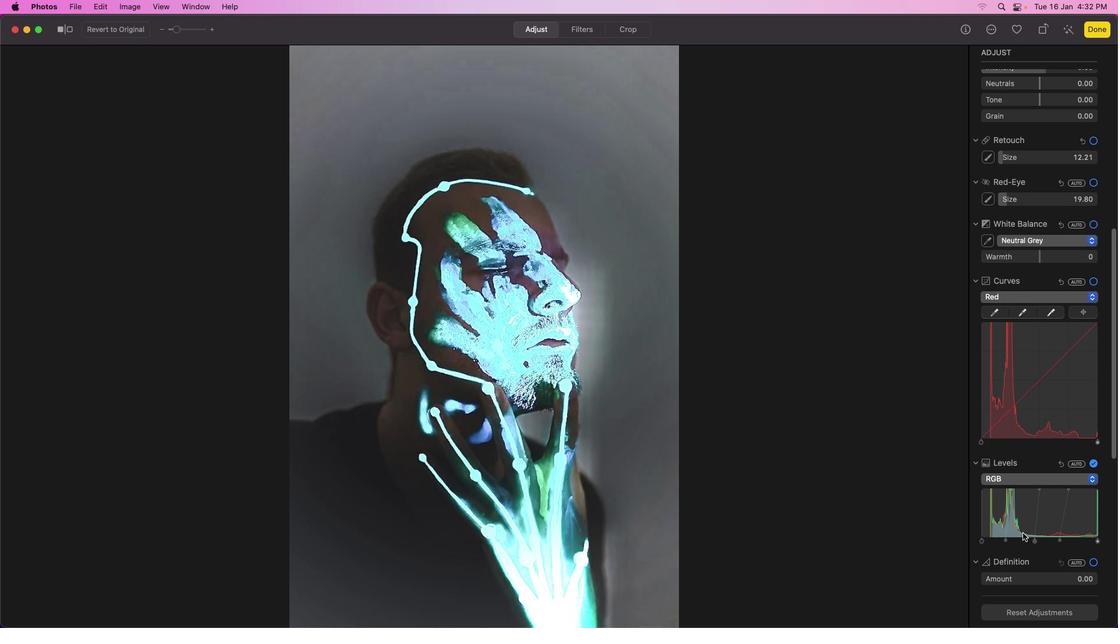 
Action: Mouse scrolled (1022, 534) with delta (0, 1)
Screenshot: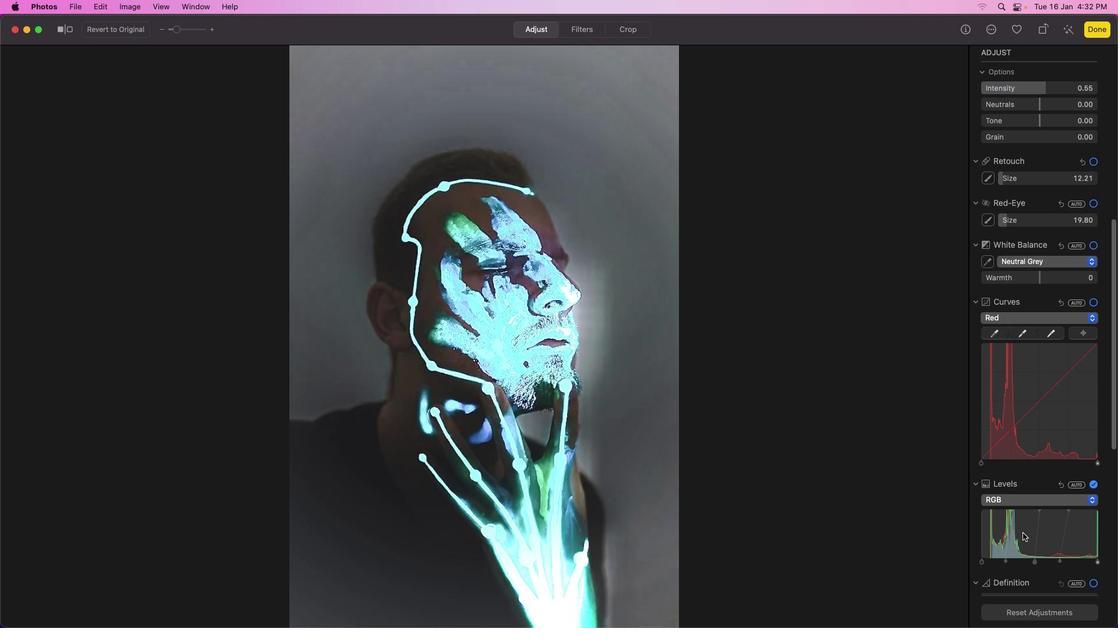 
Action: Mouse scrolled (1022, 534) with delta (0, 2)
Screenshot: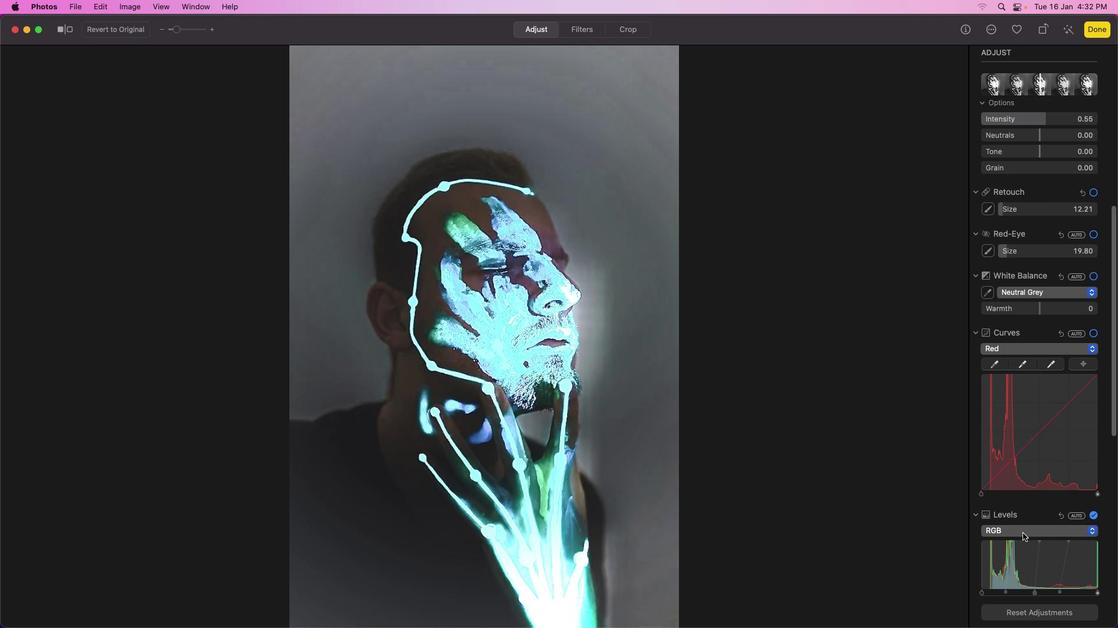 
Action: Mouse scrolled (1022, 534) with delta (0, 2)
Screenshot: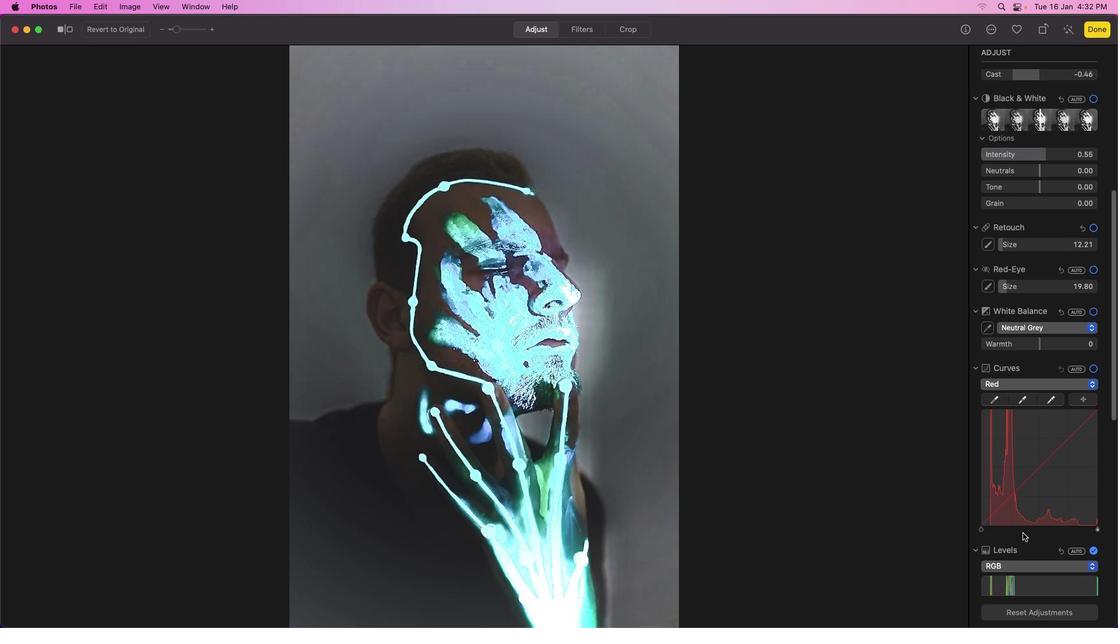 
Action: Mouse scrolled (1022, 534) with delta (0, 0)
Screenshot: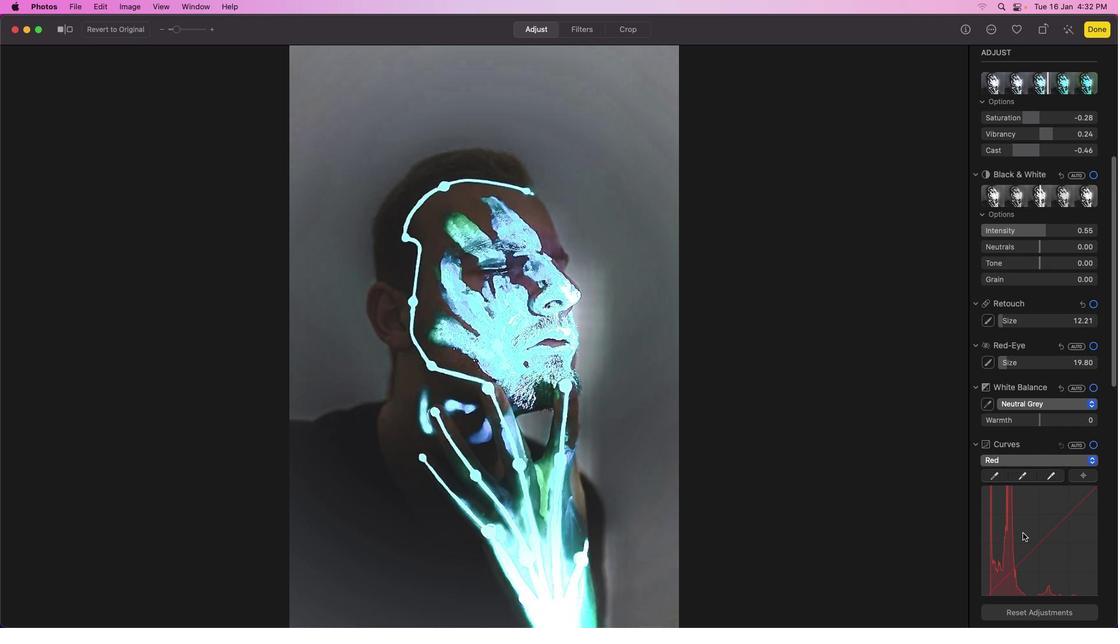 
Action: Mouse scrolled (1022, 534) with delta (0, 0)
Screenshot: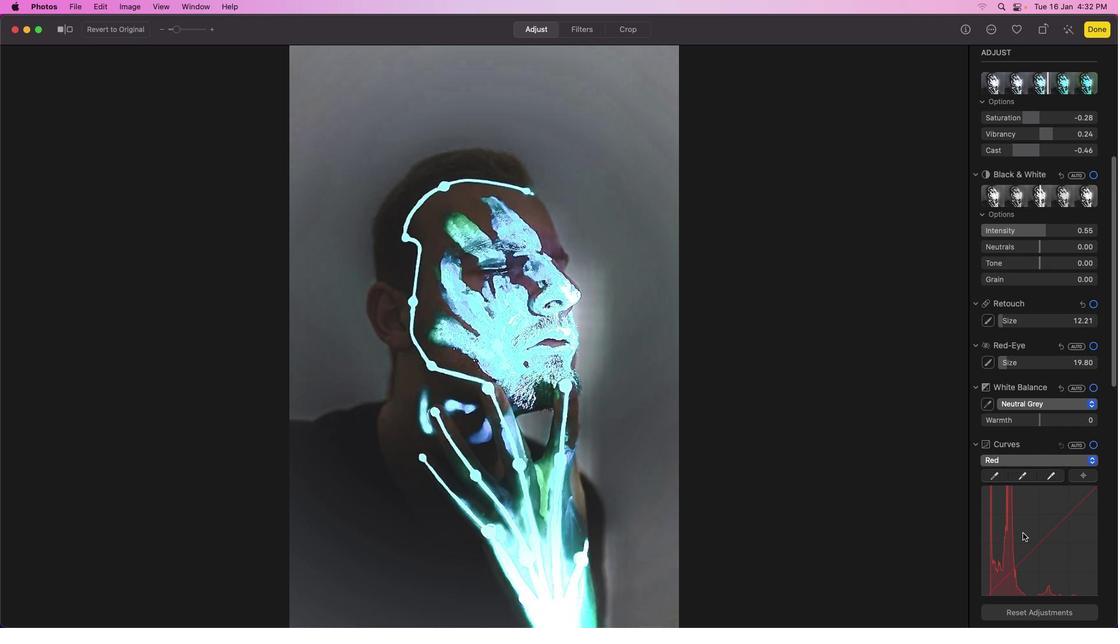 
Action: Mouse scrolled (1022, 534) with delta (0, 1)
Screenshot: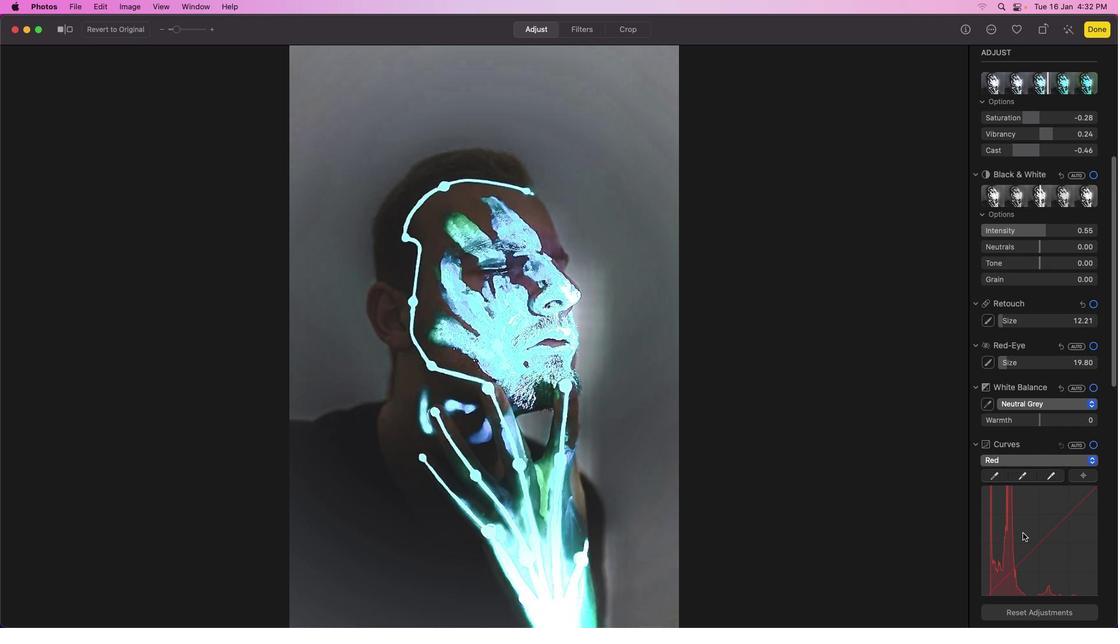 
Action: Mouse scrolled (1022, 534) with delta (0, 2)
Screenshot: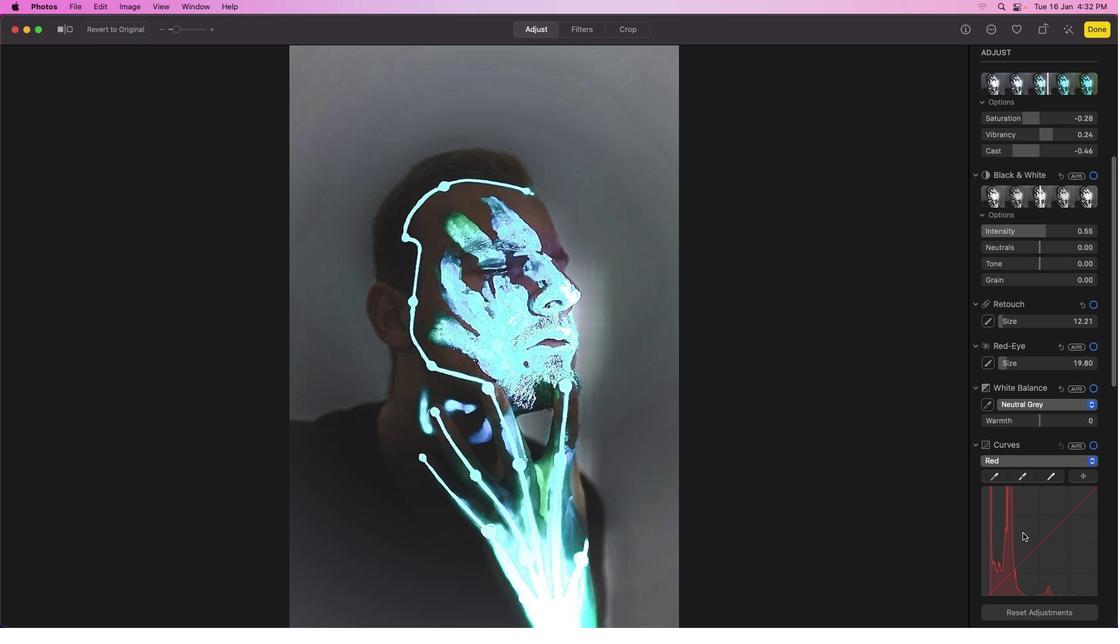 
Action: Mouse scrolled (1022, 534) with delta (0, 3)
Screenshot: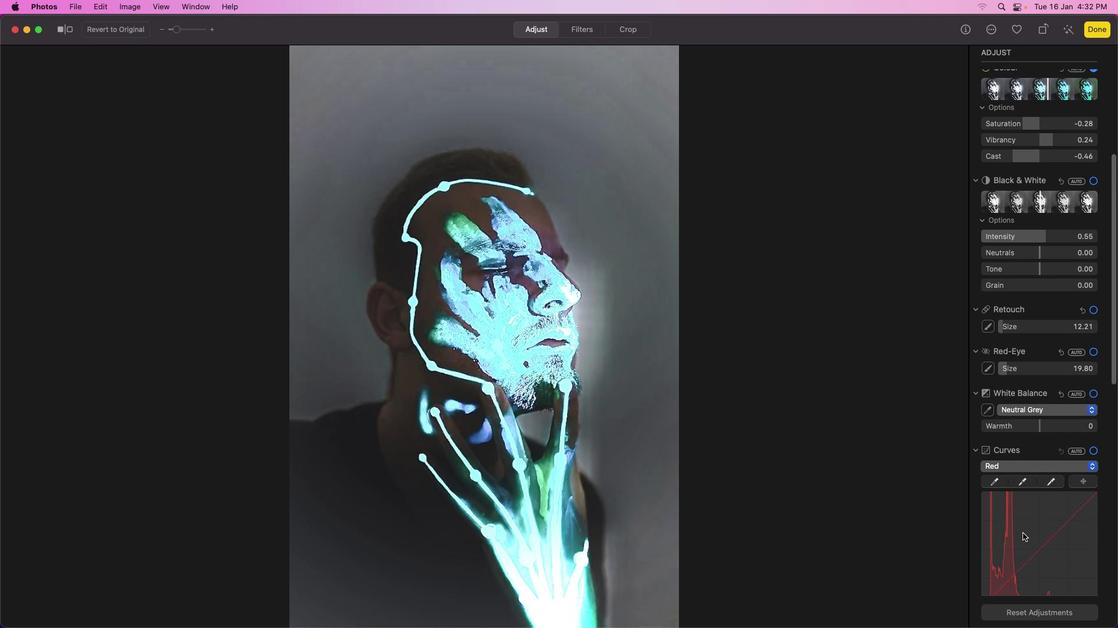 
Action: Mouse scrolled (1022, 534) with delta (0, 3)
Screenshot: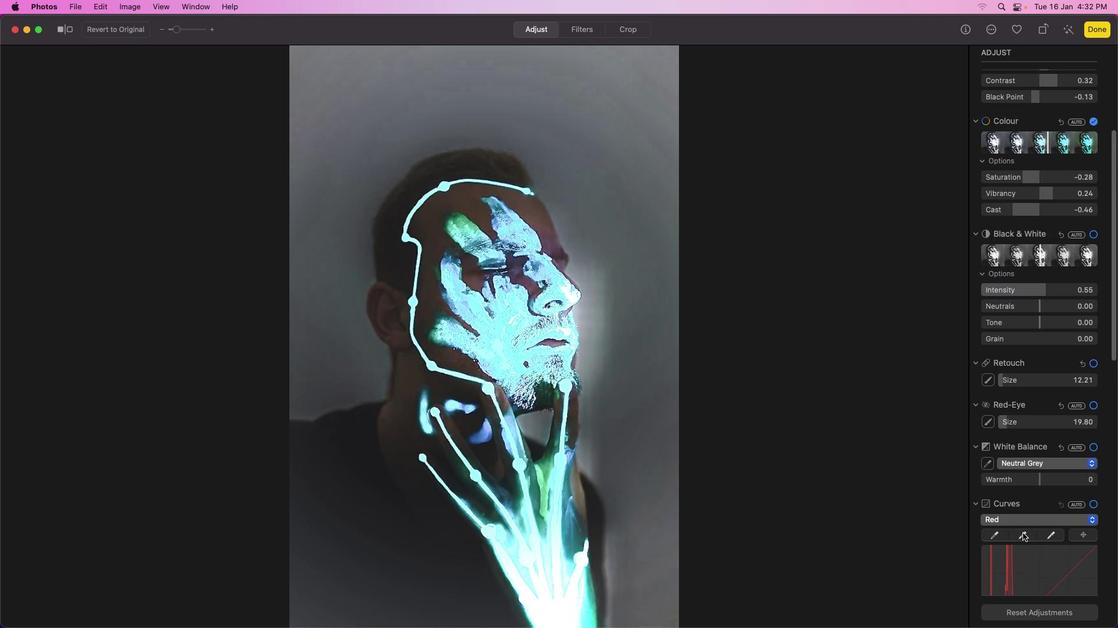 
Action: Mouse scrolled (1022, 534) with delta (0, 3)
Screenshot: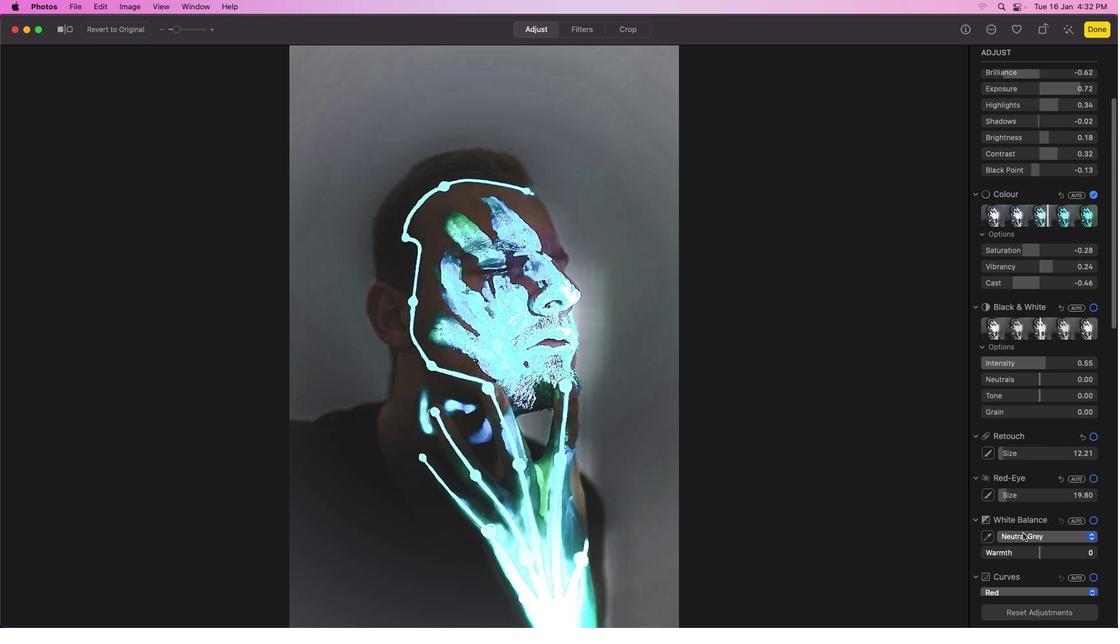 
Action: Mouse scrolled (1022, 534) with delta (0, 0)
Screenshot: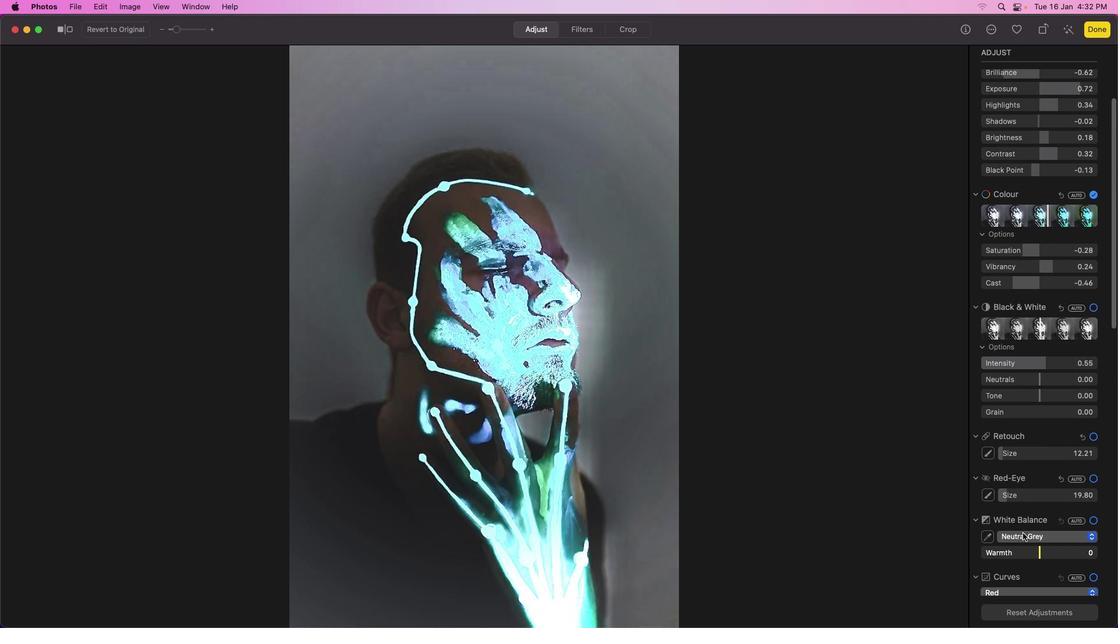 
Action: Mouse scrolled (1022, 534) with delta (0, 0)
Screenshot: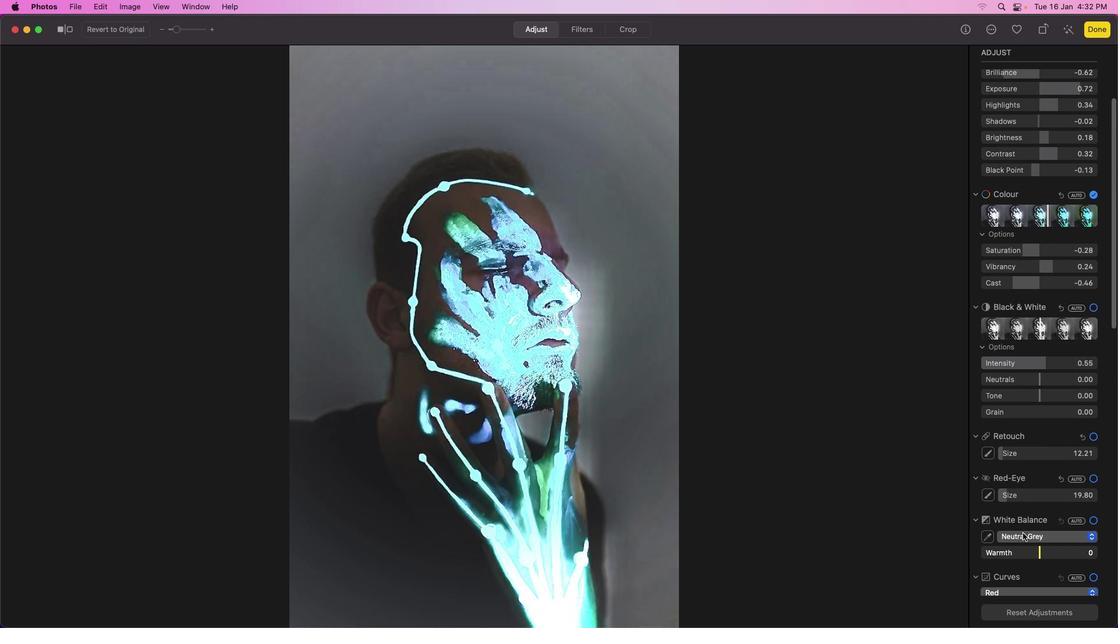 
Action: Mouse scrolled (1022, 534) with delta (0, 1)
Screenshot: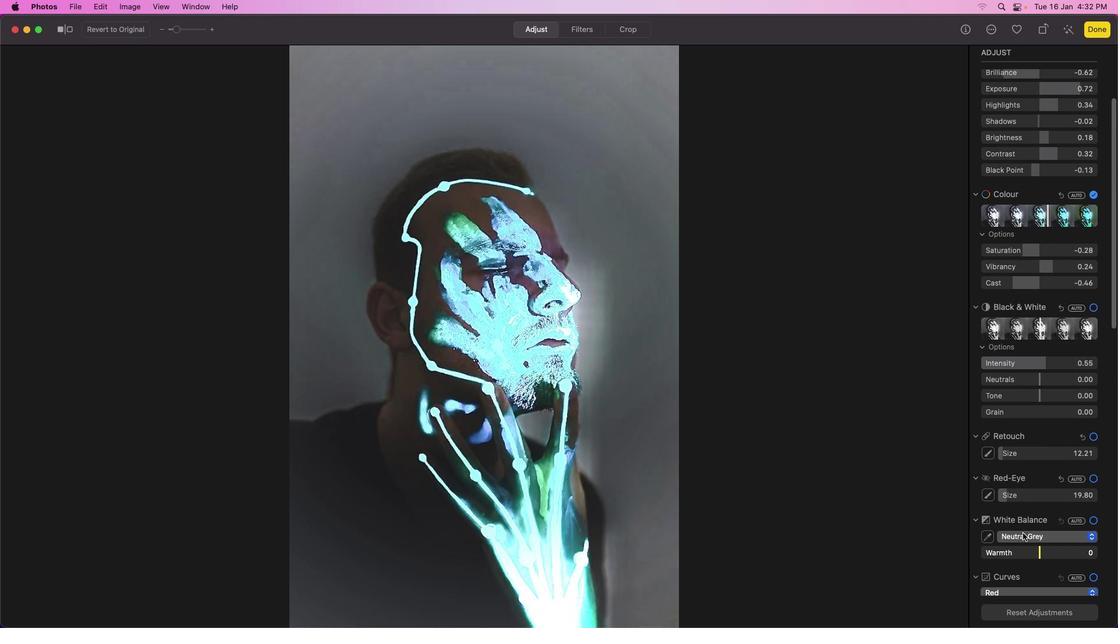 
Action: Mouse scrolled (1022, 534) with delta (0, 2)
Screenshot: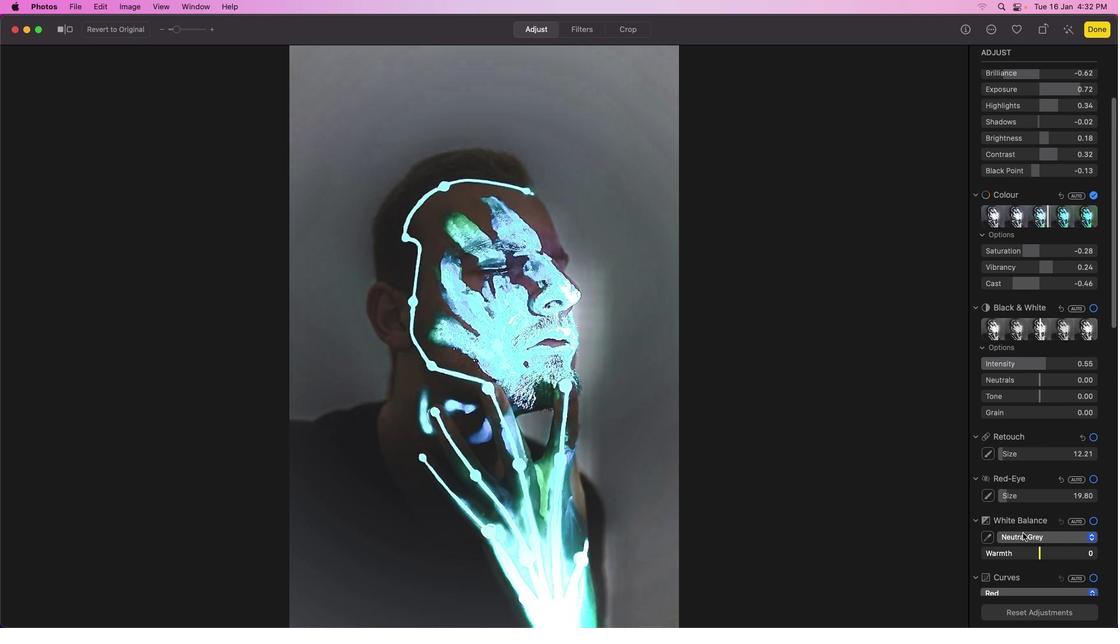 
Action: Mouse scrolled (1022, 534) with delta (0, 3)
Screenshot: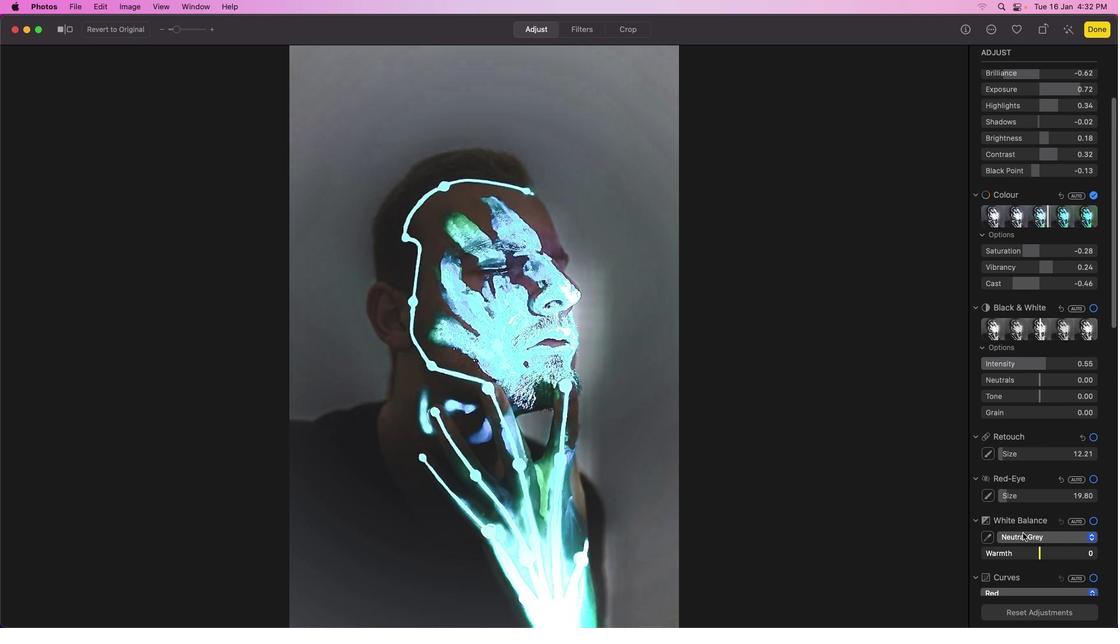 
Action: Mouse scrolled (1022, 534) with delta (0, 3)
Screenshot: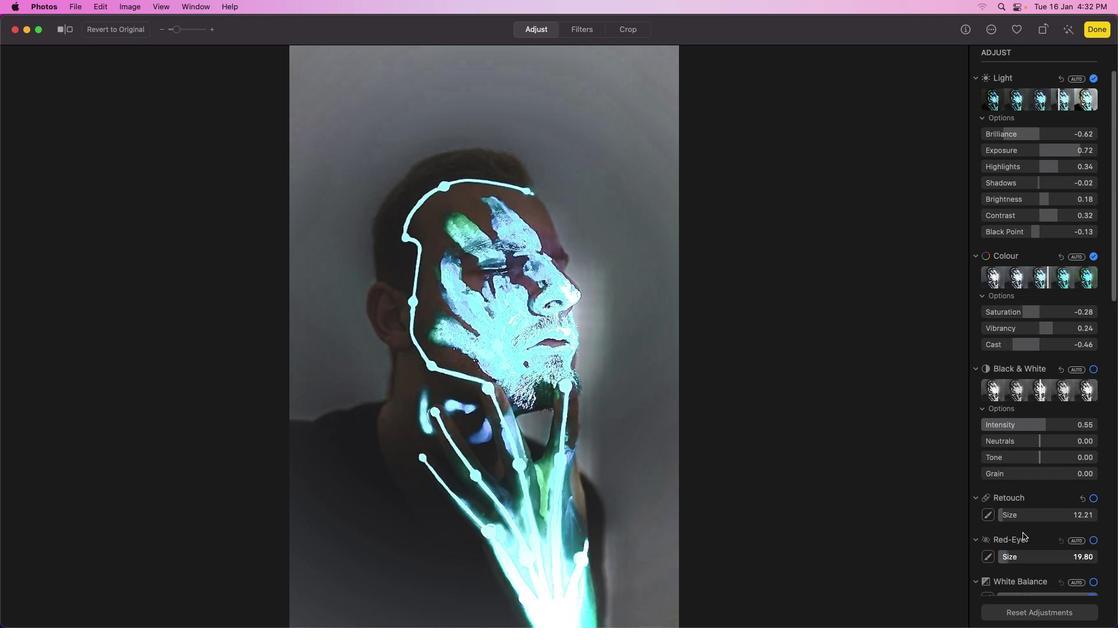 
Action: Mouse scrolled (1022, 534) with delta (0, 0)
Screenshot: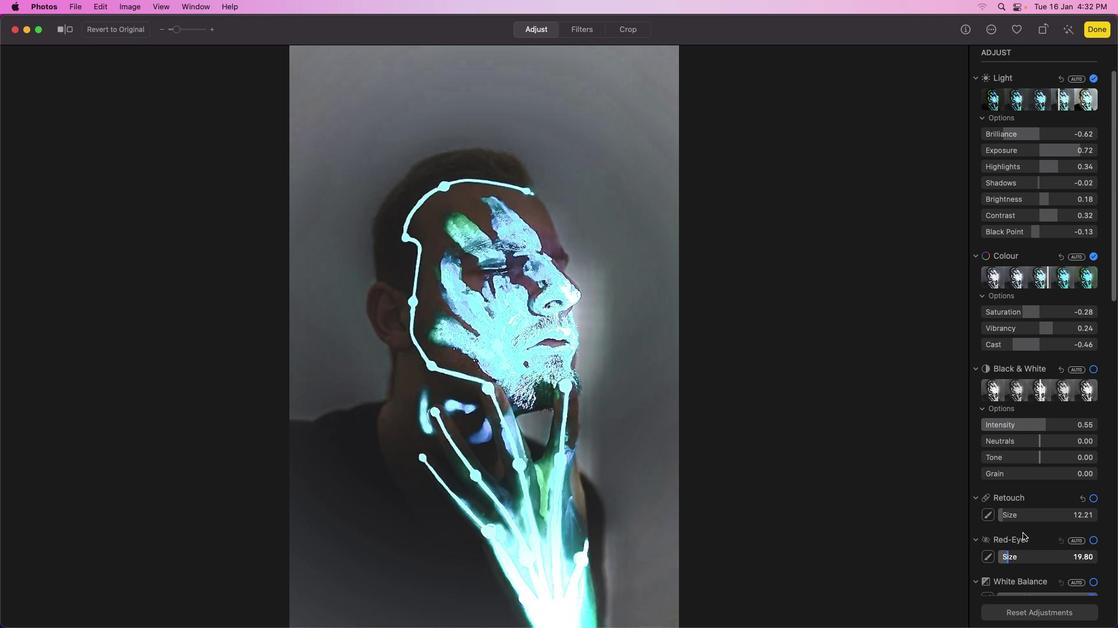 
Action: Mouse scrolled (1022, 534) with delta (0, 0)
Screenshot: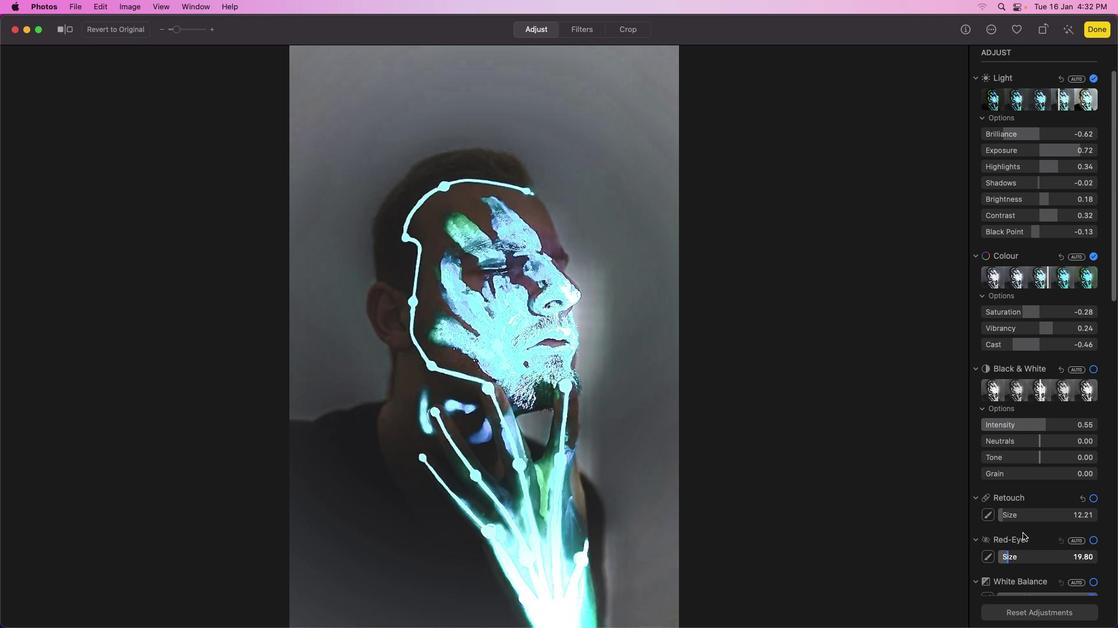 
Action: Mouse scrolled (1022, 534) with delta (0, 1)
Screenshot: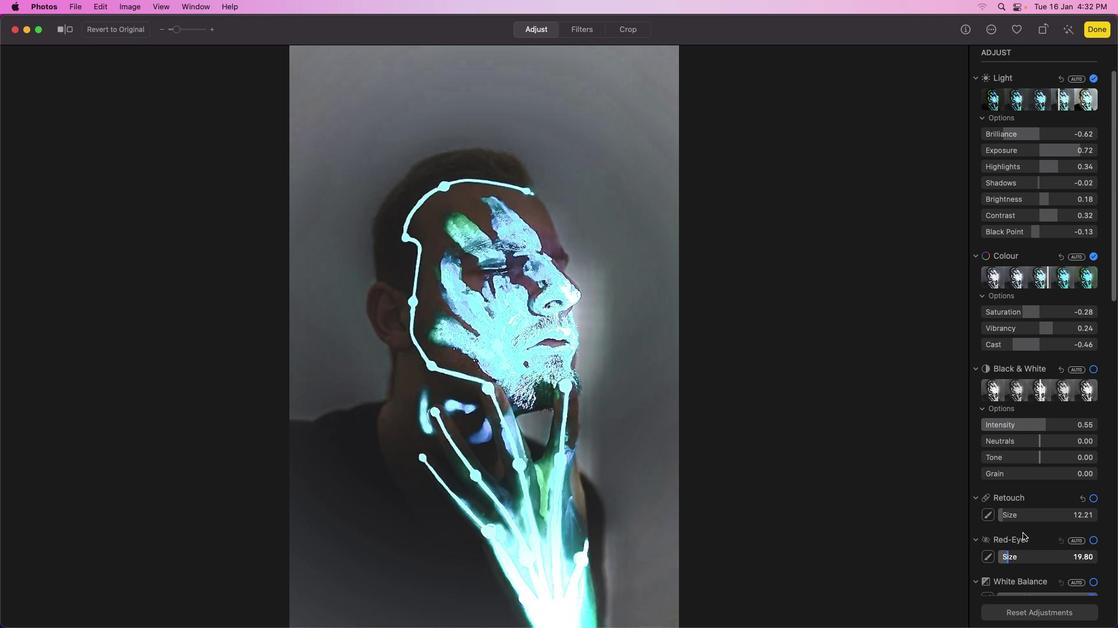 
Action: Mouse scrolled (1022, 534) with delta (0, 2)
Screenshot: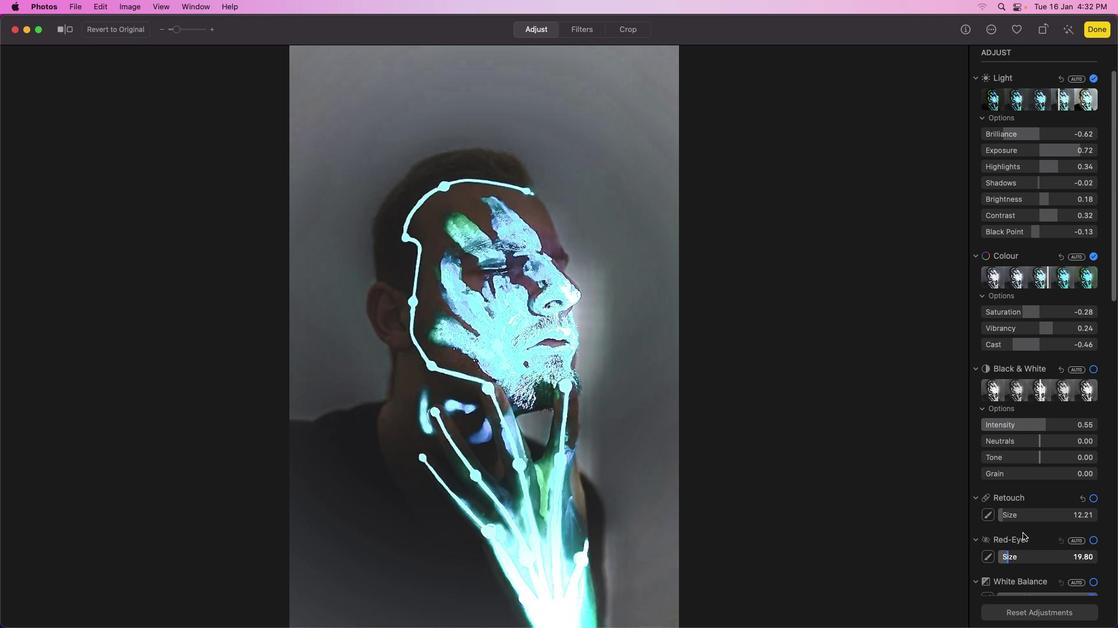 
Action: Mouse scrolled (1022, 534) with delta (0, 3)
Screenshot: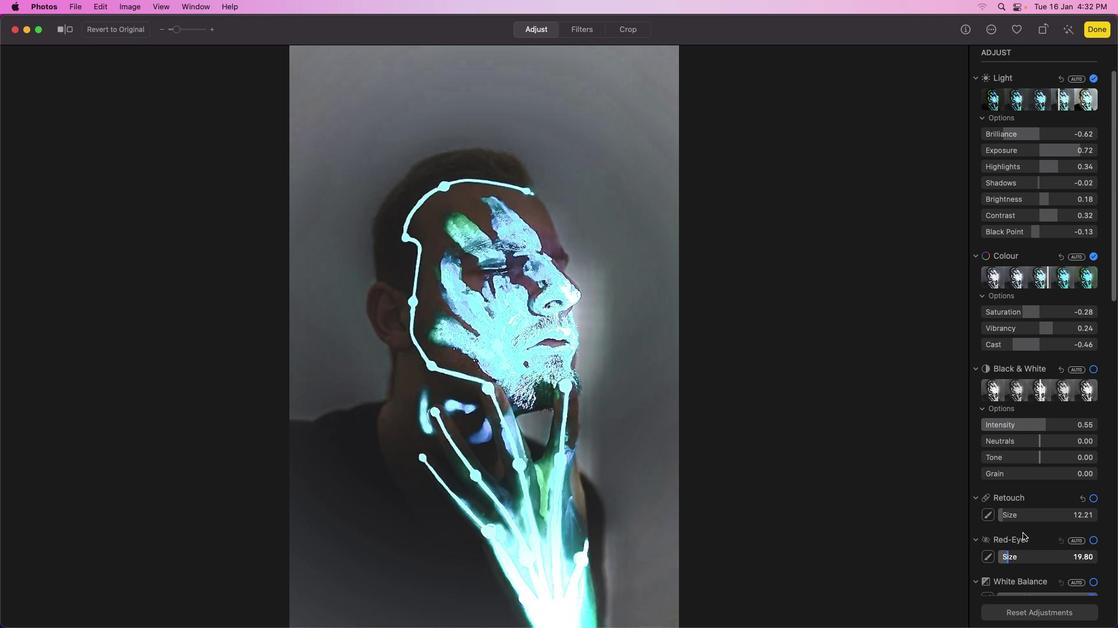 
Action: Mouse scrolled (1022, 534) with delta (0, 3)
Screenshot: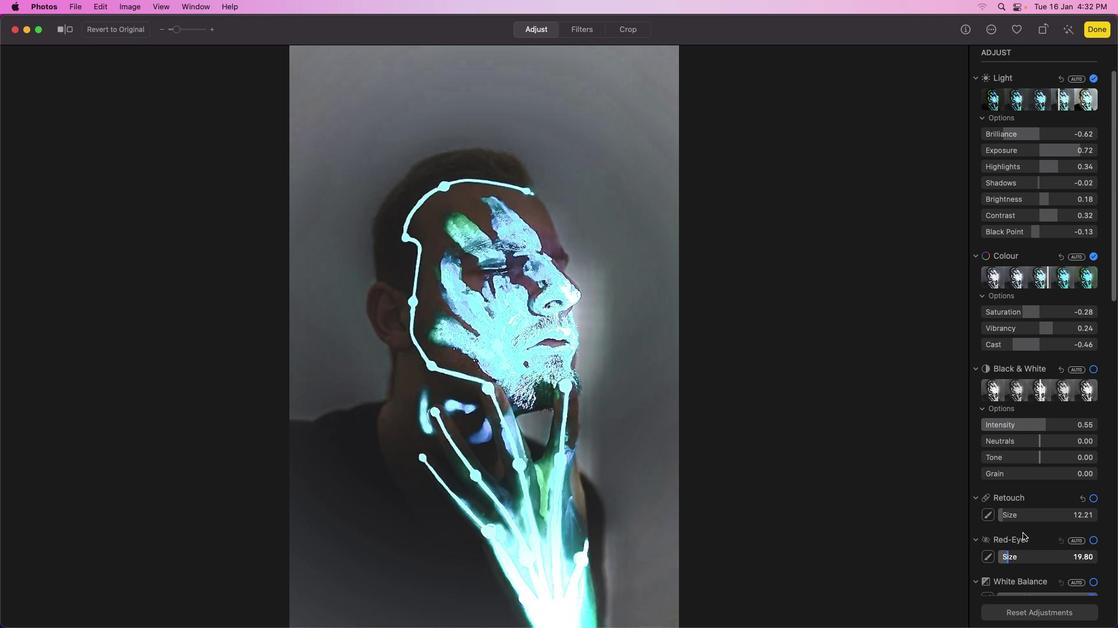 
Action: Mouse scrolled (1022, 534) with delta (0, 0)
Screenshot: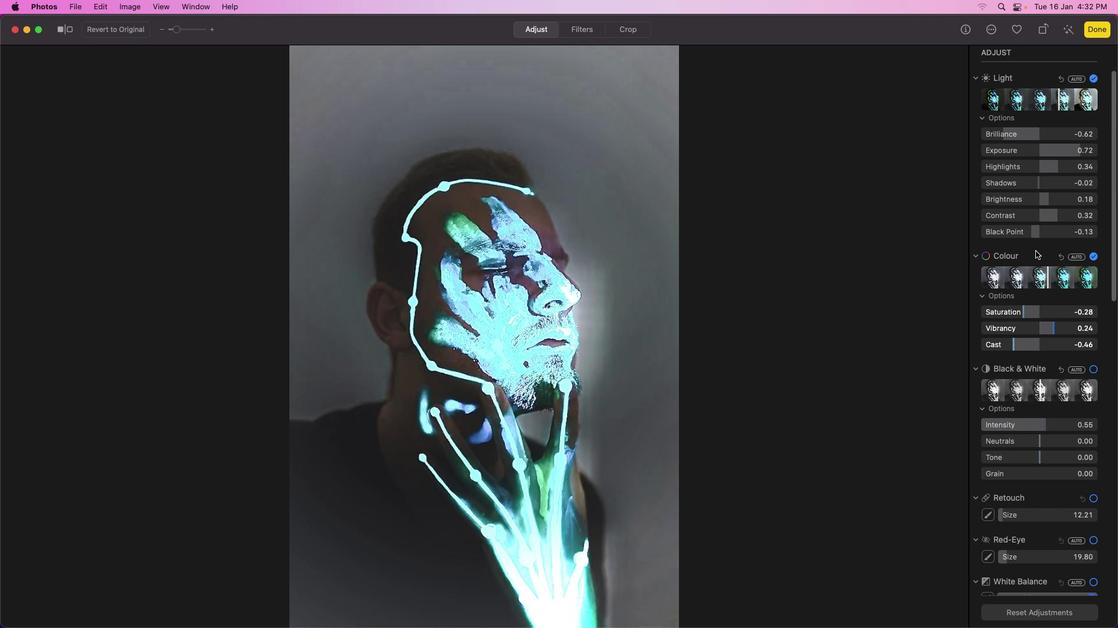
Action: Mouse scrolled (1022, 534) with delta (0, 0)
Screenshot: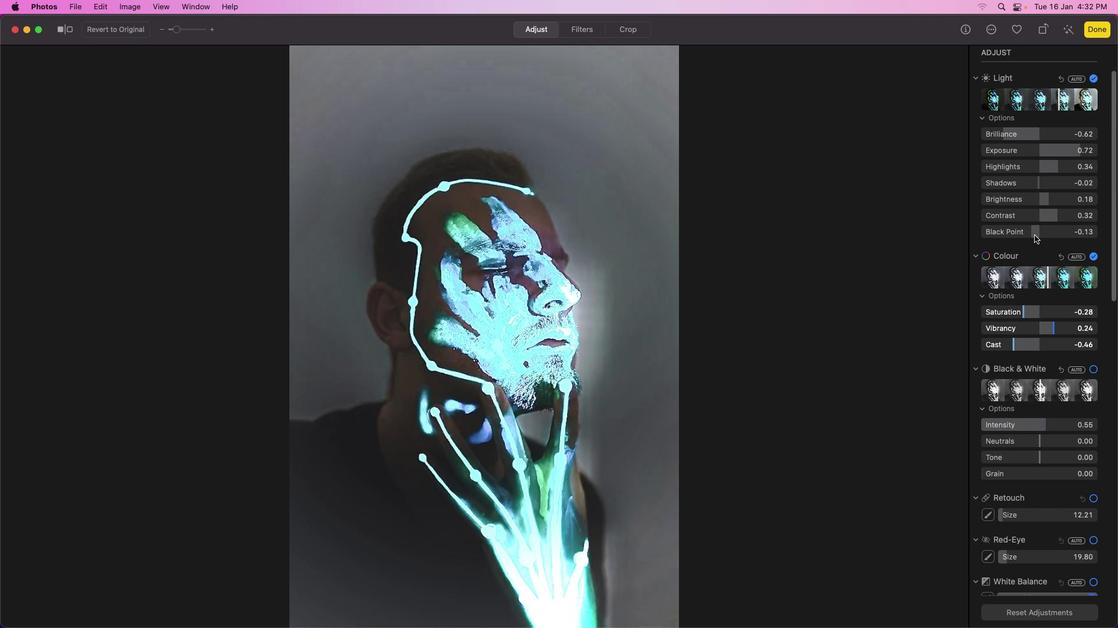 
Action: Mouse scrolled (1022, 534) with delta (0, 1)
Screenshot: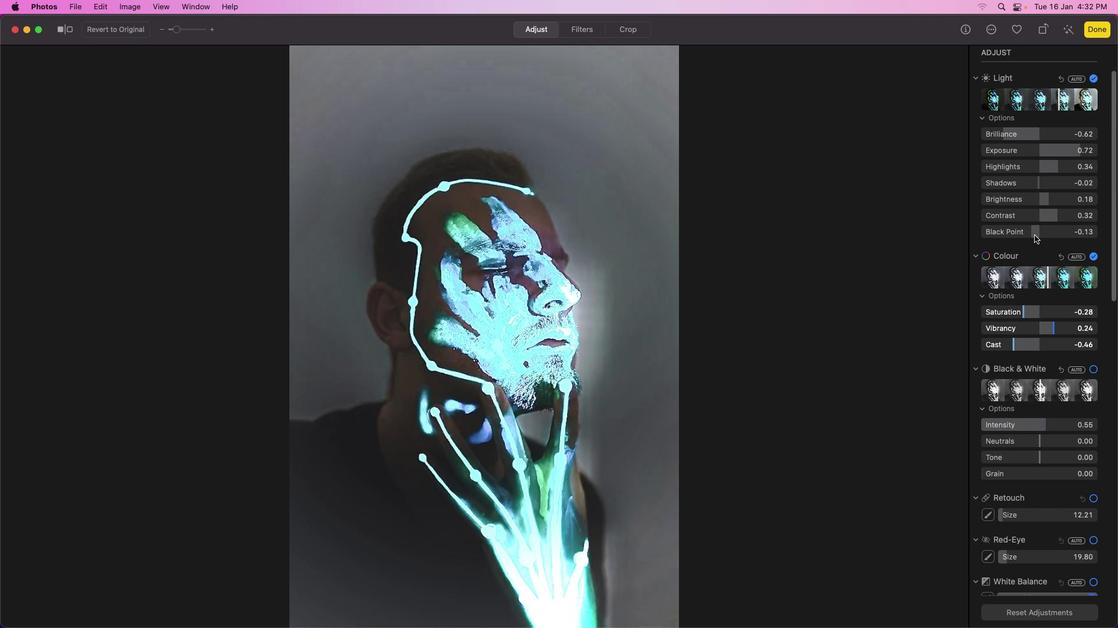
Action: Mouse scrolled (1022, 534) with delta (0, 2)
Screenshot: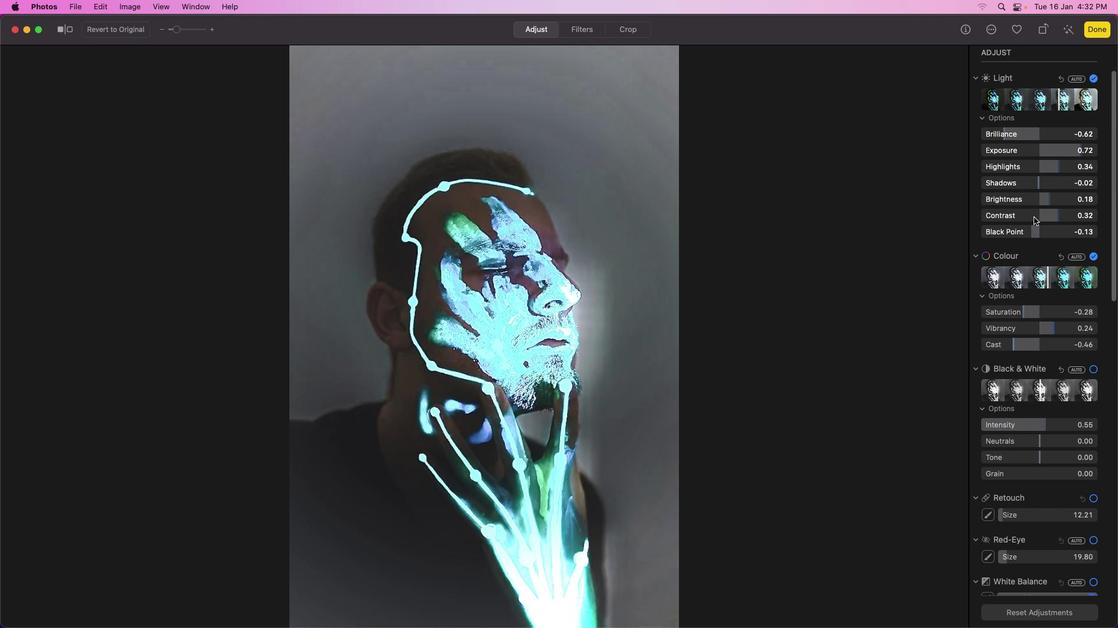 
Action: Mouse scrolled (1022, 534) with delta (0, 2)
Screenshot: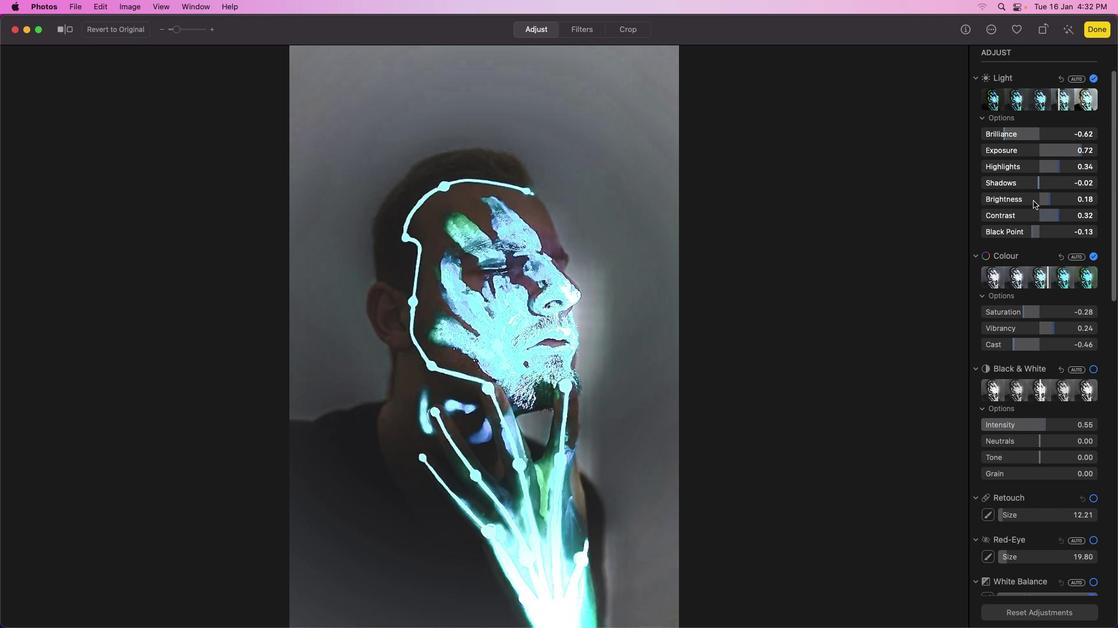 
Action: Mouse moved to (1034, 231)
Screenshot: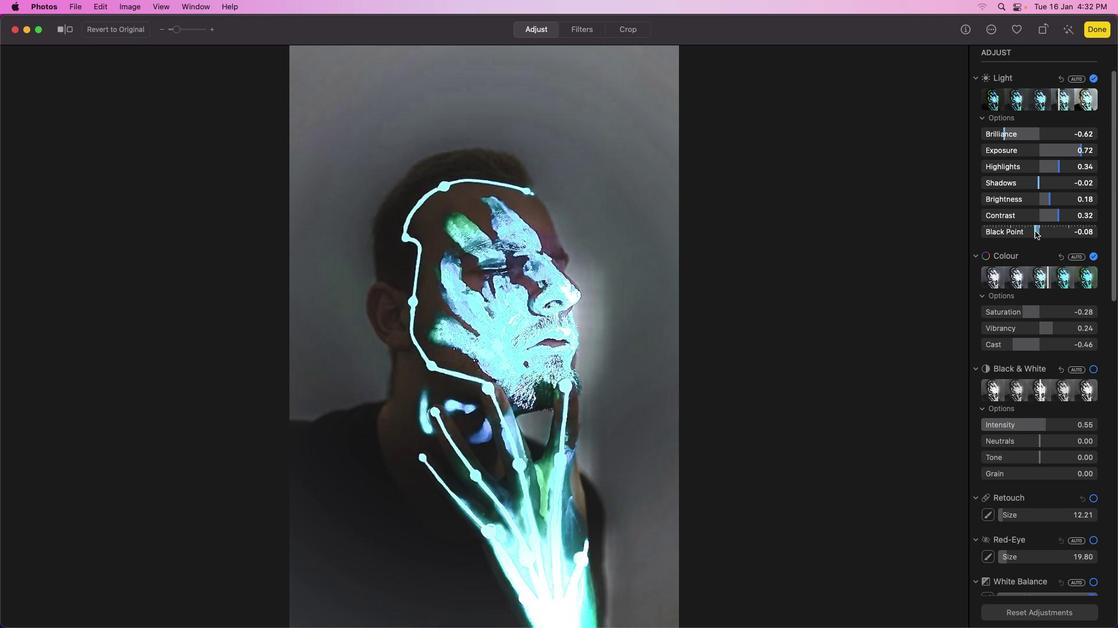 
Action: Mouse pressed left at (1034, 231)
Screenshot: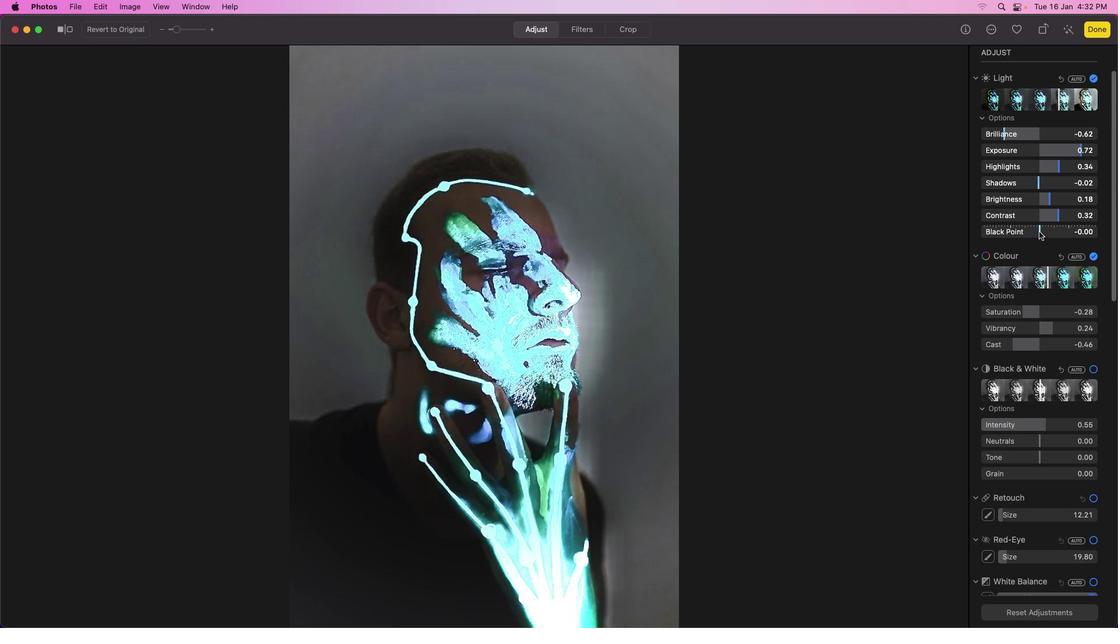 
Action: Mouse moved to (983, 330)
Screenshot: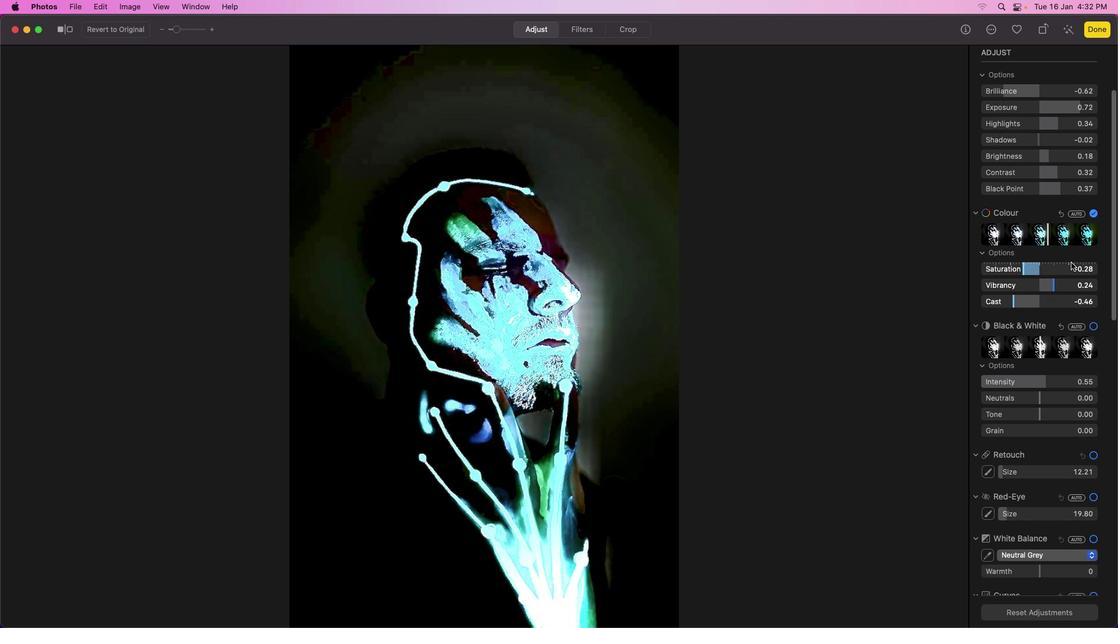 
Action: Mouse scrolled (983, 330) with delta (0, 0)
Screenshot: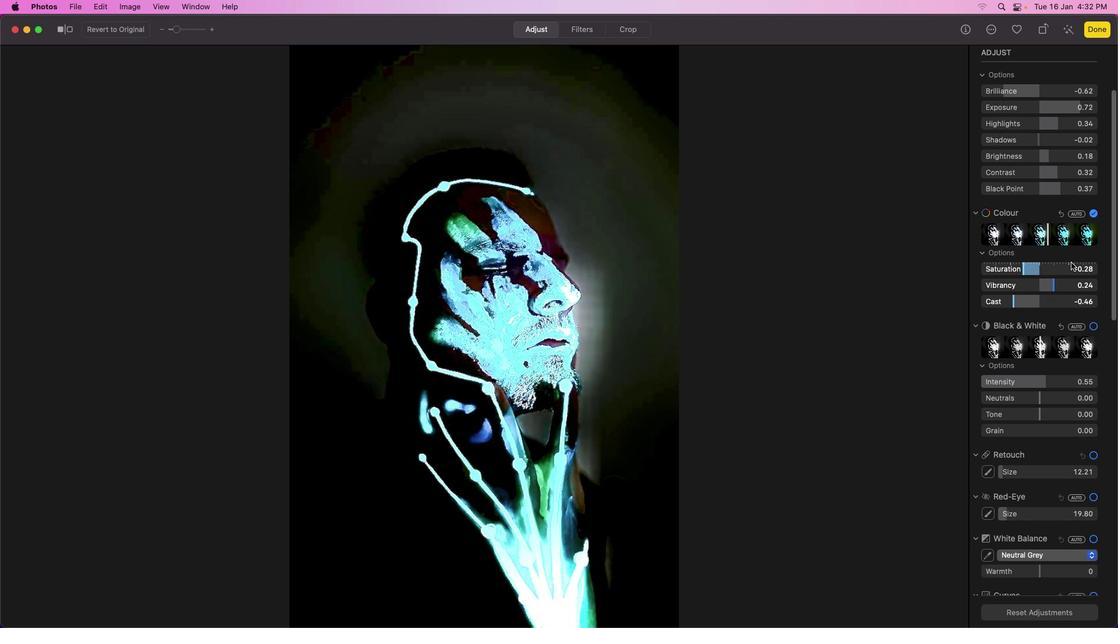 
Action: Mouse moved to (984, 330)
Screenshot: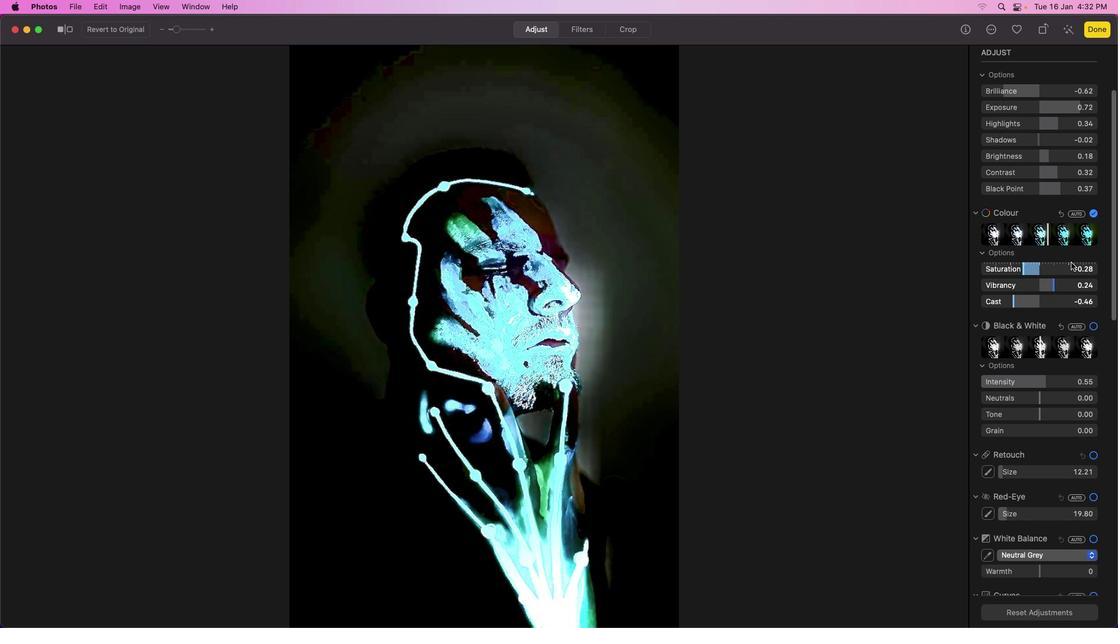 
Action: Mouse scrolled (984, 330) with delta (0, 0)
Screenshot: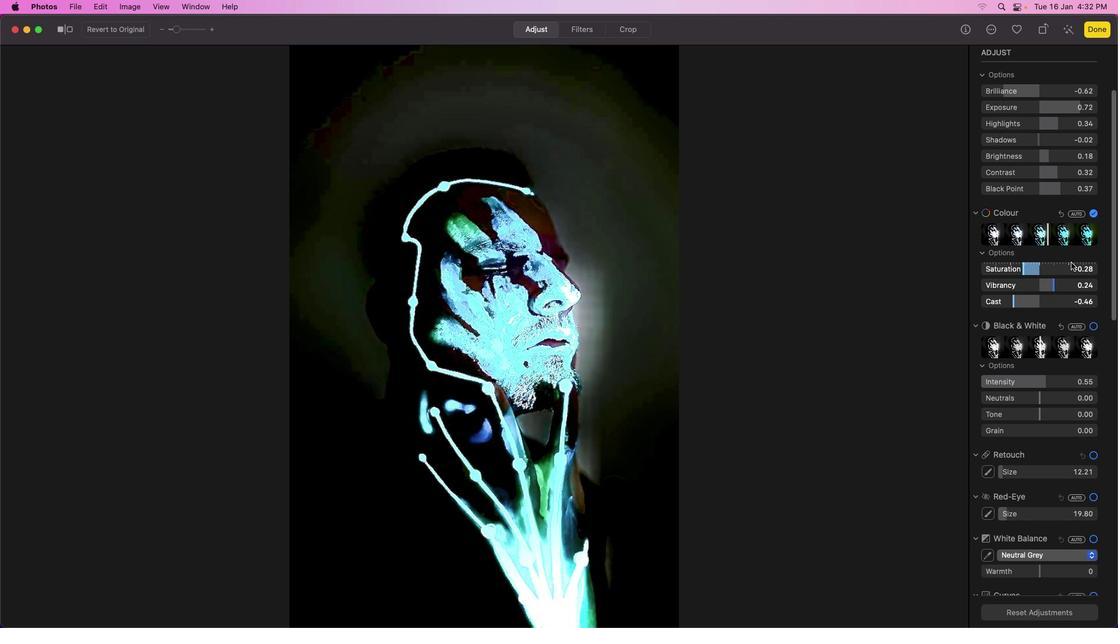 
Action: Mouse moved to (985, 330)
Screenshot: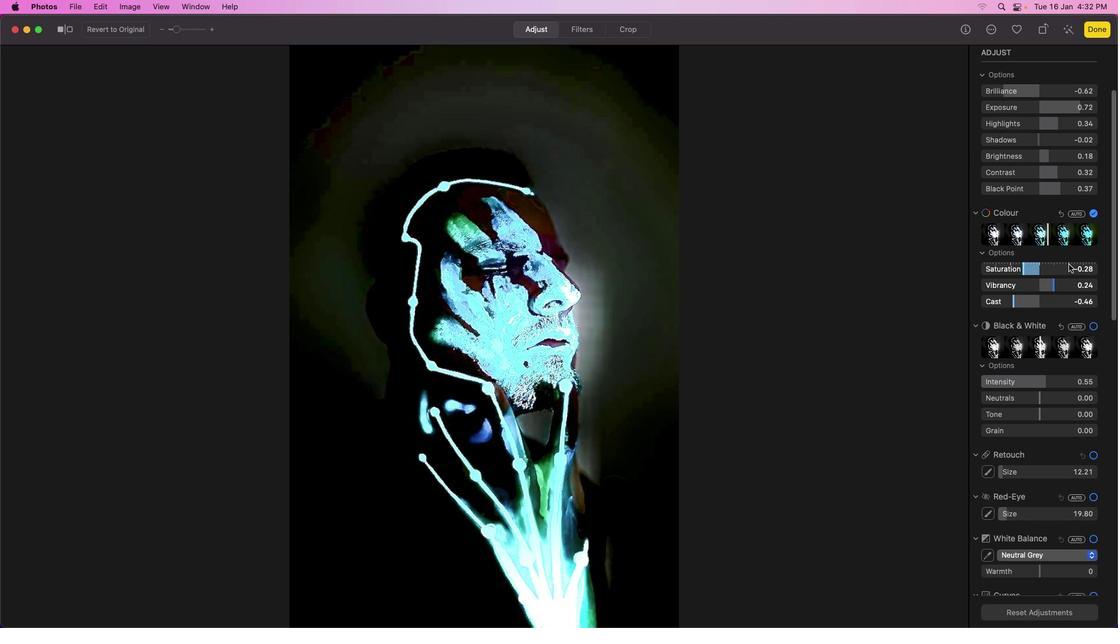 
Action: Mouse scrolled (985, 330) with delta (0, 0)
Screenshot: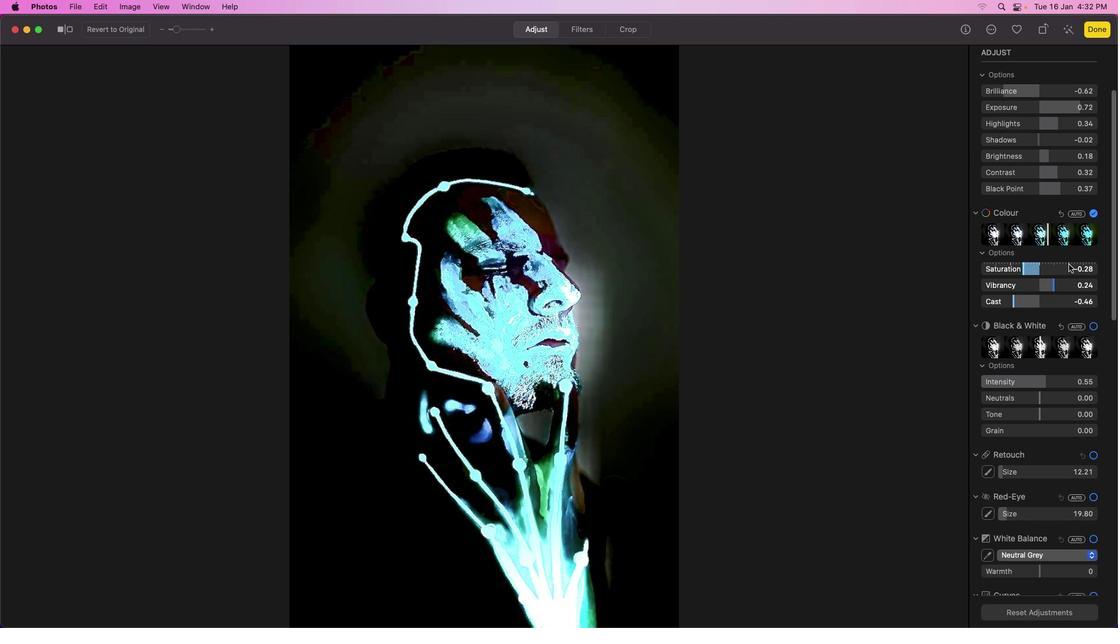 
Action: Mouse moved to (986, 330)
Screenshot: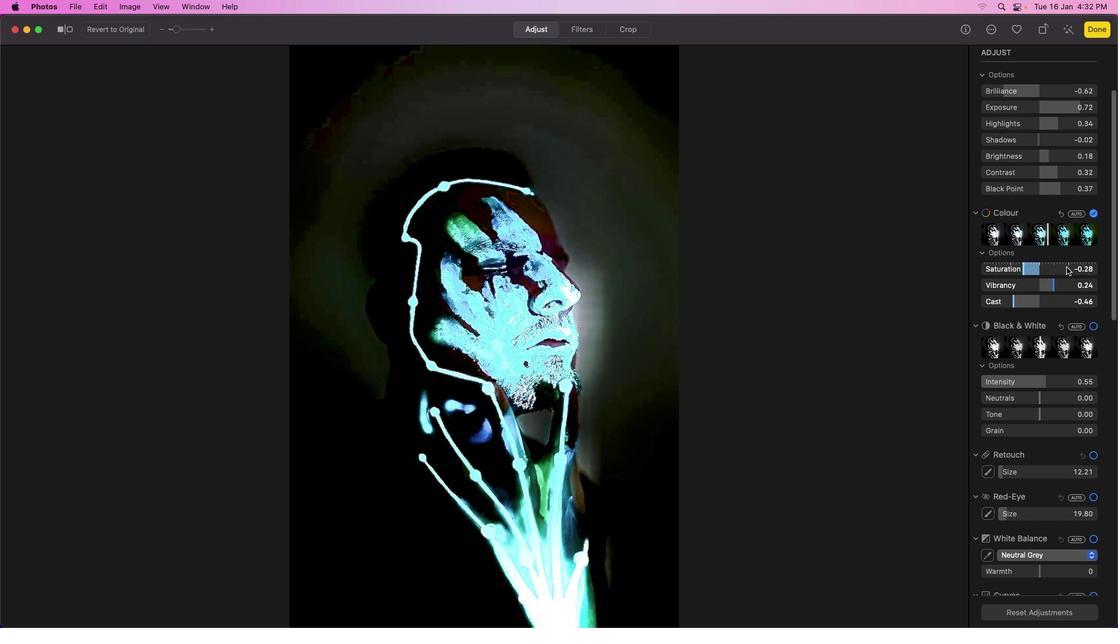
Action: Mouse scrolled (986, 330) with delta (0, -1)
Screenshot: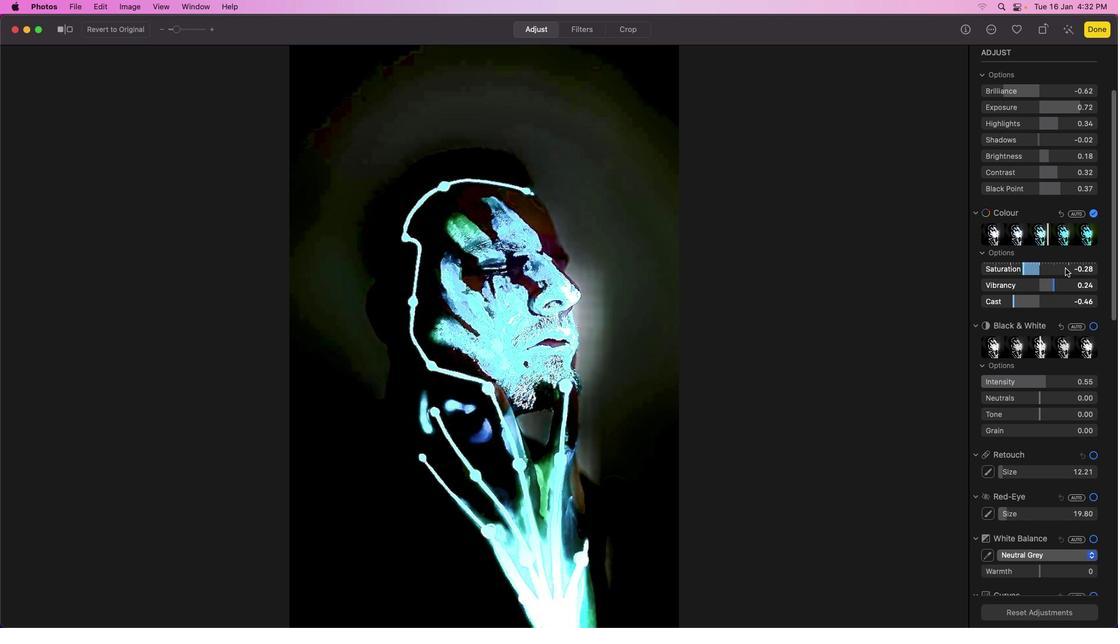 
Action: Mouse moved to (1057, 284)
Screenshot: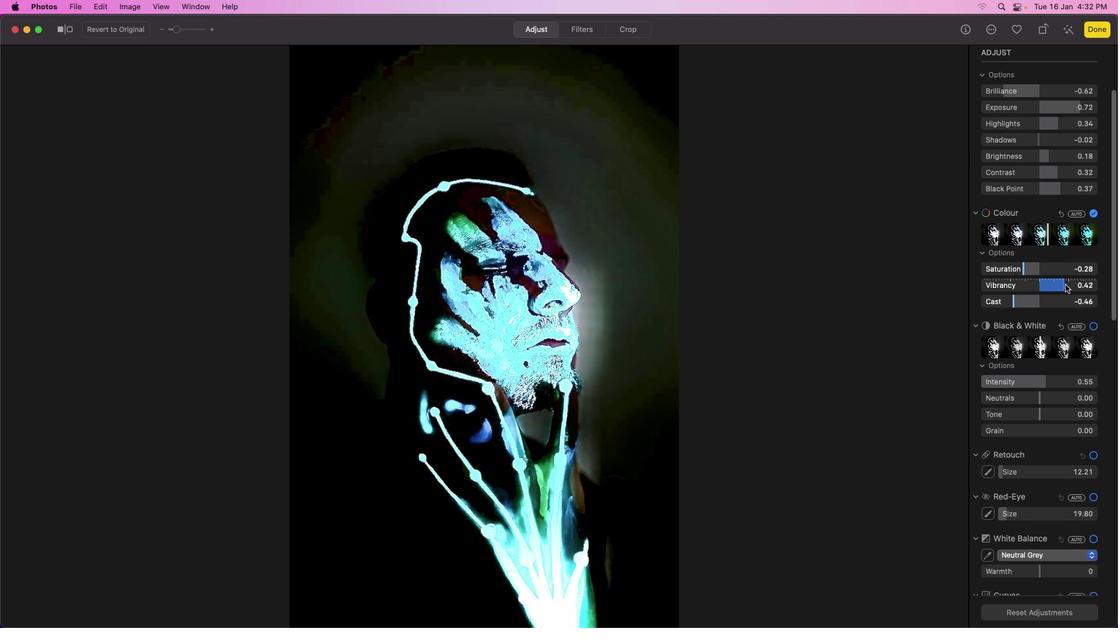 
Action: Mouse pressed left at (1057, 284)
Screenshot: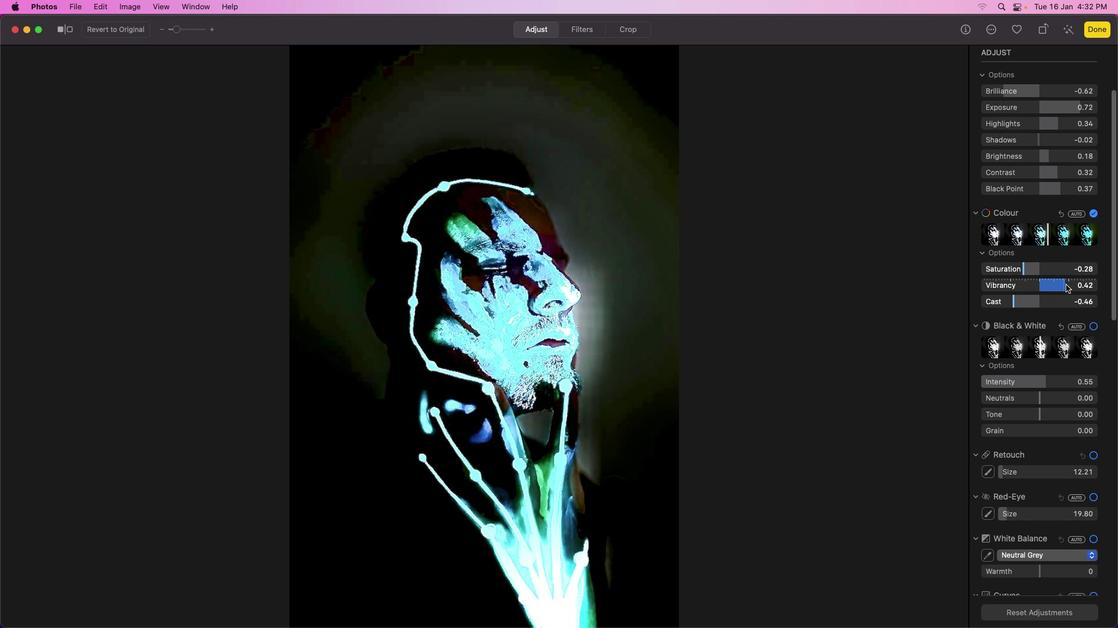 
Action: Mouse moved to (1029, 271)
Screenshot: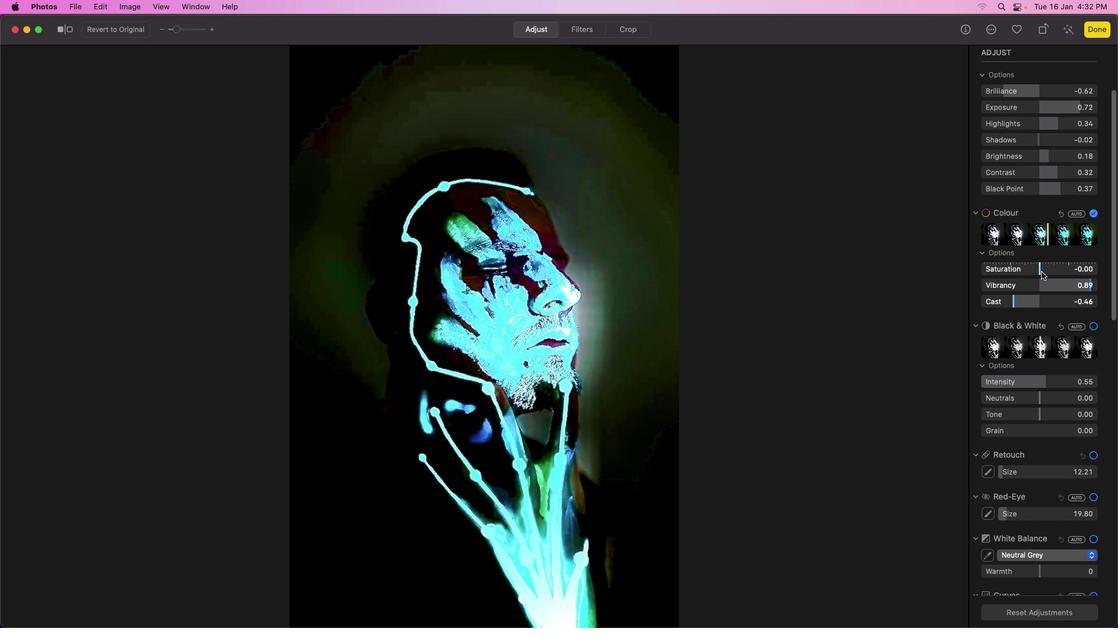 
Action: Mouse pressed left at (1029, 271)
Screenshot: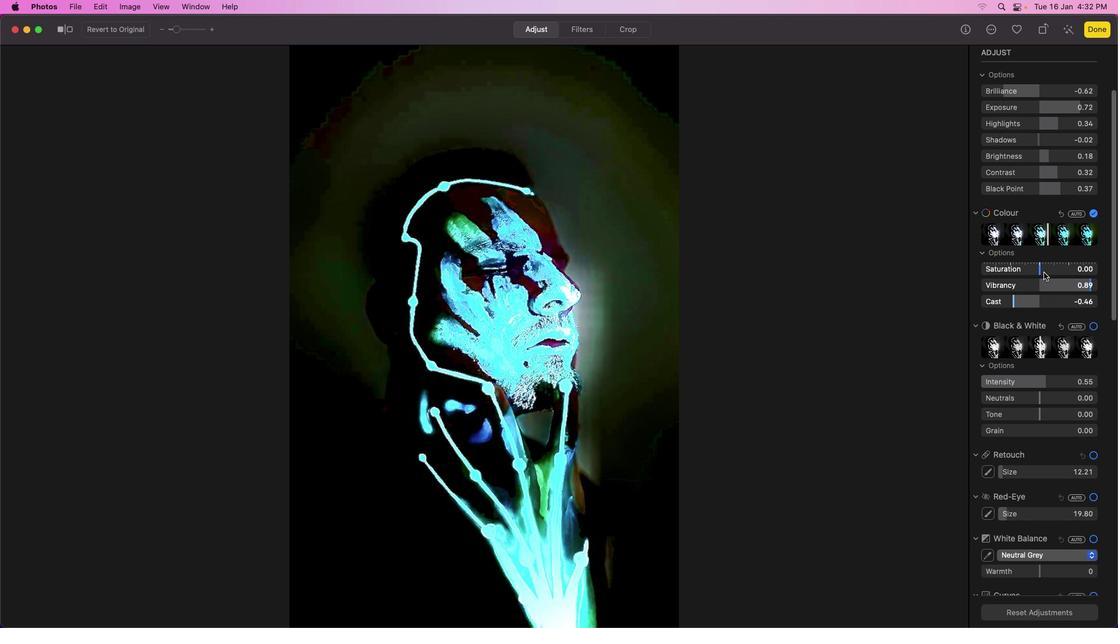 
Action: Mouse moved to (1015, 300)
Screenshot: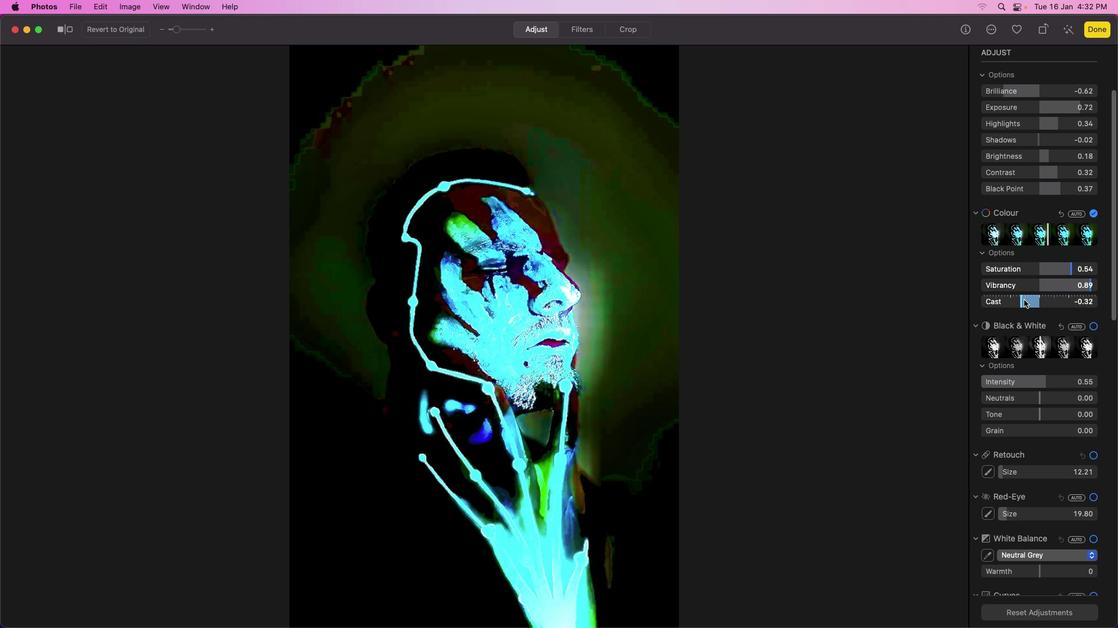 
Action: Mouse pressed left at (1015, 300)
Screenshot: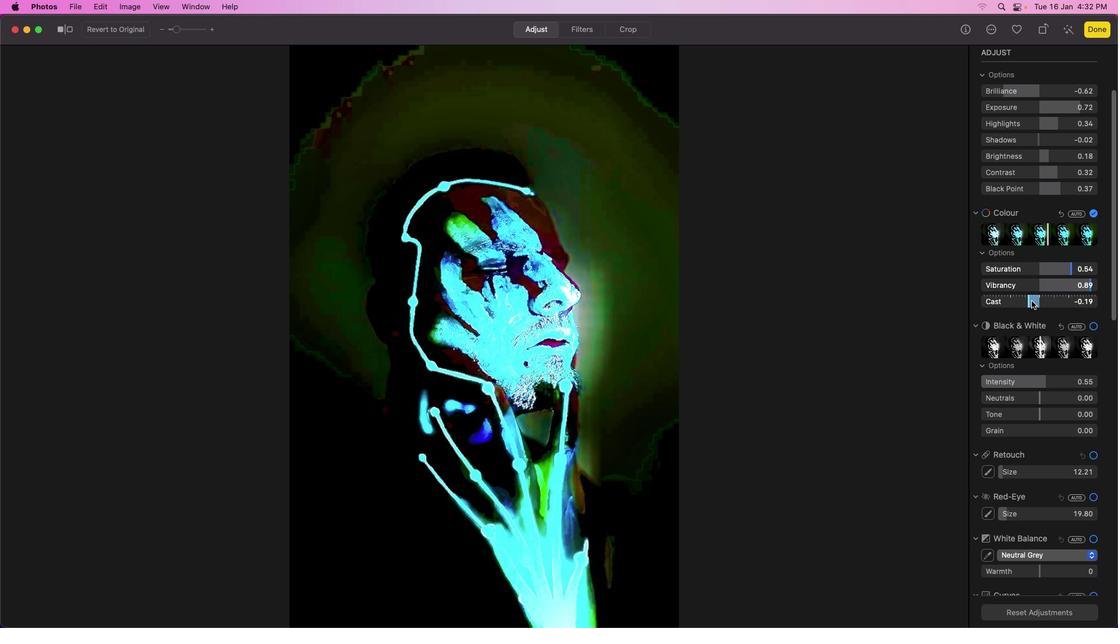 
Action: Mouse moved to (1042, 372)
Screenshot: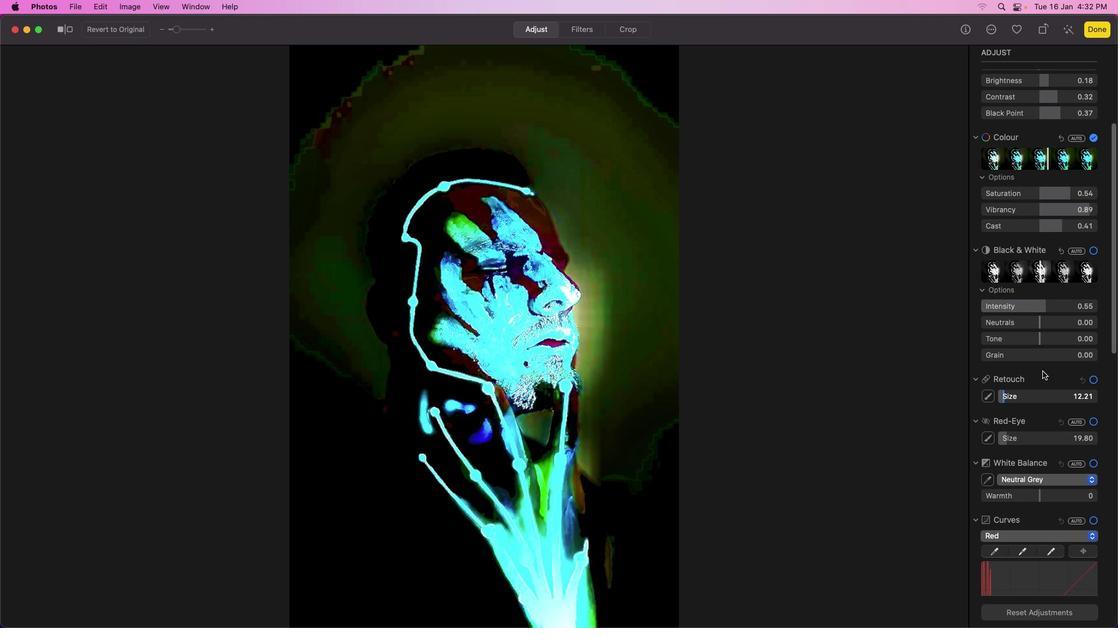 
Action: Mouse scrolled (1042, 372) with delta (0, 0)
Screenshot: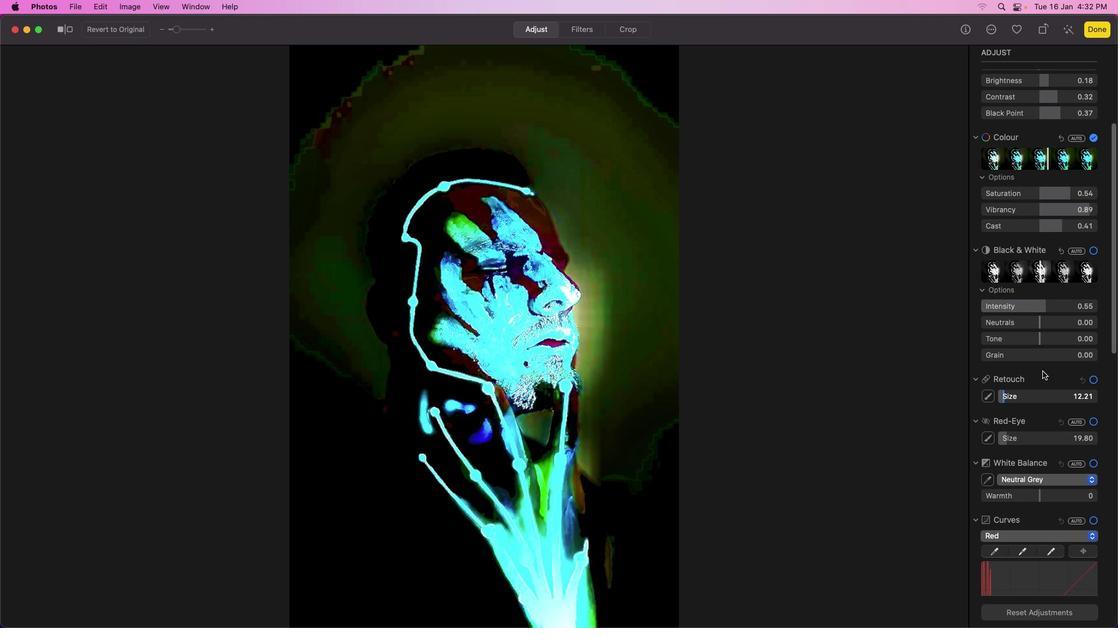 
Action: Mouse scrolled (1042, 372) with delta (0, 0)
Screenshot: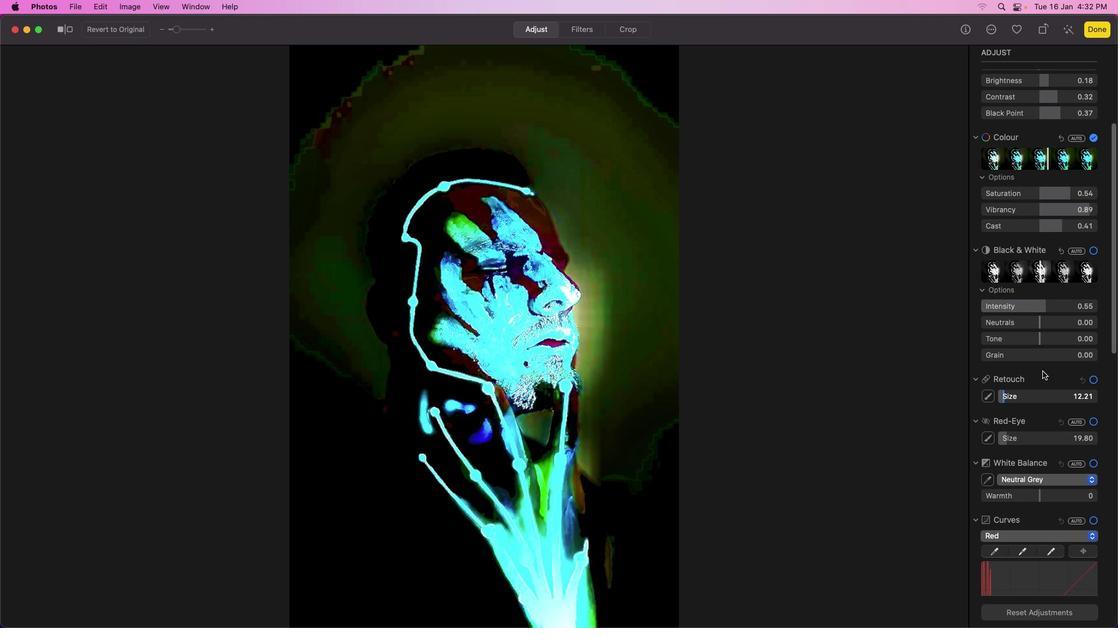 
Action: Mouse moved to (1043, 371)
Screenshot: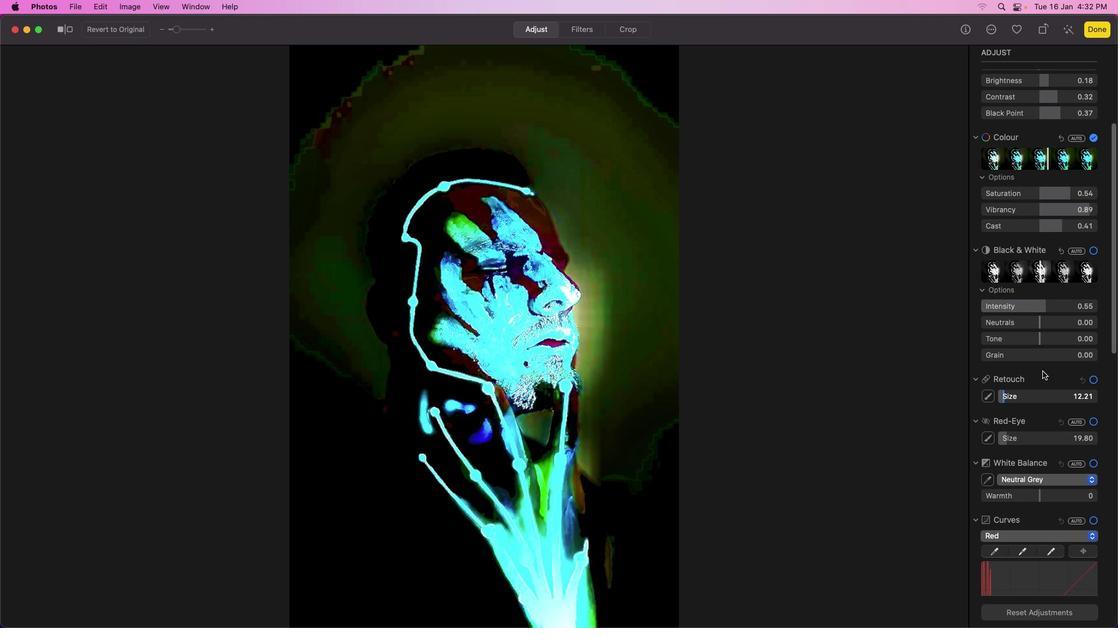 
Action: Mouse scrolled (1043, 371) with delta (0, 0)
Screenshot: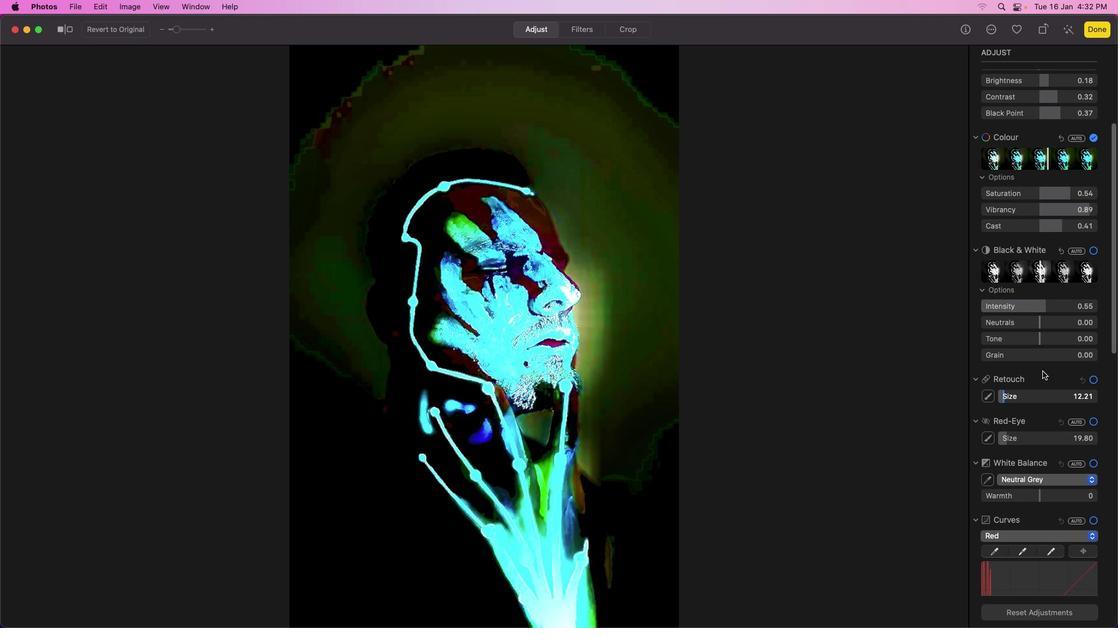 
Action: Mouse moved to (1043, 371)
Screenshot: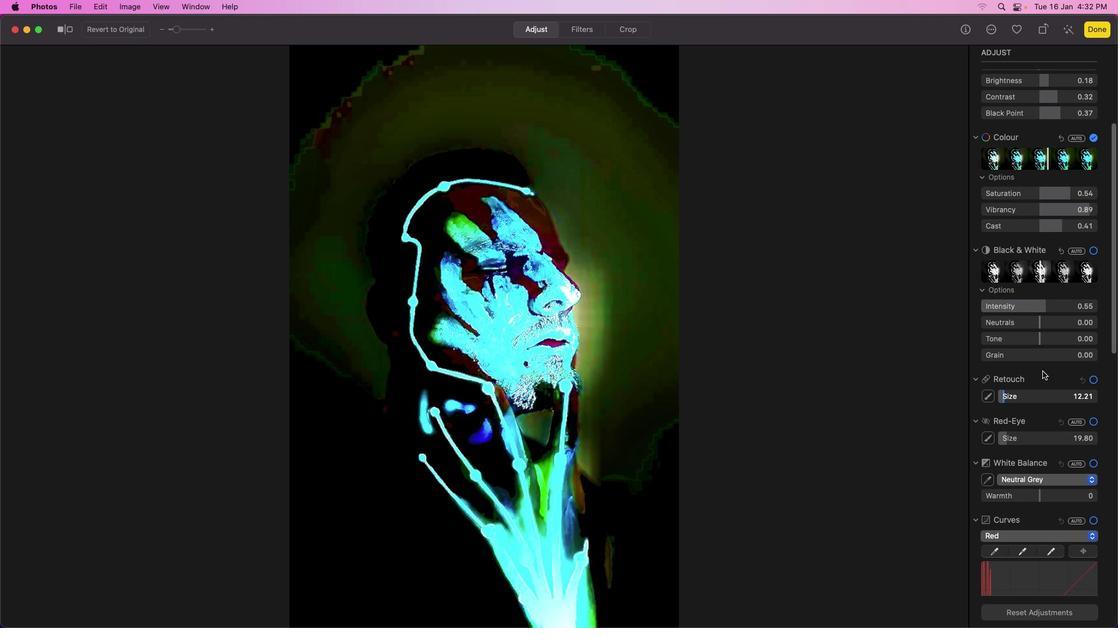 
Action: Mouse scrolled (1043, 371) with delta (0, -1)
Screenshot: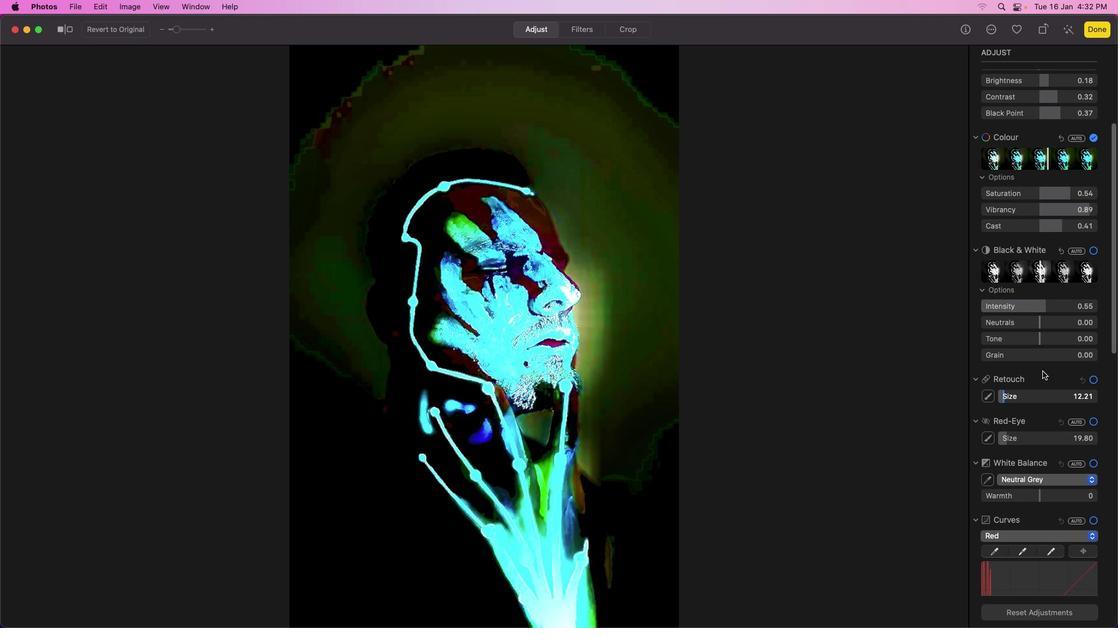 
Action: Mouse scrolled (1043, 371) with delta (0, -1)
Screenshot: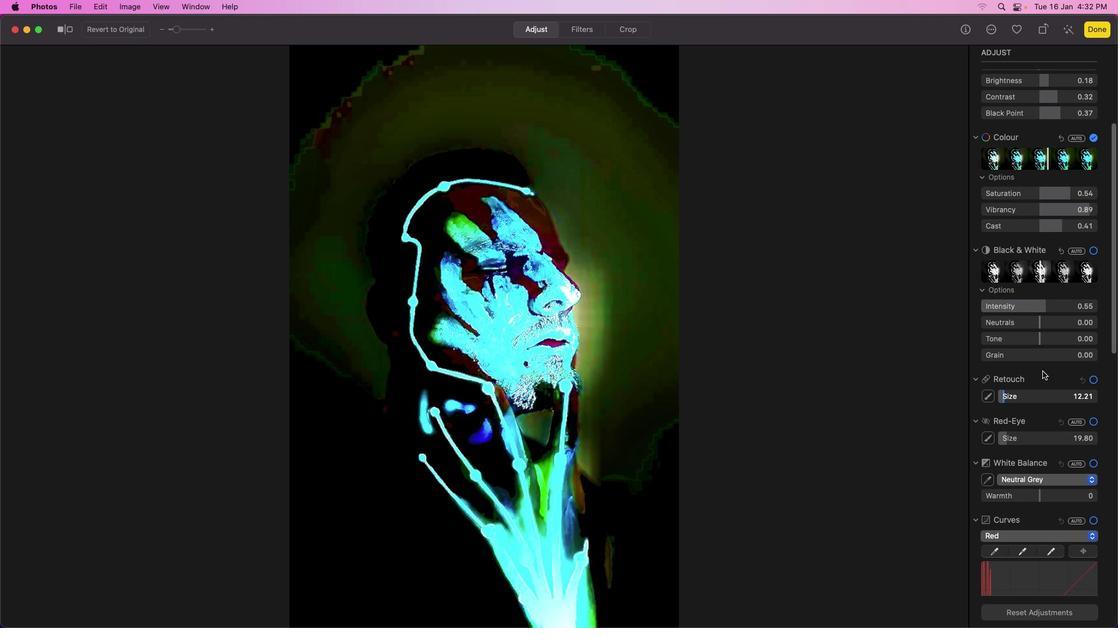 
Action: Mouse moved to (1040, 369)
Screenshot: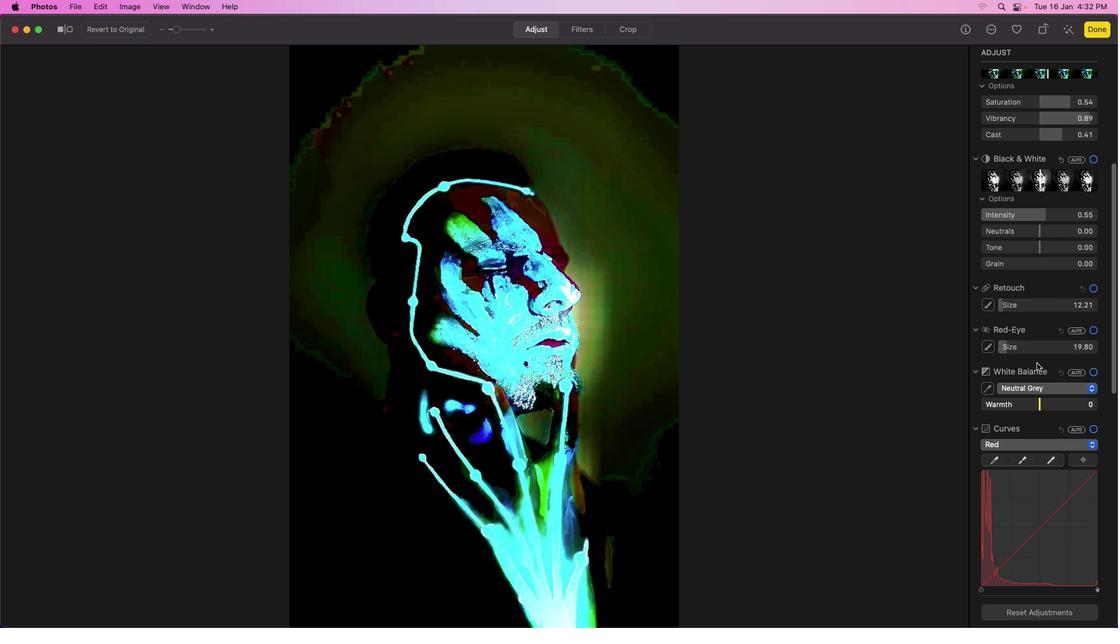 
Action: Mouse scrolled (1040, 369) with delta (0, 0)
Screenshot: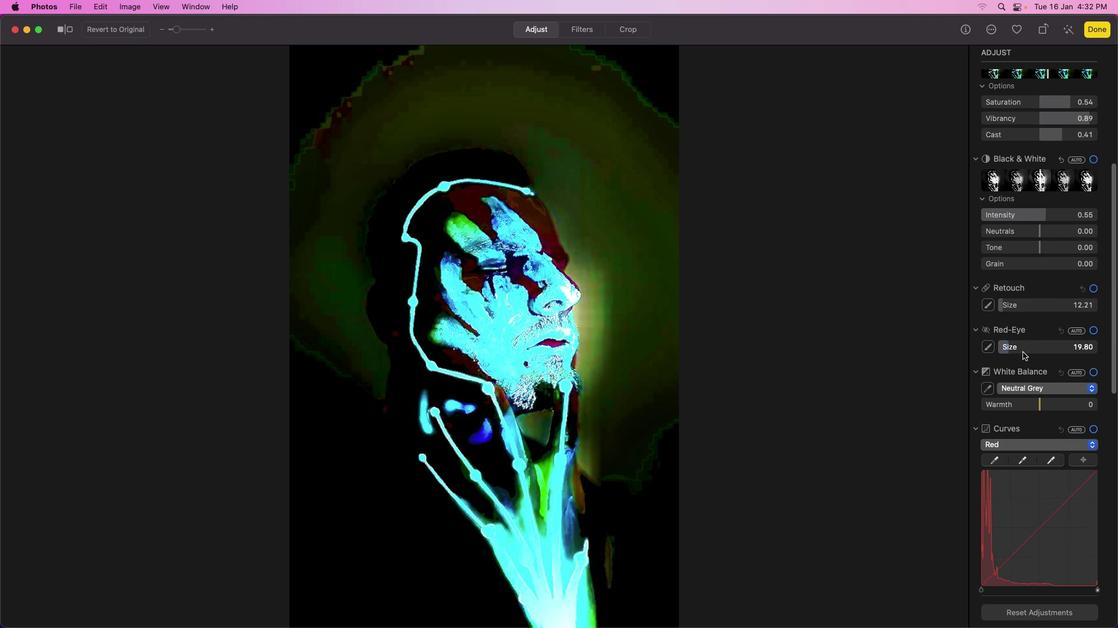 
Action: Mouse scrolled (1040, 369) with delta (0, 0)
Screenshot: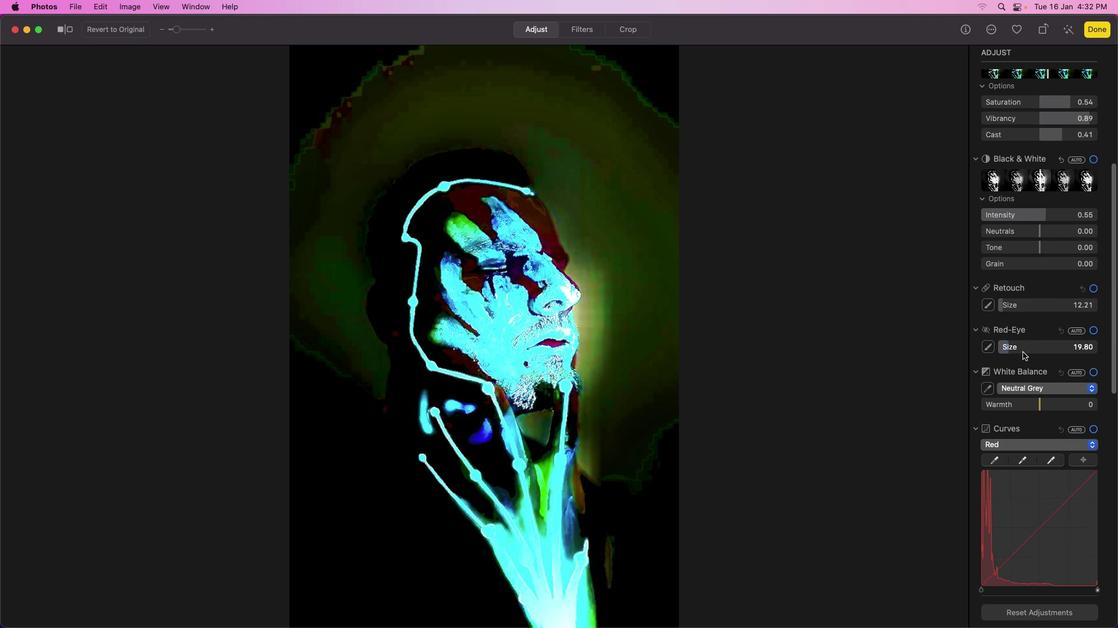 
Action: Mouse scrolled (1040, 369) with delta (0, -1)
